 Task: Create a billboard design for a new app launch.
Action: Mouse moved to (45, 124)
Screenshot: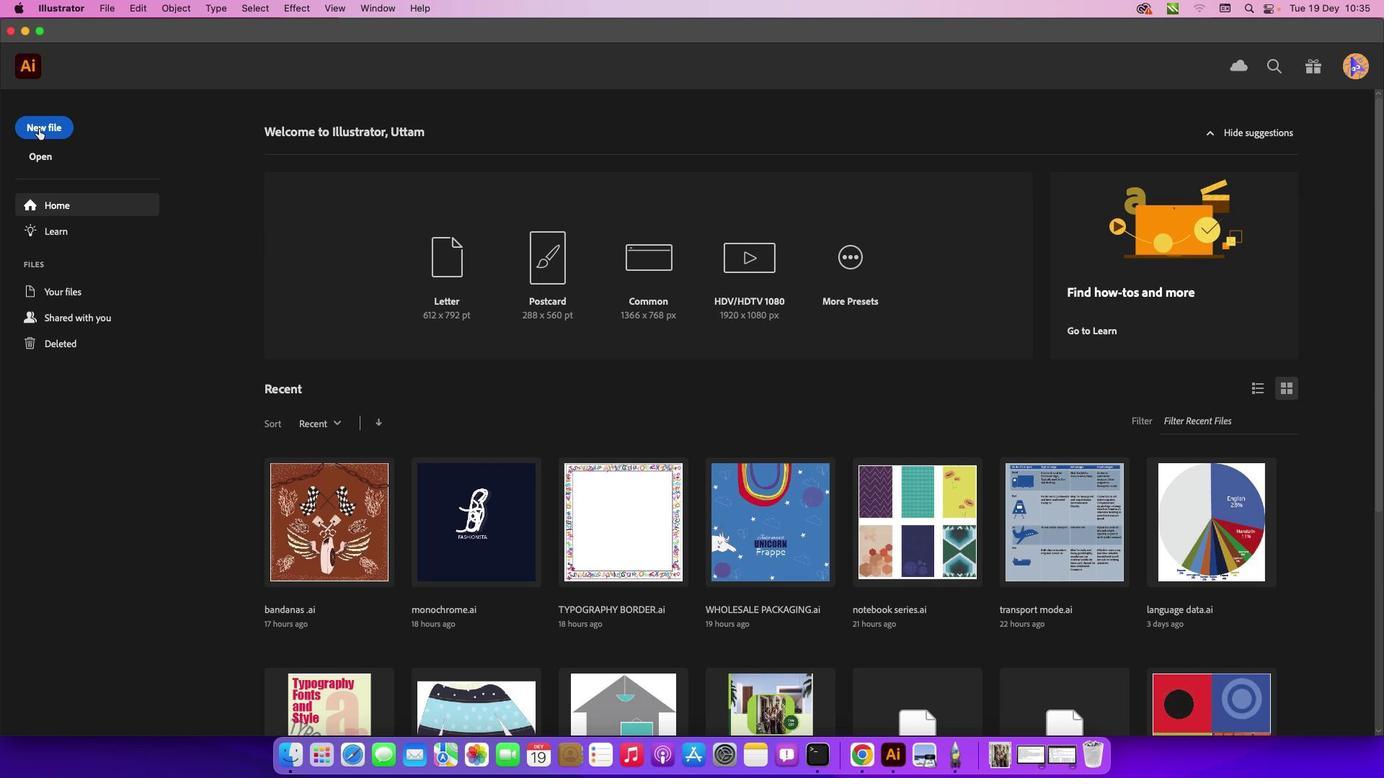 
Action: Mouse pressed left at (45, 124)
Screenshot: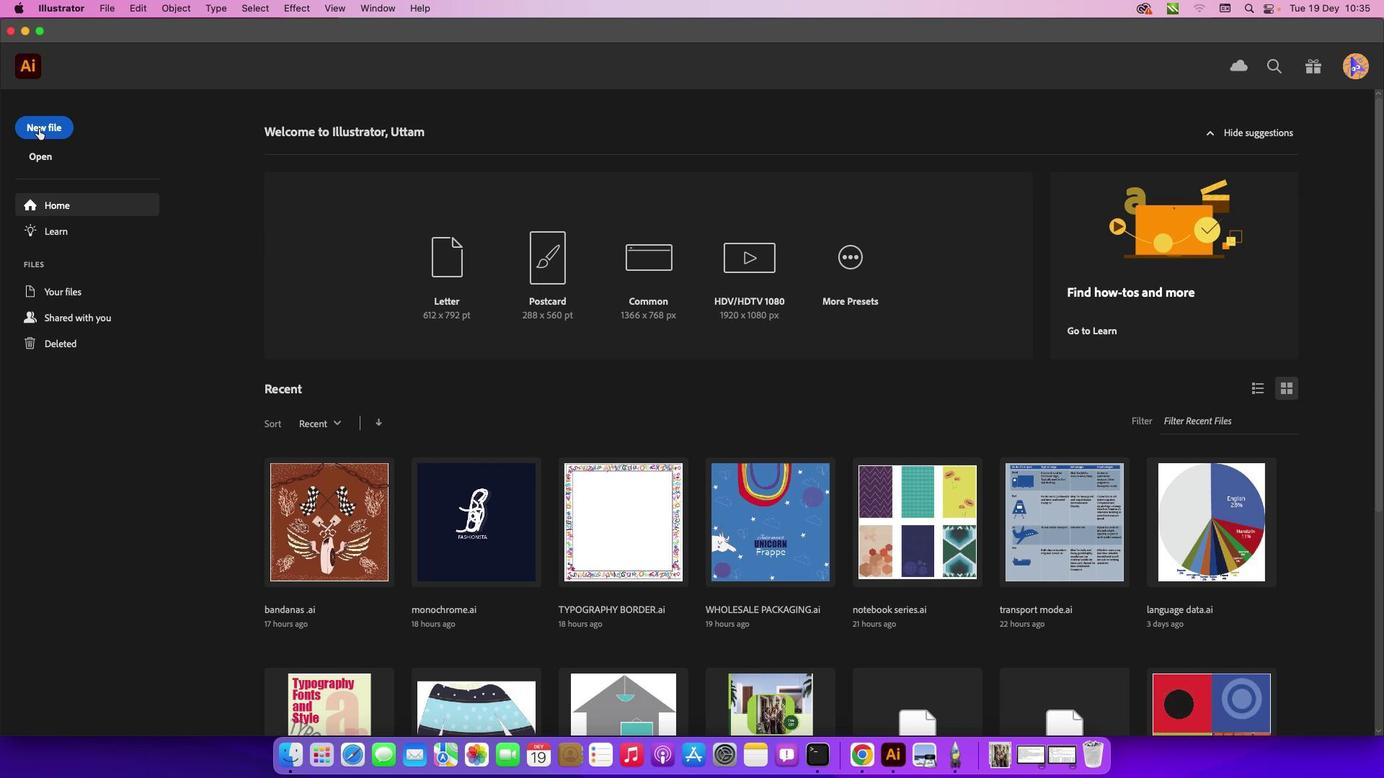 
Action: Mouse moved to (38, 129)
Screenshot: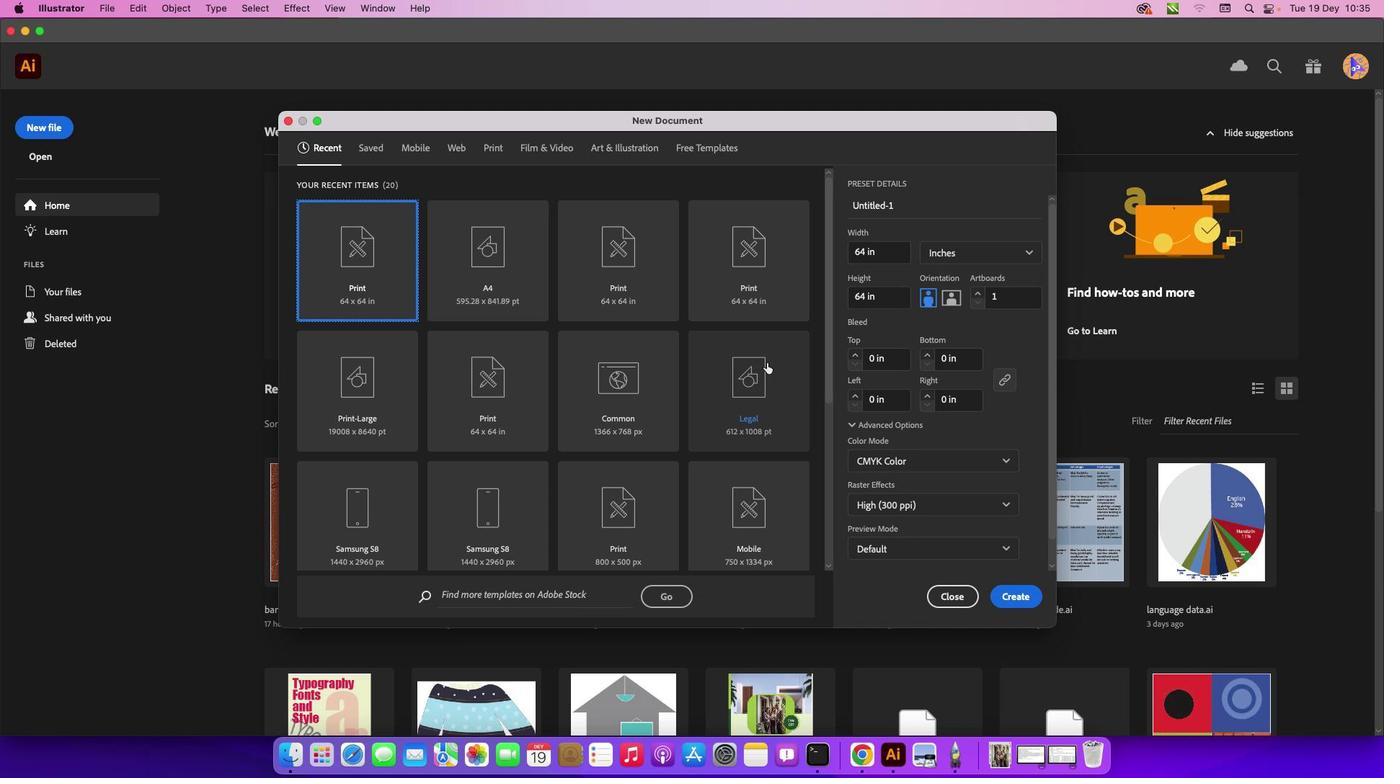 
Action: Mouse pressed left at (38, 129)
Screenshot: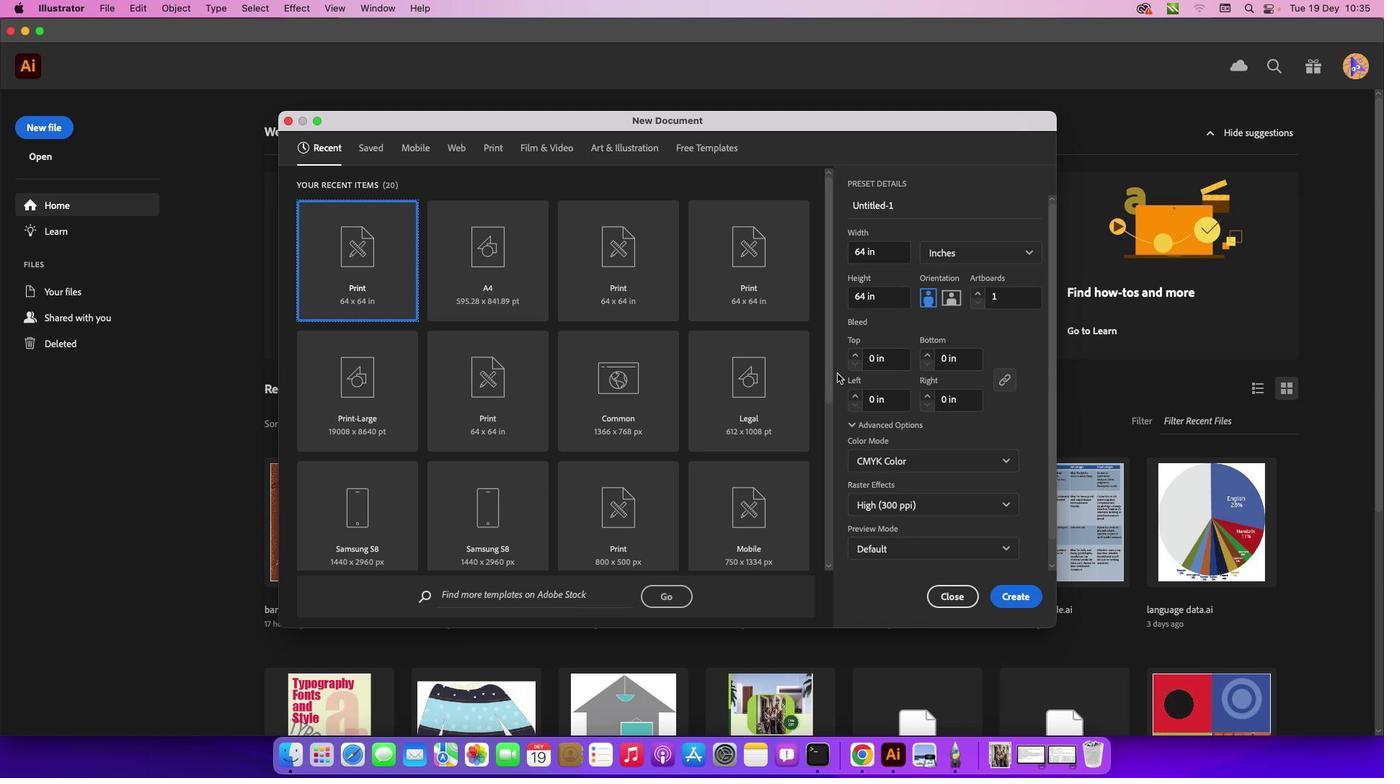 
Action: Mouse moved to (448, 152)
Screenshot: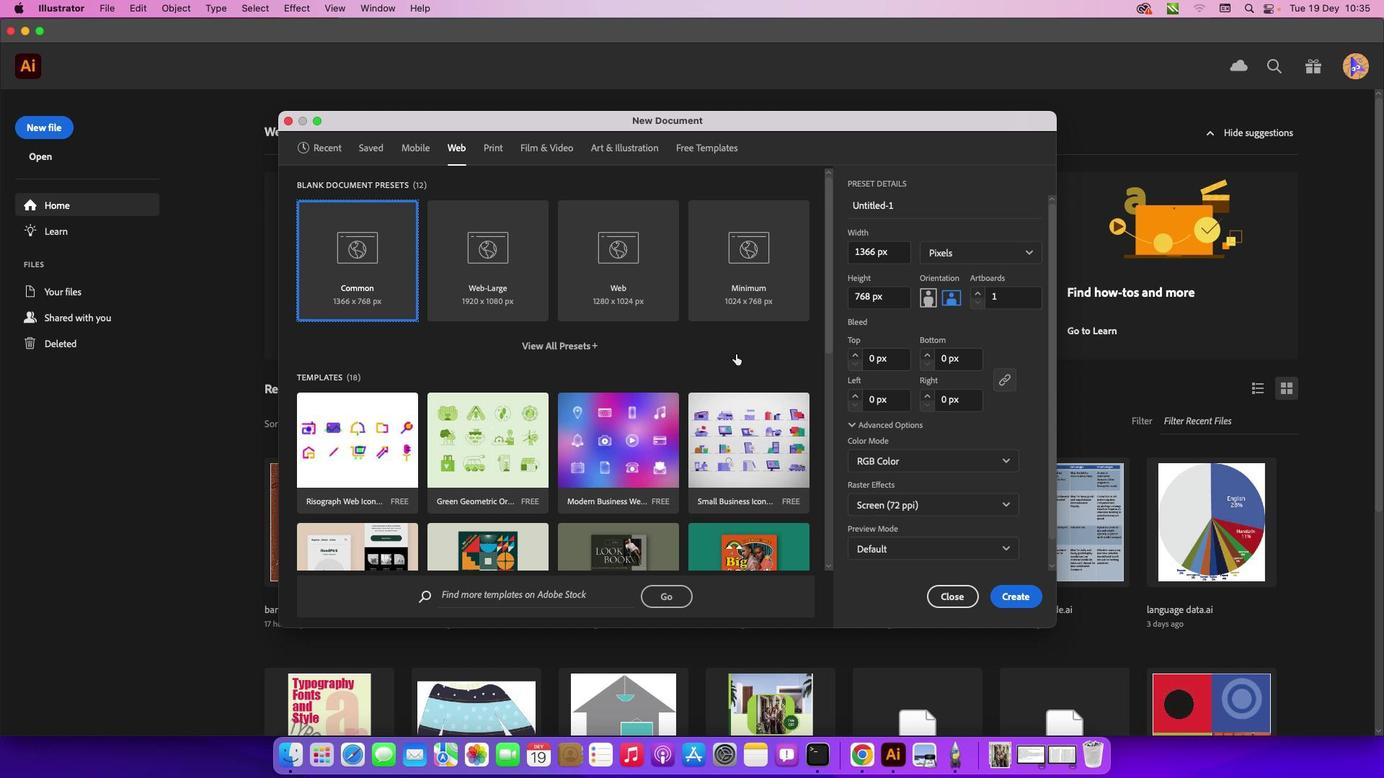
Action: Mouse pressed left at (448, 152)
Screenshot: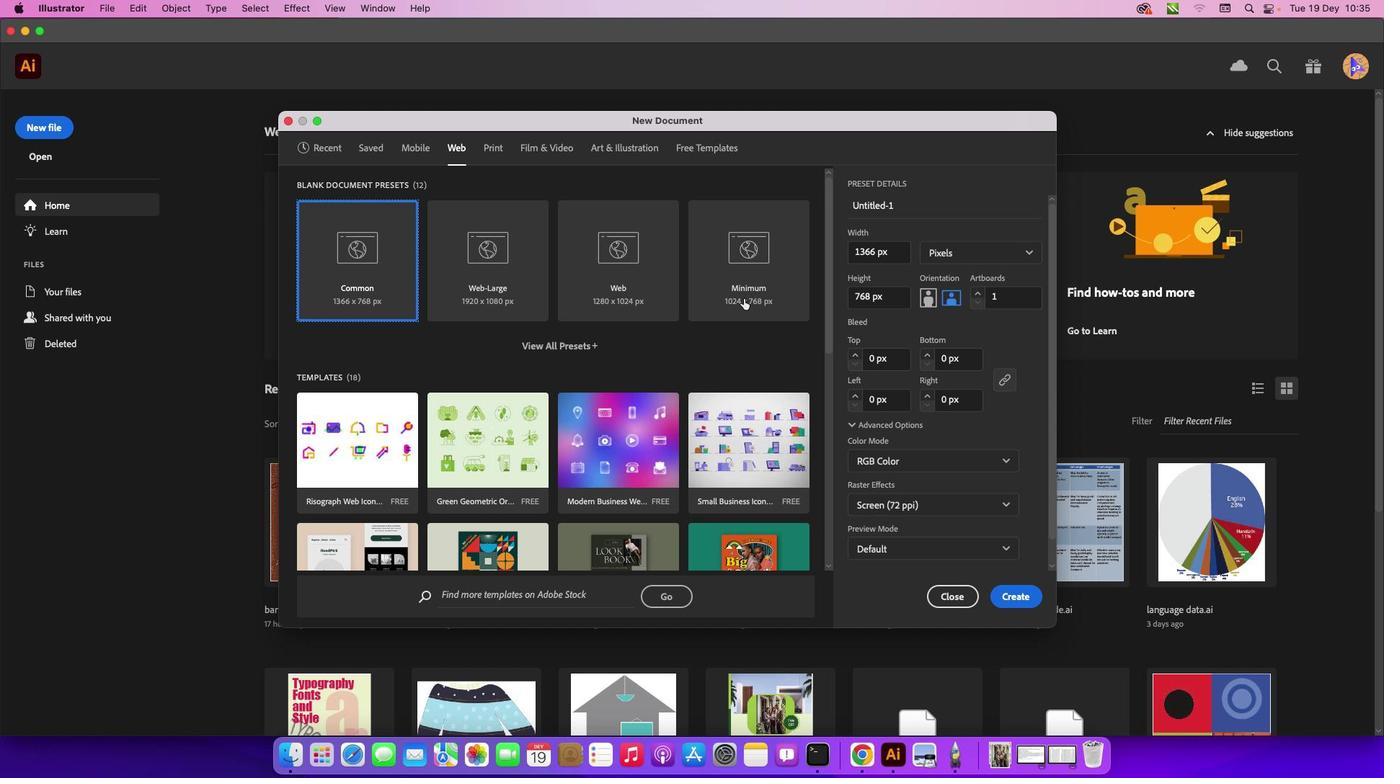 
Action: Mouse moved to (1027, 599)
Screenshot: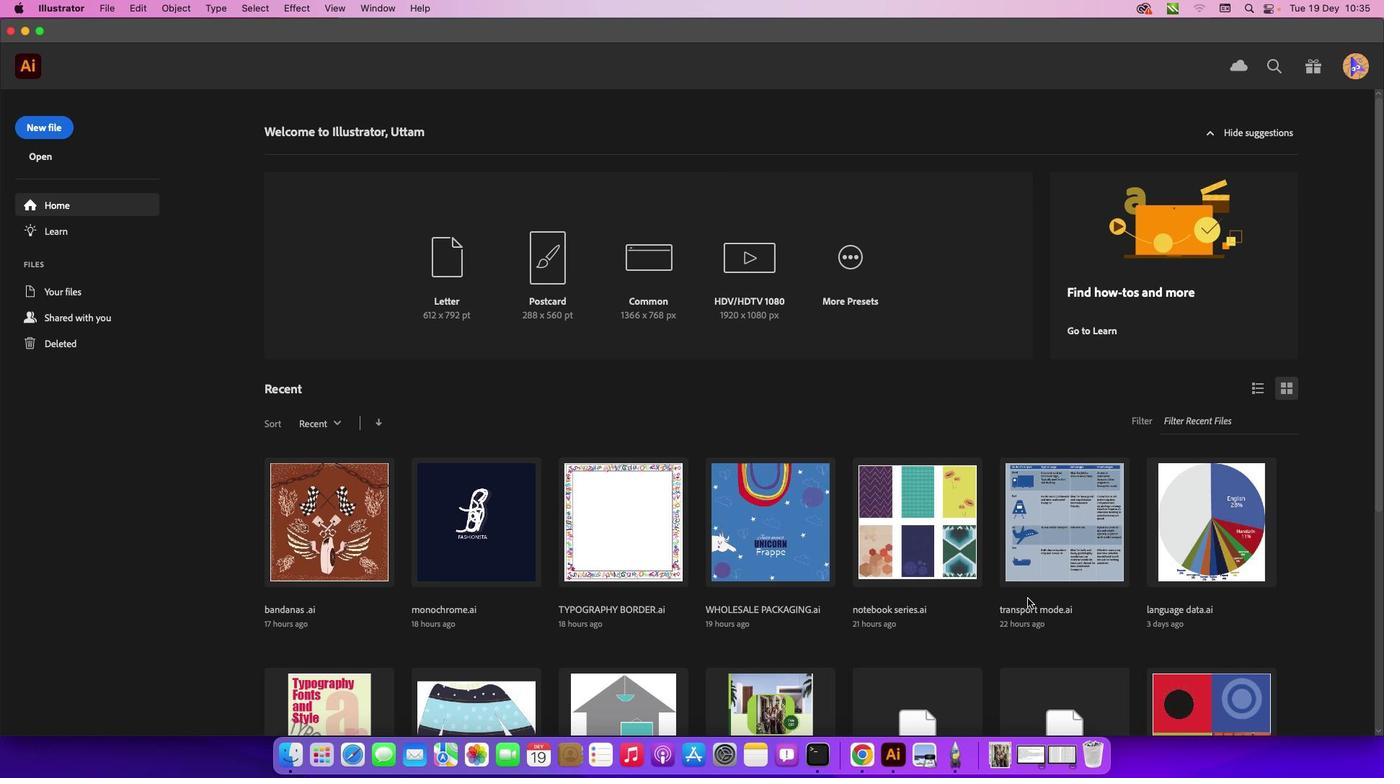 
Action: Mouse pressed left at (1027, 599)
Screenshot: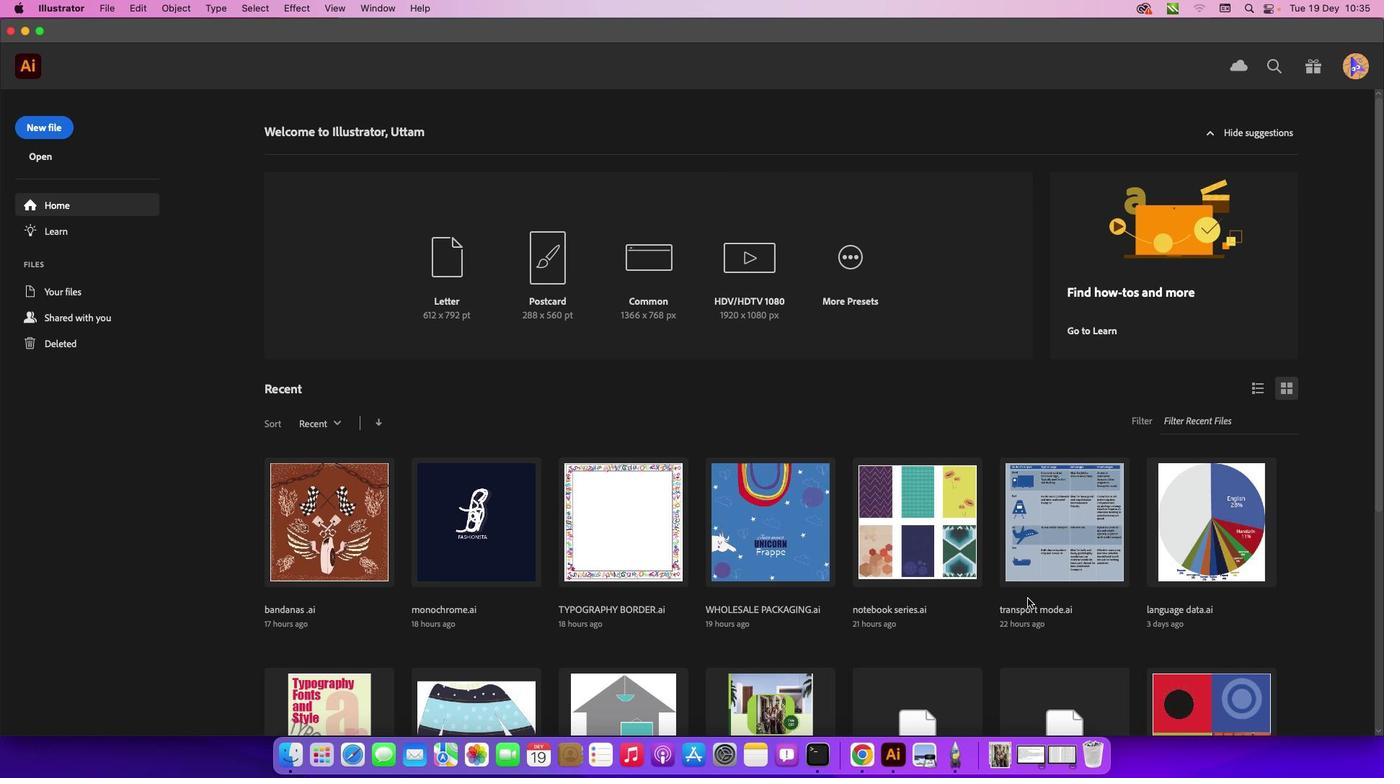 
Action: Mouse moved to (1340, 730)
Screenshot: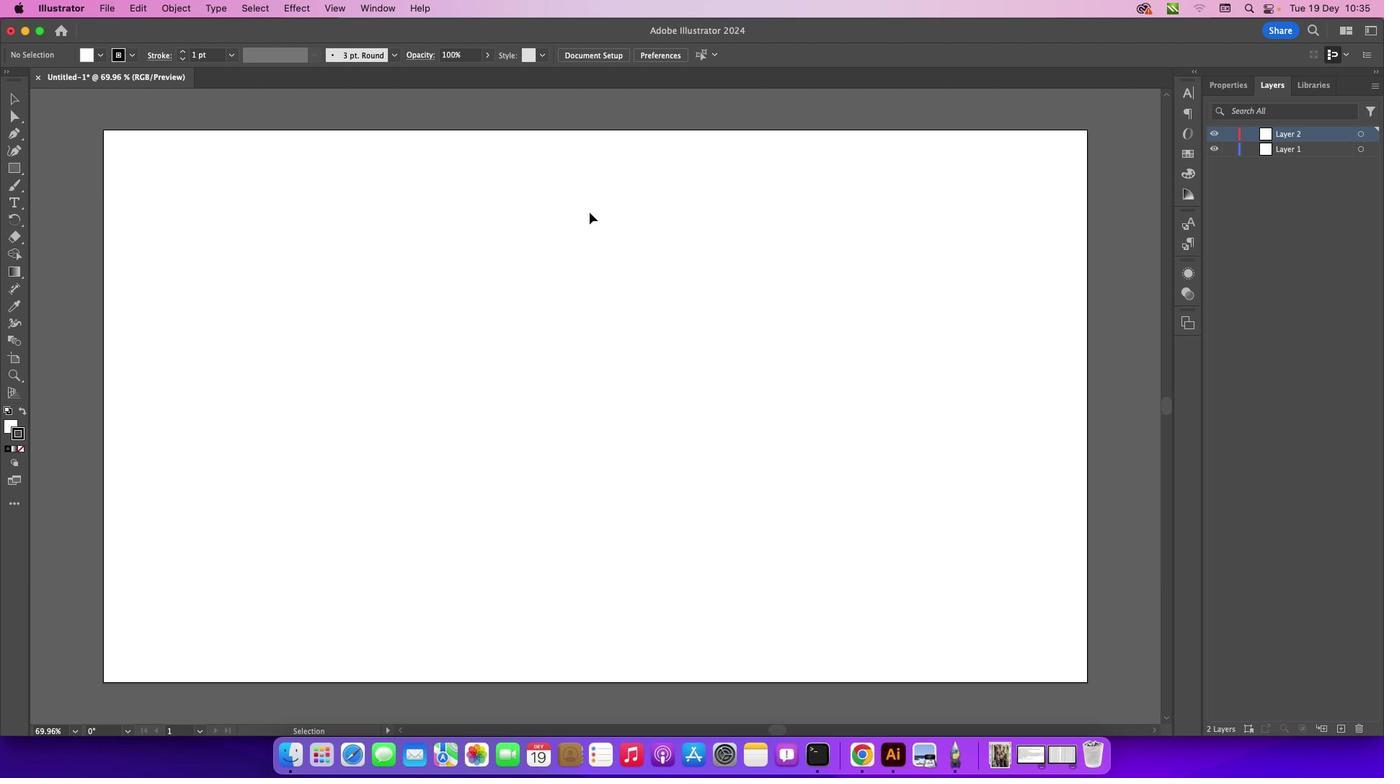 
Action: Mouse pressed left at (1340, 730)
Screenshot: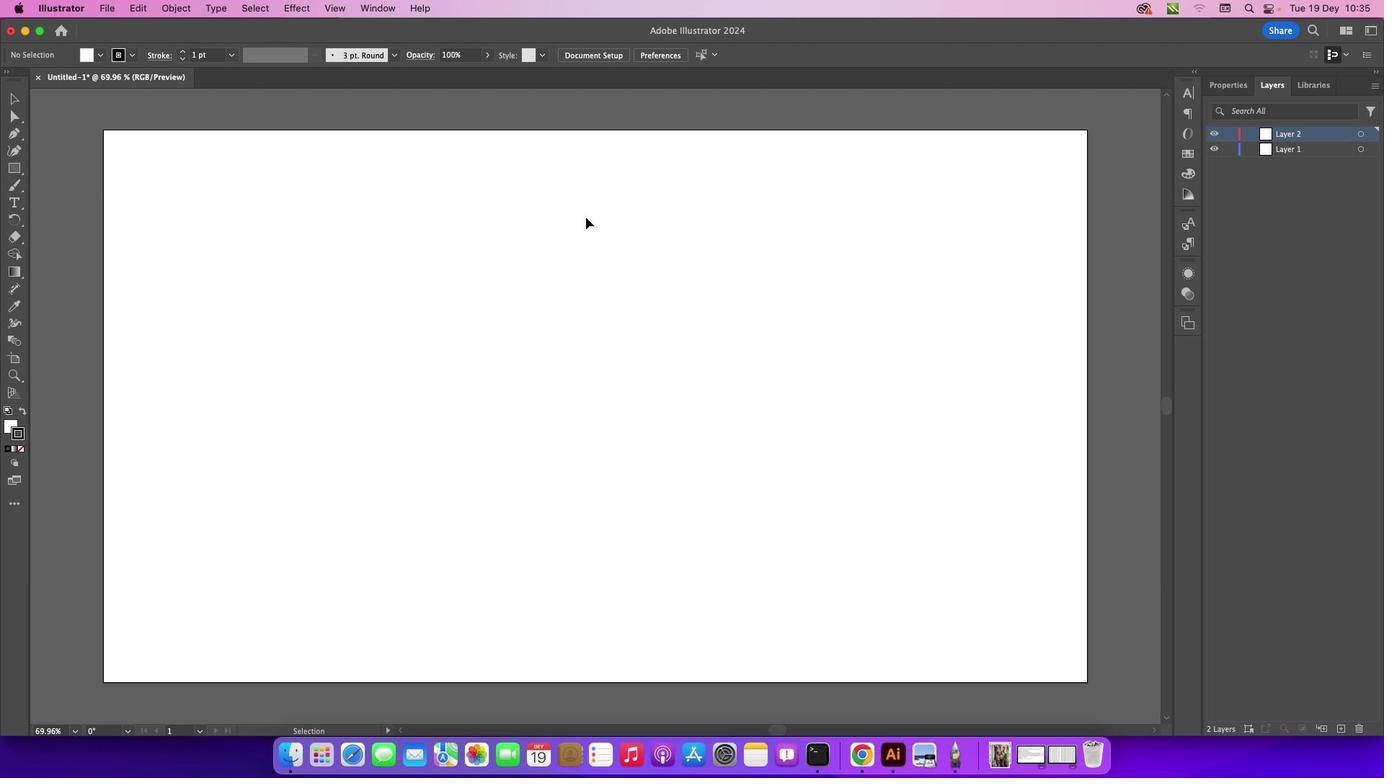 
Action: Mouse moved to (5, 129)
Screenshot: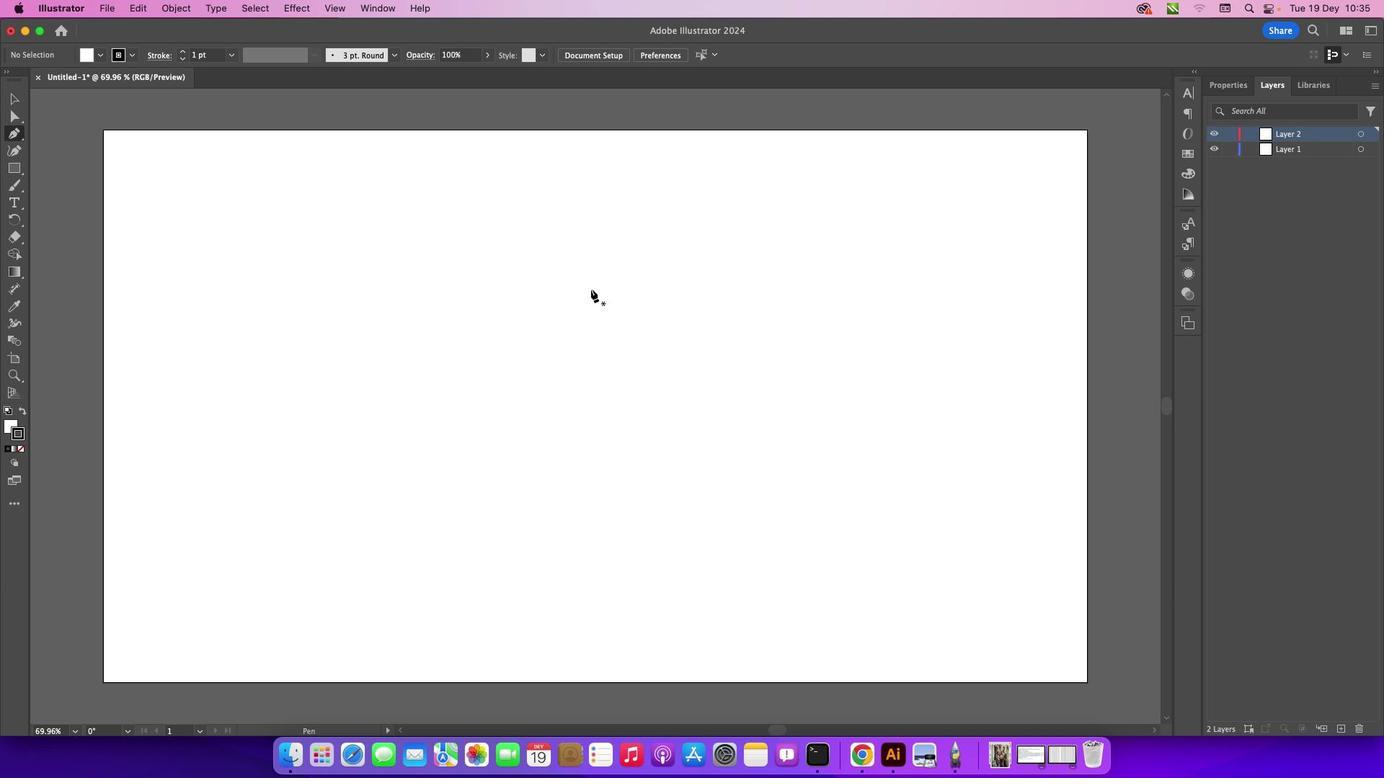 
Action: Mouse pressed left at (5, 129)
Screenshot: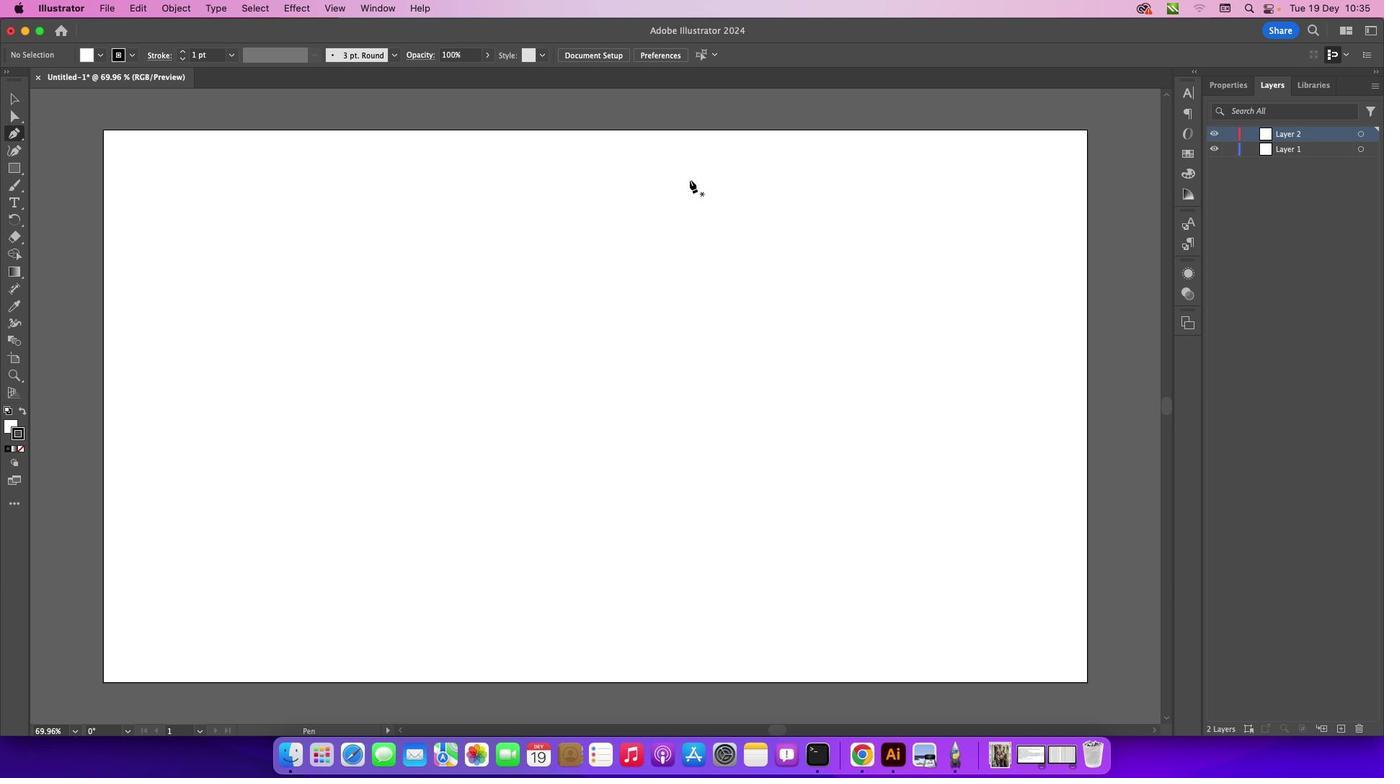 
Action: Mouse moved to (607, 131)
Screenshot: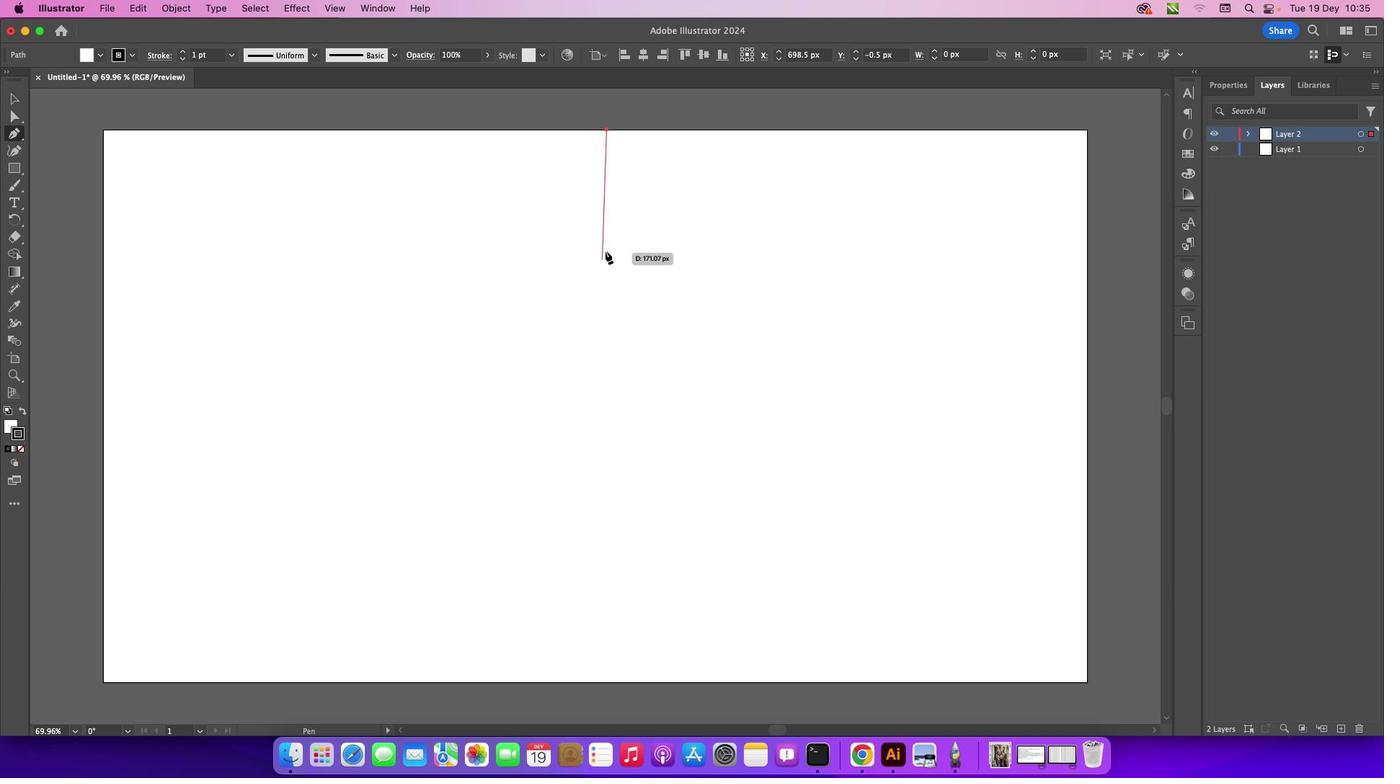
Action: Mouse pressed left at (607, 131)
Screenshot: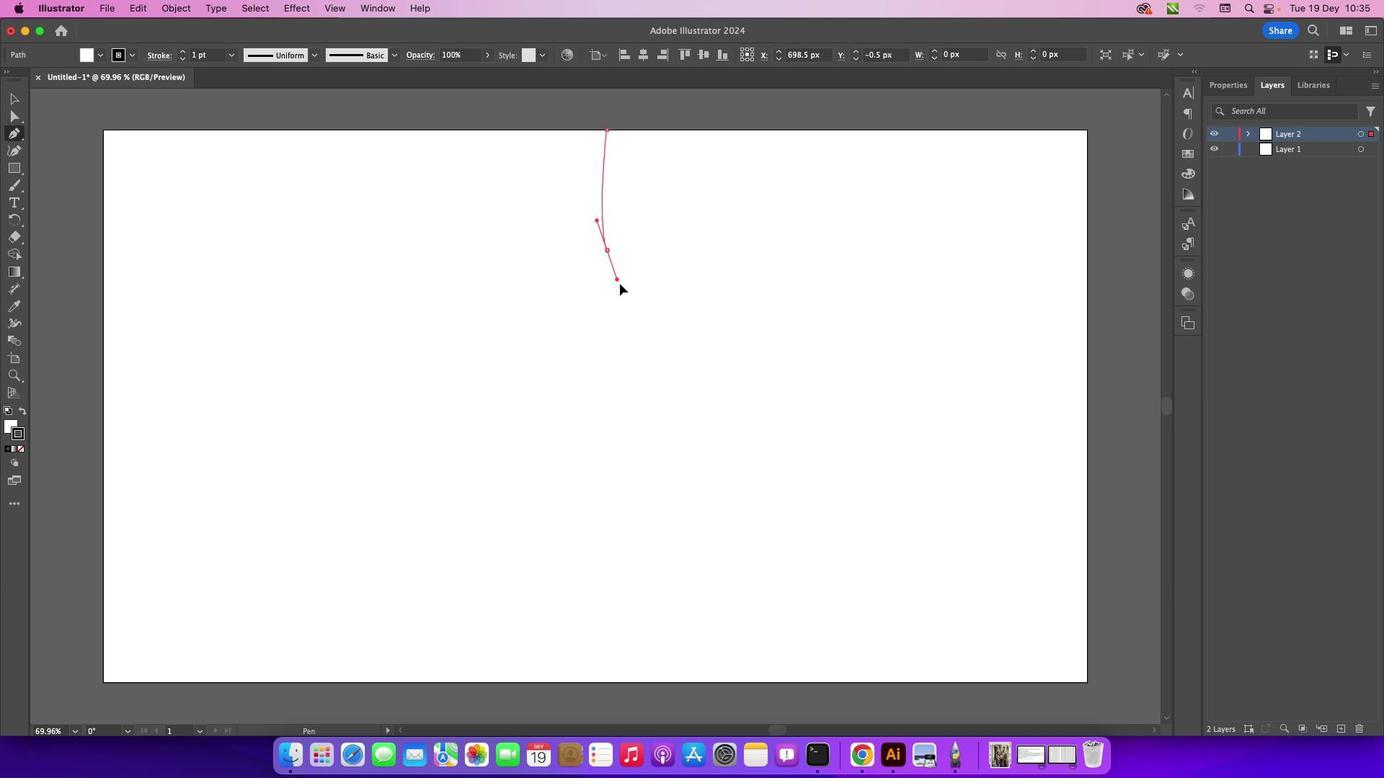 
Action: Mouse moved to (606, 250)
Screenshot: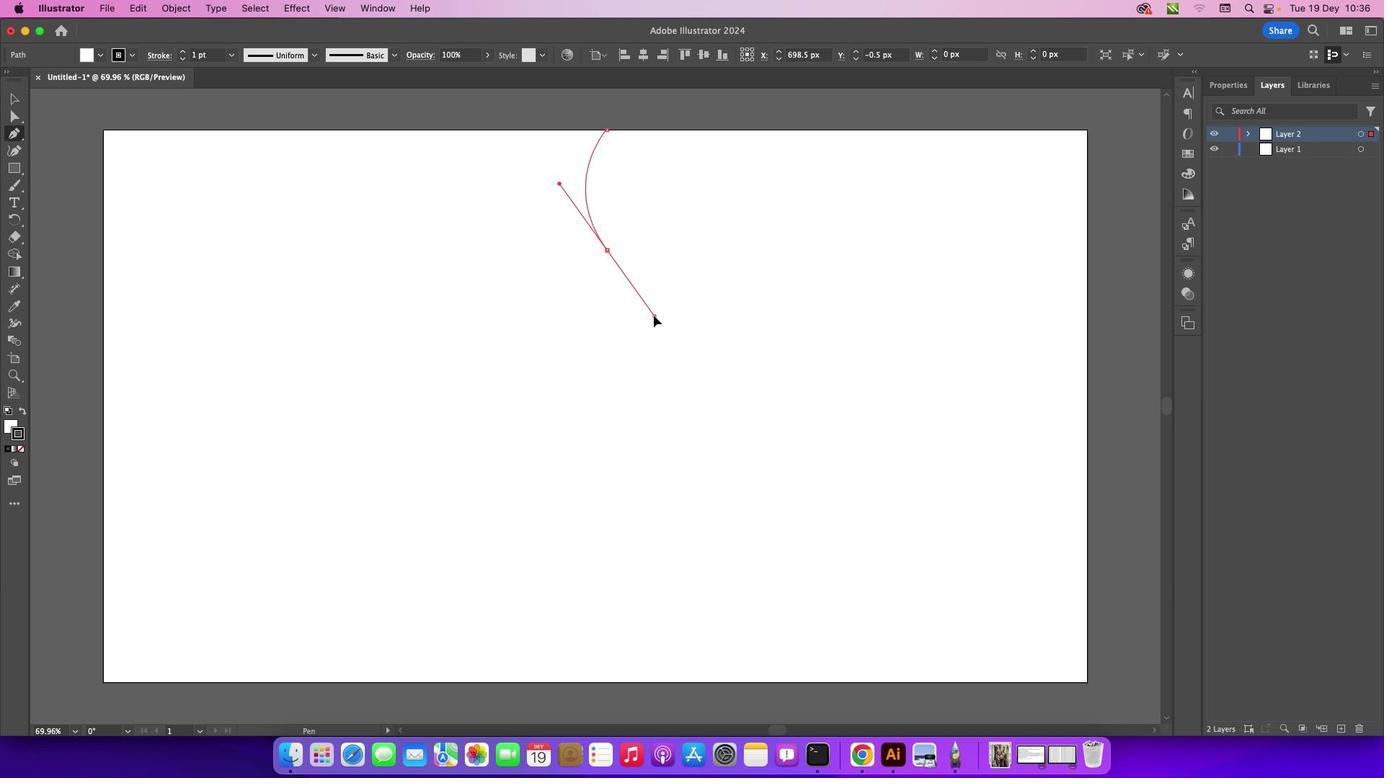 
Action: Mouse pressed left at (606, 250)
Screenshot: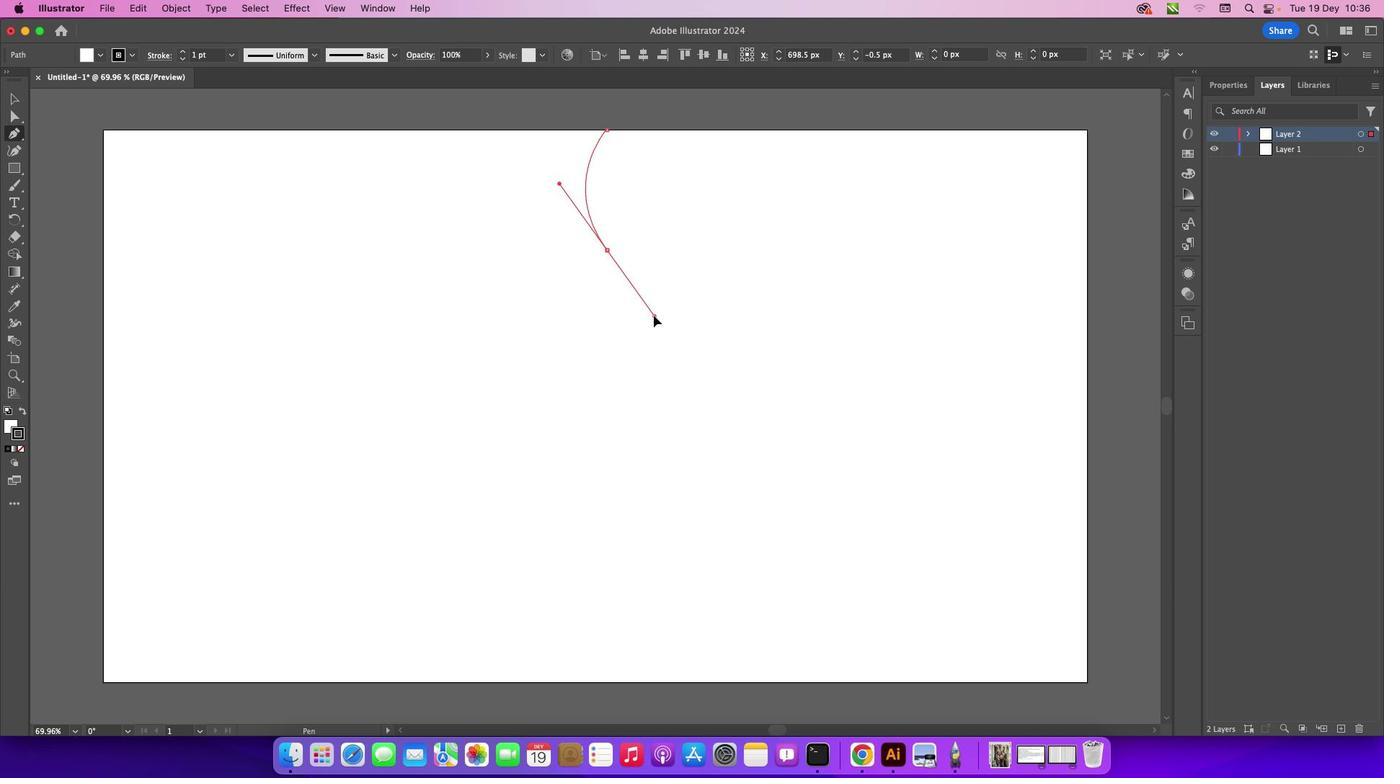 
Action: Mouse moved to (776, 387)
Screenshot: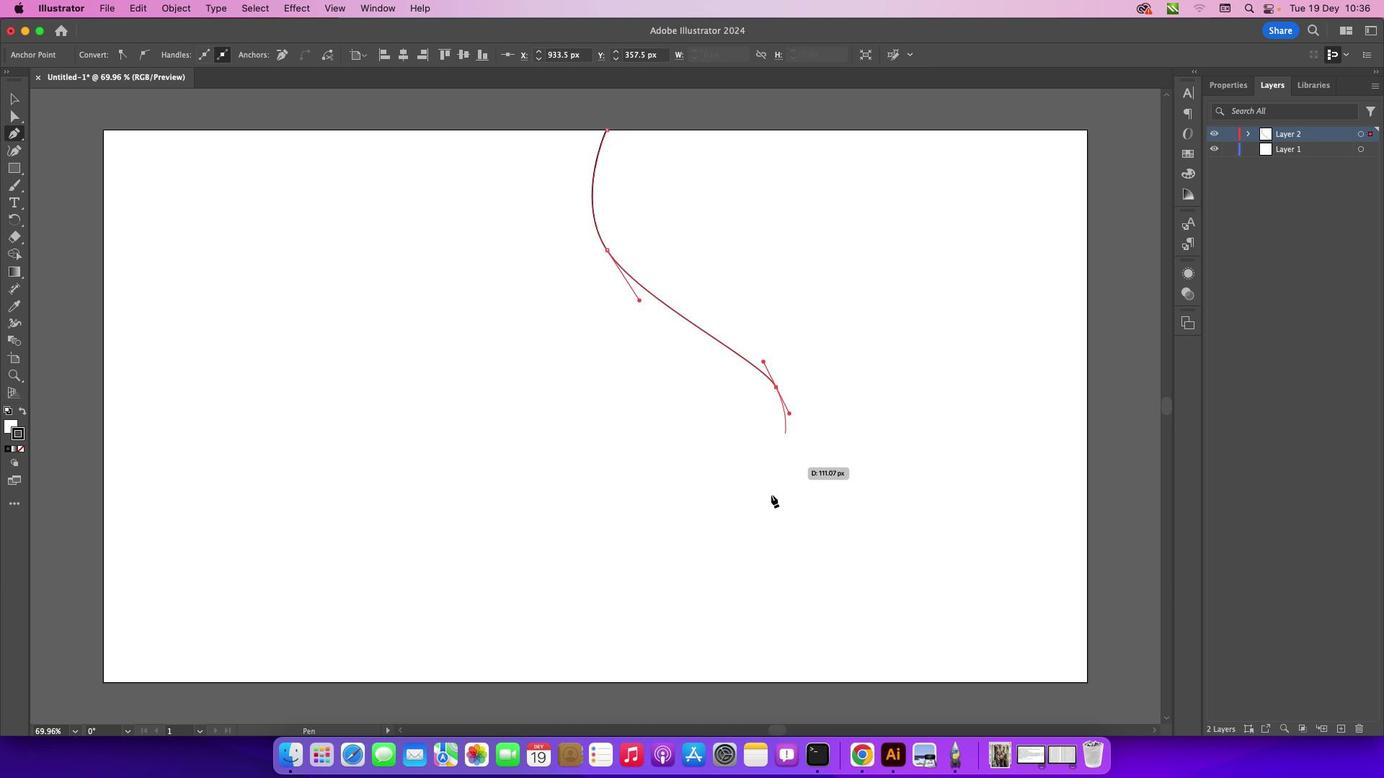 
Action: Mouse pressed left at (776, 387)
Screenshot: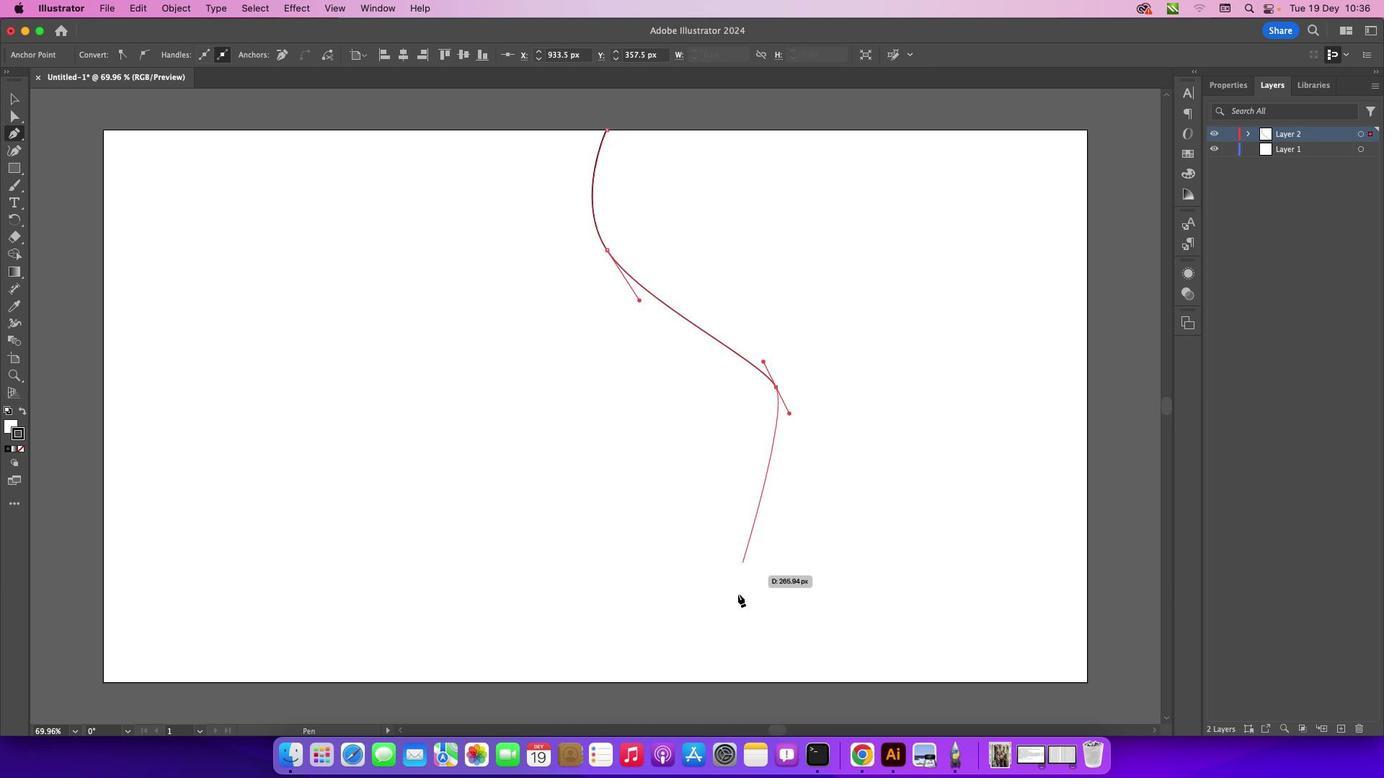 
Action: Mouse moved to (800, 682)
Screenshot: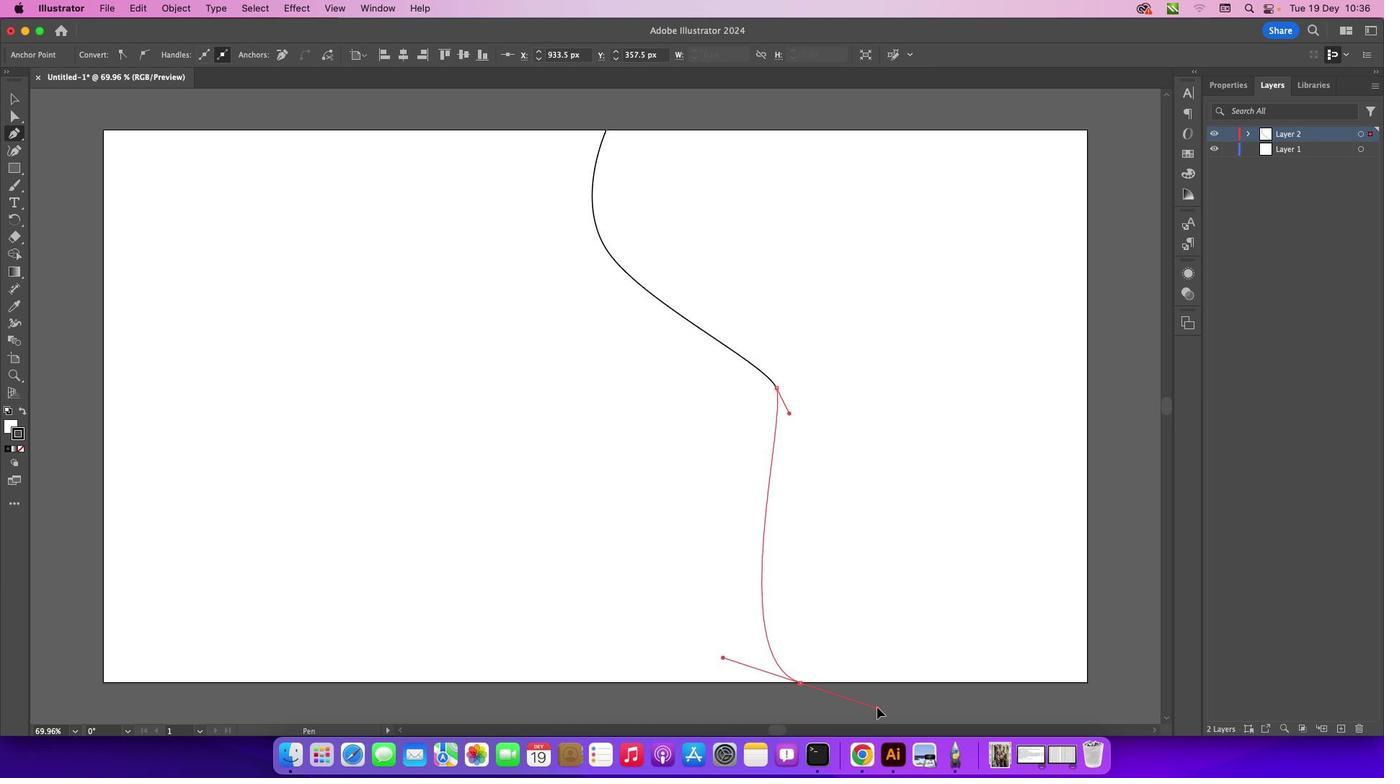 
Action: Mouse pressed left at (800, 682)
Screenshot: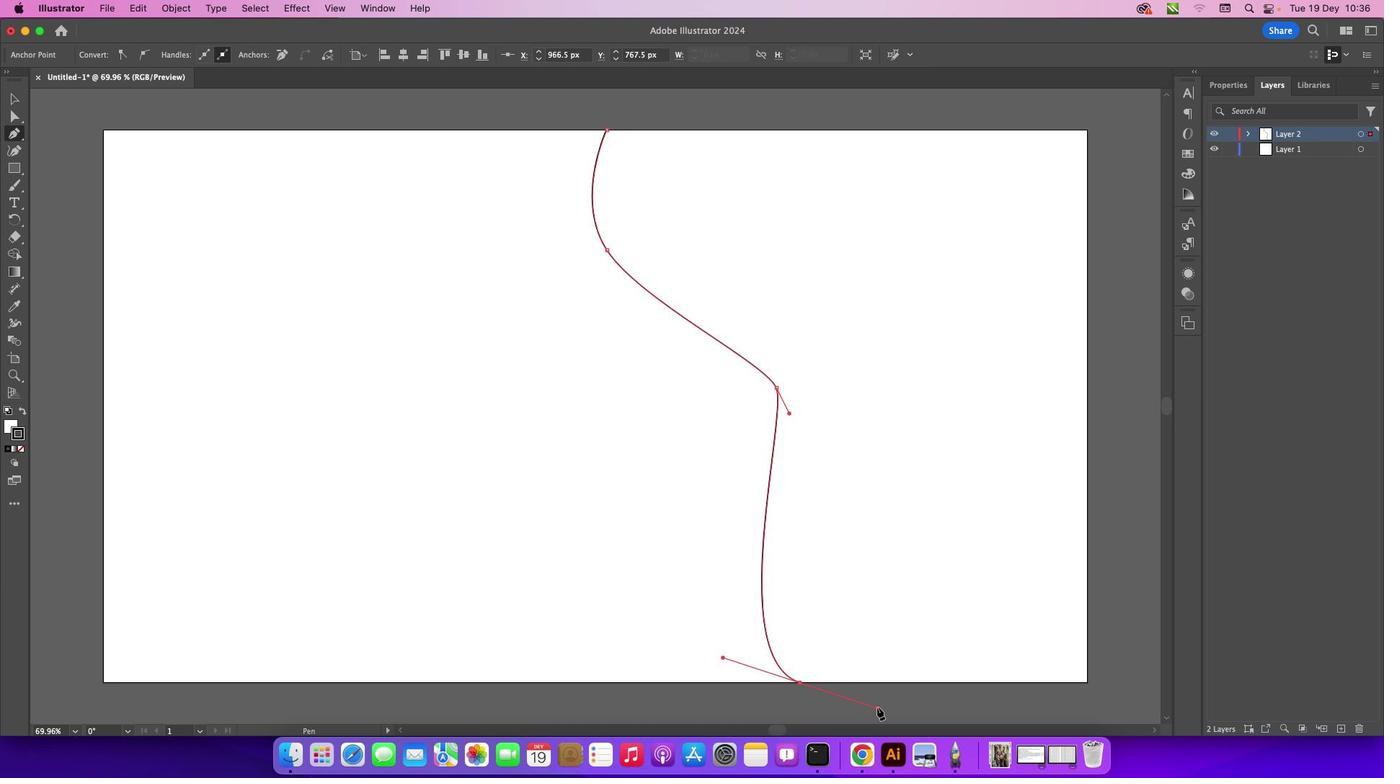 
Action: Mouse moved to (799, 682)
Screenshot: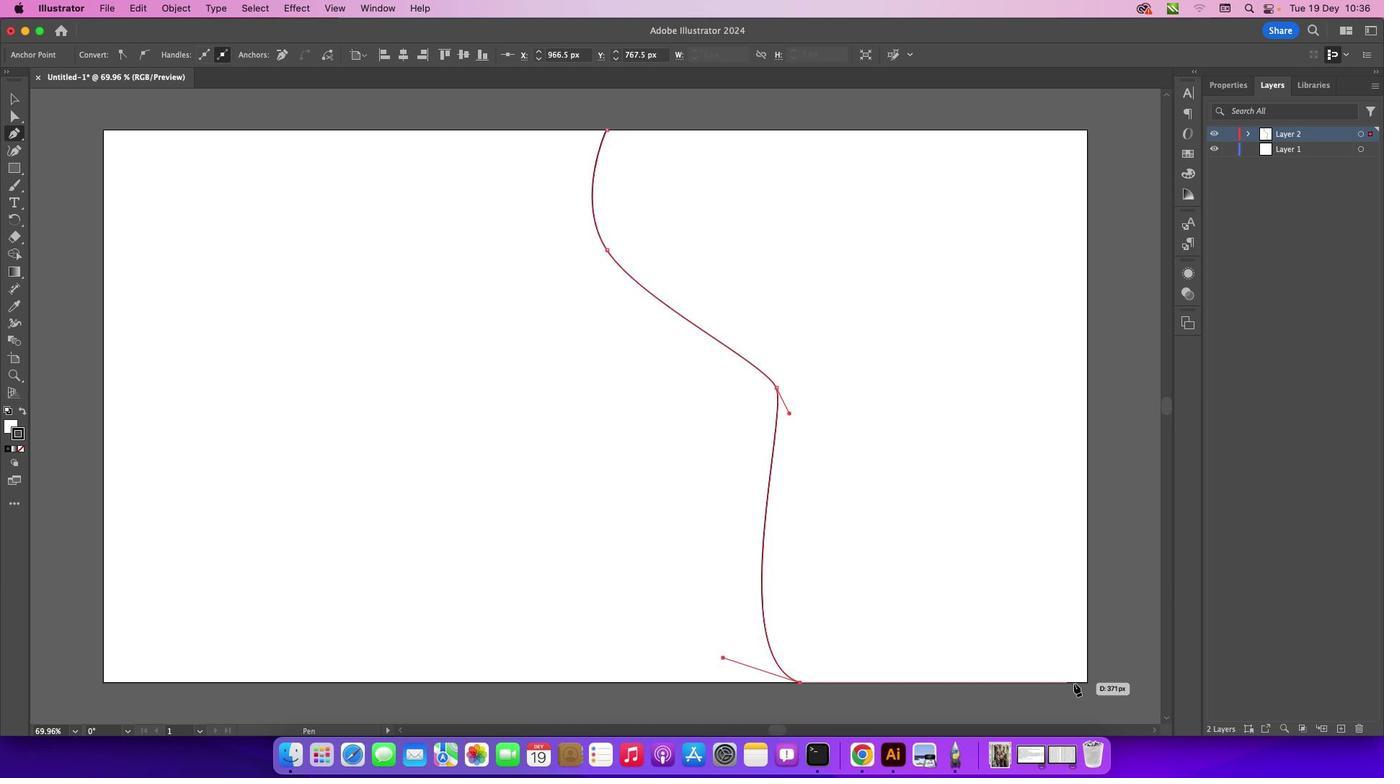 
Action: Mouse pressed left at (799, 682)
Screenshot: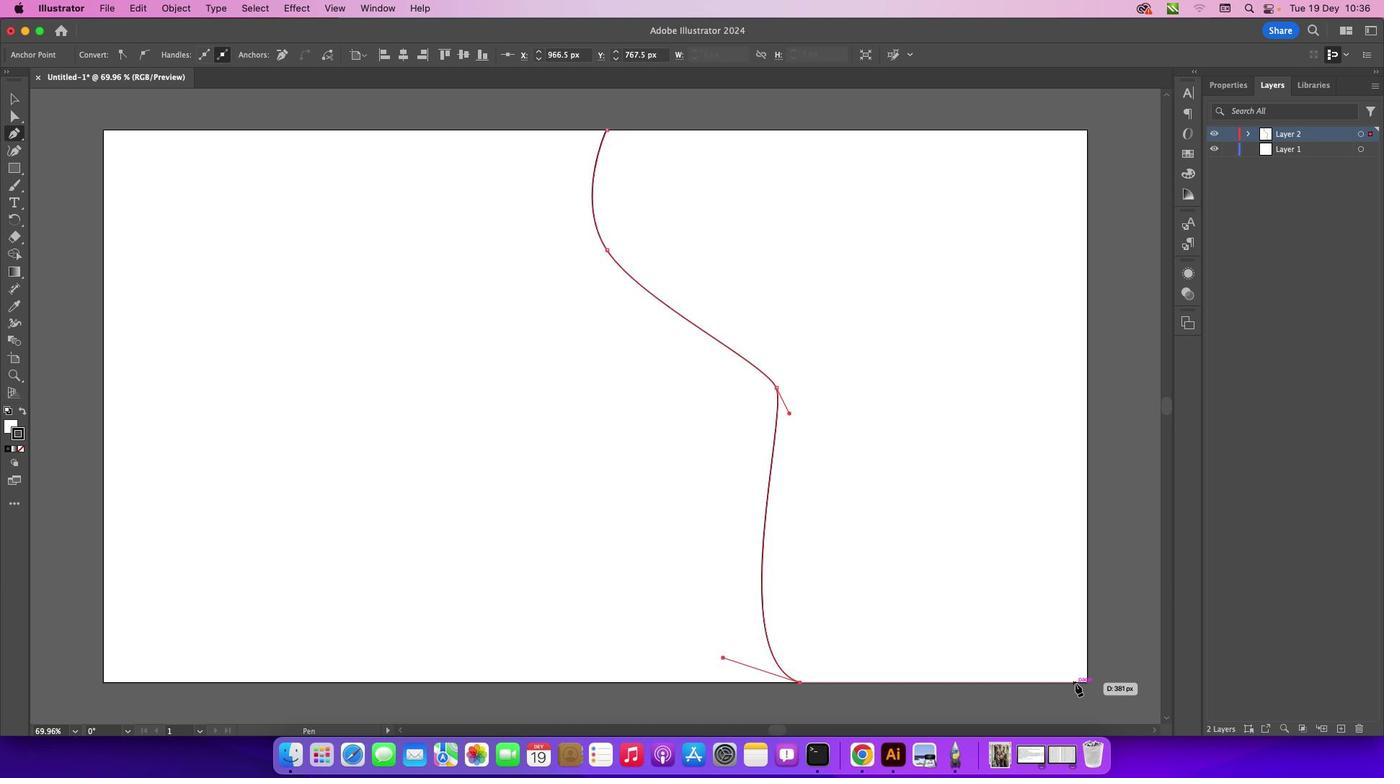 
Action: Mouse moved to (1087, 684)
Screenshot: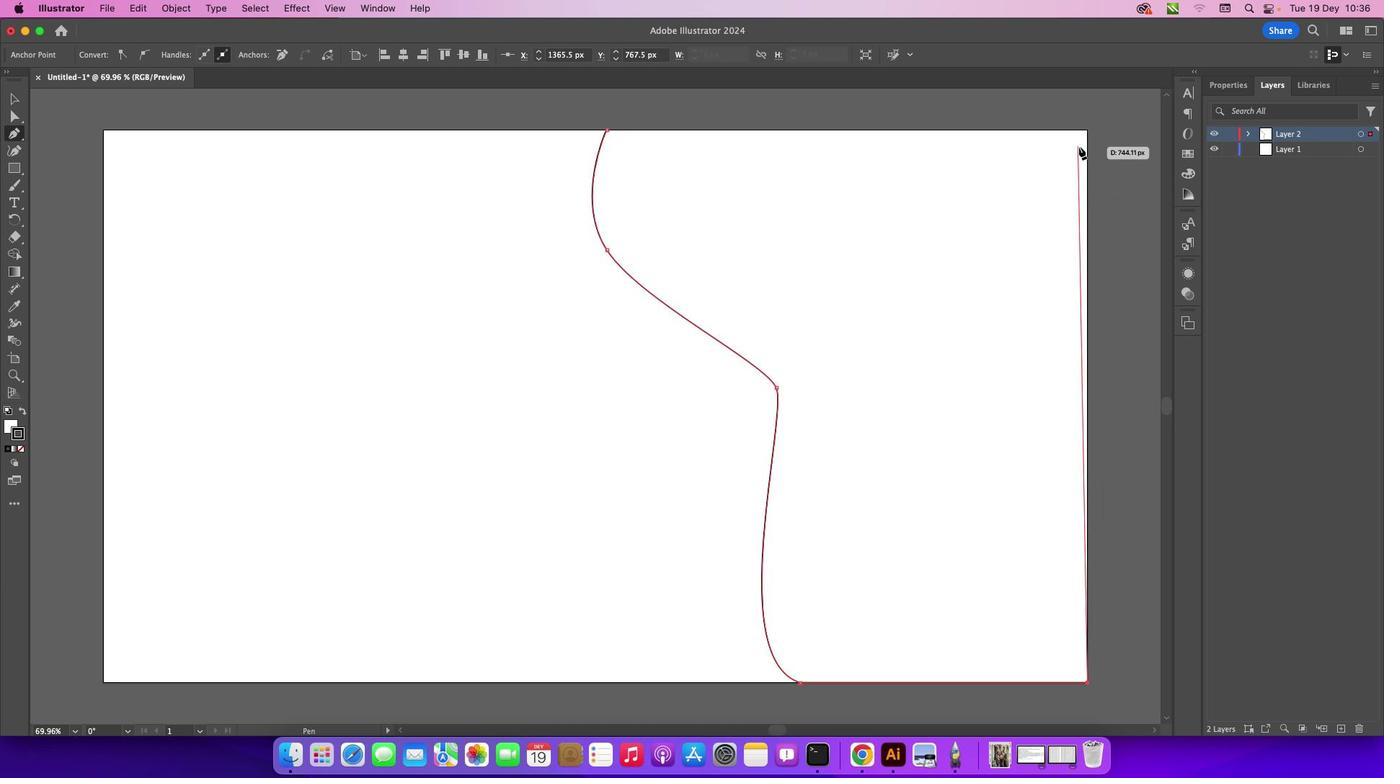 
Action: Mouse pressed left at (1087, 684)
Screenshot: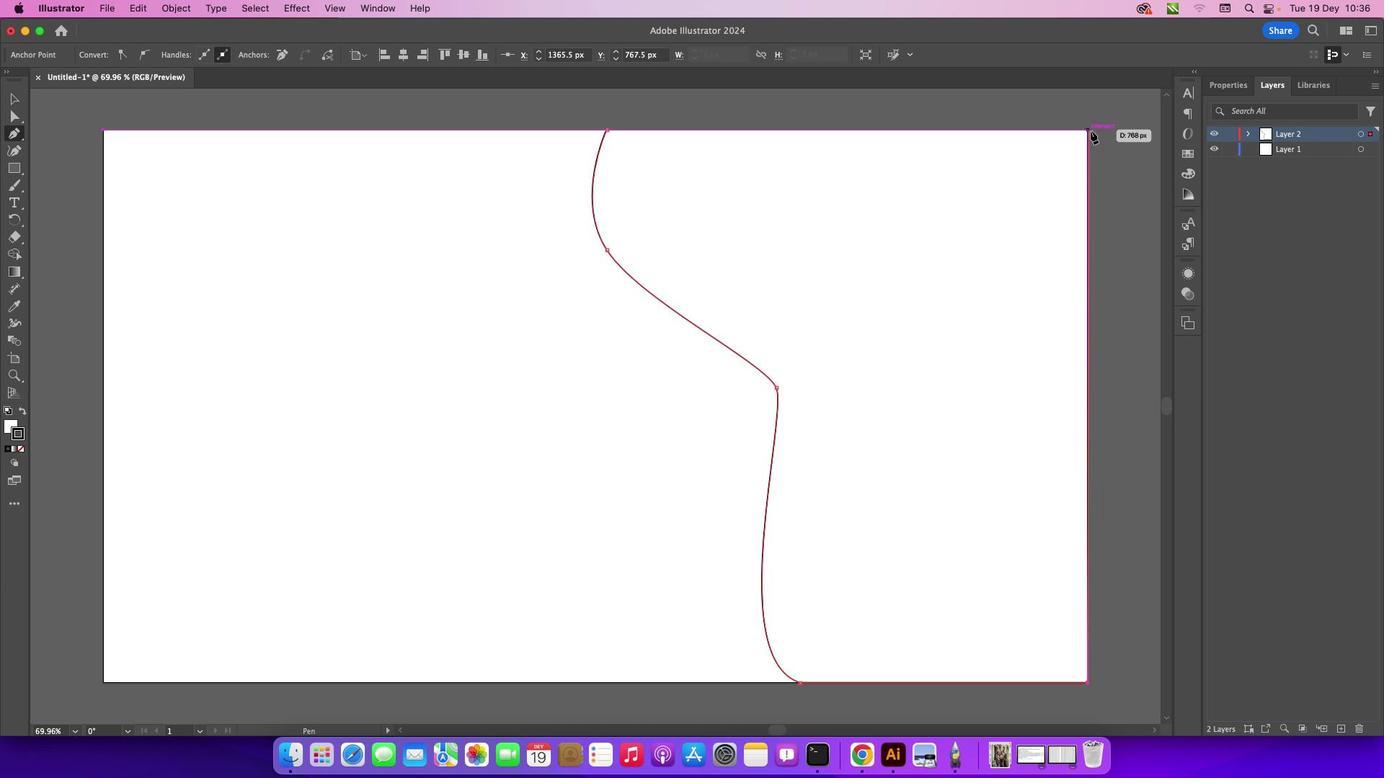 
Action: Mouse moved to (1087, 130)
Screenshot: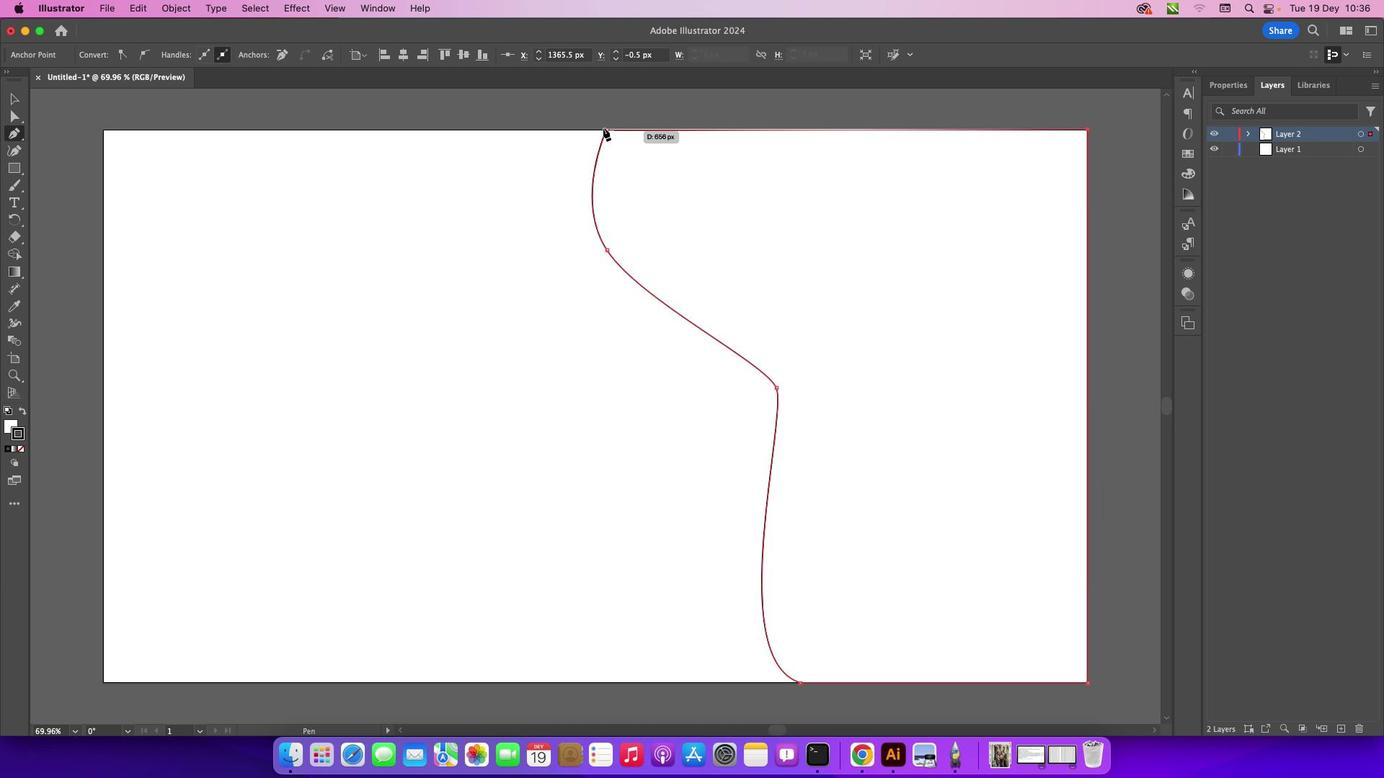 
Action: Mouse pressed left at (1087, 130)
Screenshot: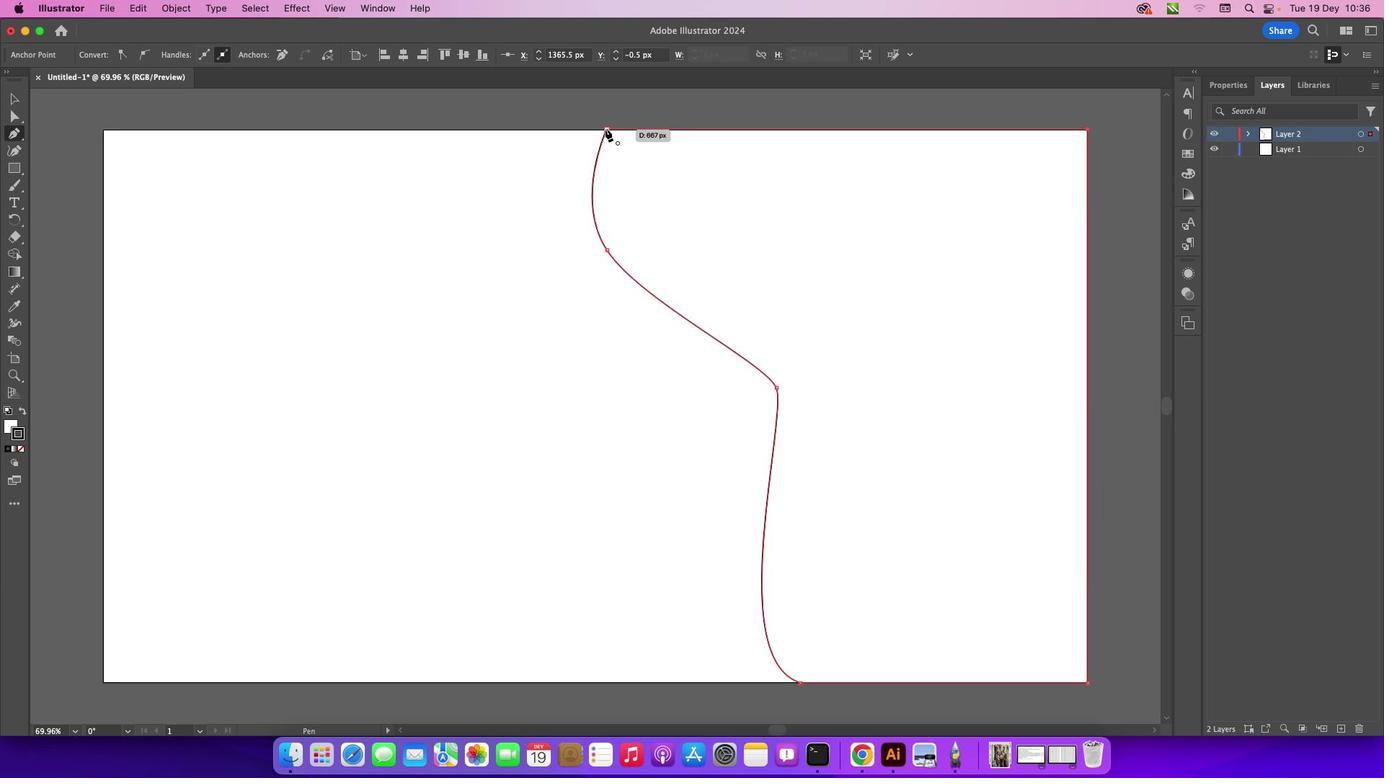 
Action: Mouse moved to (605, 129)
Screenshot: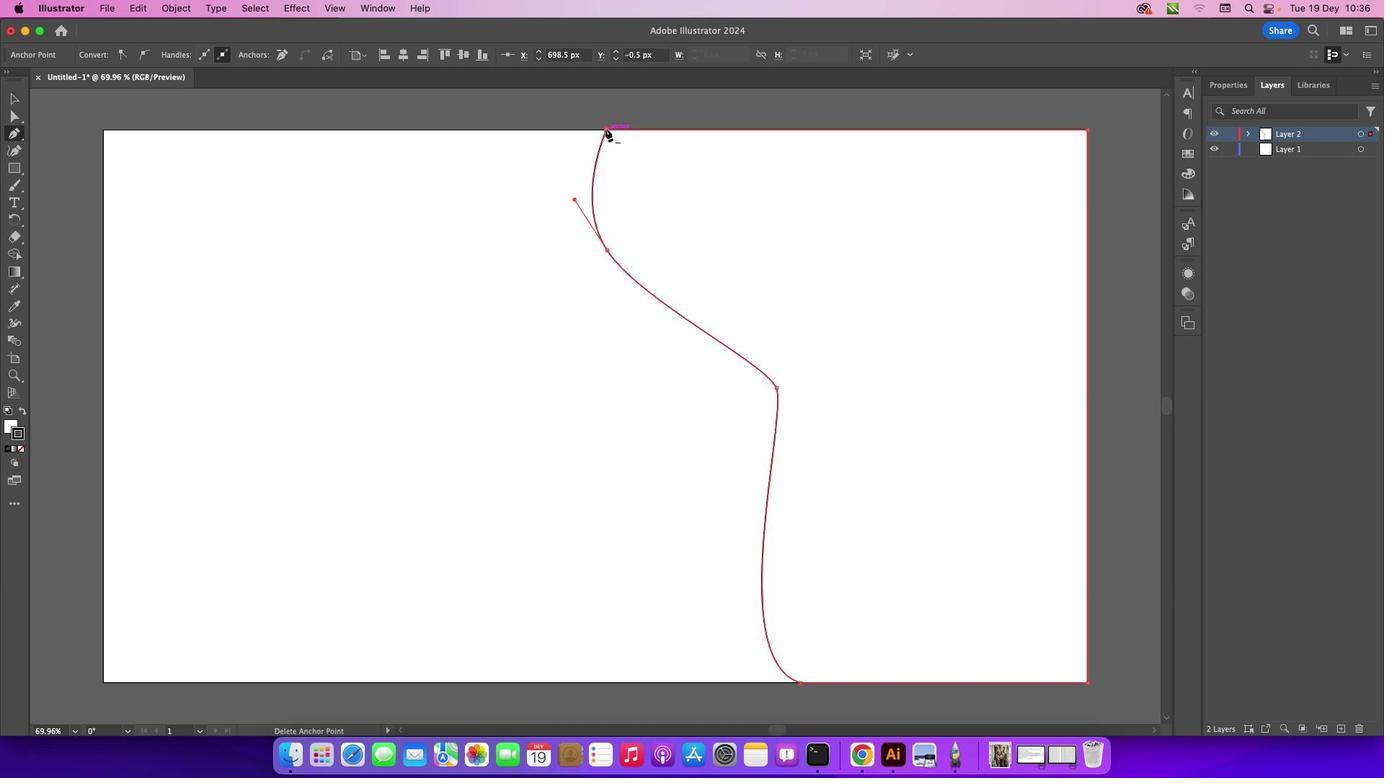 
Action: Mouse pressed left at (605, 129)
Screenshot: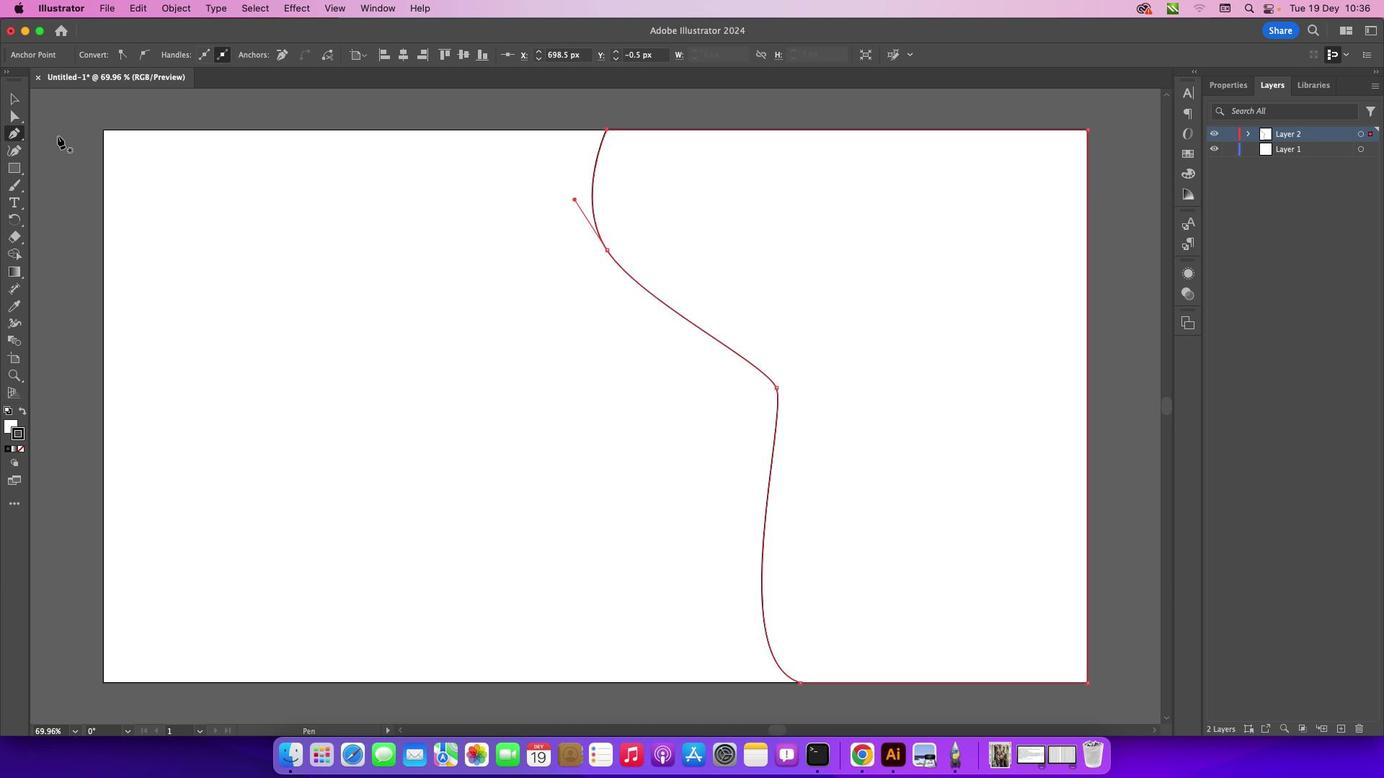 
Action: Mouse moved to (21, 100)
Screenshot: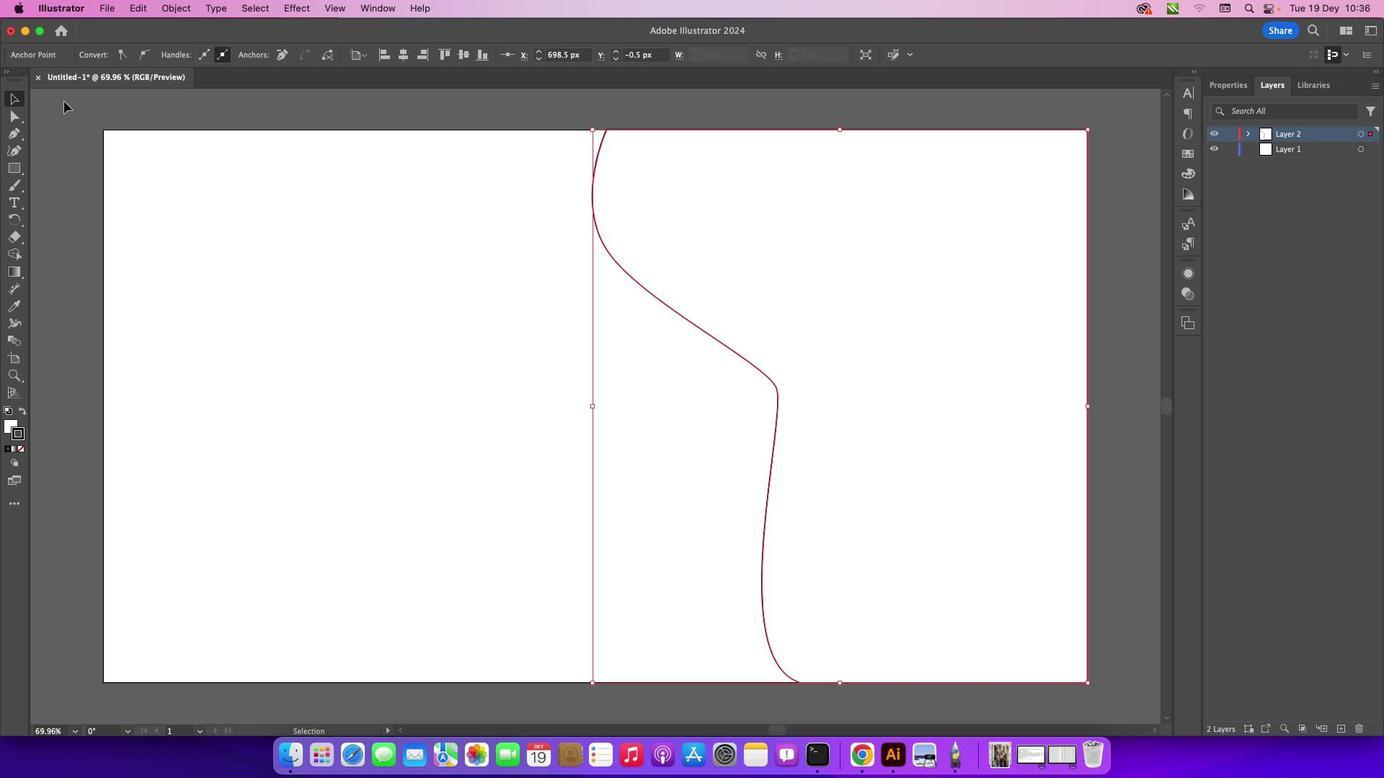 
Action: Mouse pressed left at (21, 100)
Screenshot: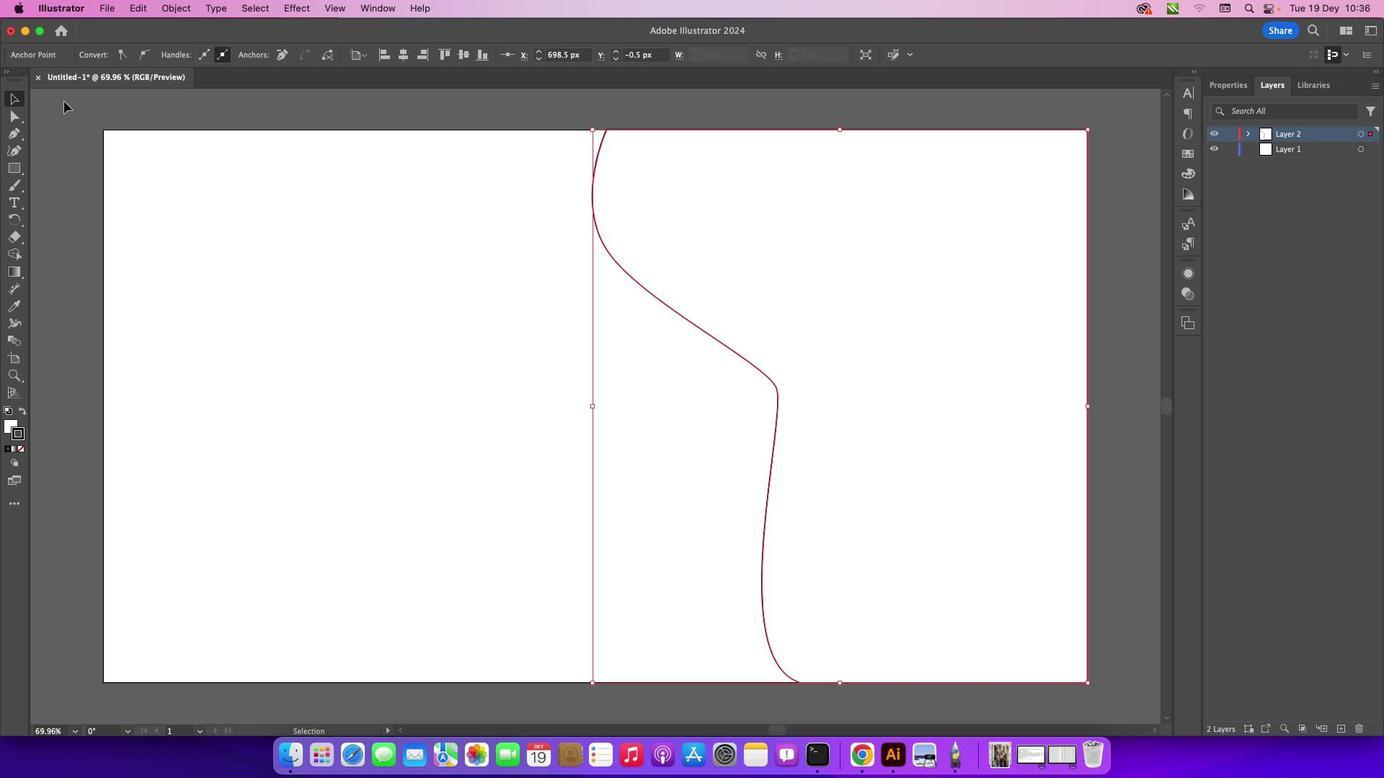 
Action: Mouse moved to (69, 123)
Screenshot: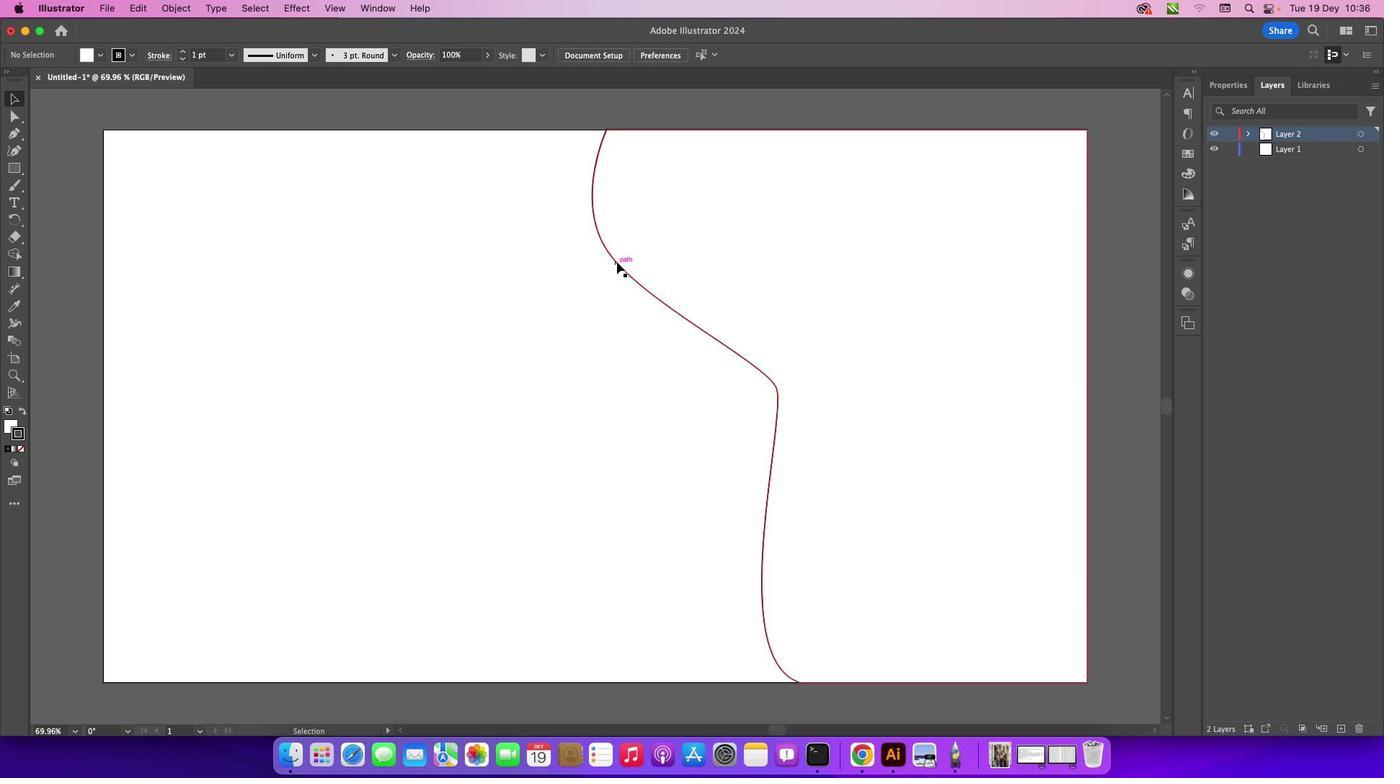 
Action: Mouse pressed left at (69, 123)
Screenshot: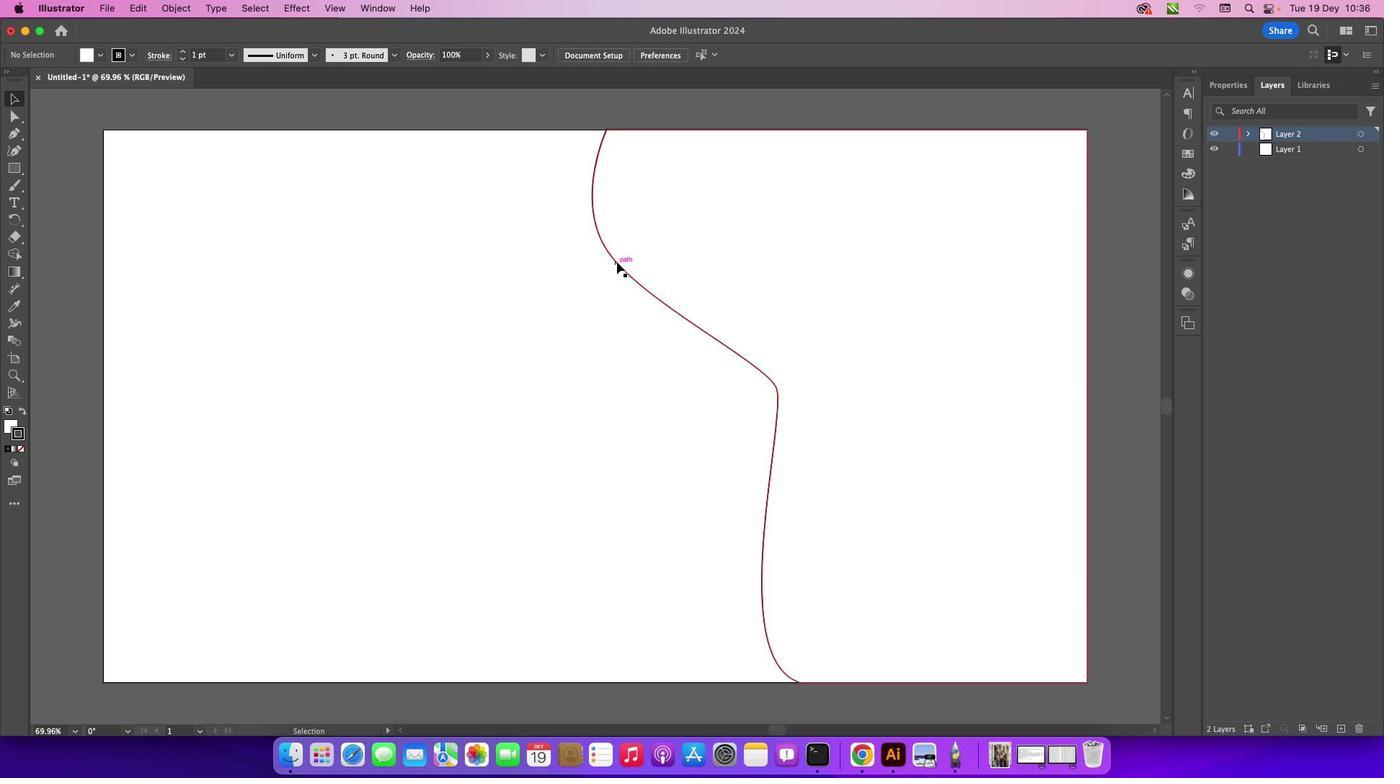 
Action: Mouse moved to (617, 262)
Screenshot: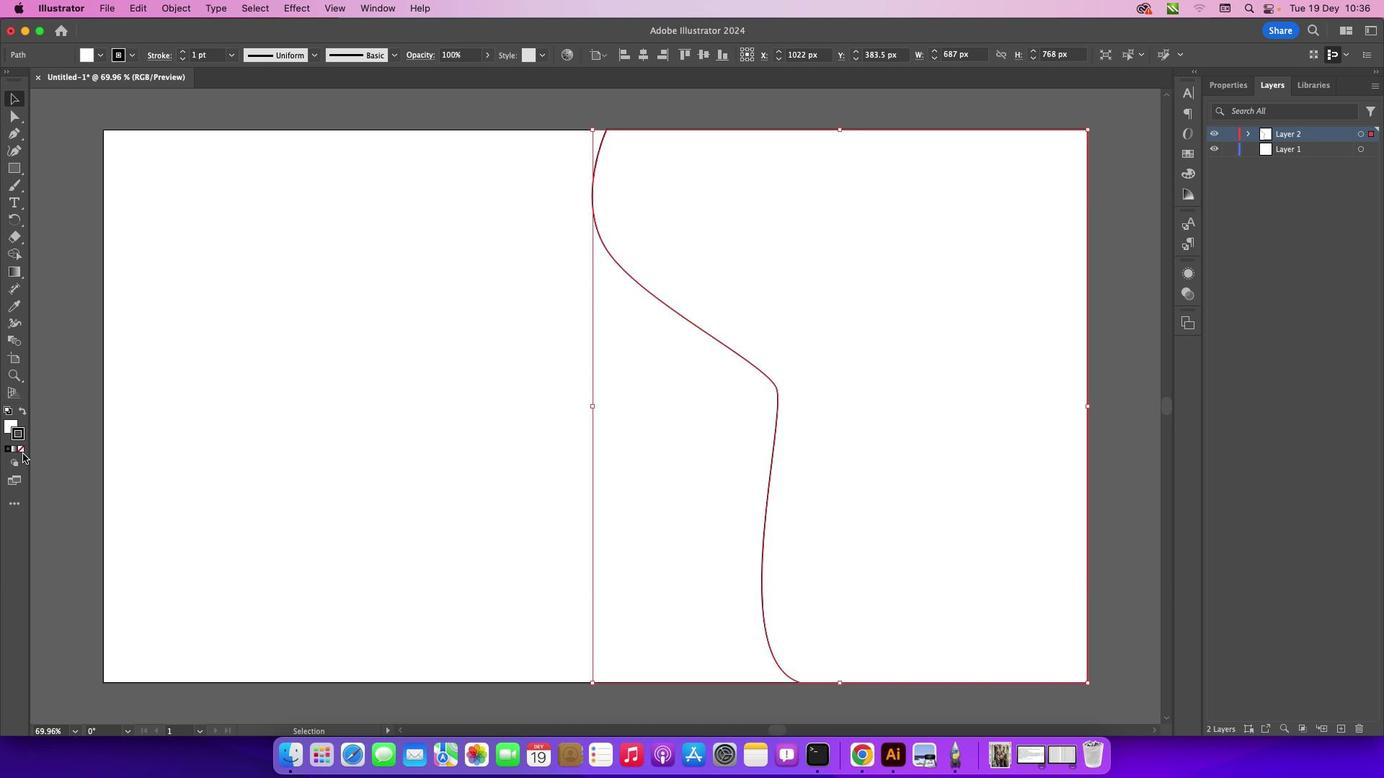
Action: Mouse pressed left at (617, 262)
Screenshot: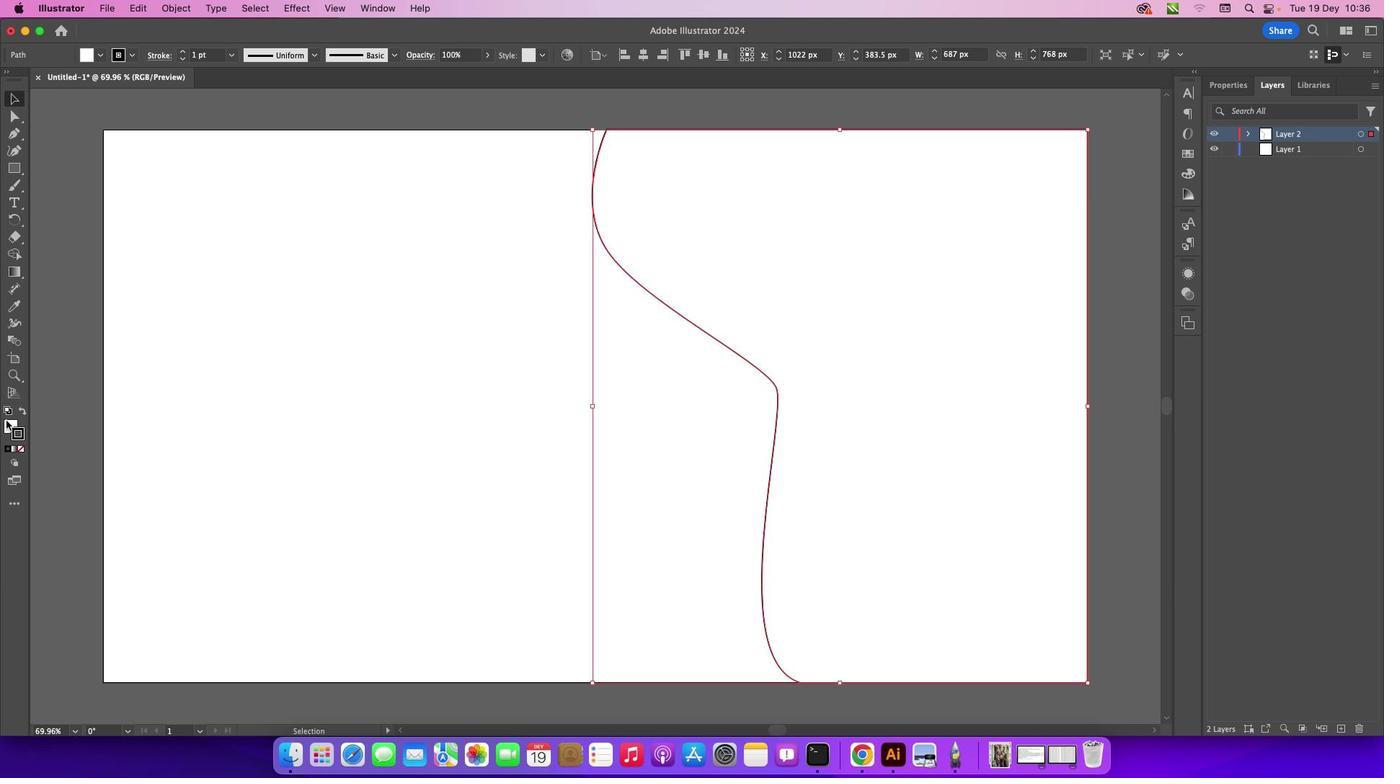 
Action: Mouse moved to (6, 421)
Screenshot: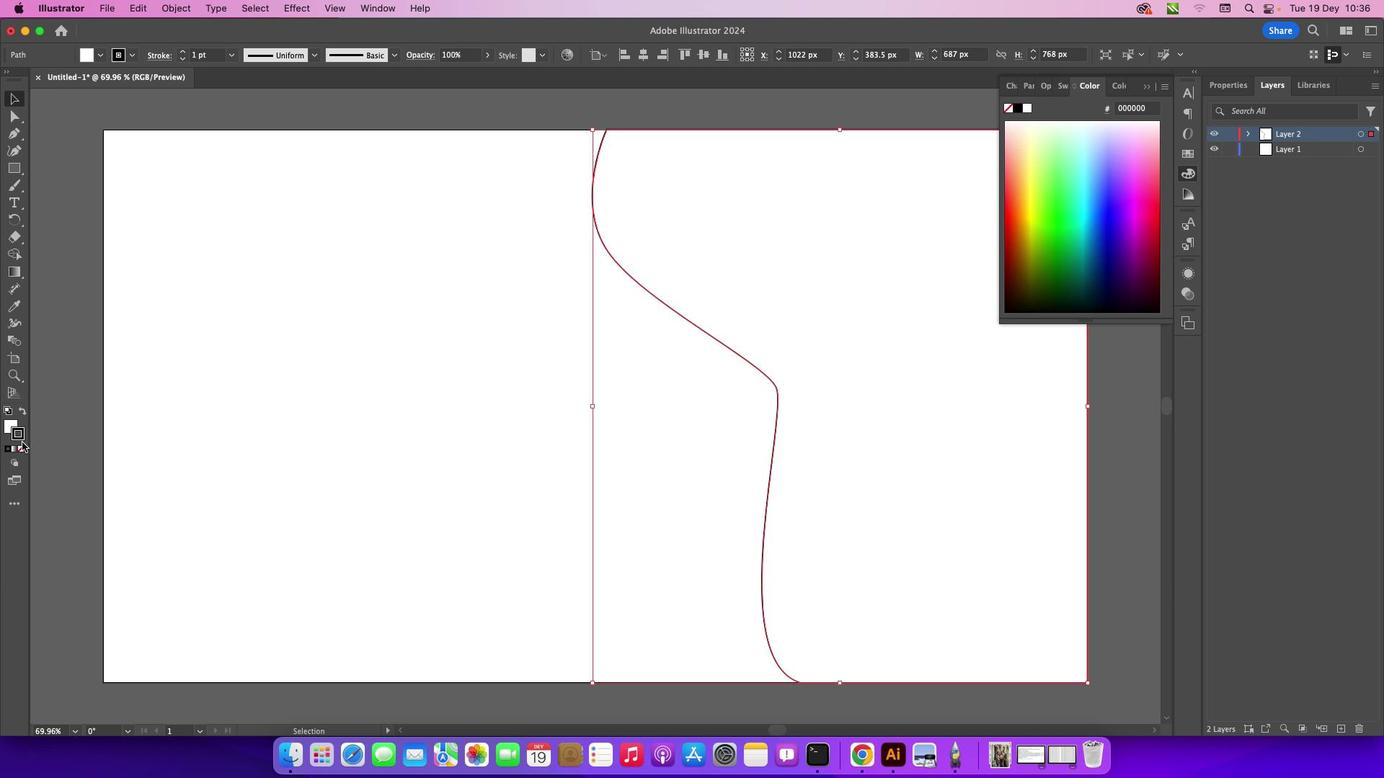 
Action: Mouse pressed left at (6, 421)
Screenshot: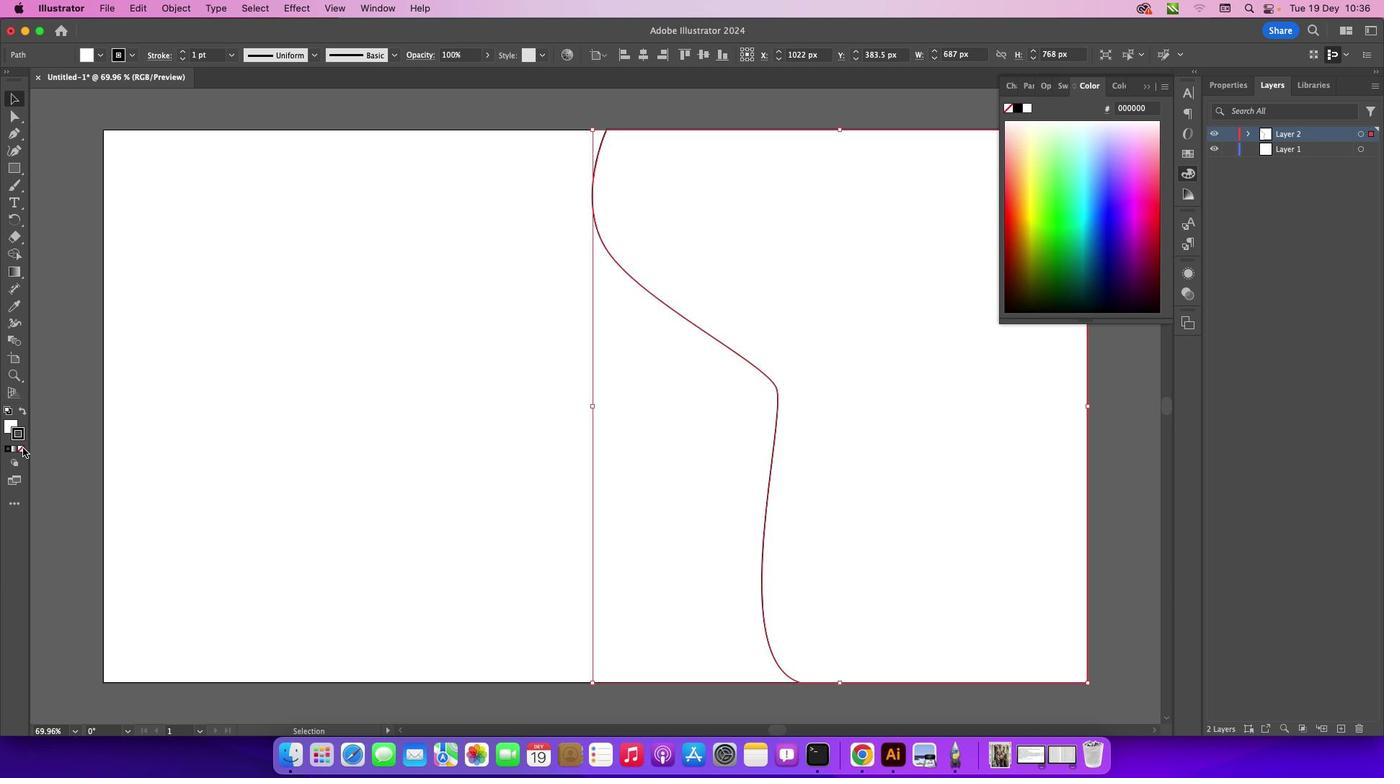 
Action: Mouse moved to (22, 435)
Screenshot: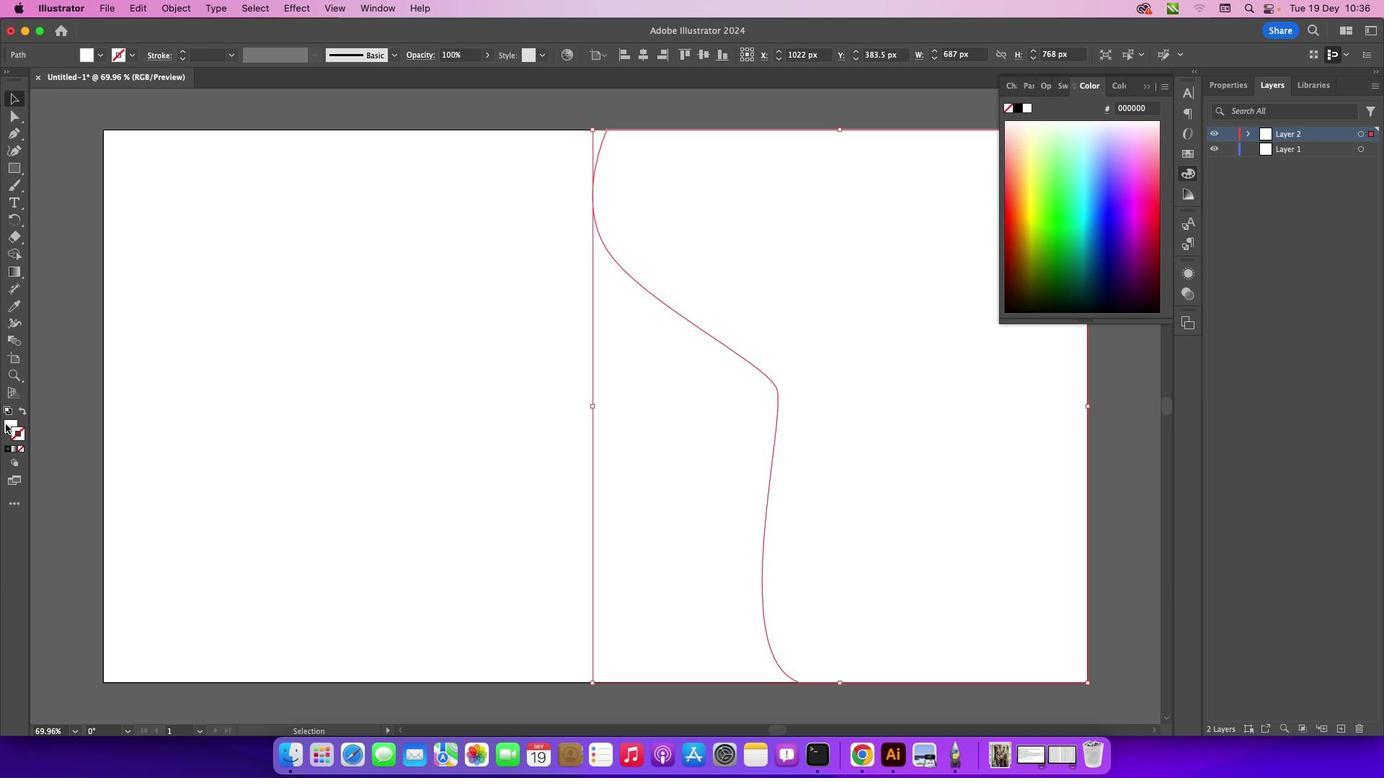 
Action: Mouse pressed left at (22, 435)
Screenshot: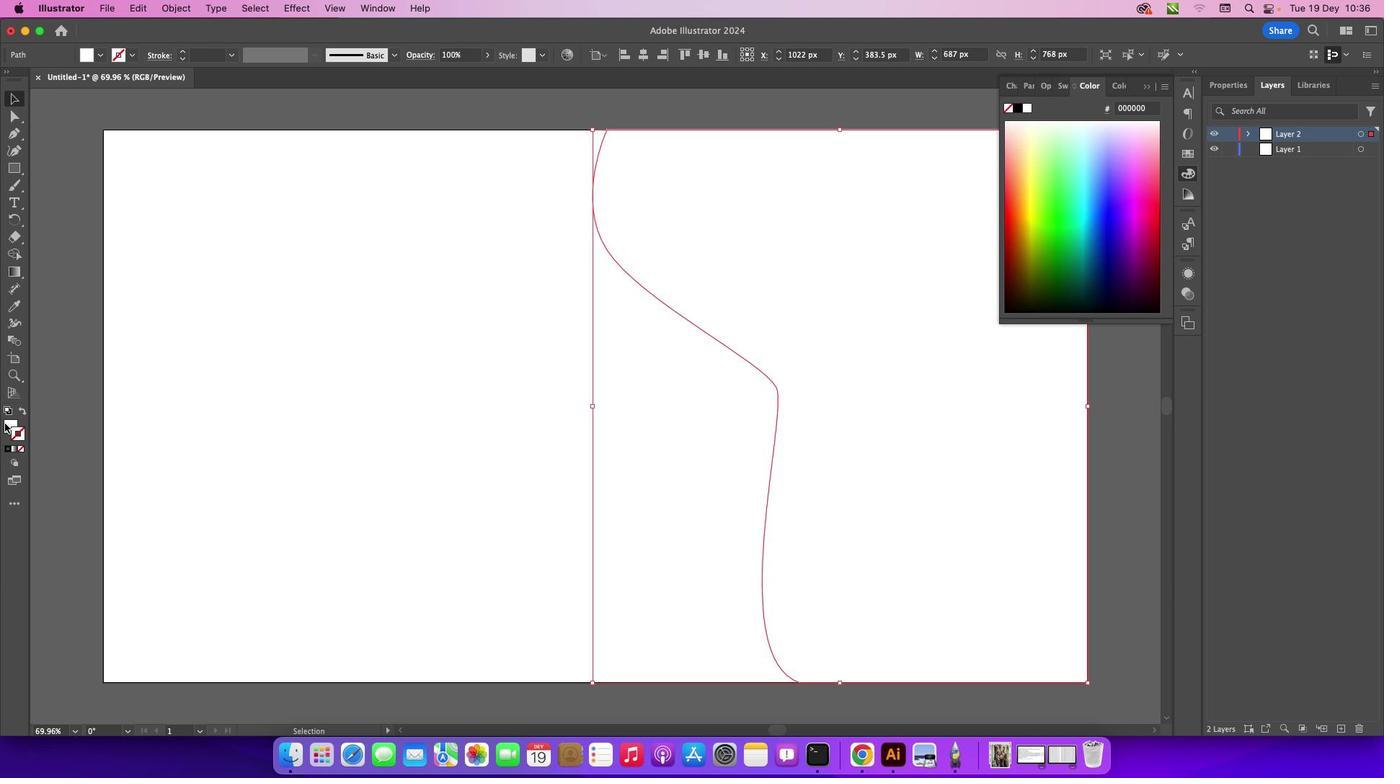 
Action: Mouse moved to (22, 447)
Screenshot: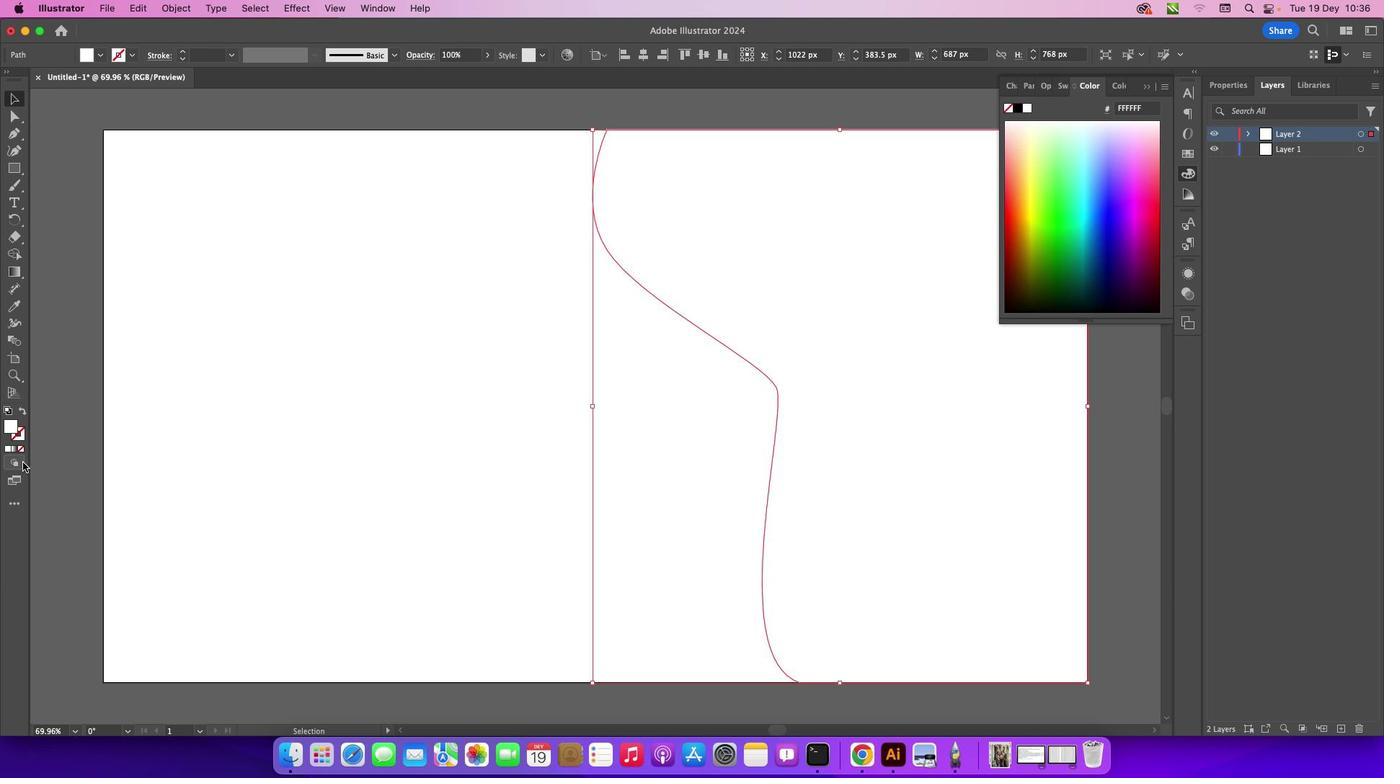 
Action: Mouse pressed left at (22, 447)
Screenshot: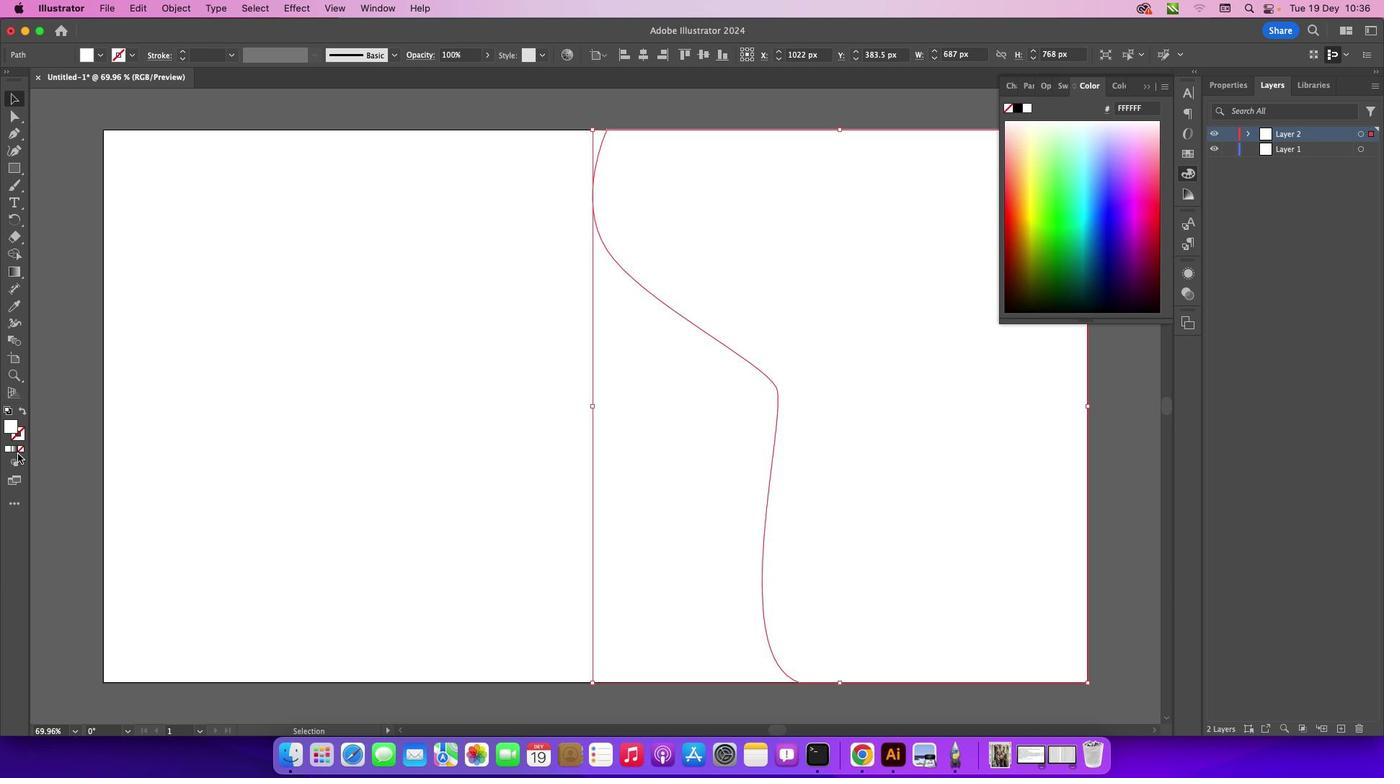 
Action: Mouse moved to (5, 423)
Screenshot: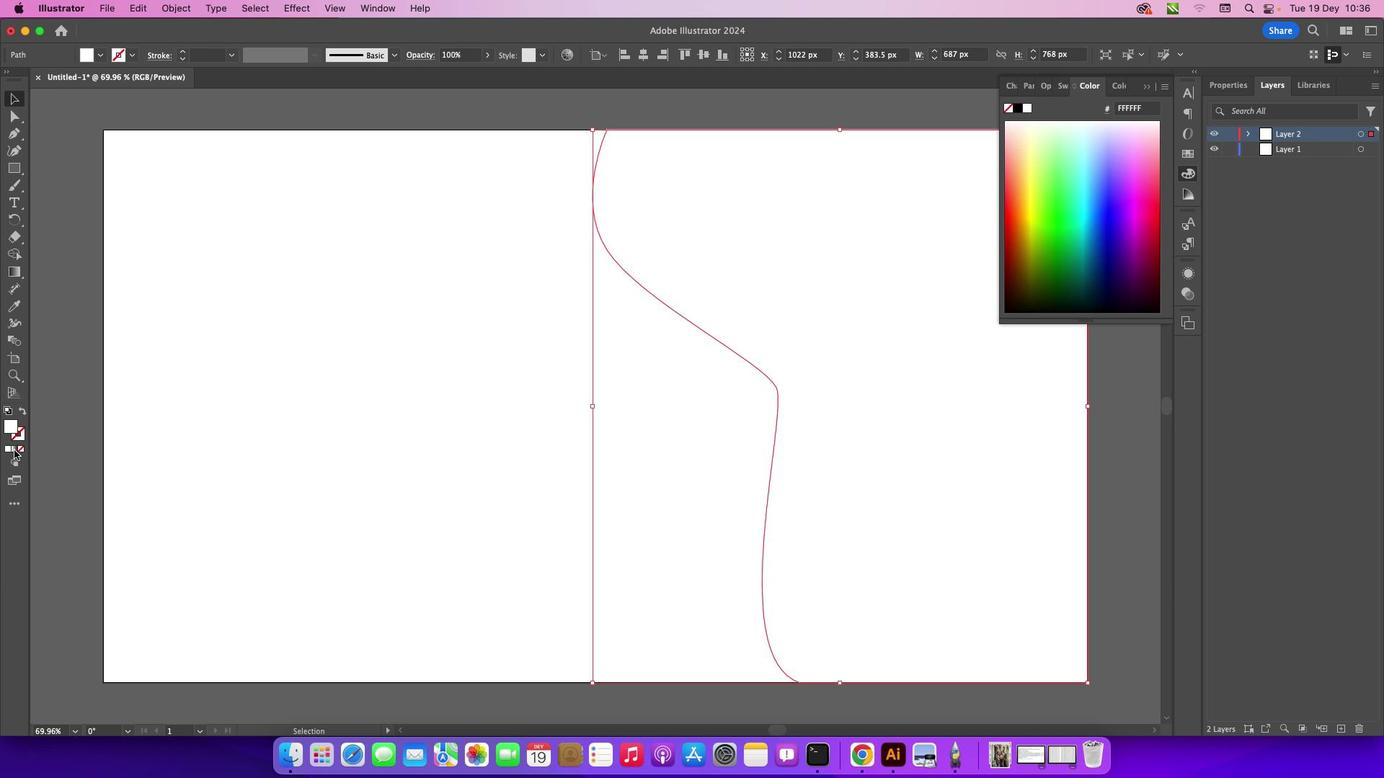 
Action: Mouse pressed left at (5, 423)
Screenshot: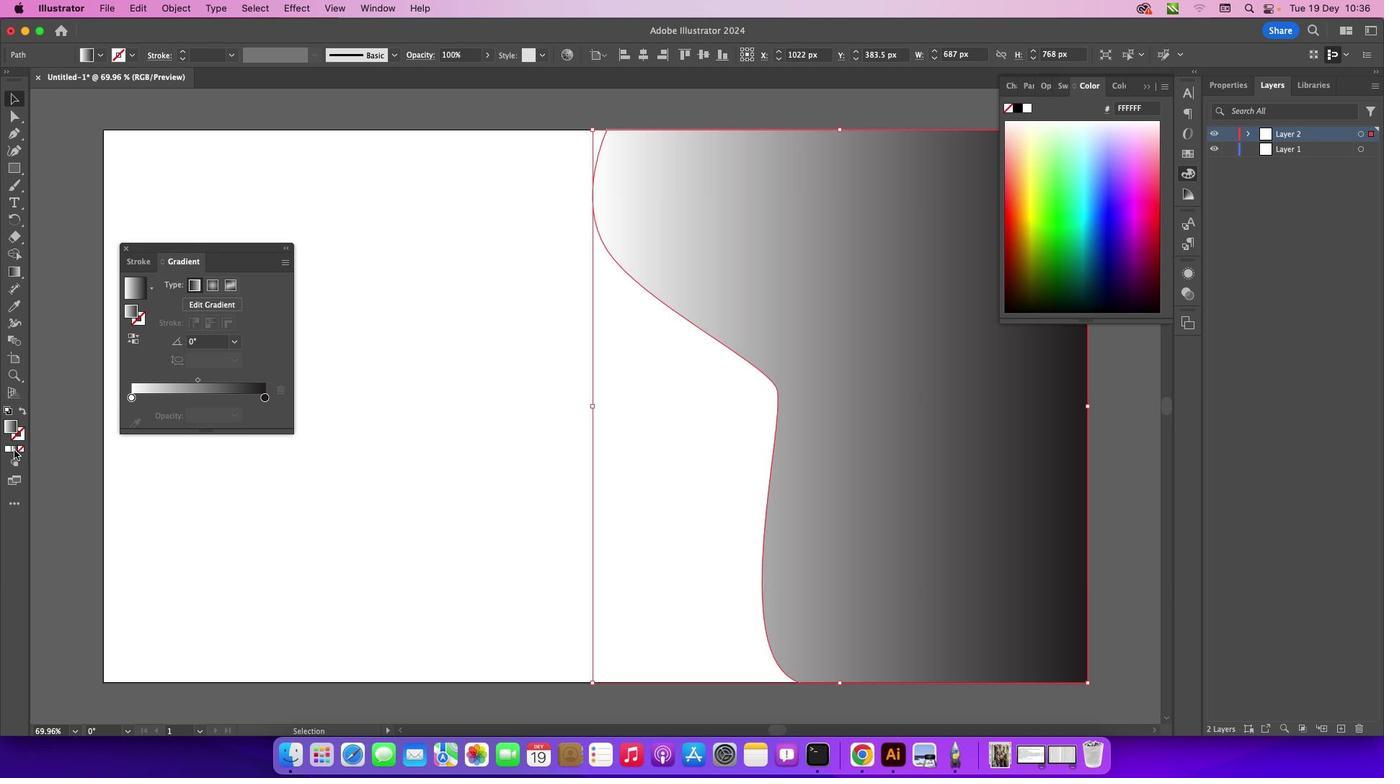 
Action: Mouse moved to (14, 450)
Screenshot: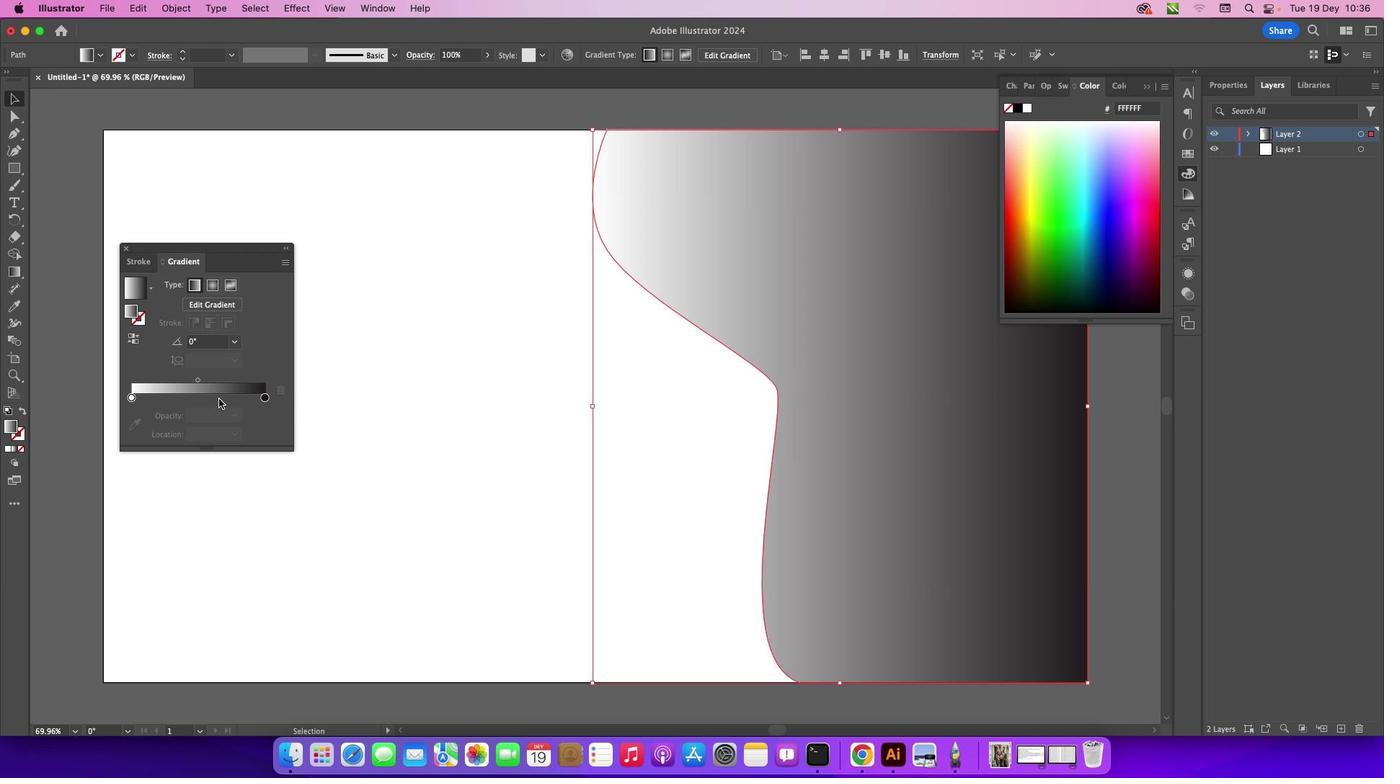 
Action: Mouse pressed left at (14, 450)
Screenshot: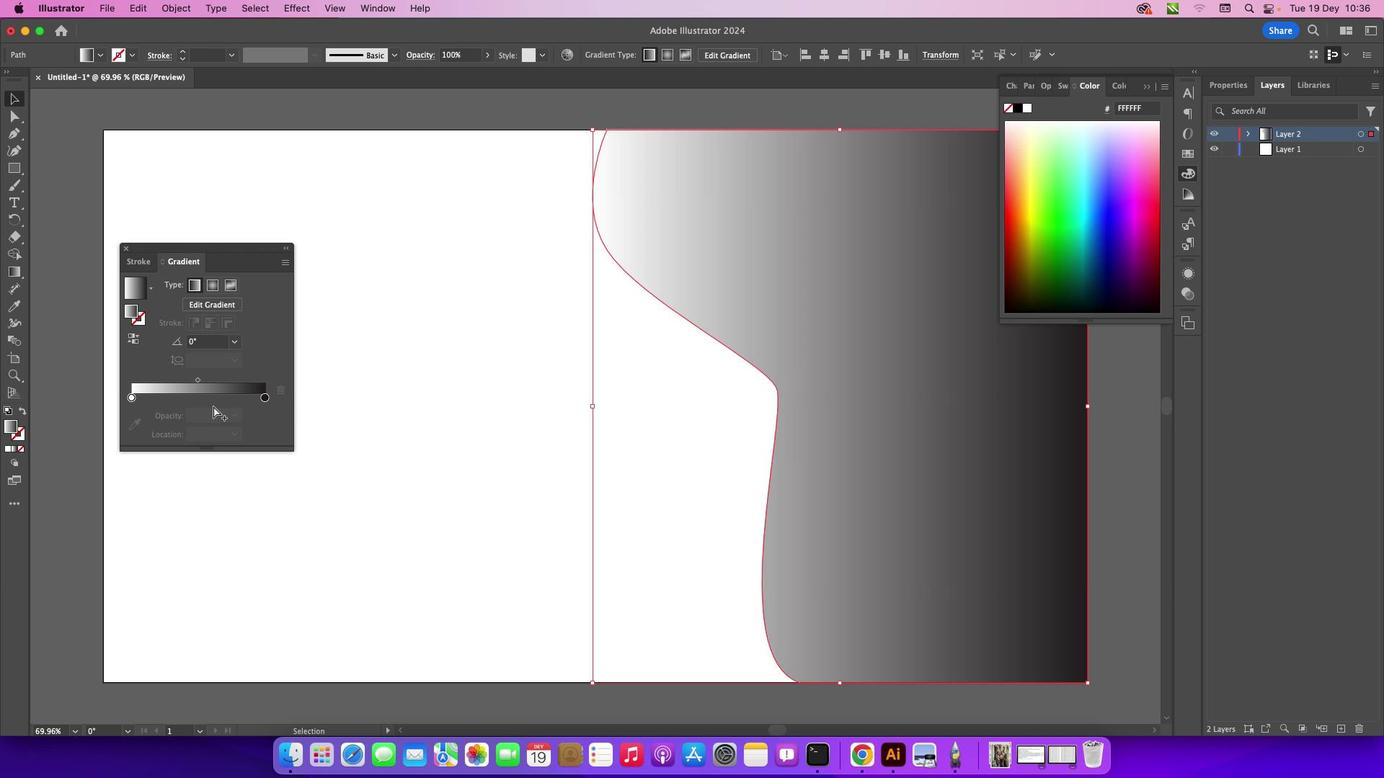 
Action: Mouse moved to (134, 400)
Screenshot: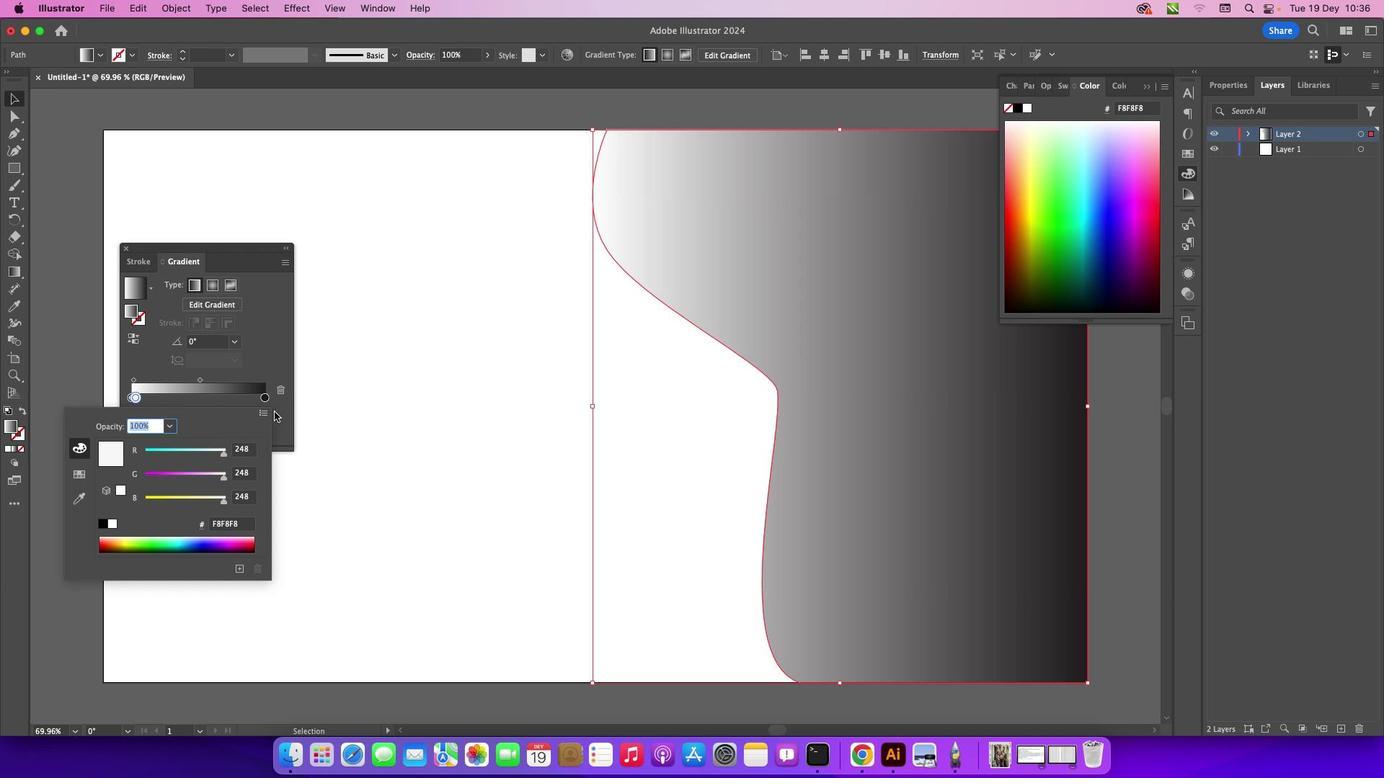 
Action: Mouse pressed left at (134, 400)
Screenshot: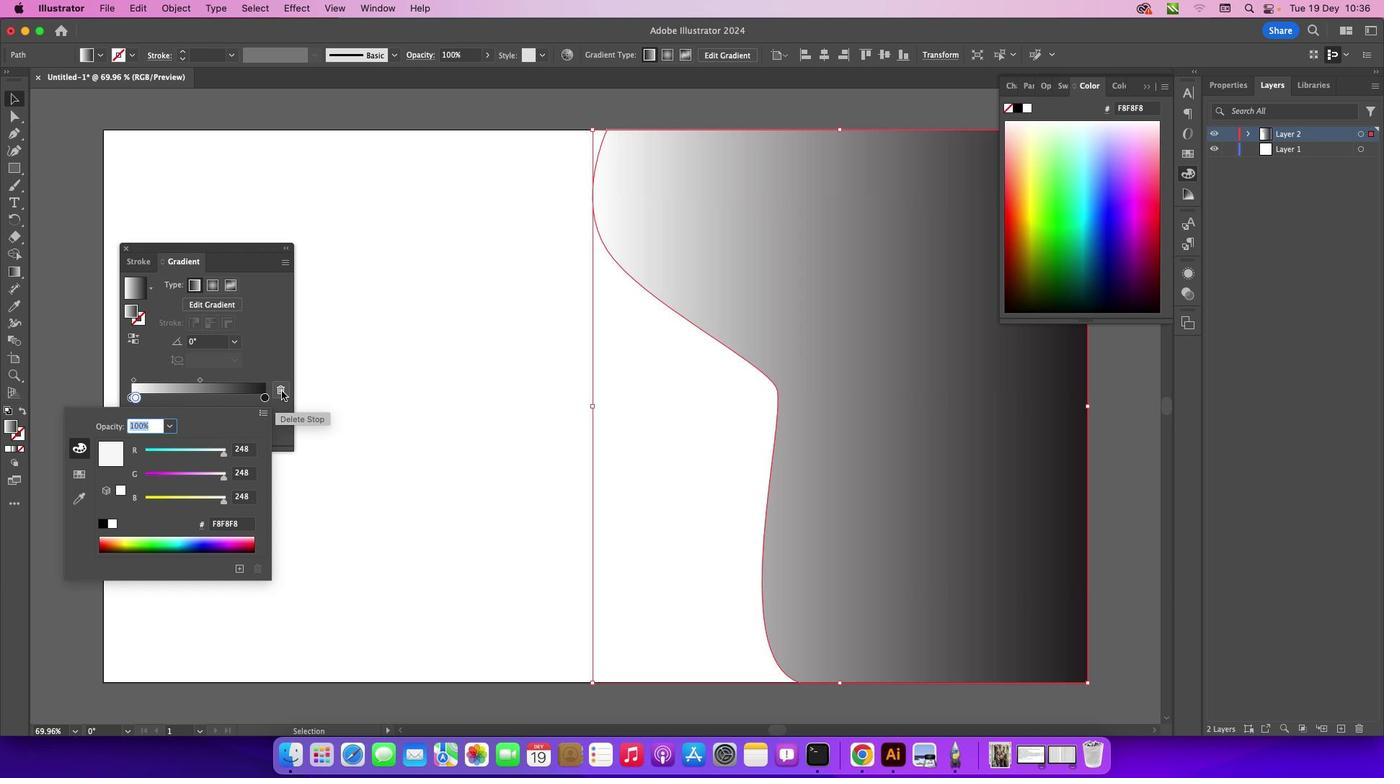 
Action: Mouse pressed left at (134, 400)
Screenshot: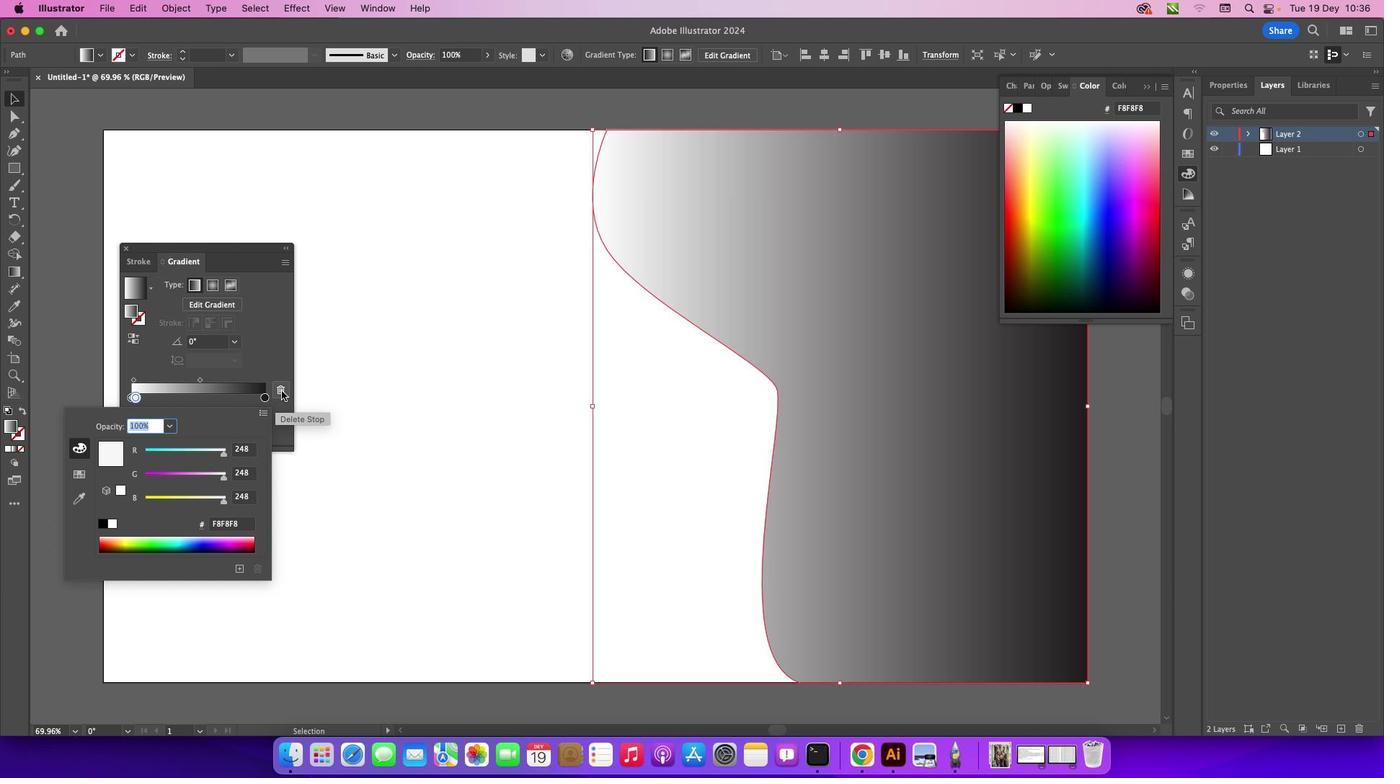 
Action: Mouse moved to (260, 355)
Screenshot: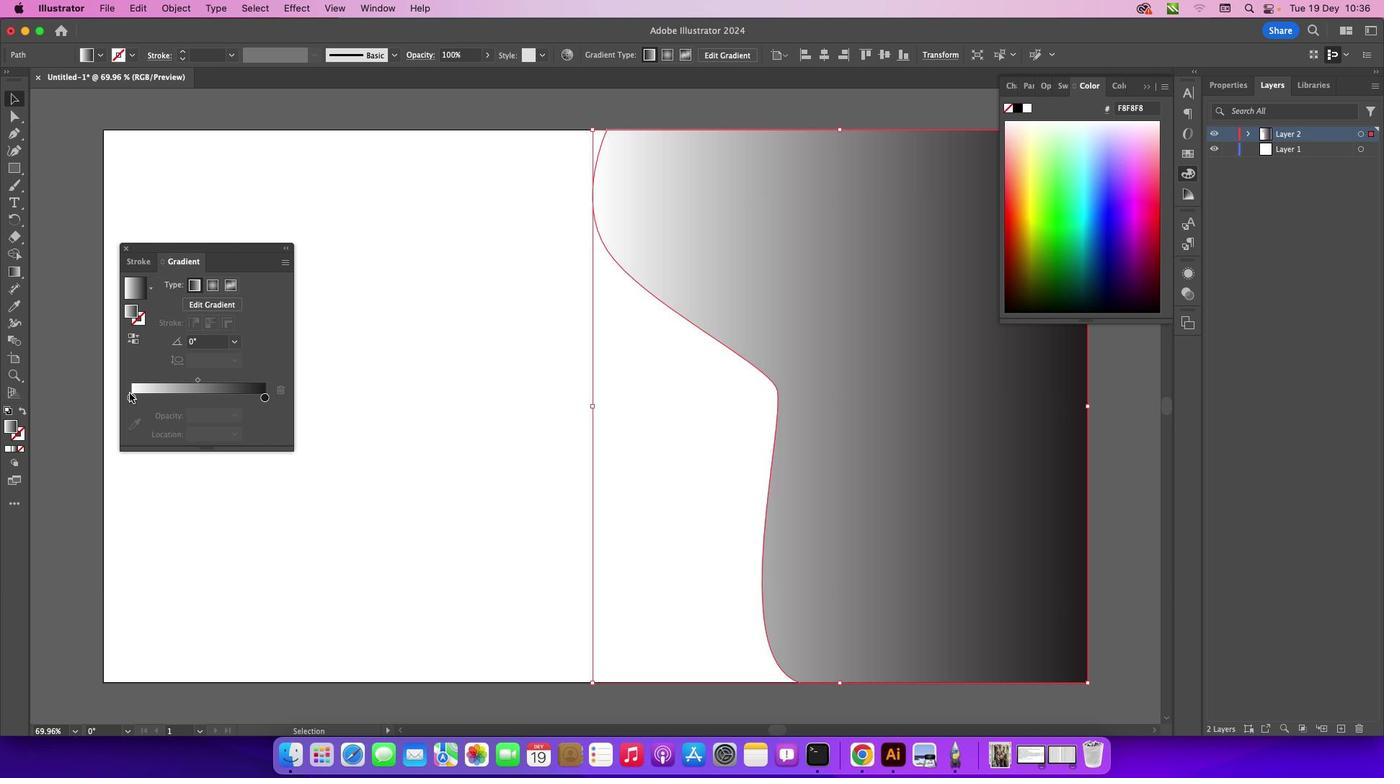
Action: Mouse pressed left at (260, 355)
Screenshot: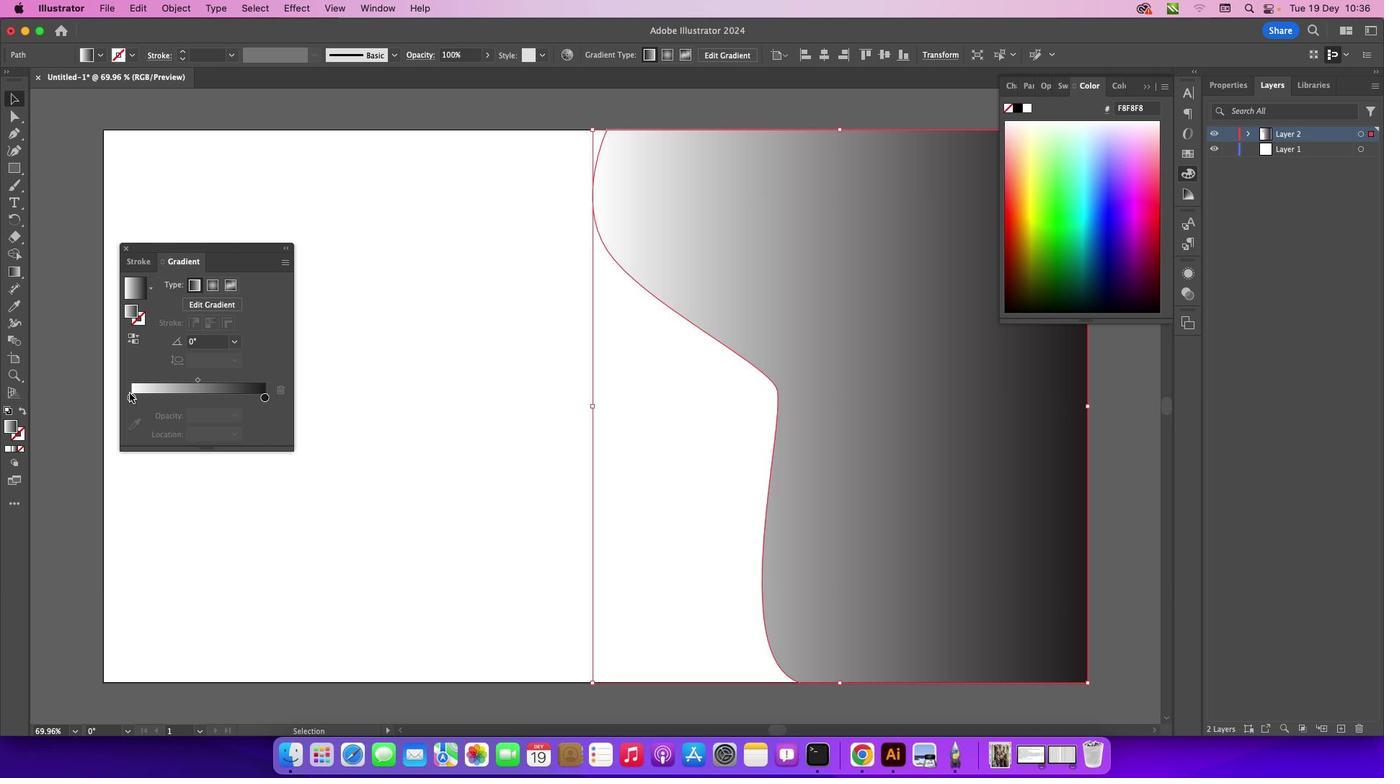 
Action: Mouse moved to (279, 389)
Screenshot: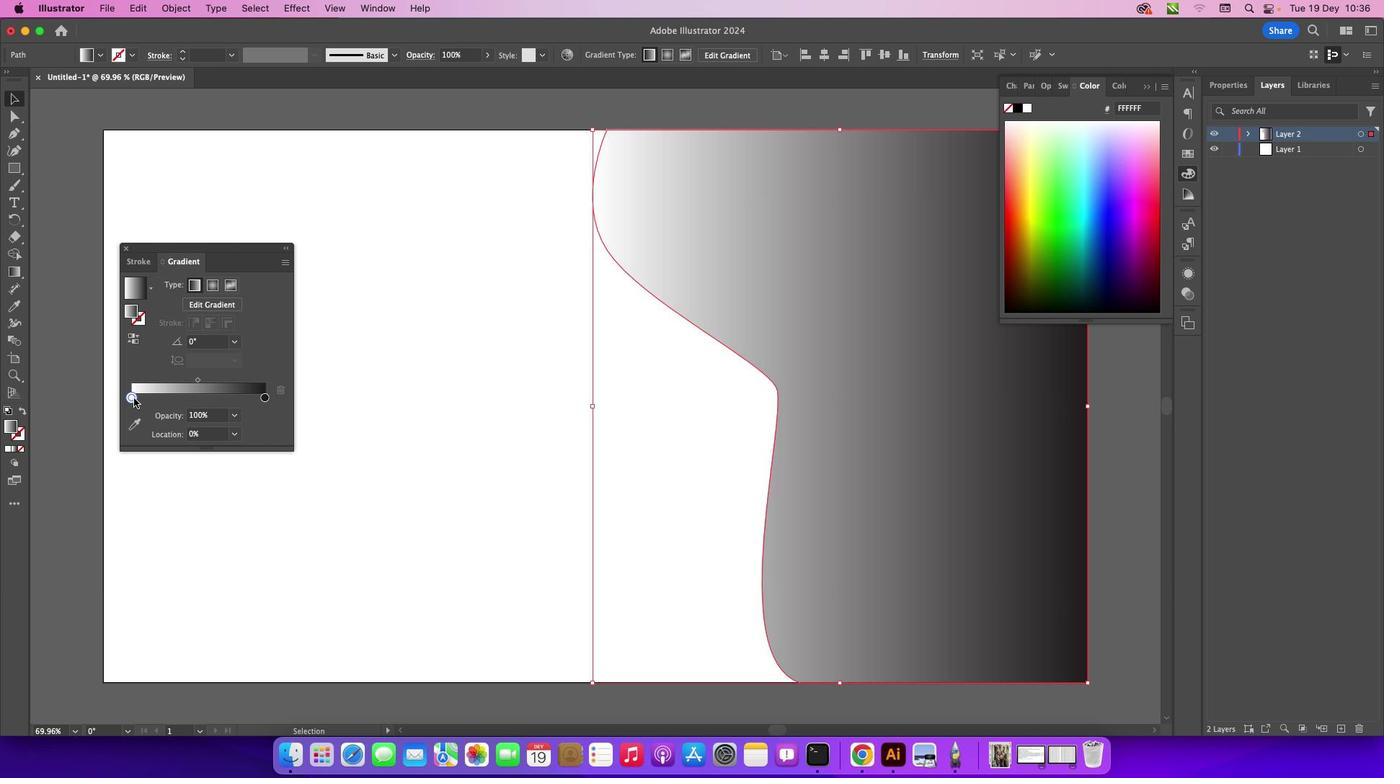 
Action: Mouse pressed left at (279, 389)
Screenshot: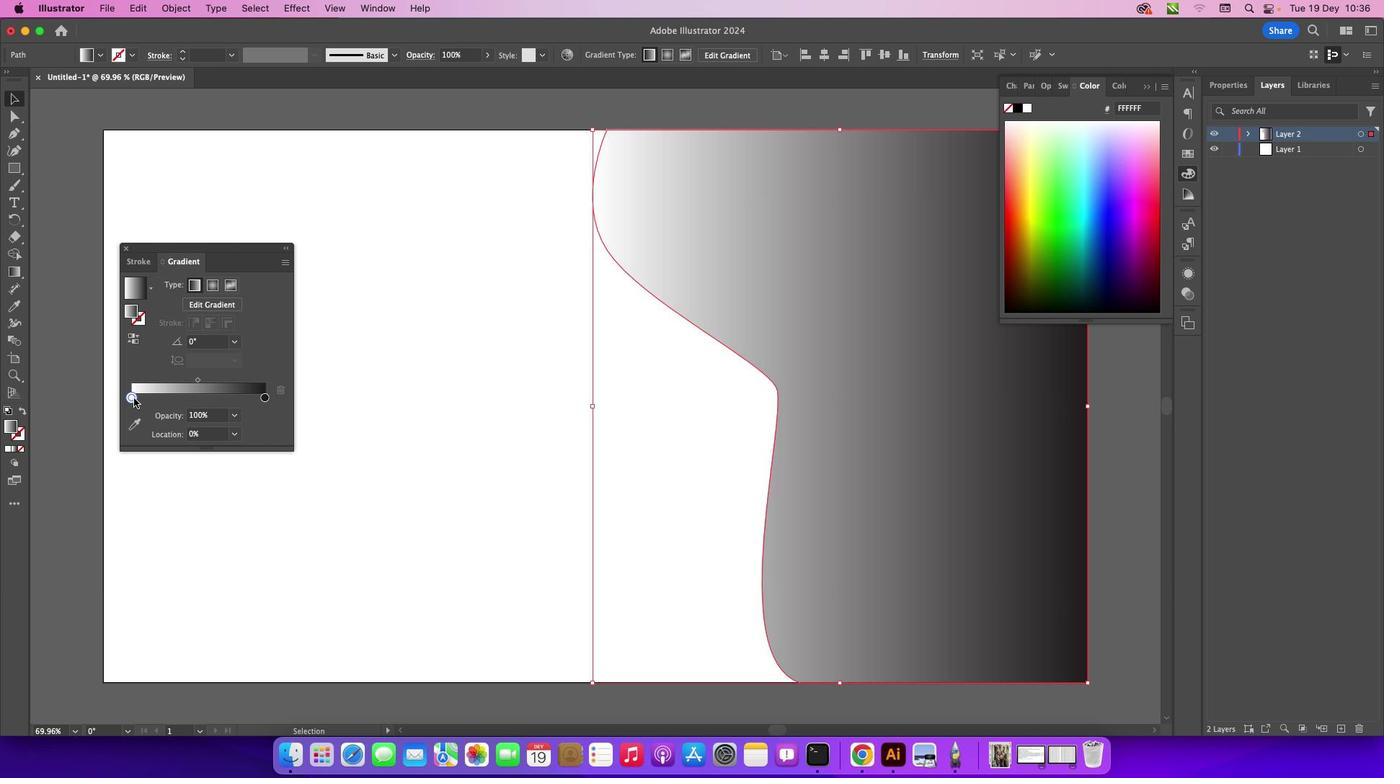 
Action: Mouse moved to (133, 398)
Screenshot: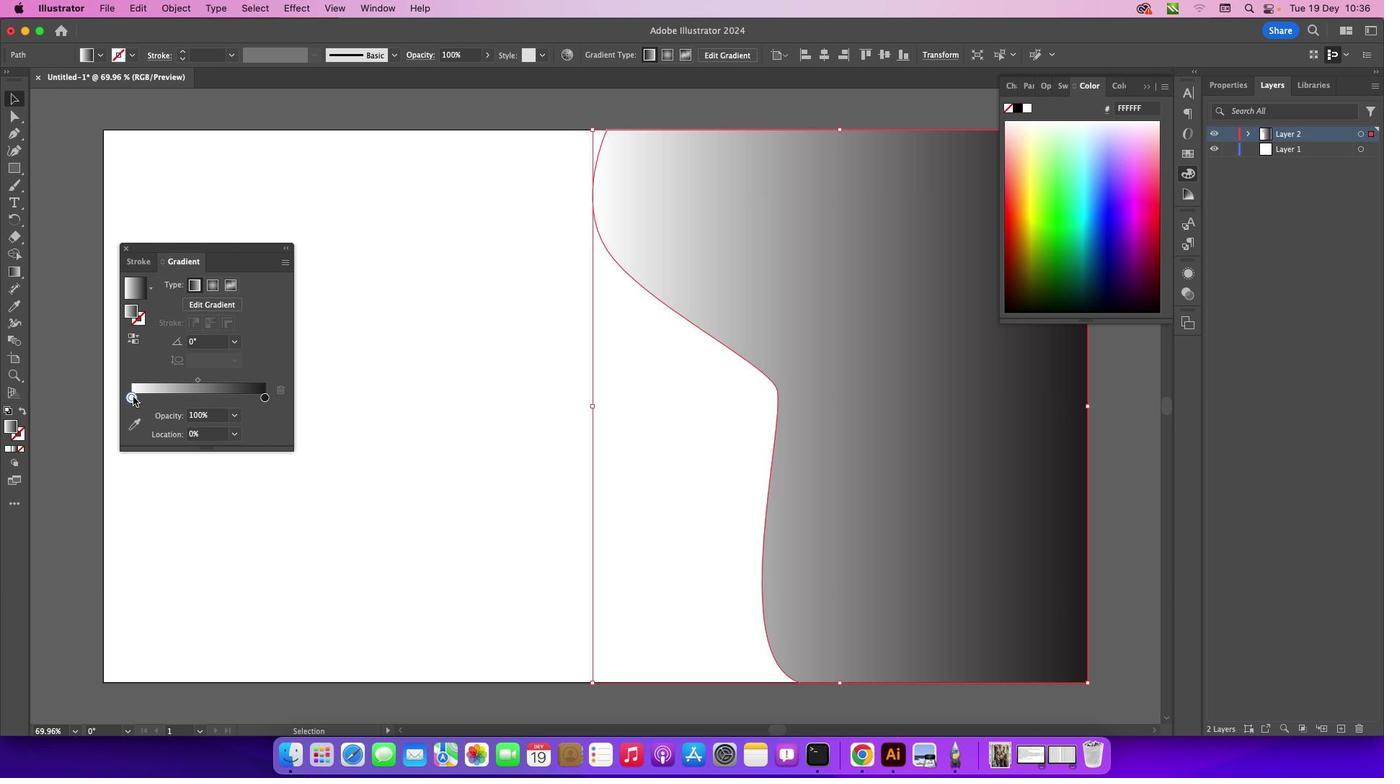
Action: Mouse pressed left at (133, 398)
Screenshot: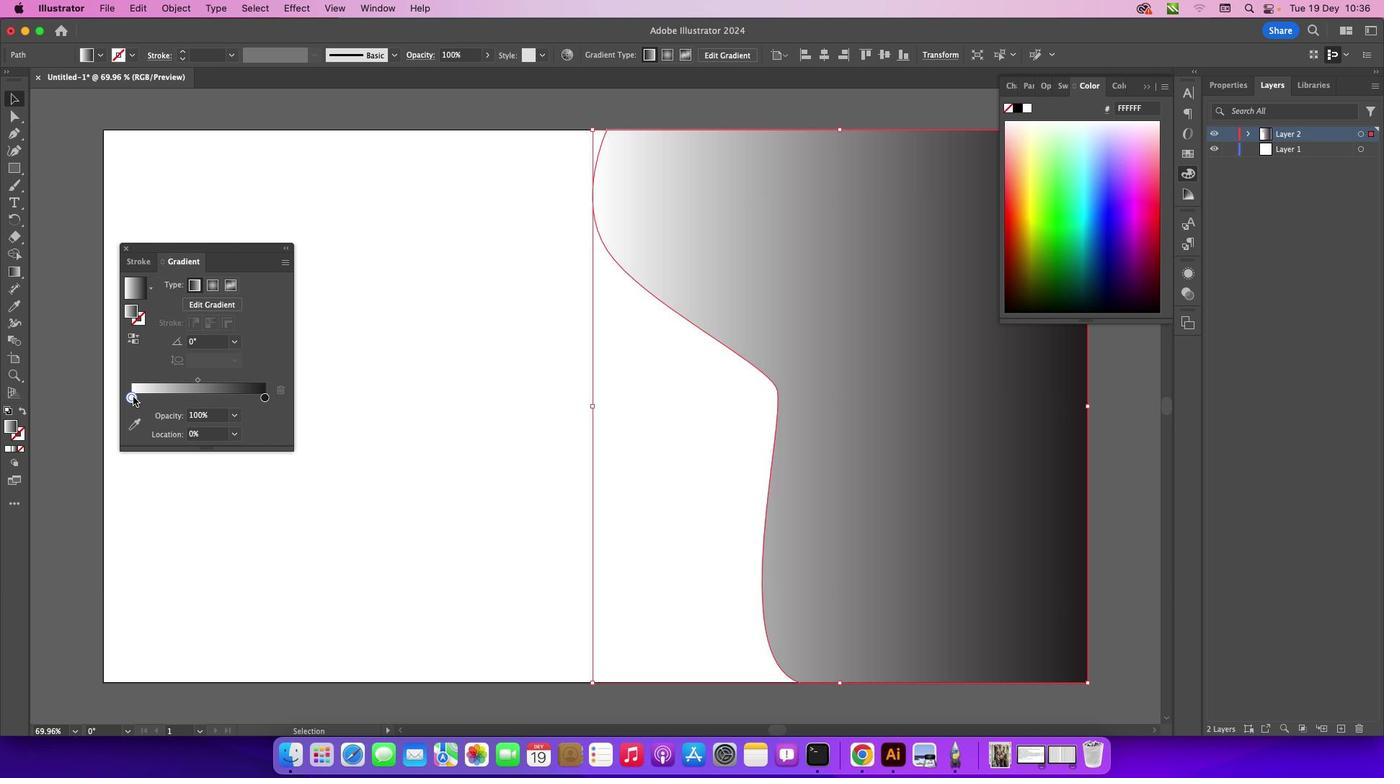 
Action: Mouse moved to (132, 396)
Screenshot: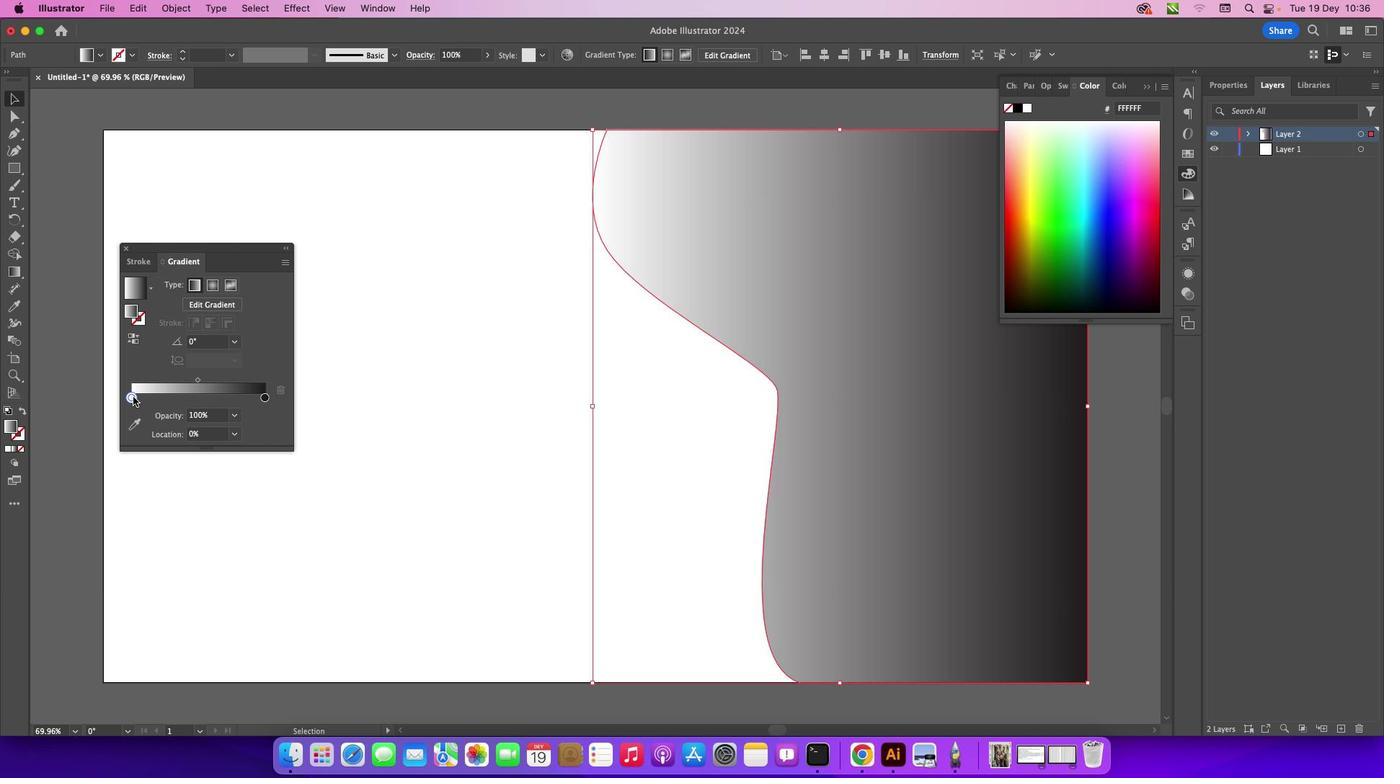 
Action: Mouse pressed left at (132, 396)
Screenshot: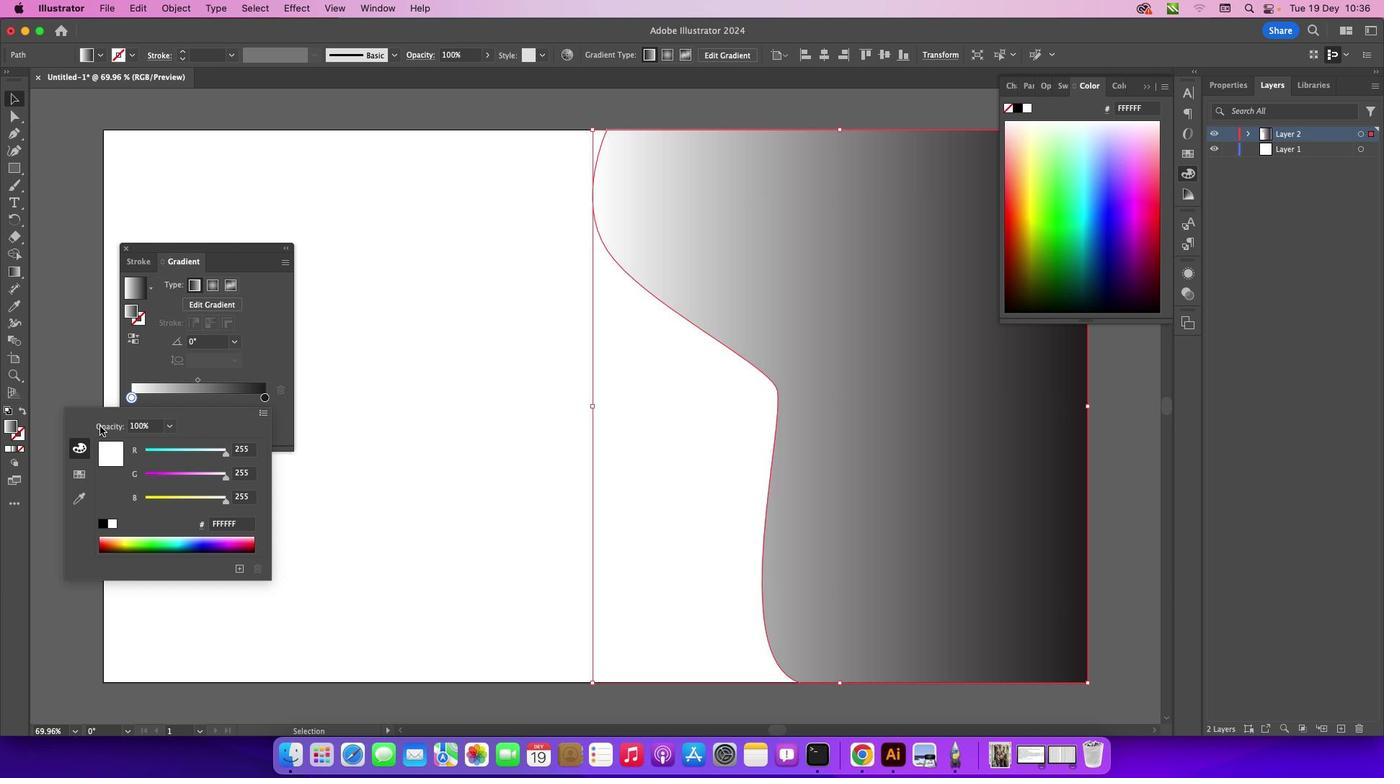 
Action: Mouse pressed left at (132, 396)
Screenshot: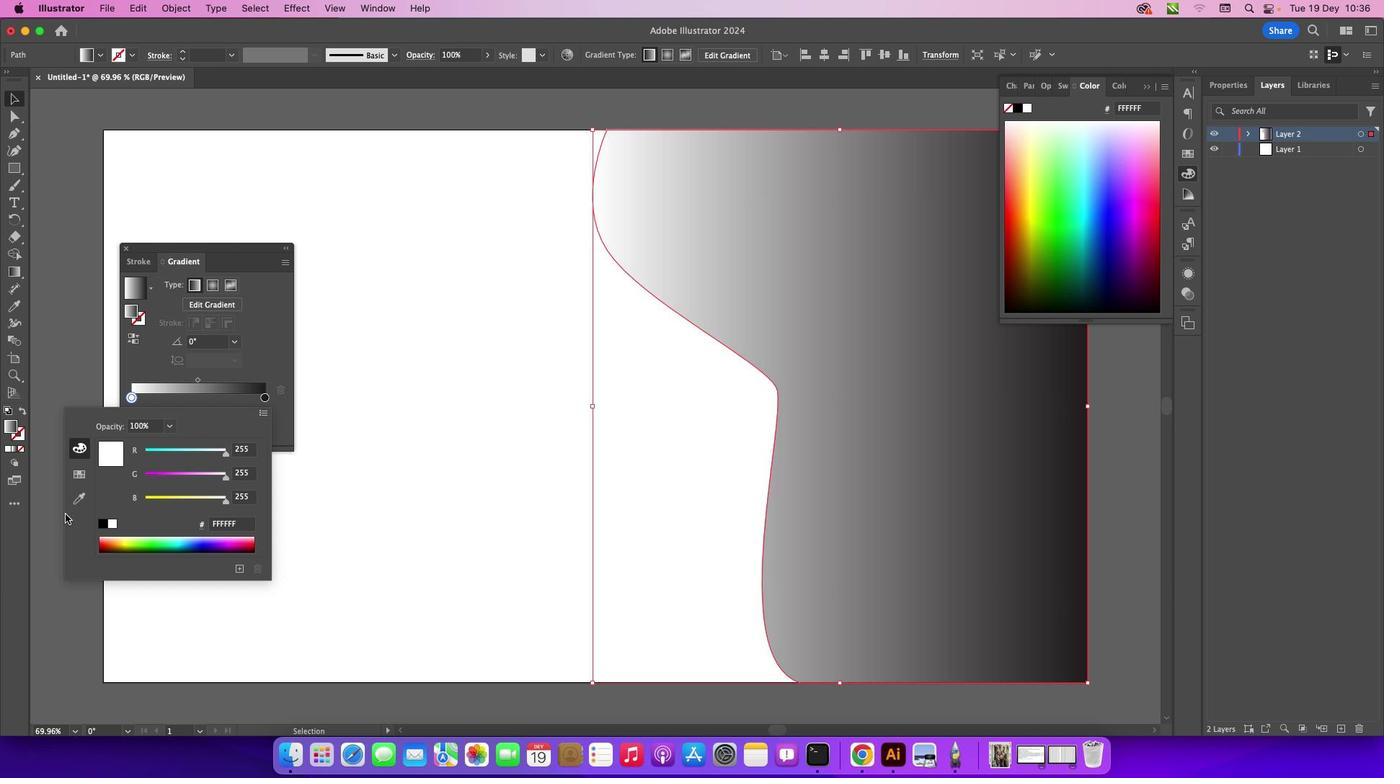 
Action: Mouse pressed left at (132, 396)
Screenshot: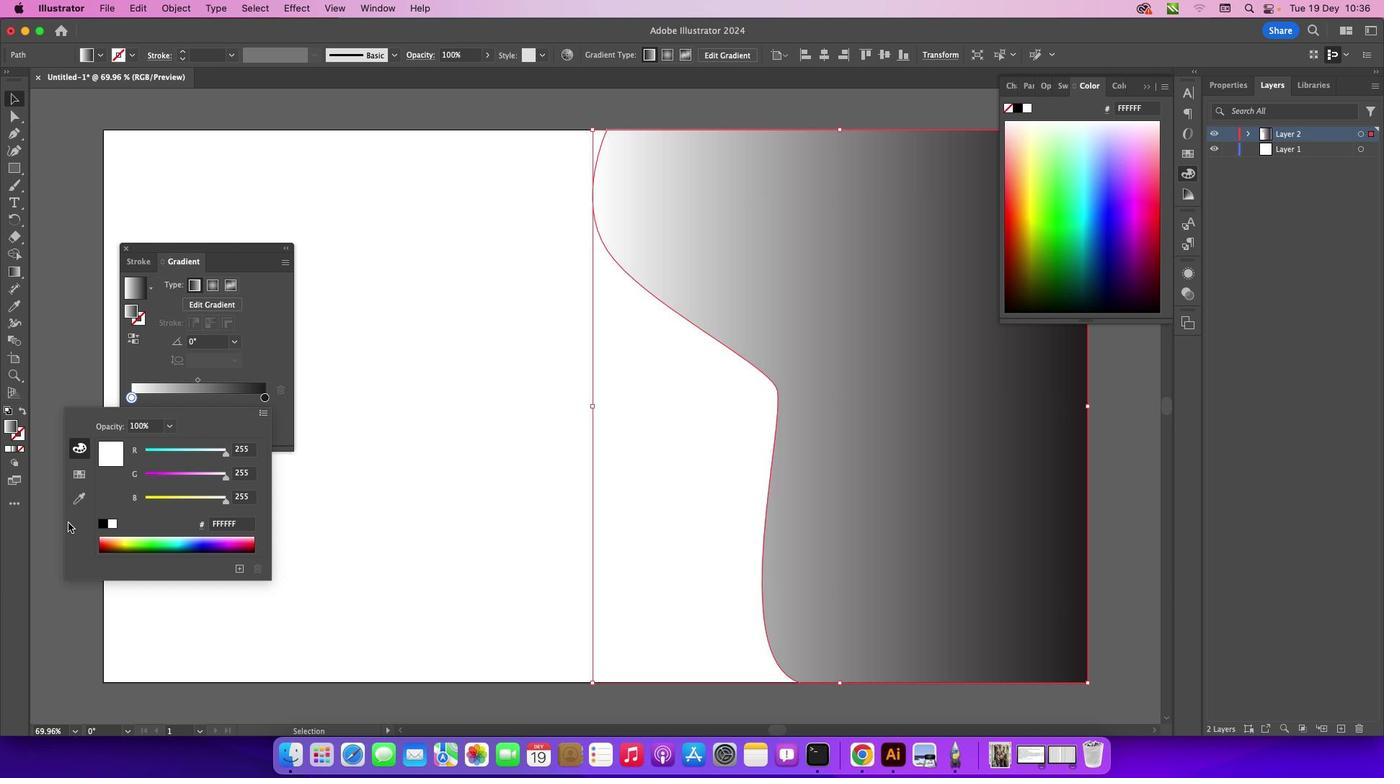 
Action: Mouse moved to (81, 477)
Screenshot: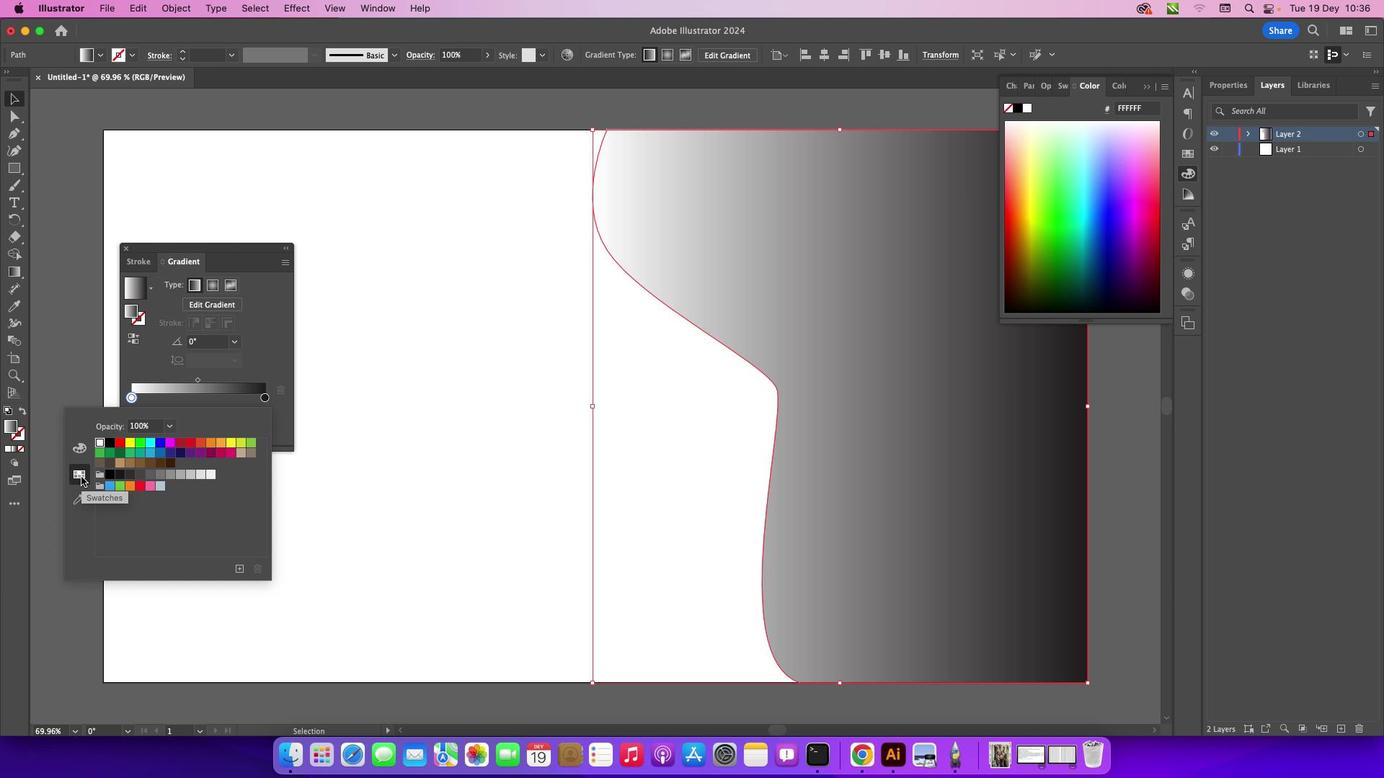 
Action: Mouse pressed left at (81, 477)
Screenshot: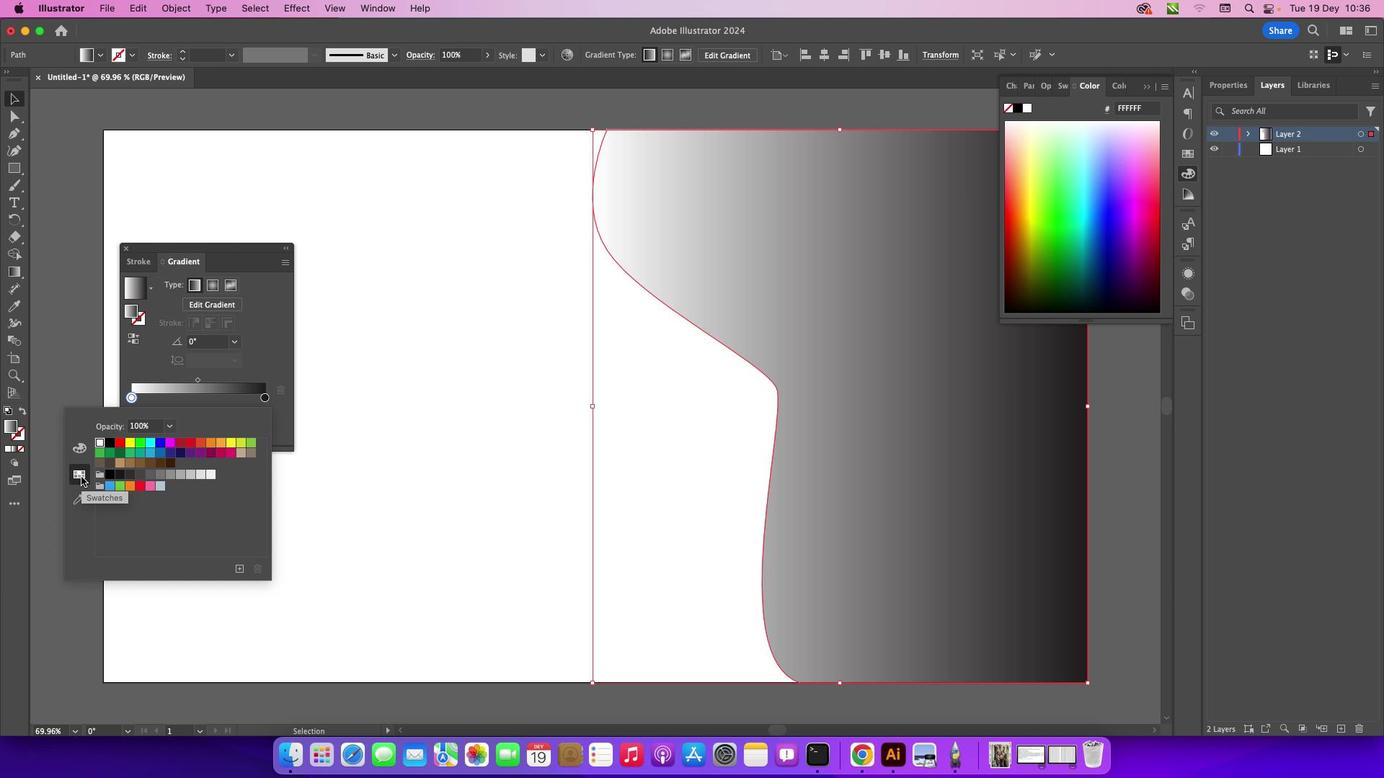 
Action: Mouse moved to (152, 452)
Screenshot: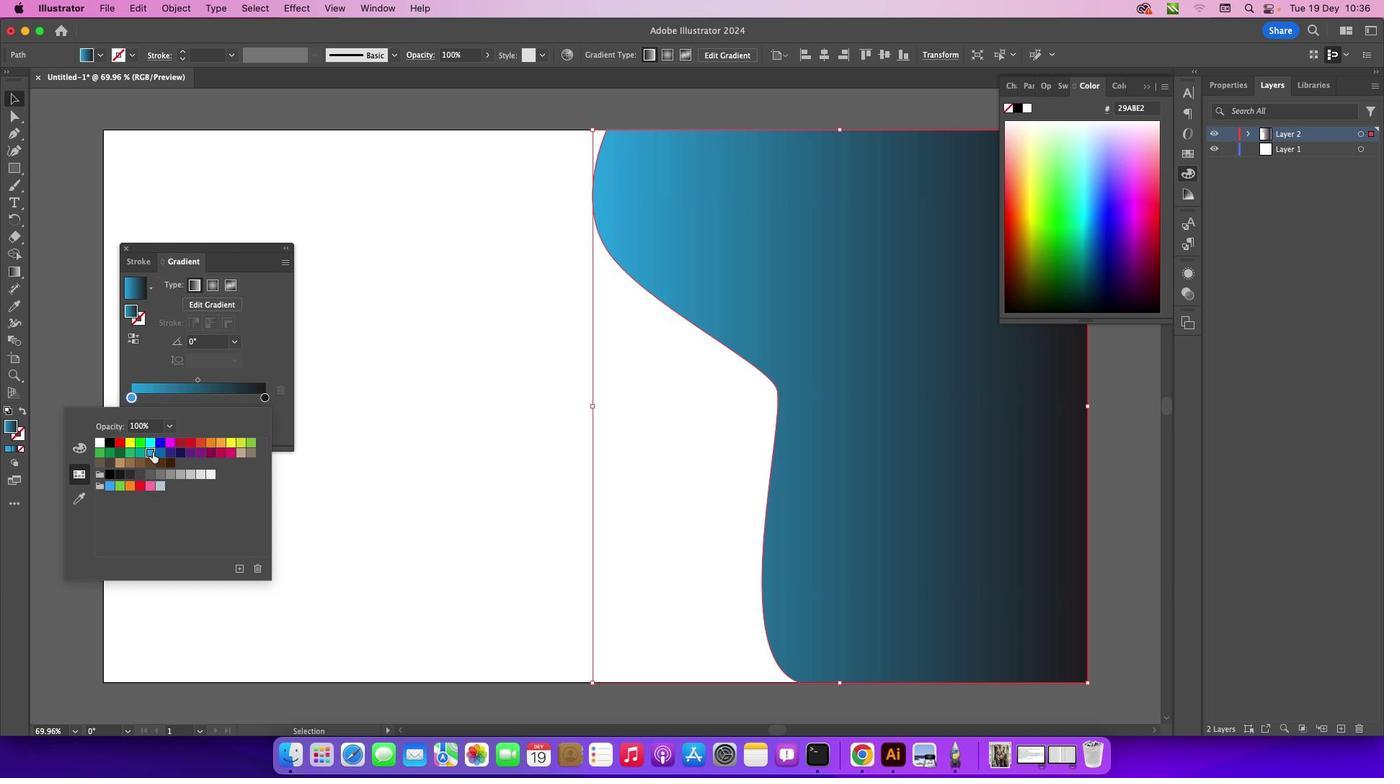 
Action: Mouse pressed left at (152, 452)
Screenshot: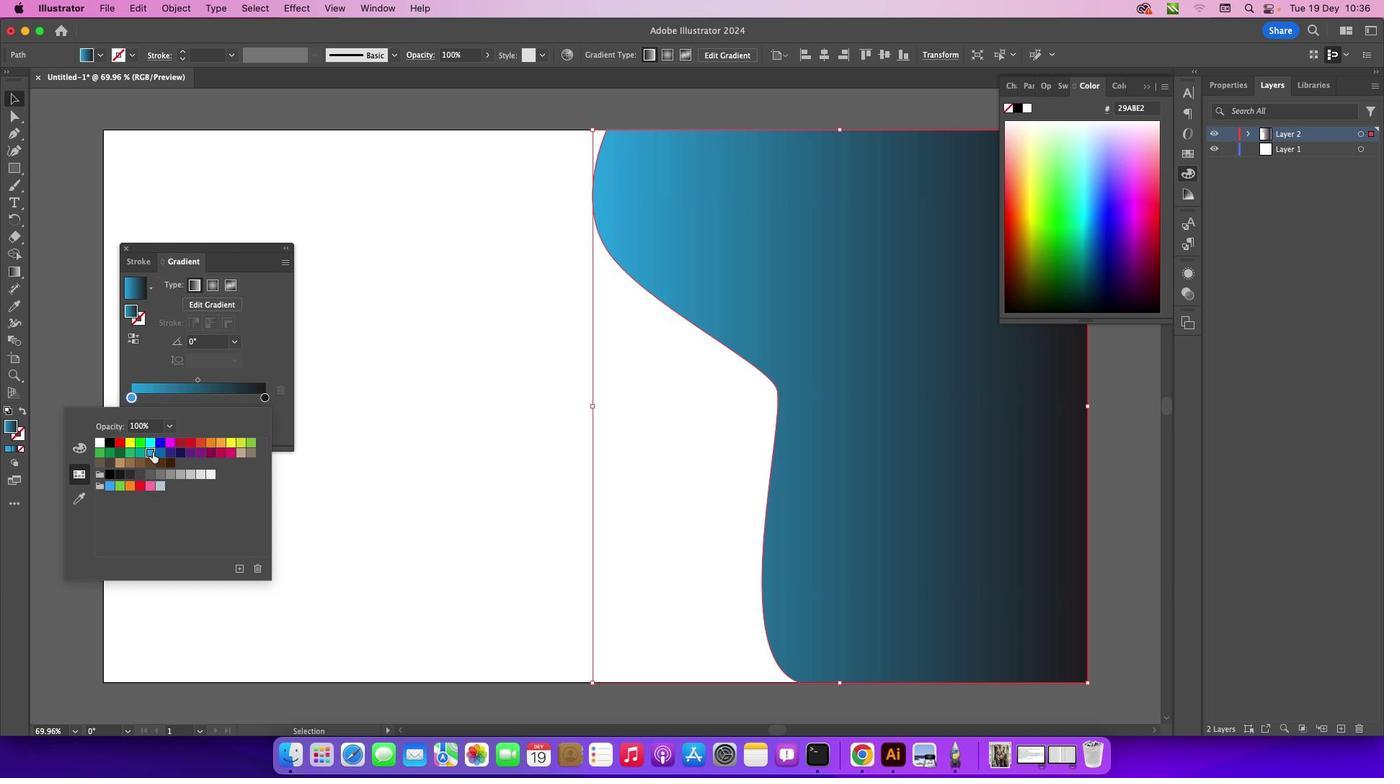 
Action: Mouse moved to (82, 455)
Screenshot: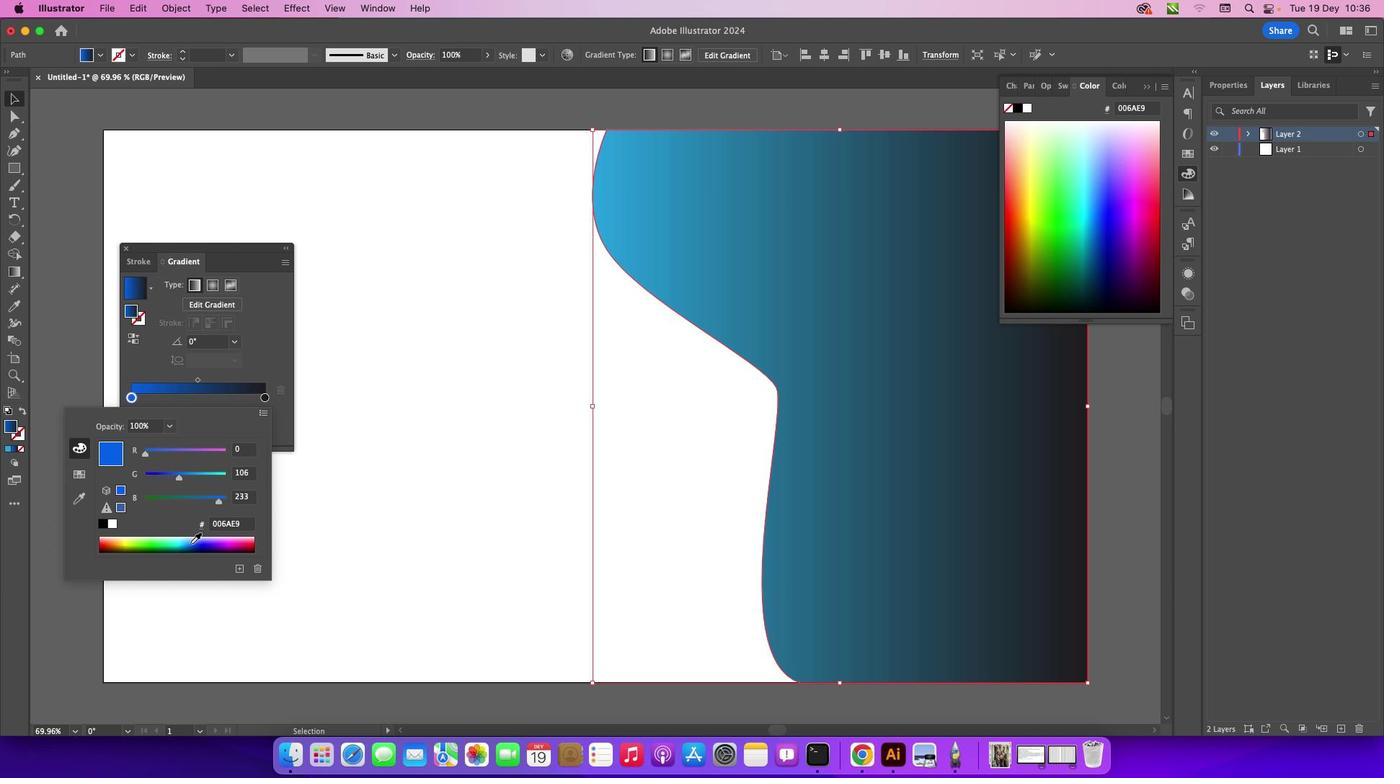 
Action: Mouse pressed left at (82, 455)
Screenshot: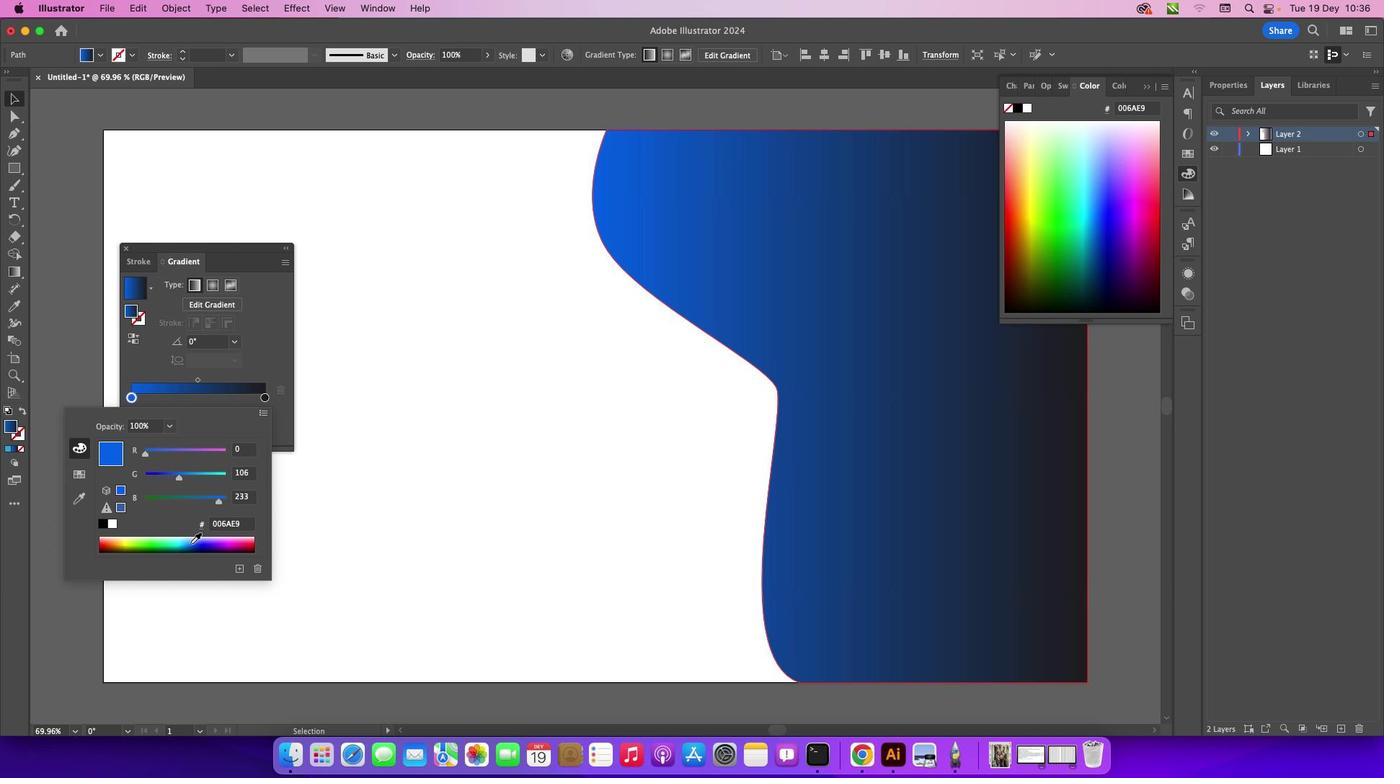 
Action: Mouse moved to (189, 544)
Screenshot: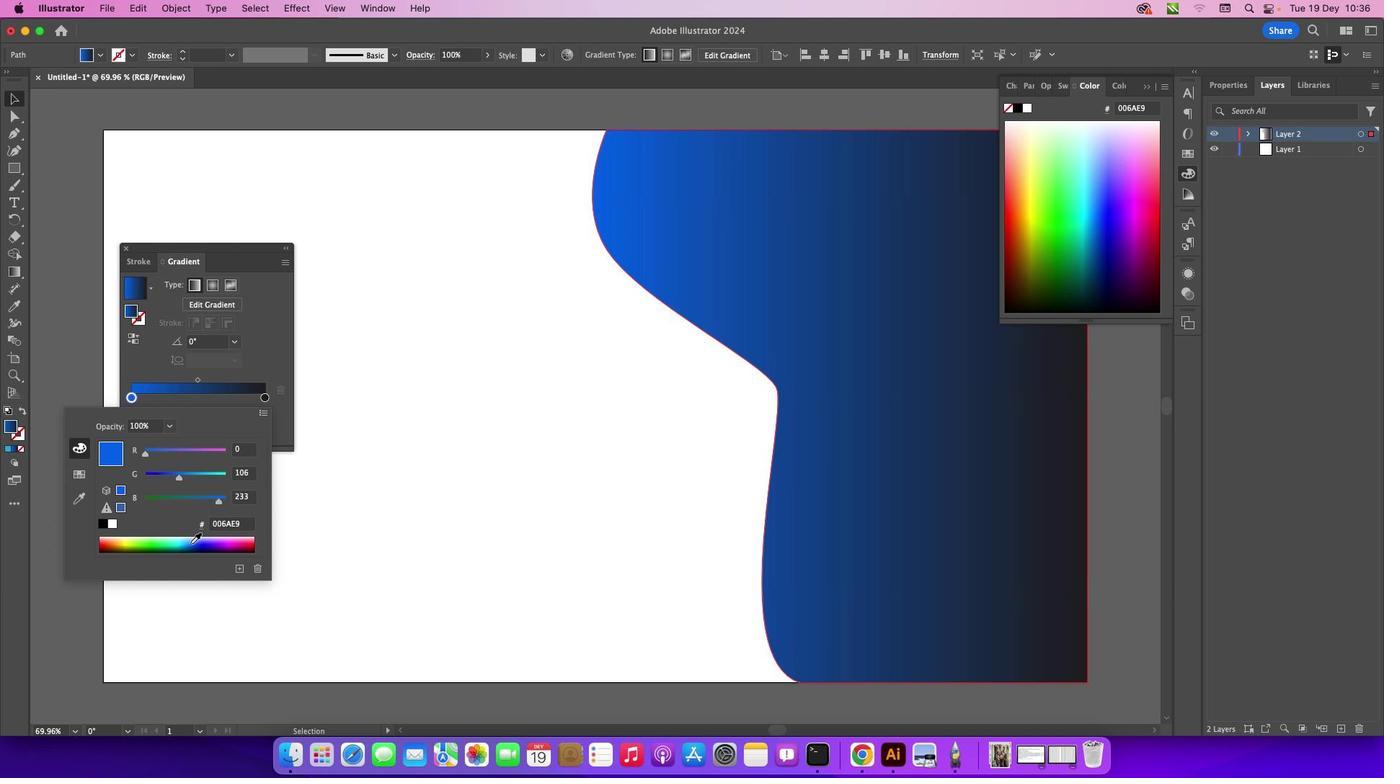
Action: Mouse pressed left at (189, 544)
Screenshot: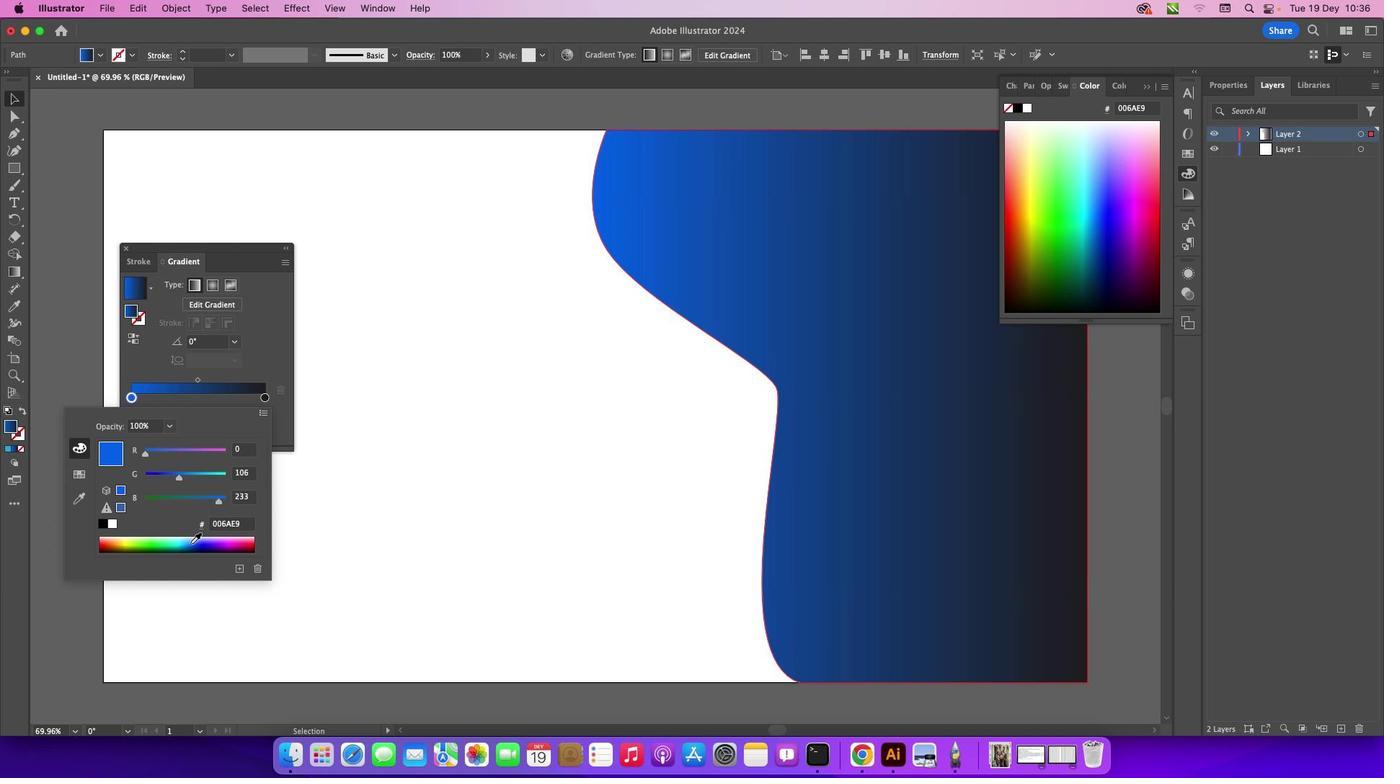 
Action: Mouse moved to (207, 543)
Screenshot: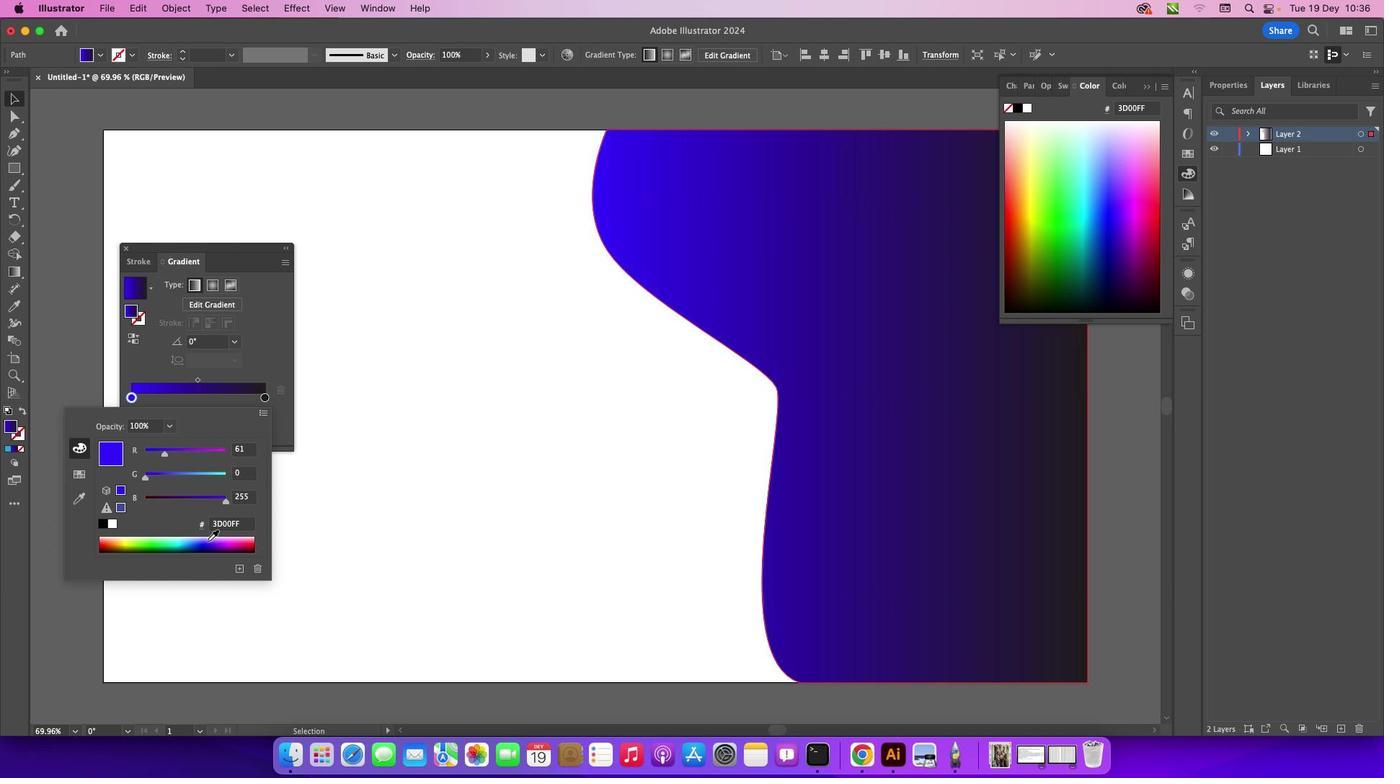 
Action: Mouse pressed left at (207, 543)
Screenshot: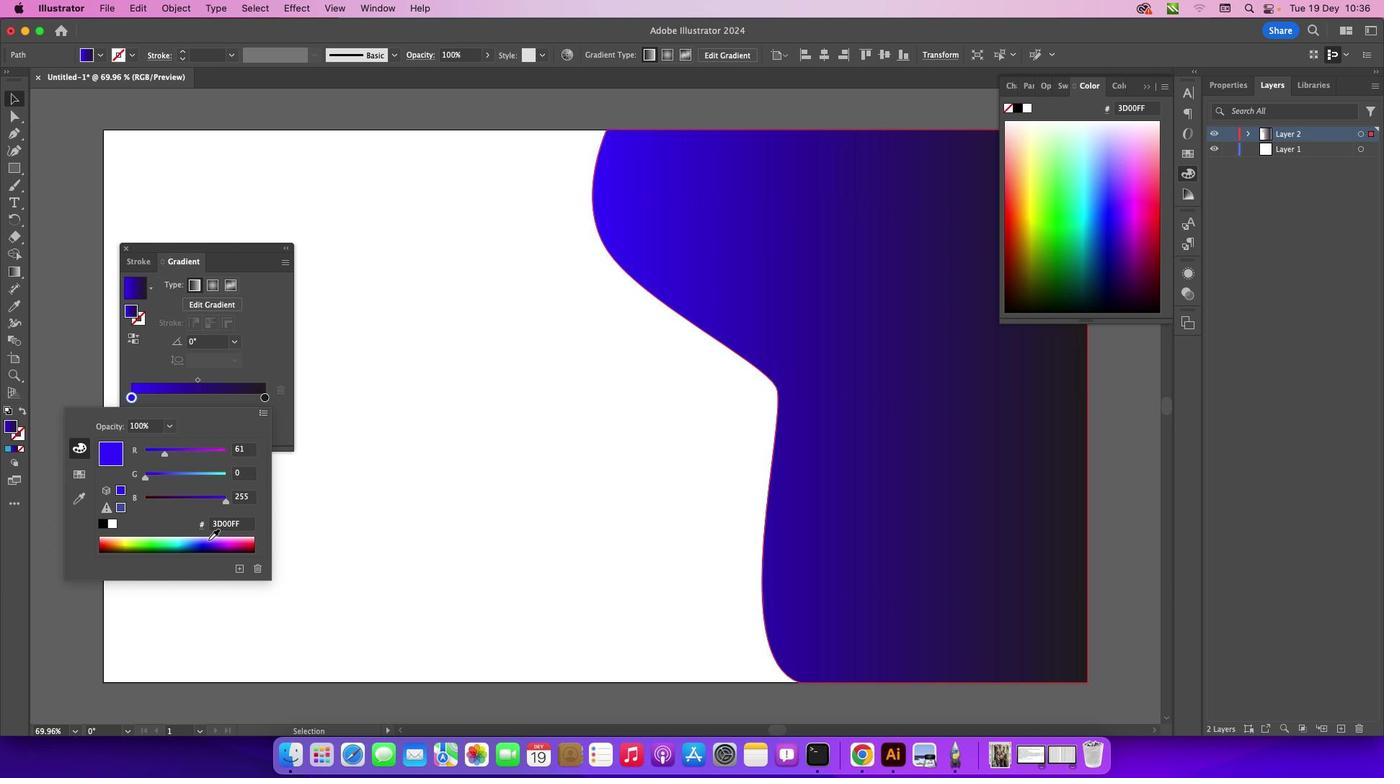 
Action: Mouse moved to (208, 540)
Screenshot: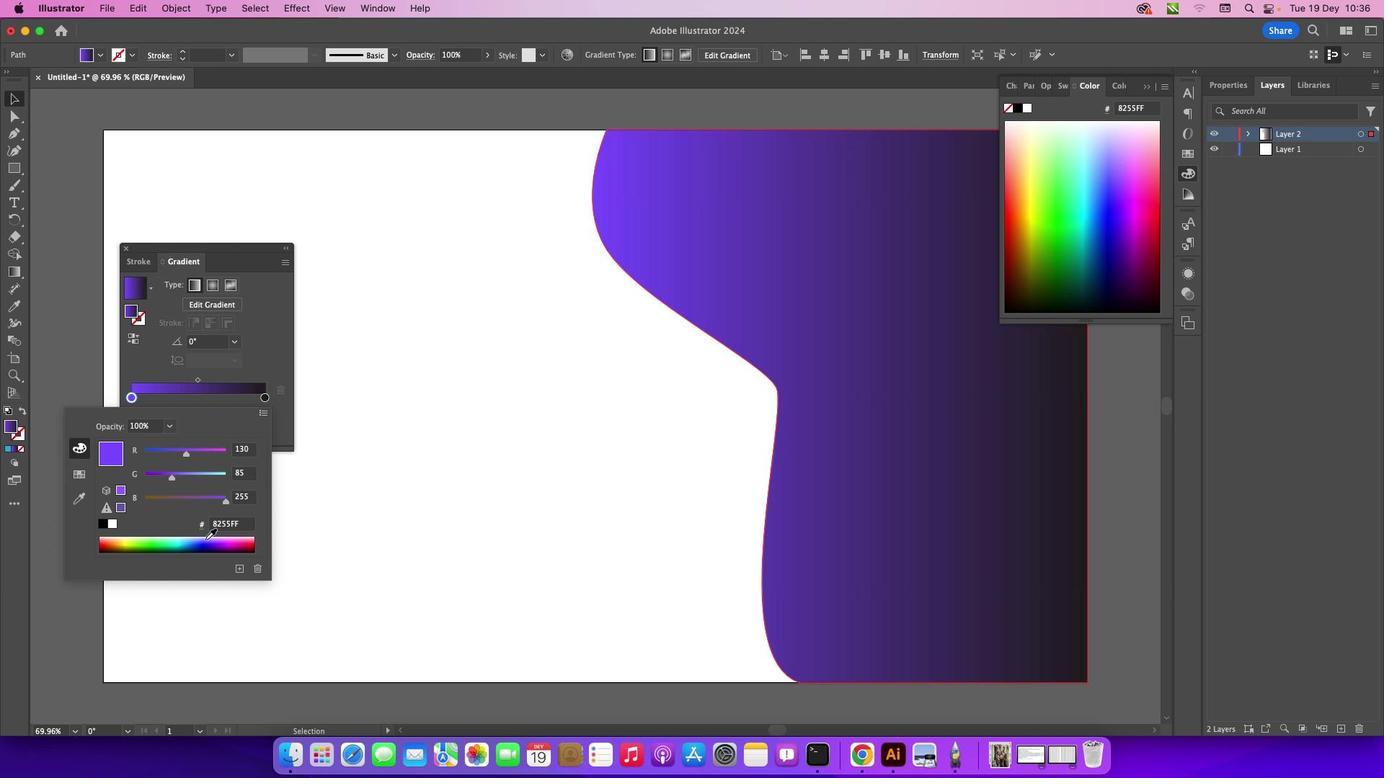 
Action: Mouse pressed left at (208, 540)
Screenshot: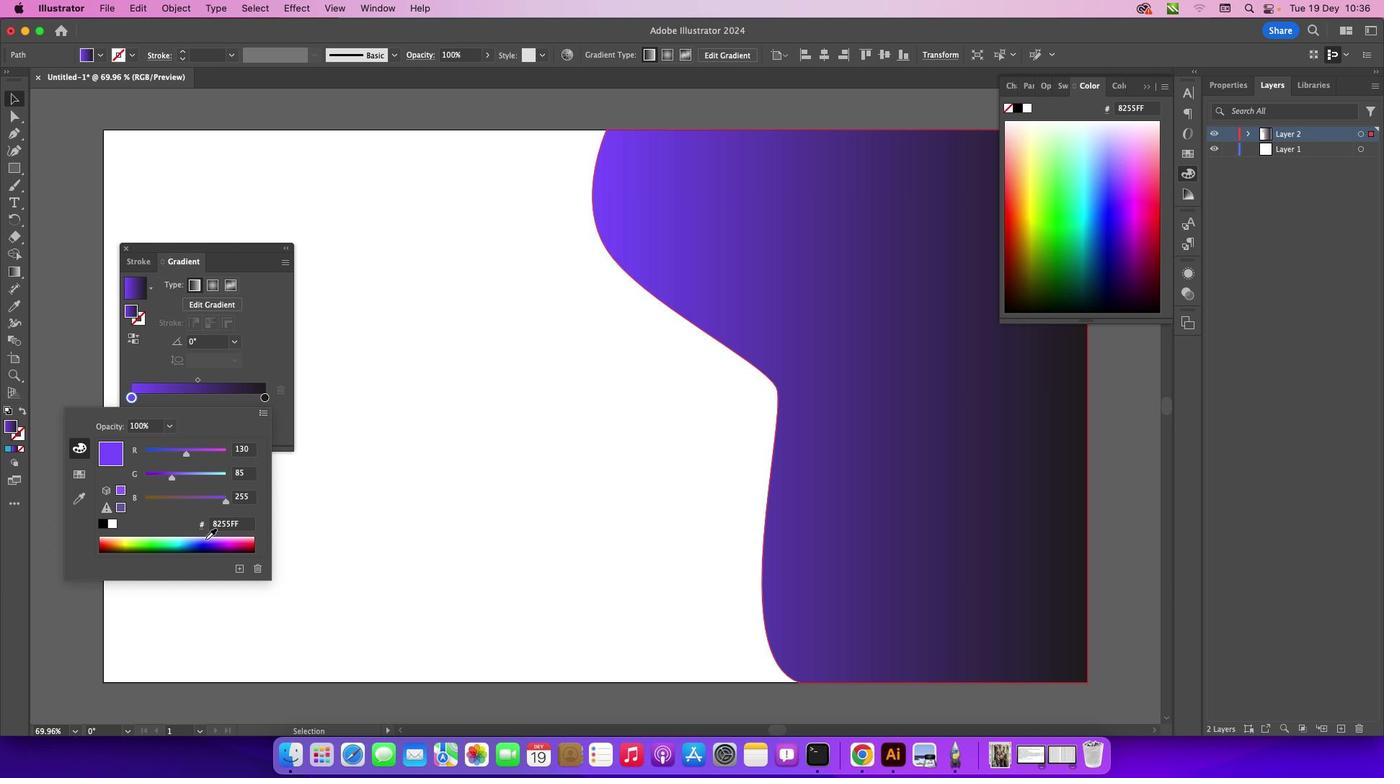 
Action: Mouse moved to (206, 539)
Screenshot: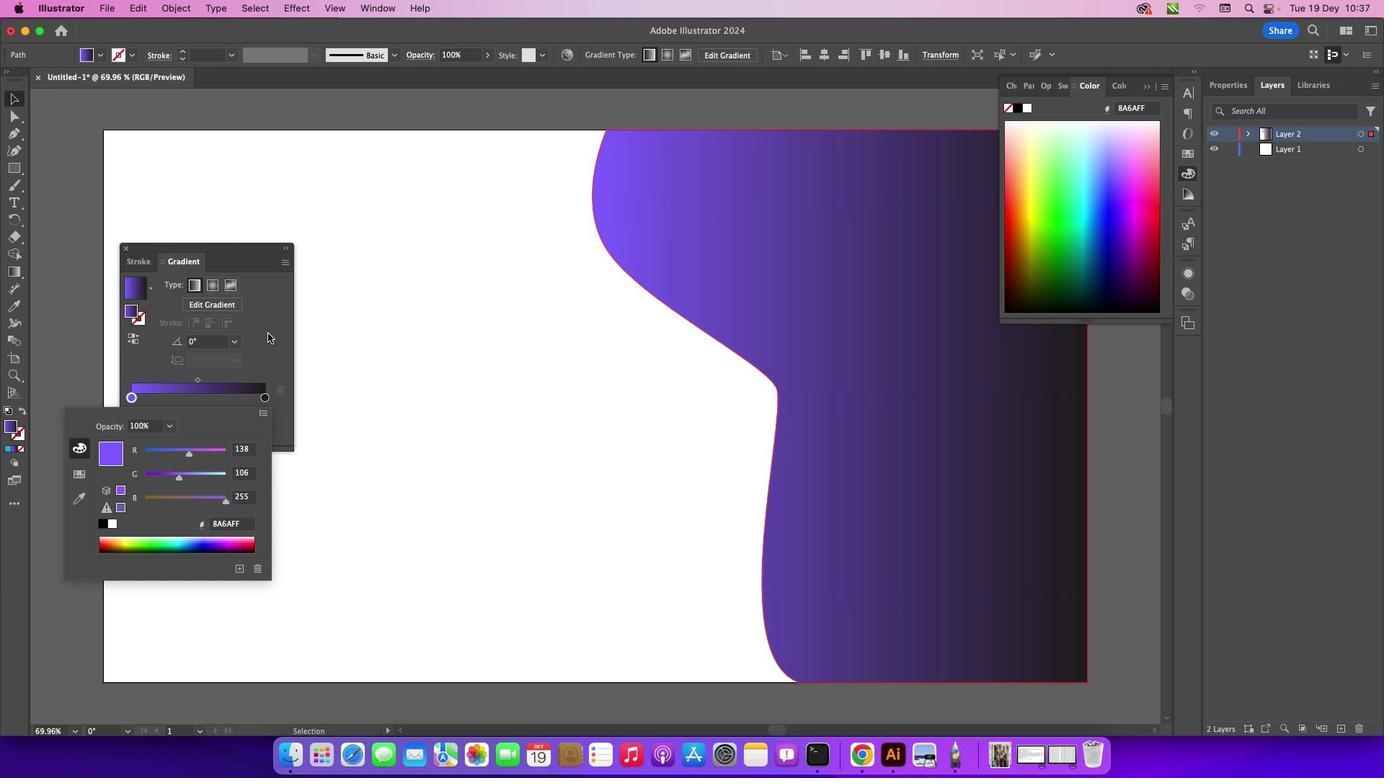 
Action: Mouse pressed left at (206, 539)
Screenshot: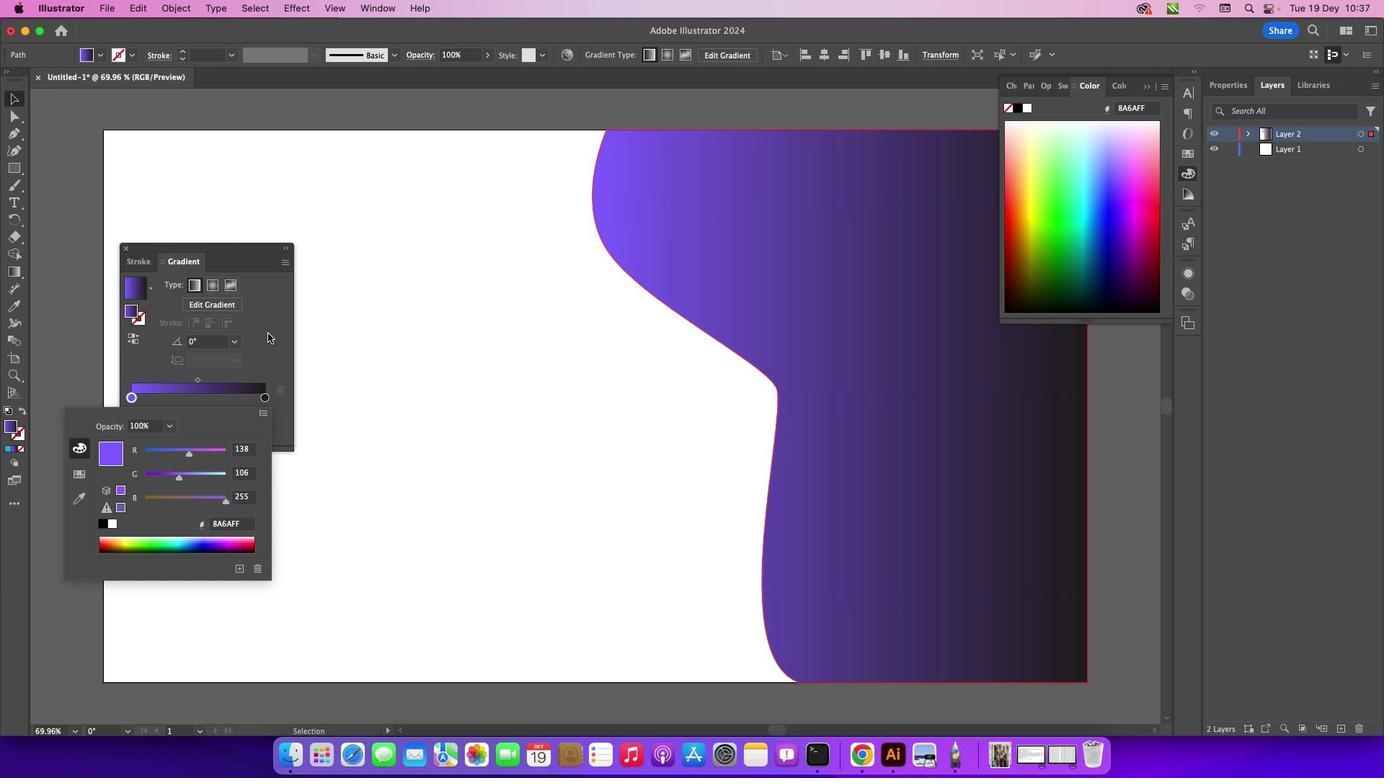 
Action: Mouse moved to (268, 333)
Screenshot: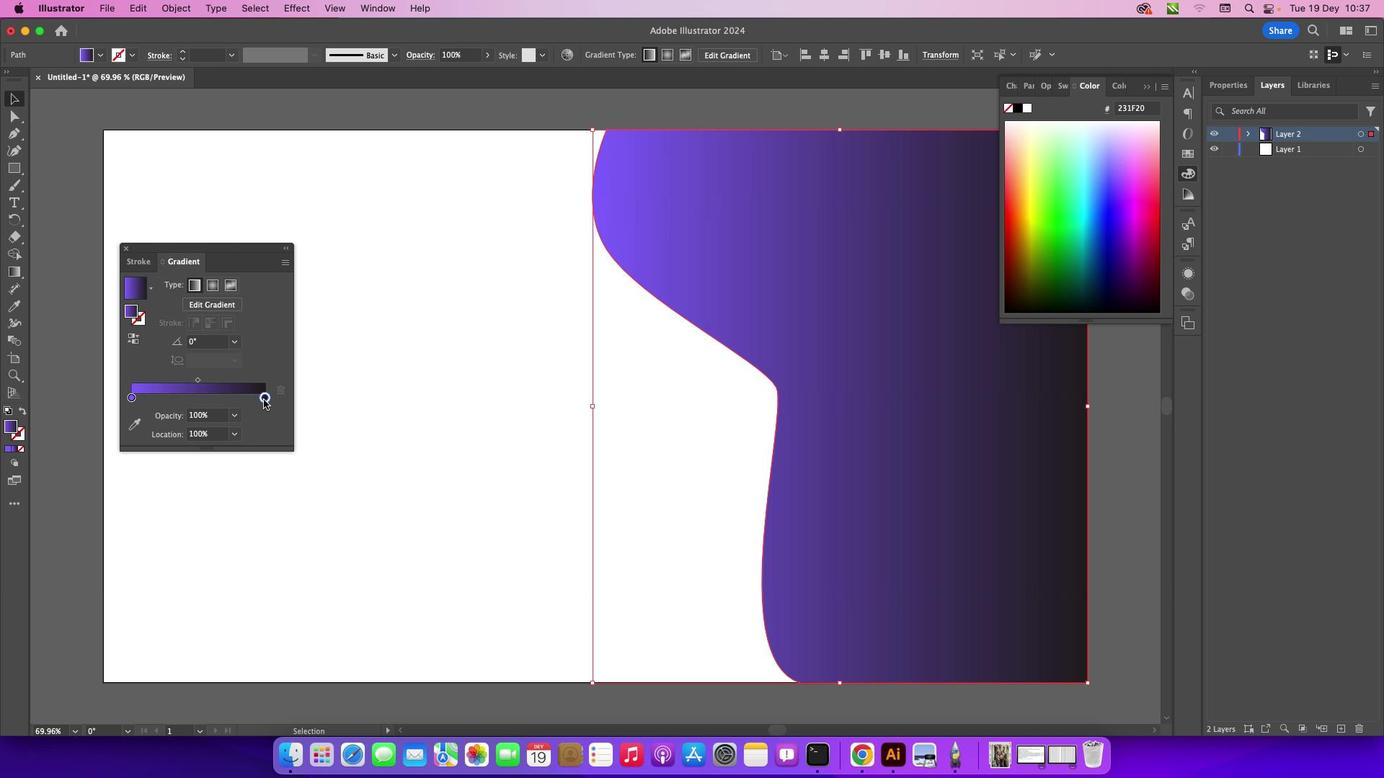 
Action: Mouse pressed left at (268, 333)
Screenshot: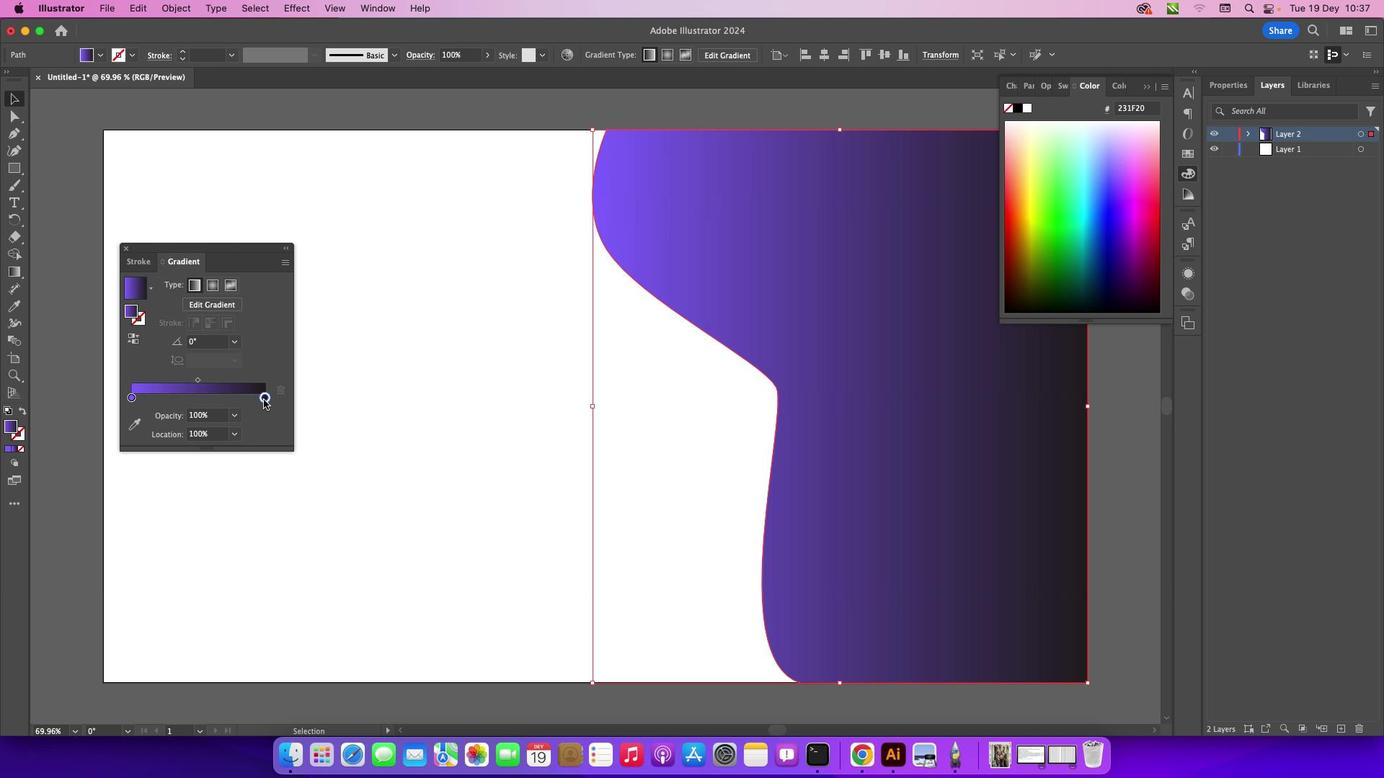 
Action: Mouse moved to (263, 400)
Screenshot: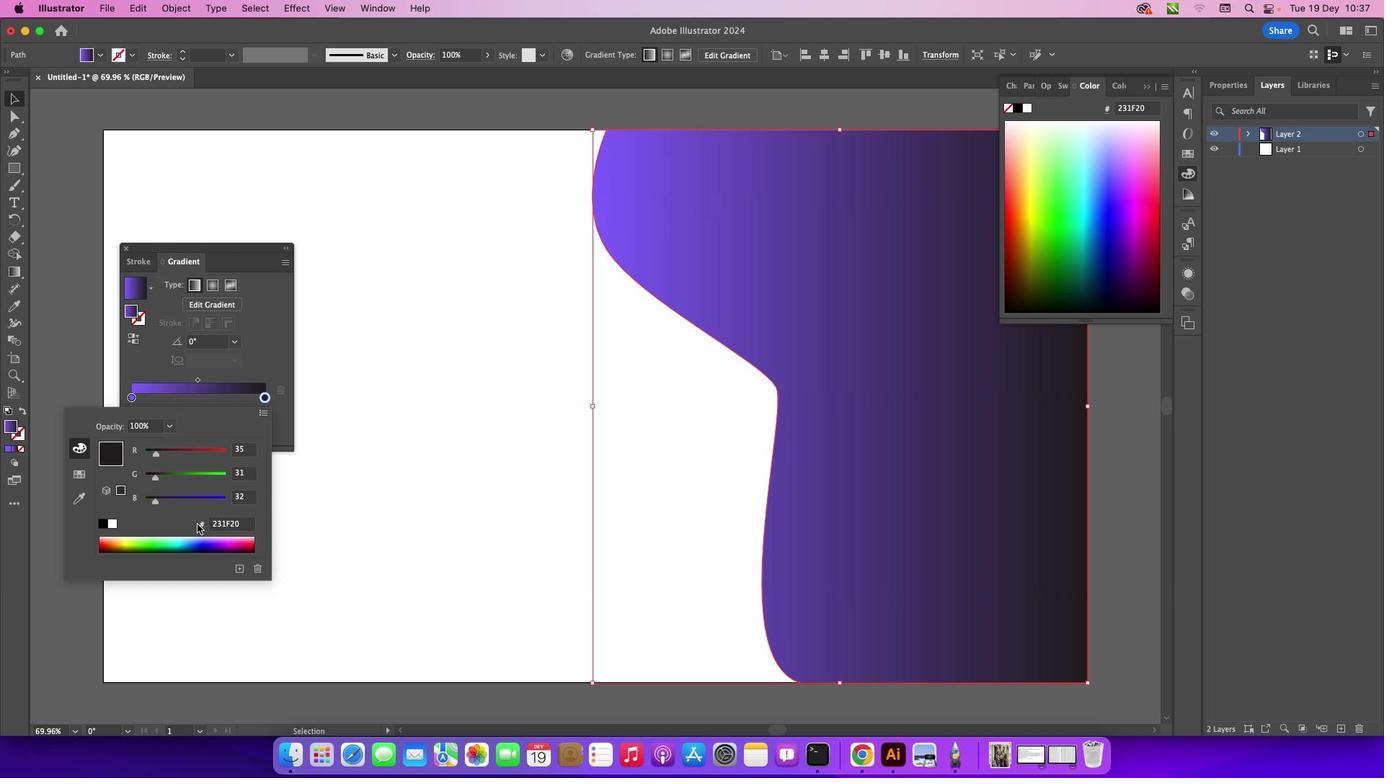 
Action: Mouse pressed left at (263, 400)
Screenshot: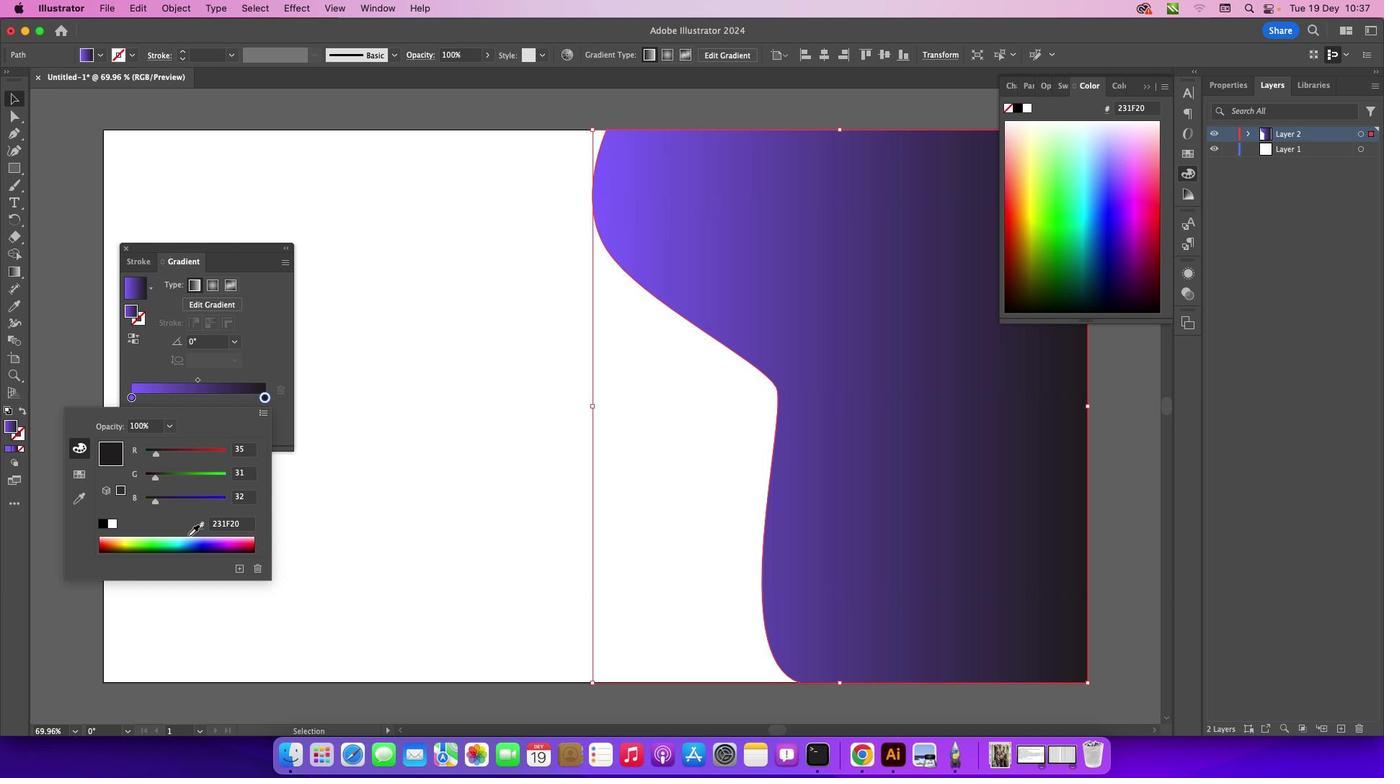 
Action: Mouse pressed left at (263, 400)
Screenshot: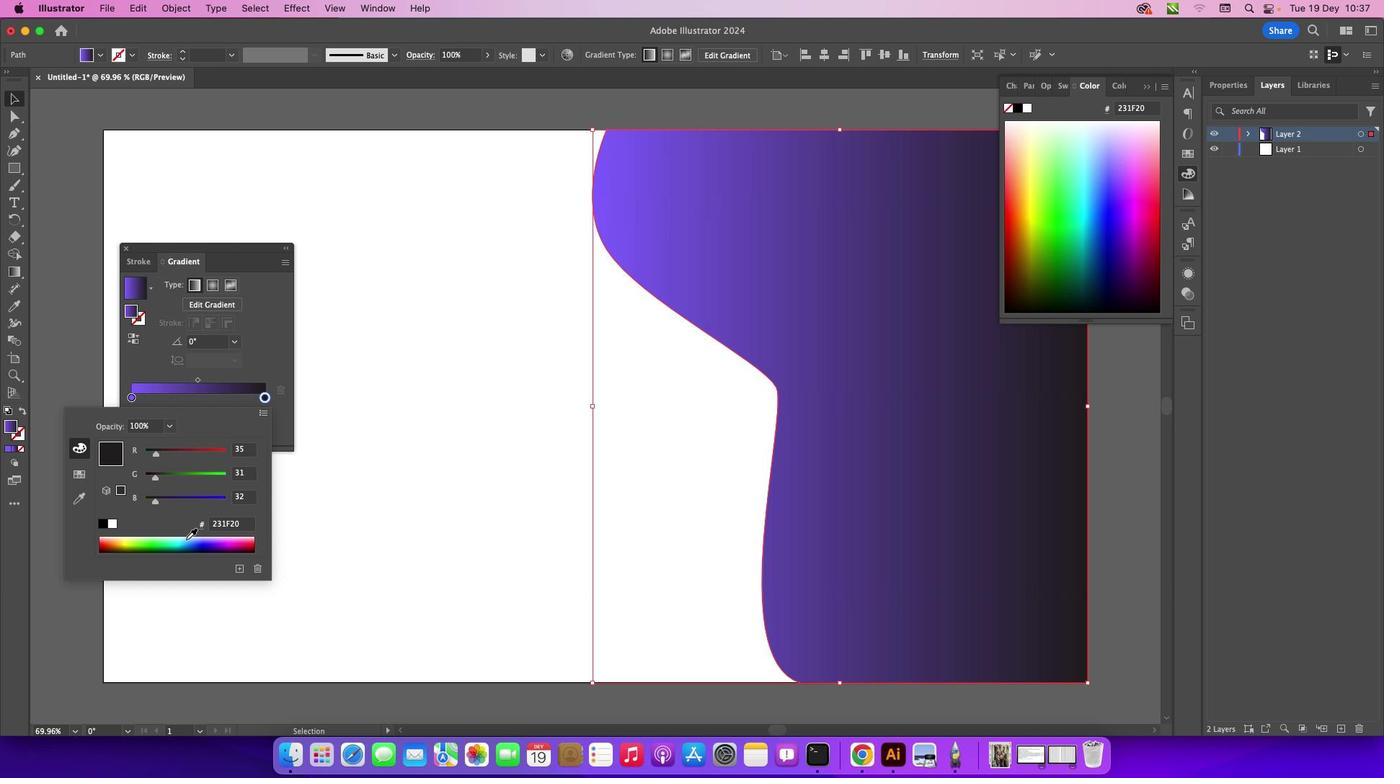 
Action: Mouse moved to (183, 539)
Screenshot: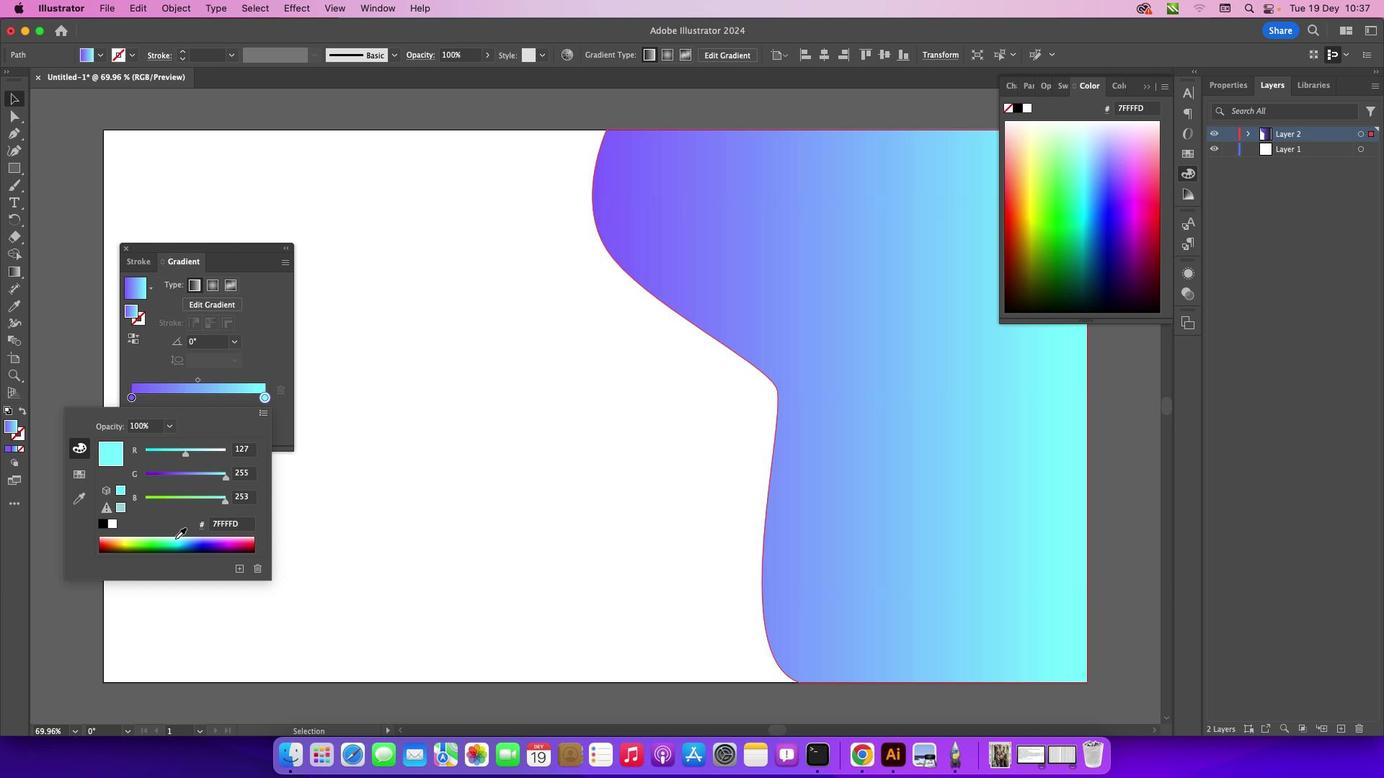 
Action: Mouse pressed left at (183, 539)
Screenshot: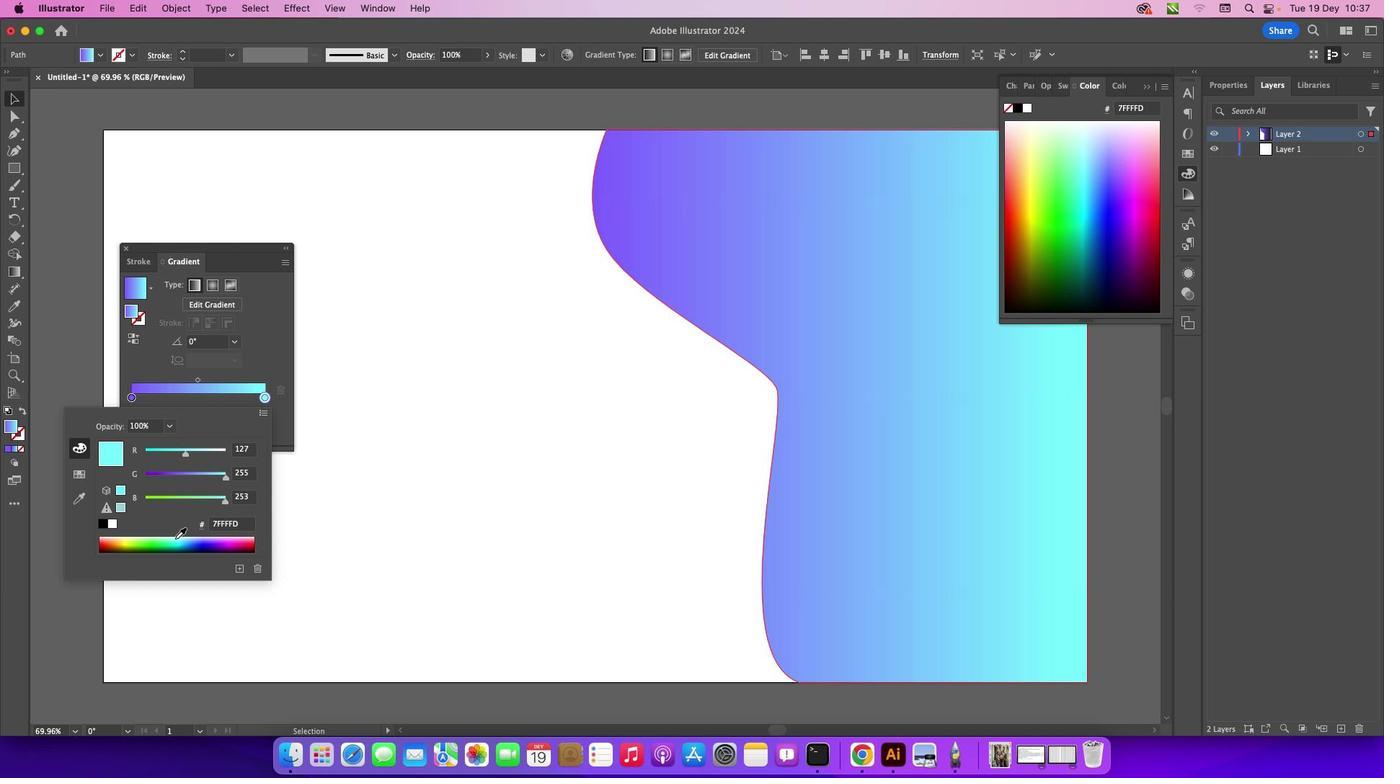 
Action: Mouse moved to (175, 539)
Screenshot: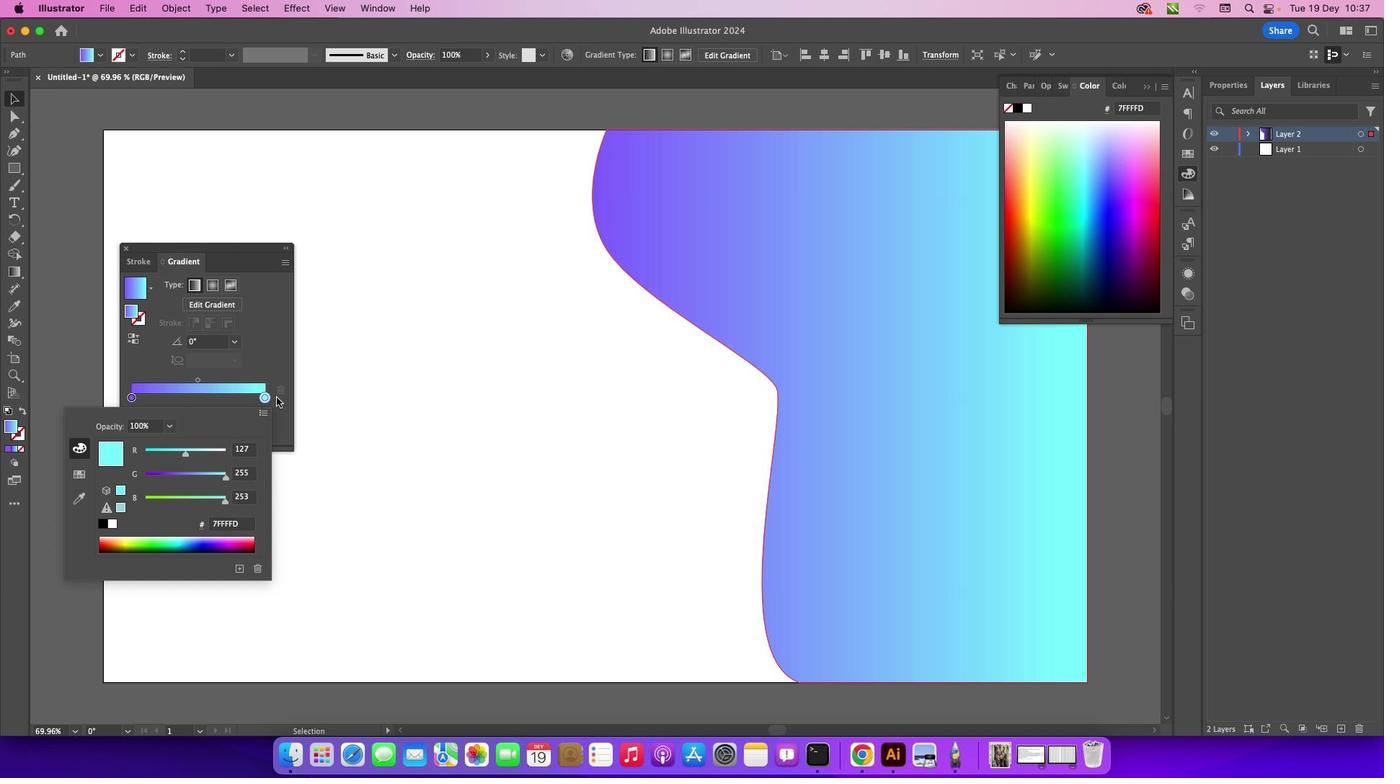 
Action: Mouse pressed left at (175, 539)
Screenshot: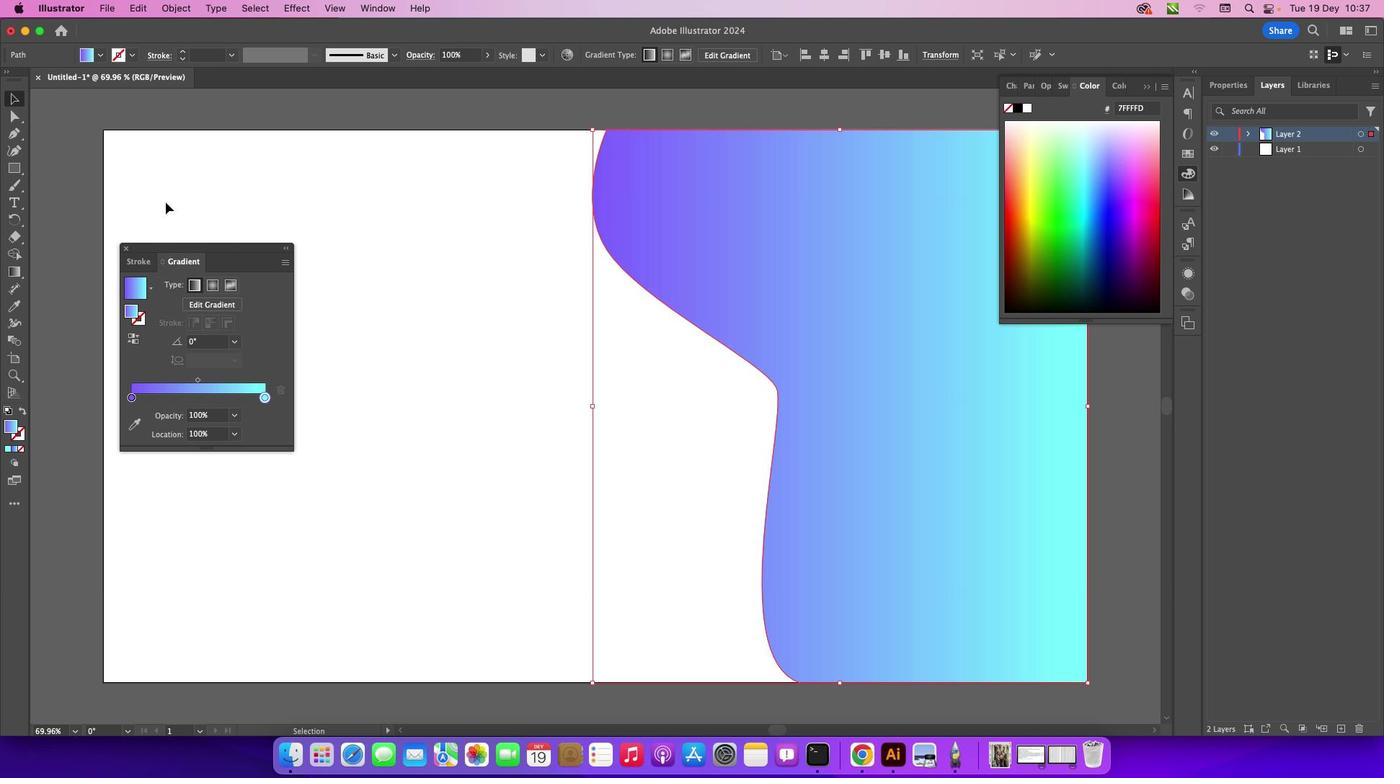 
Action: Mouse moved to (277, 373)
Screenshot: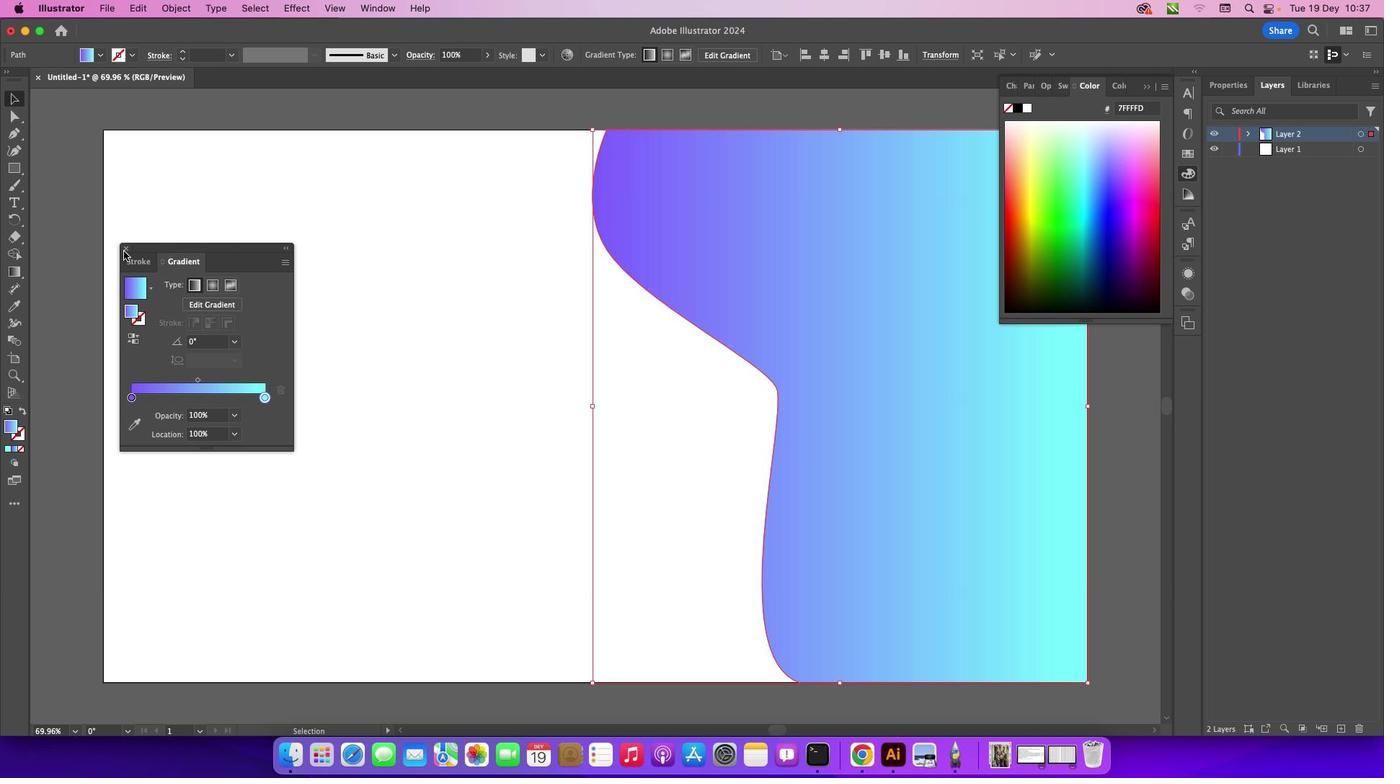
Action: Mouse pressed left at (277, 373)
Screenshot: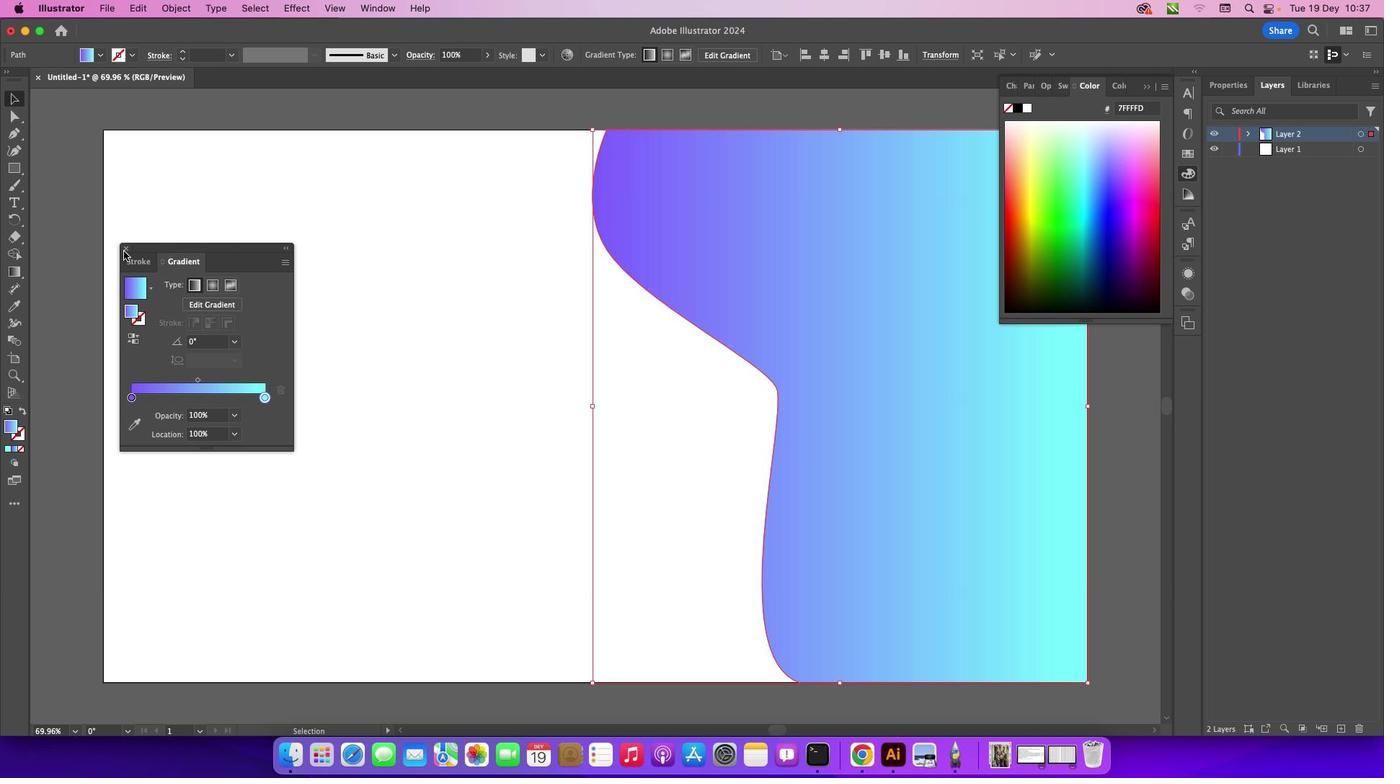 
Action: Mouse moved to (124, 251)
Screenshot: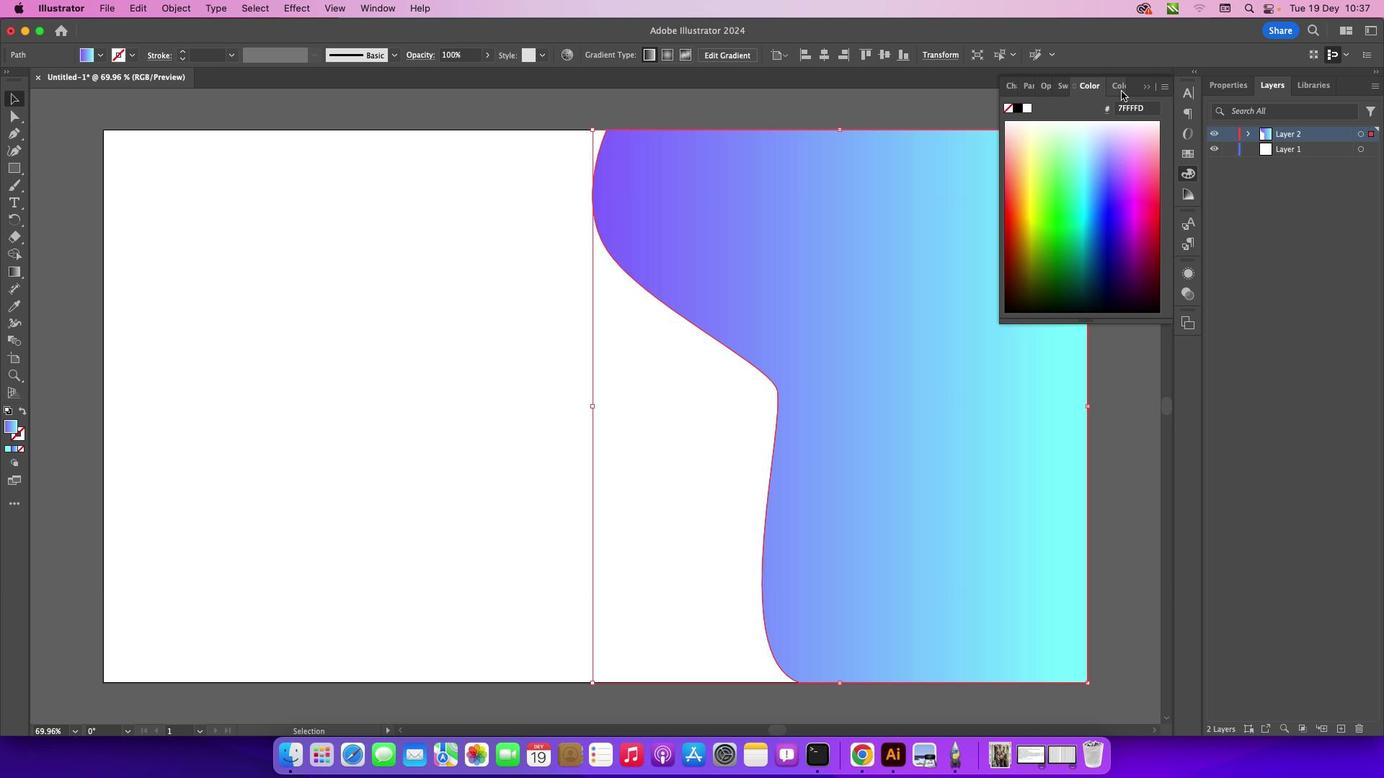 
Action: Mouse pressed left at (124, 251)
Screenshot: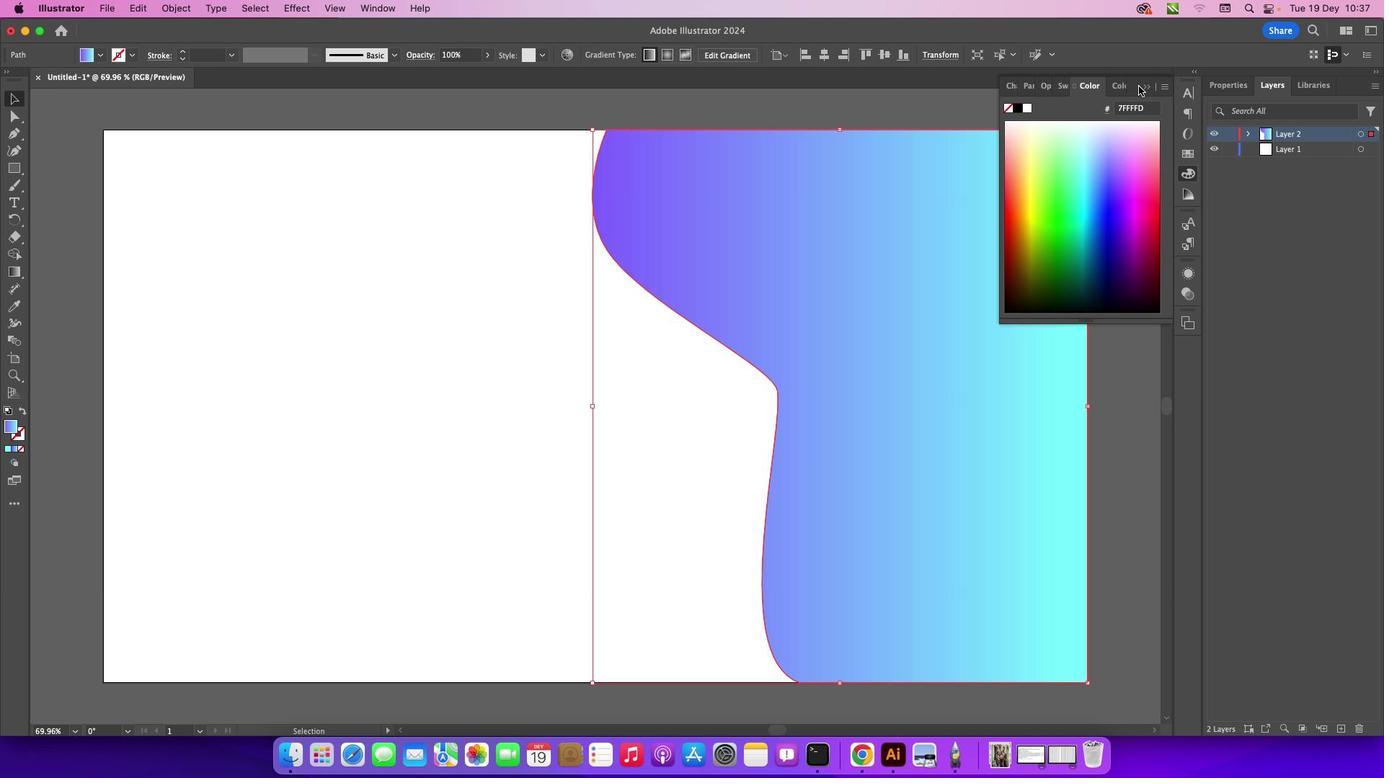 
Action: Mouse moved to (1143, 85)
Screenshot: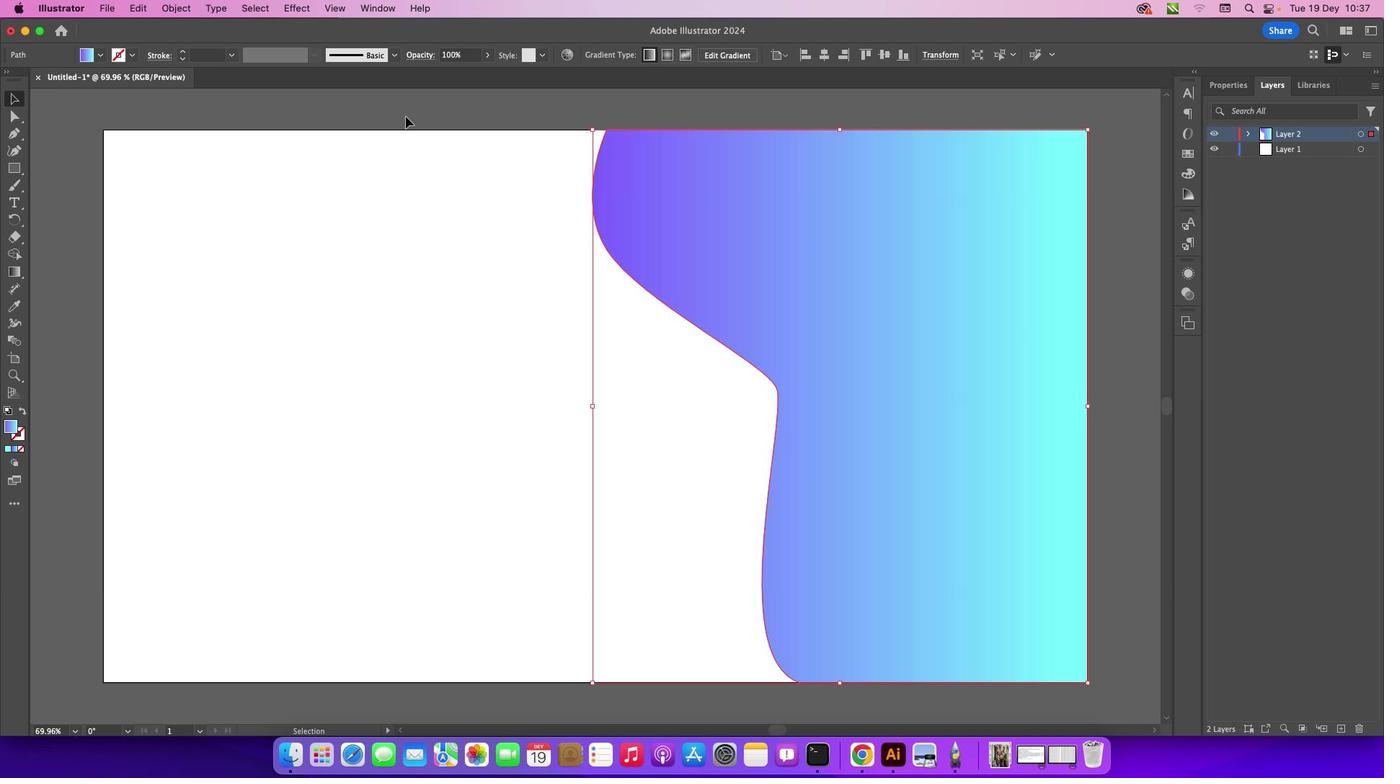 
Action: Mouse pressed left at (1143, 85)
Screenshot: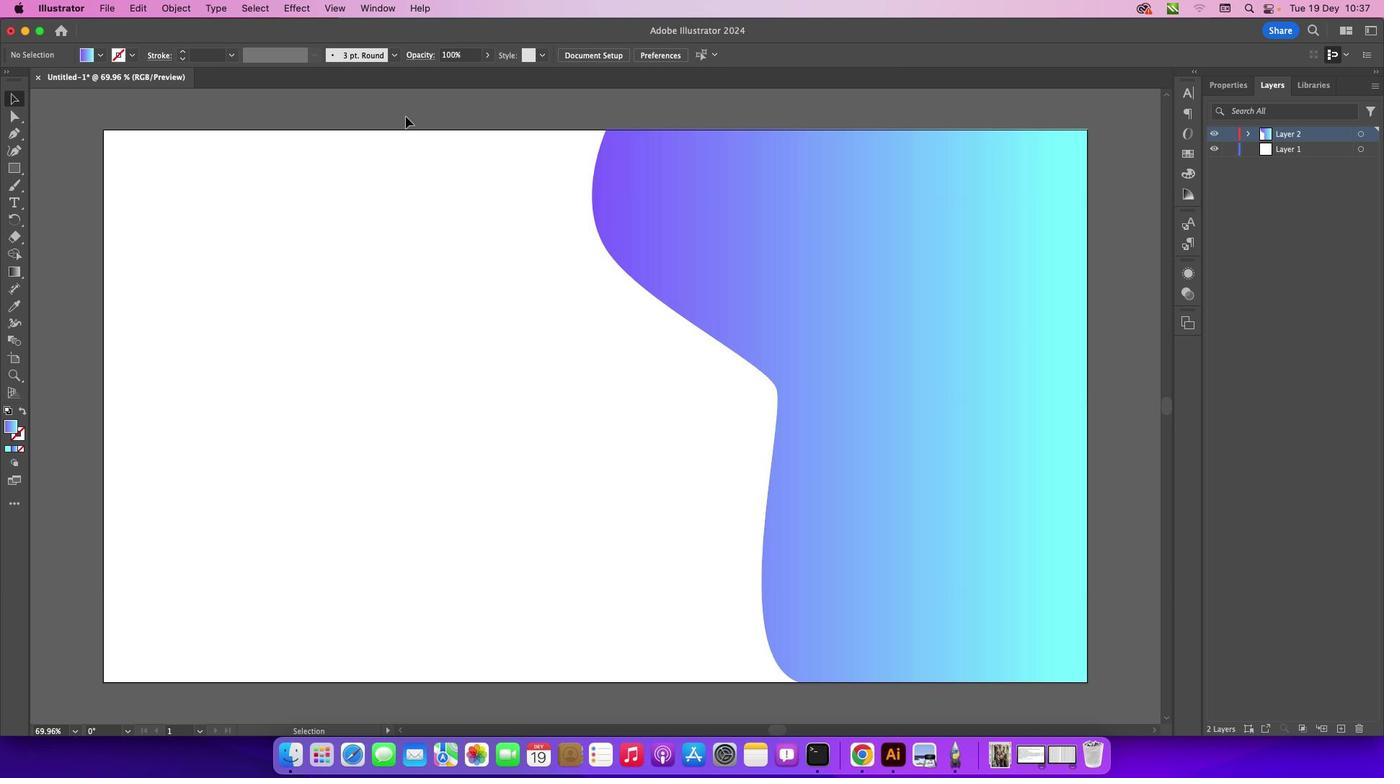 
Action: Mouse moved to (405, 116)
Screenshot: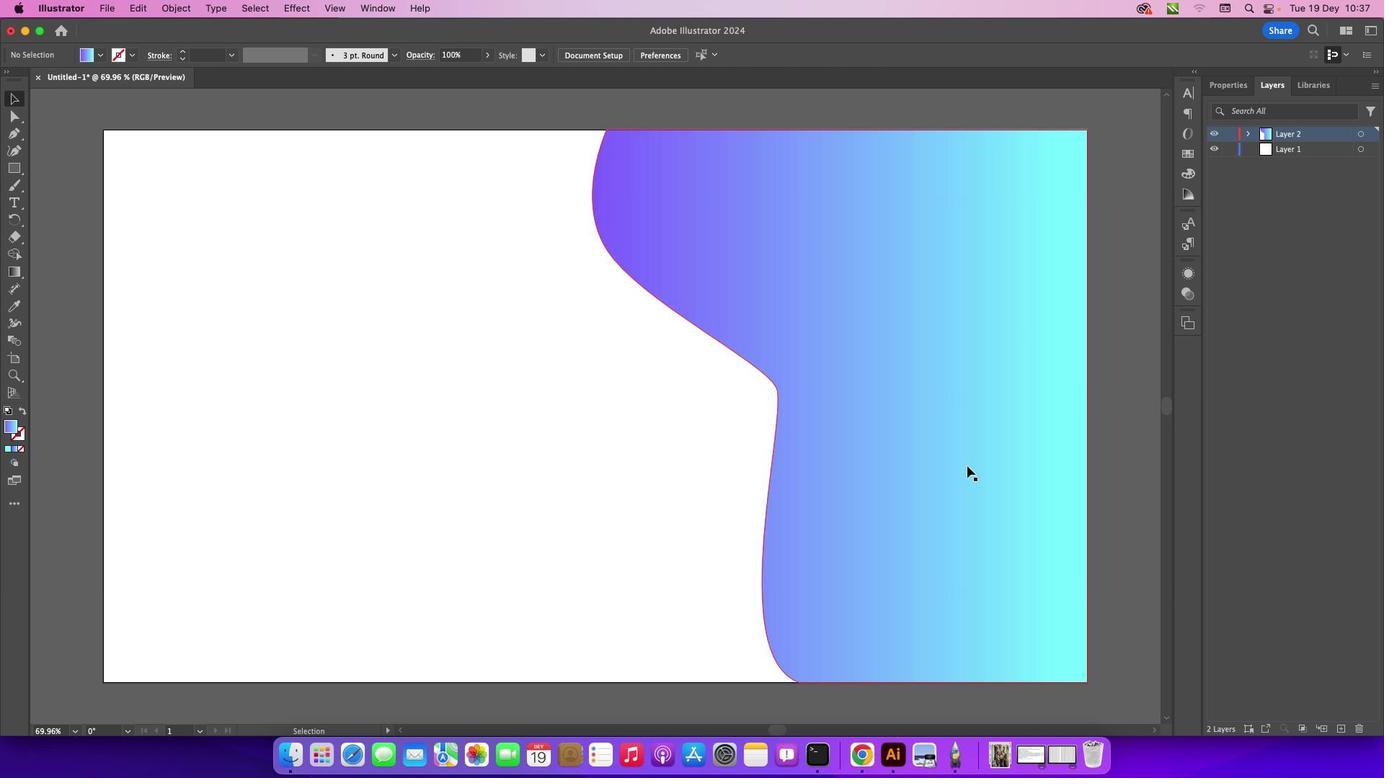 
Action: Mouse pressed left at (405, 116)
Screenshot: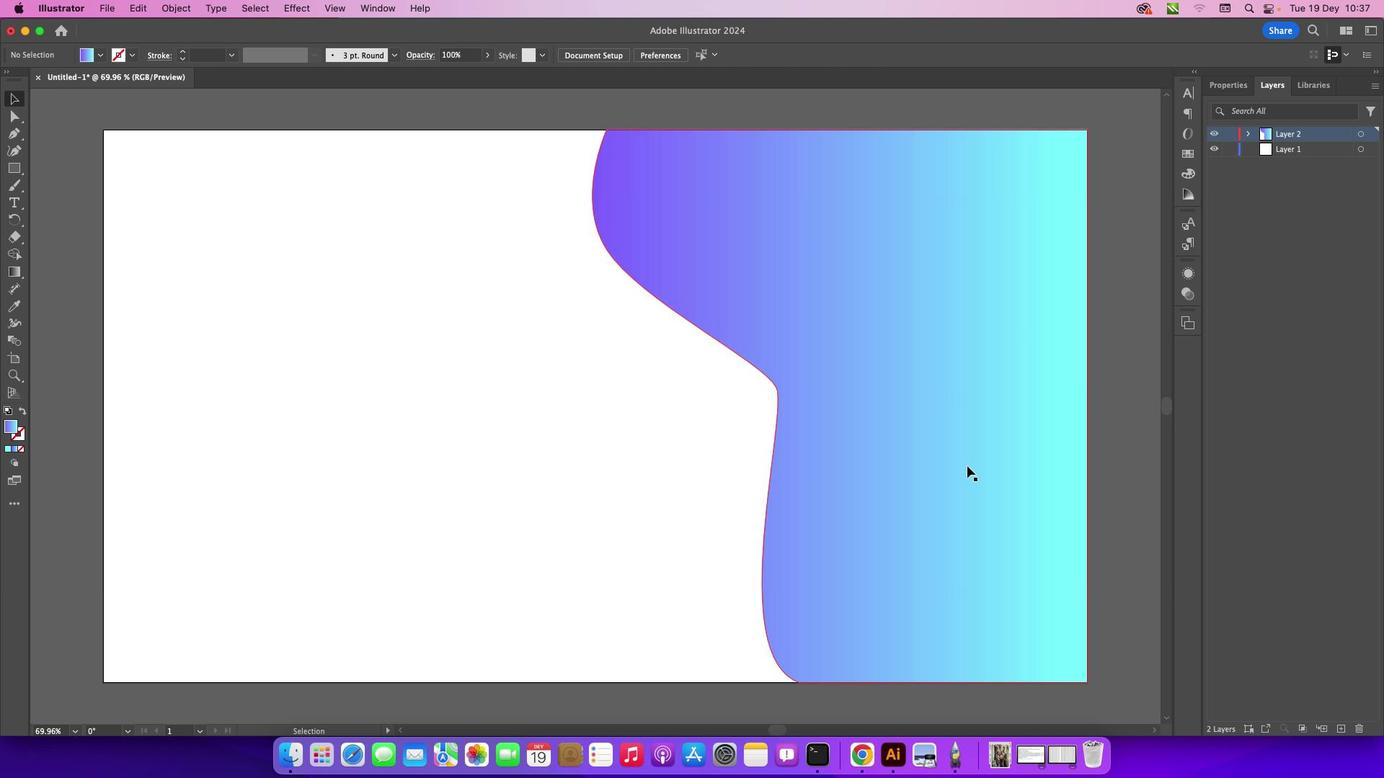 
Action: Mouse moved to (20, 165)
Screenshot: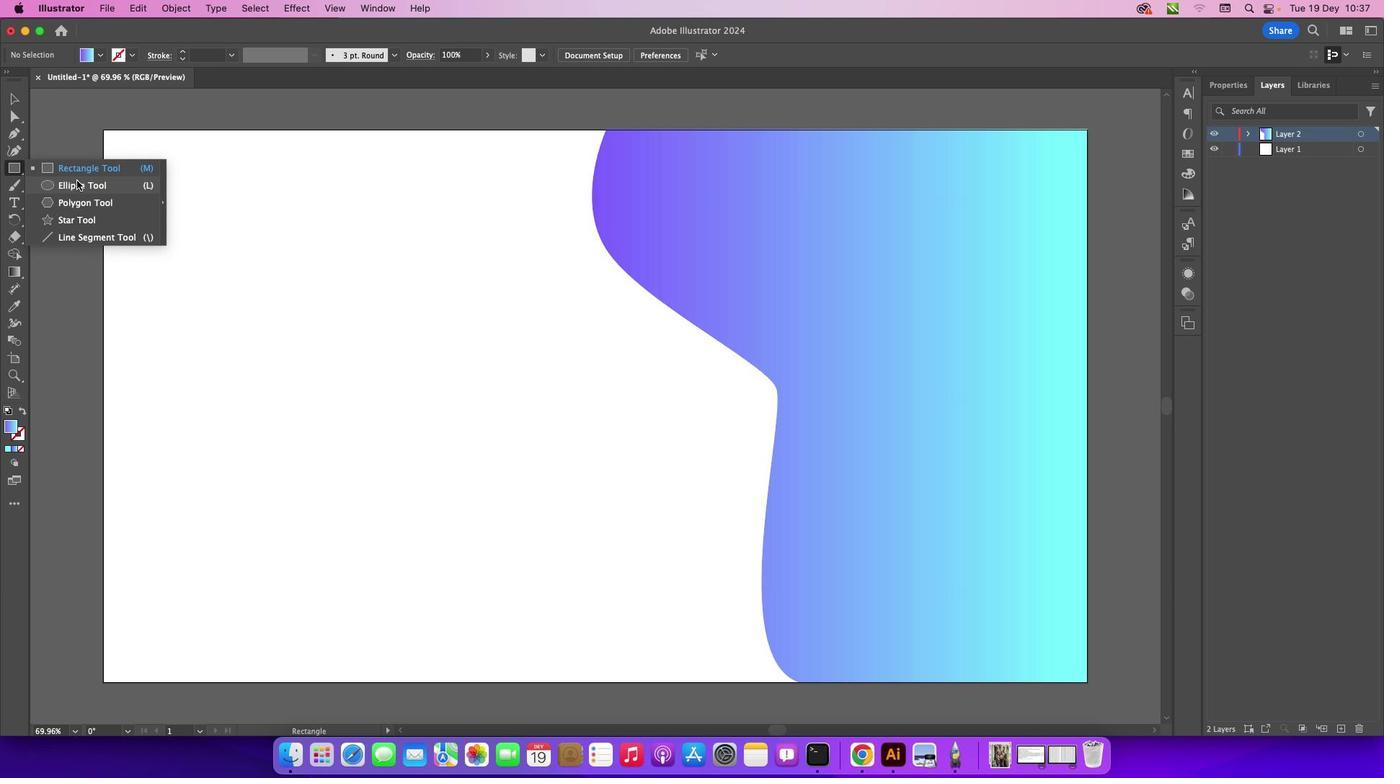 
Action: Mouse pressed left at (20, 165)
Screenshot: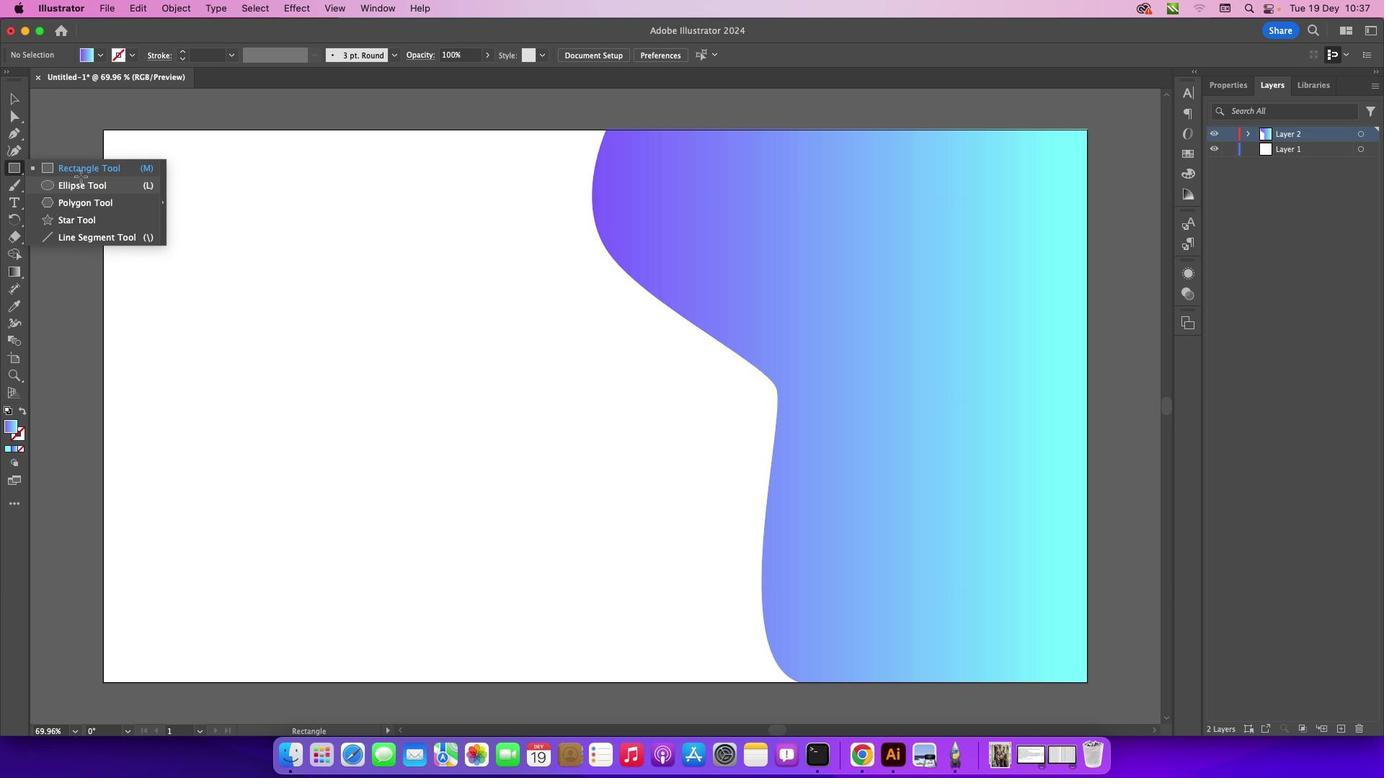 
Action: Mouse moved to (80, 176)
Screenshot: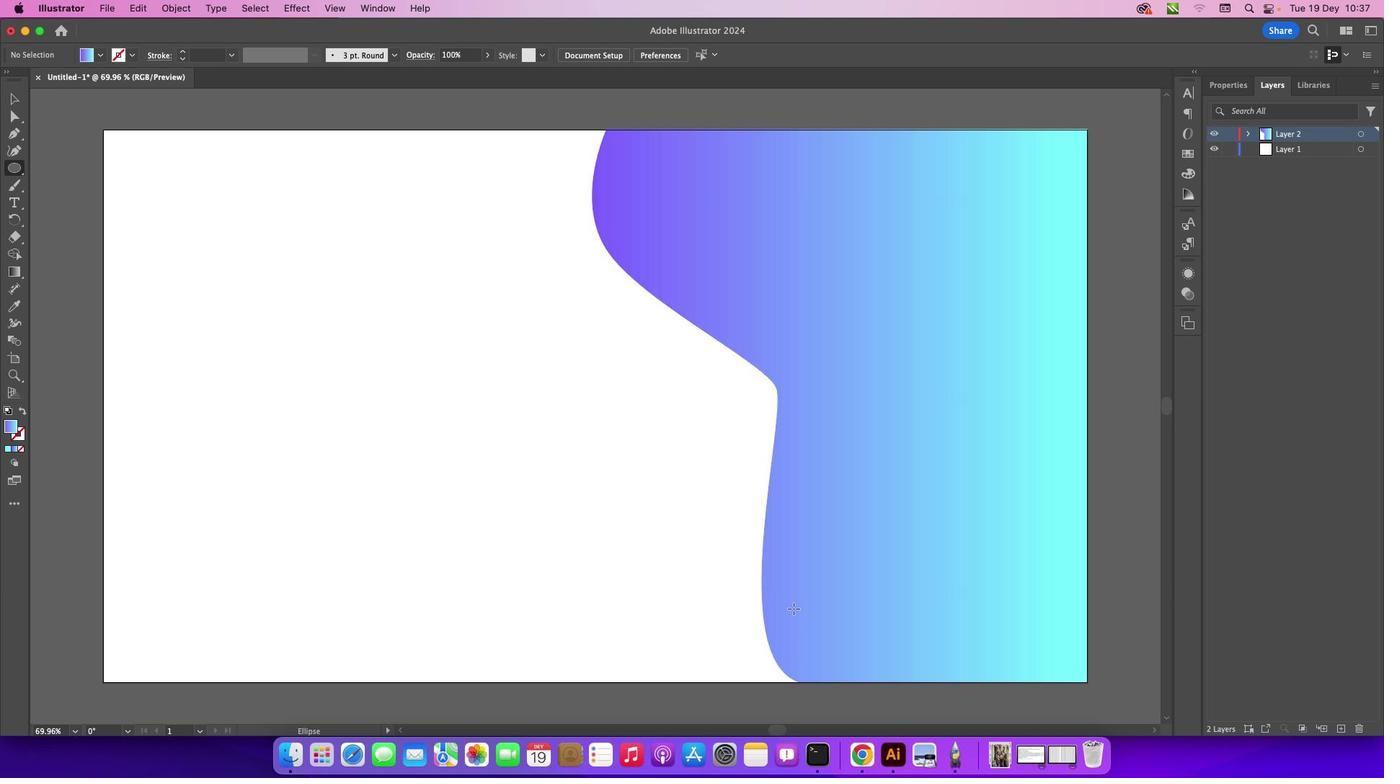 
Action: Mouse pressed left at (80, 176)
Screenshot: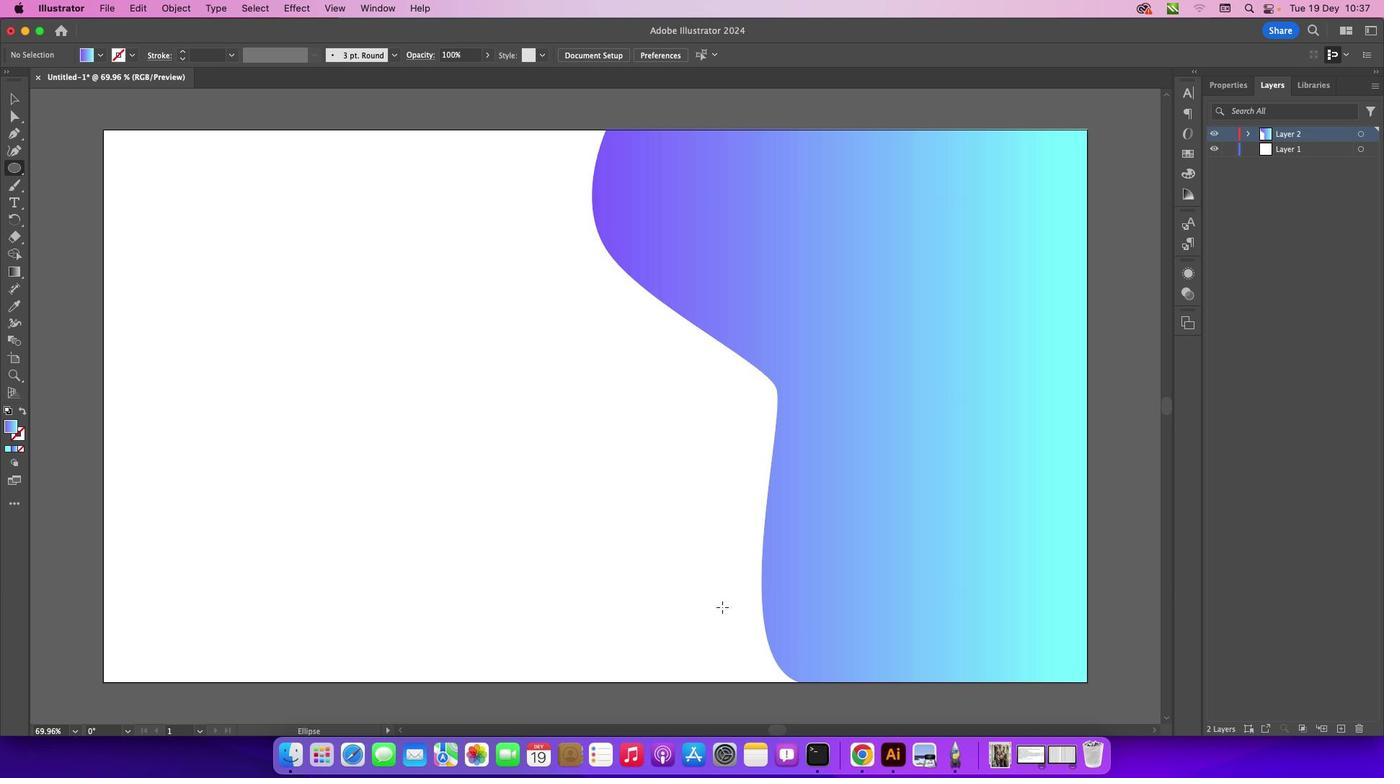 
Action: Mouse moved to (720, 609)
Screenshot: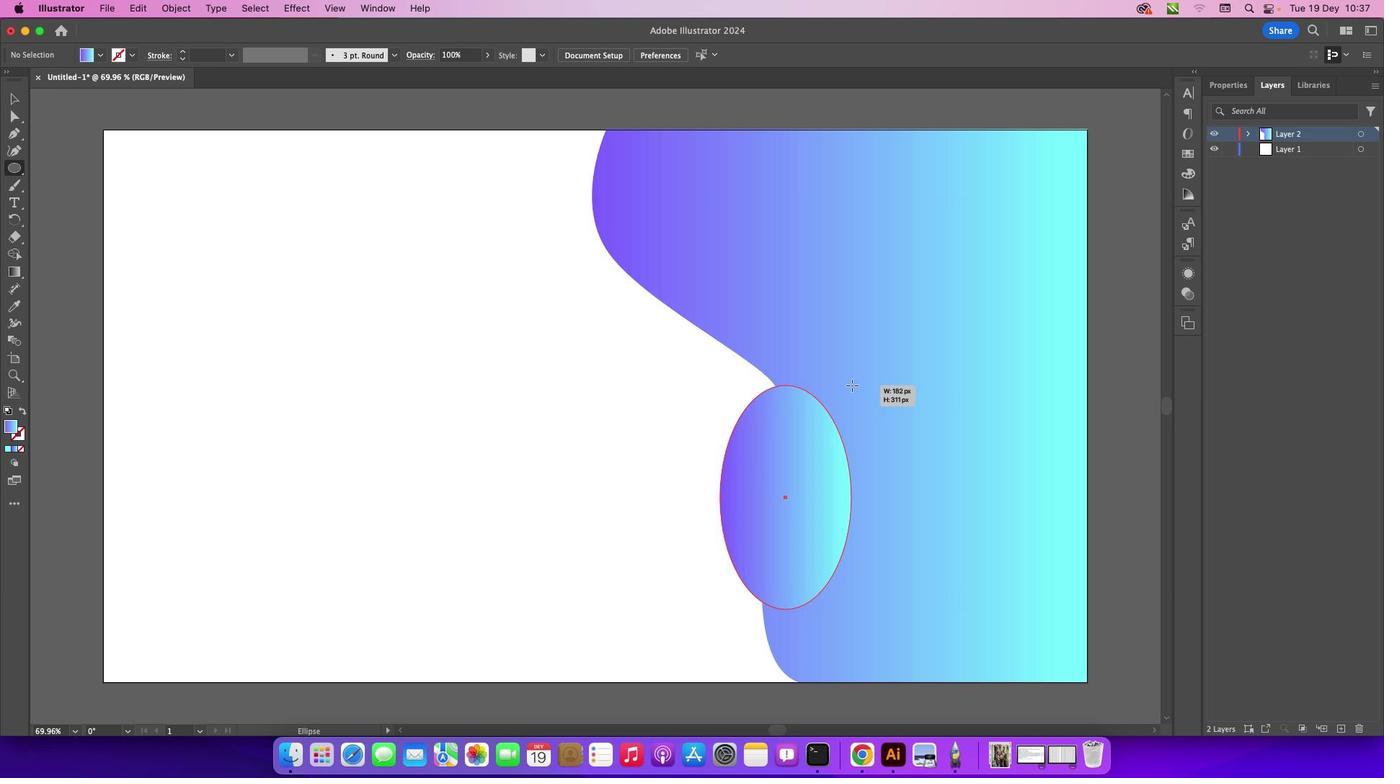 
Action: Mouse pressed left at (720, 609)
Screenshot: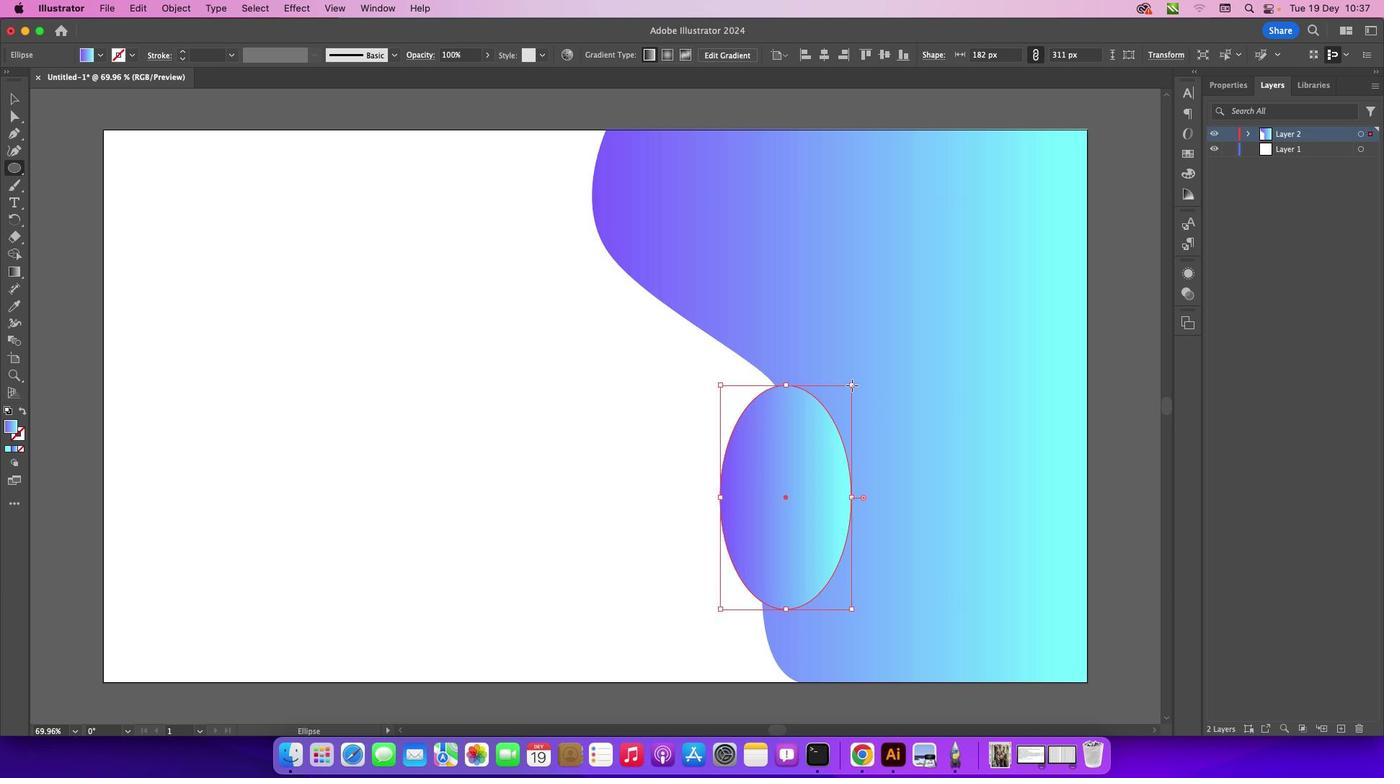 
Action: Mouse moved to (851, 385)
Screenshot: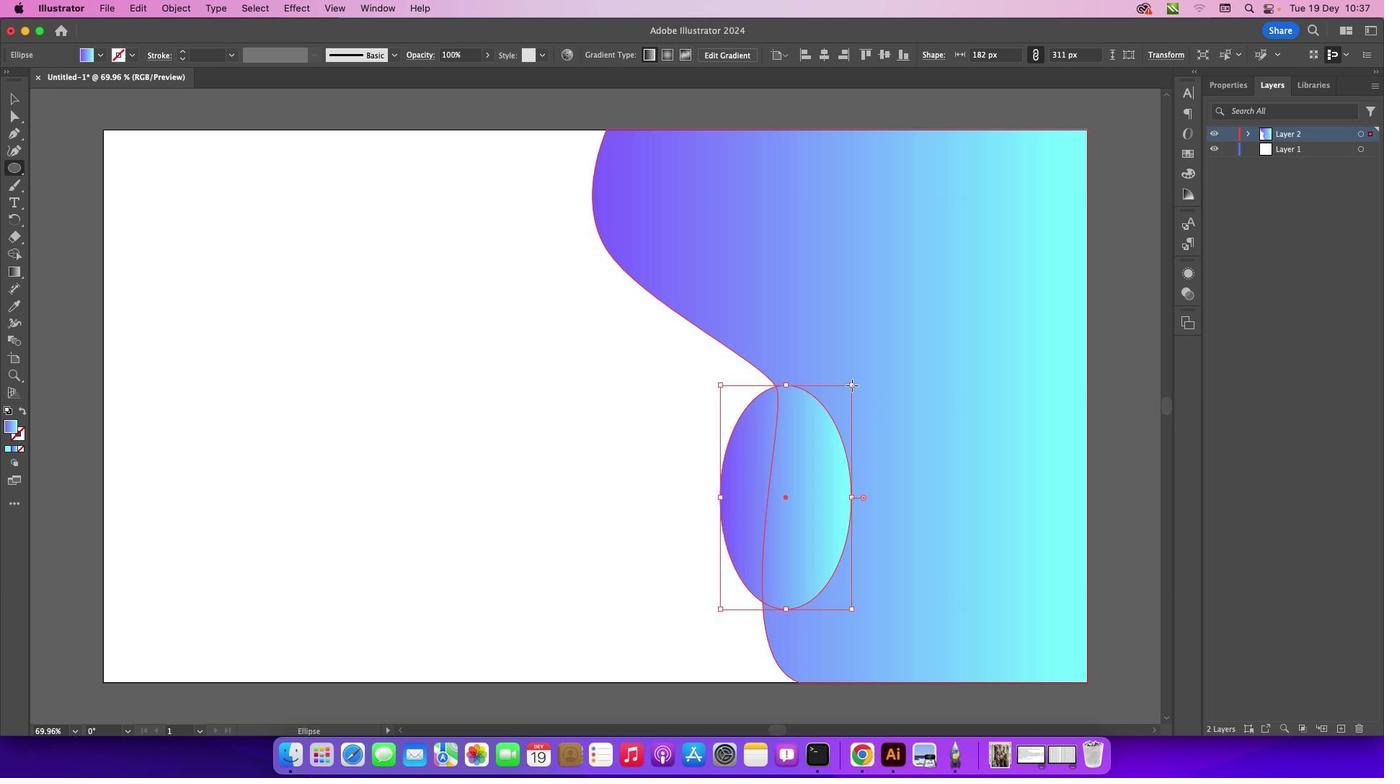 
Action: Key pressed Key.cmd'z'
Screenshot: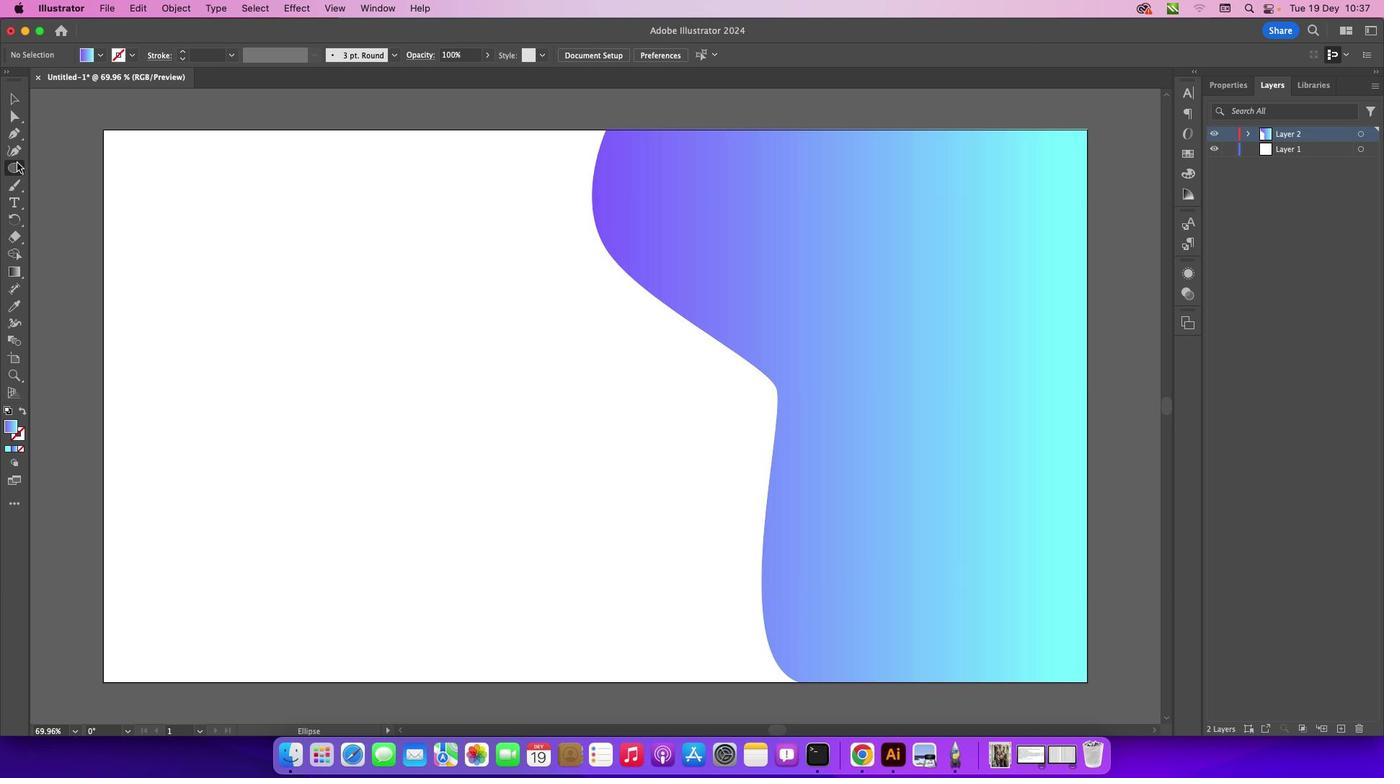 
Action: Mouse moved to (18, 175)
Screenshot: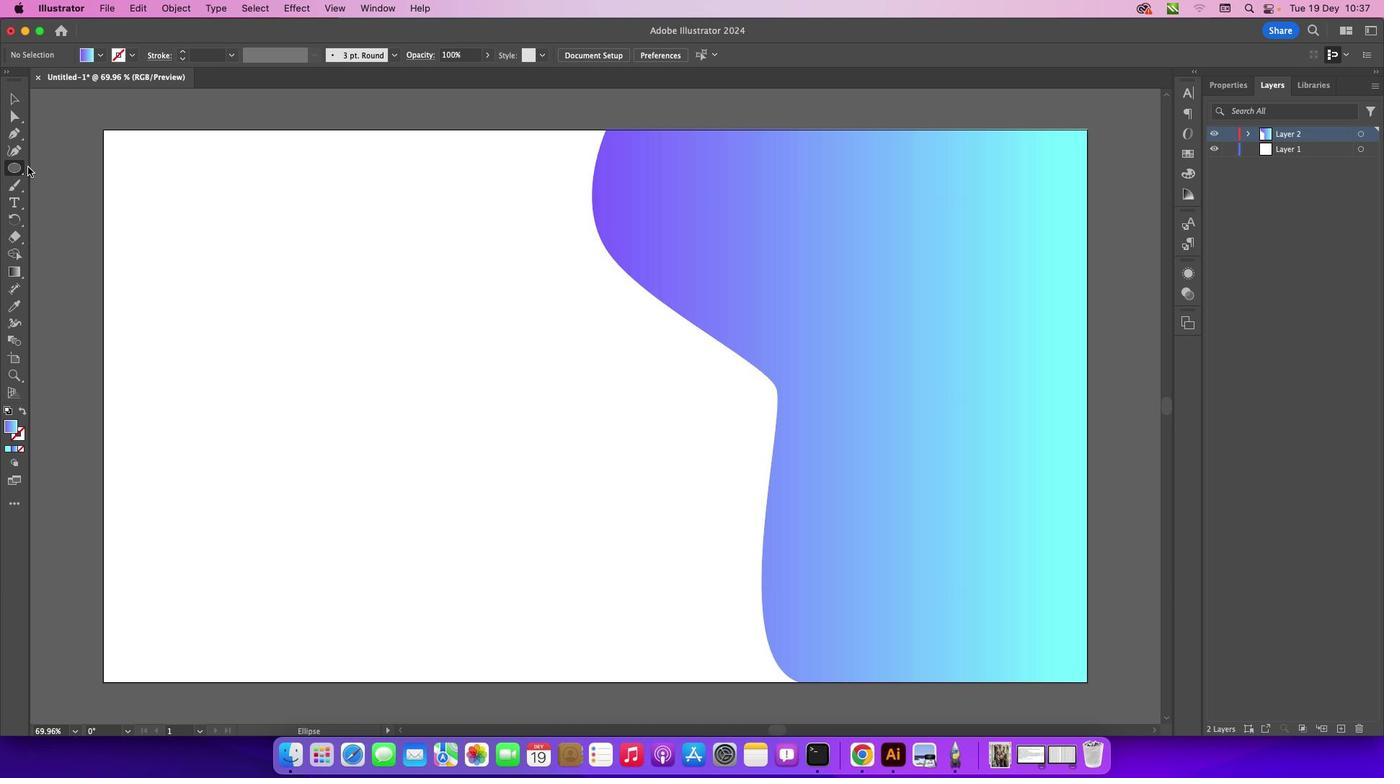 
Action: Mouse pressed left at (18, 175)
Screenshot: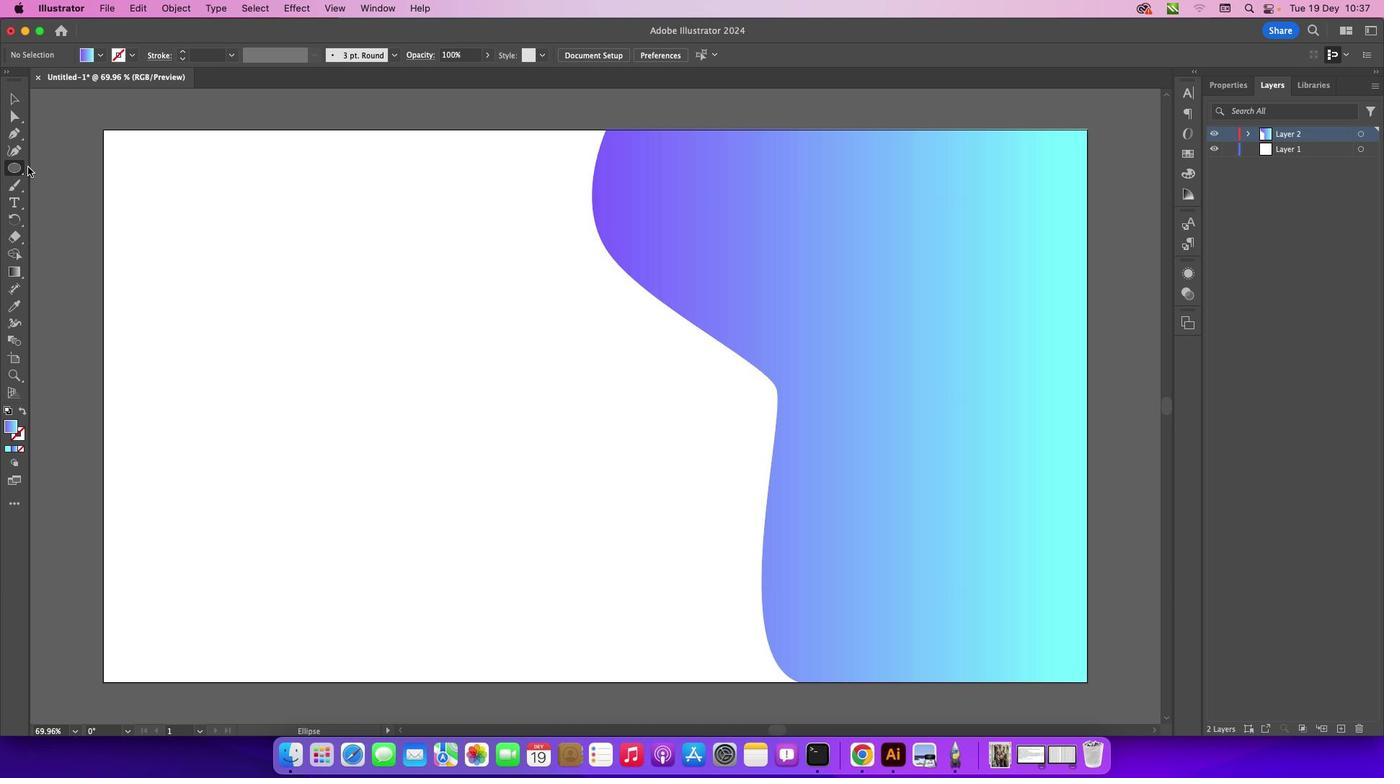 
Action: Mouse moved to (11, 164)
Screenshot: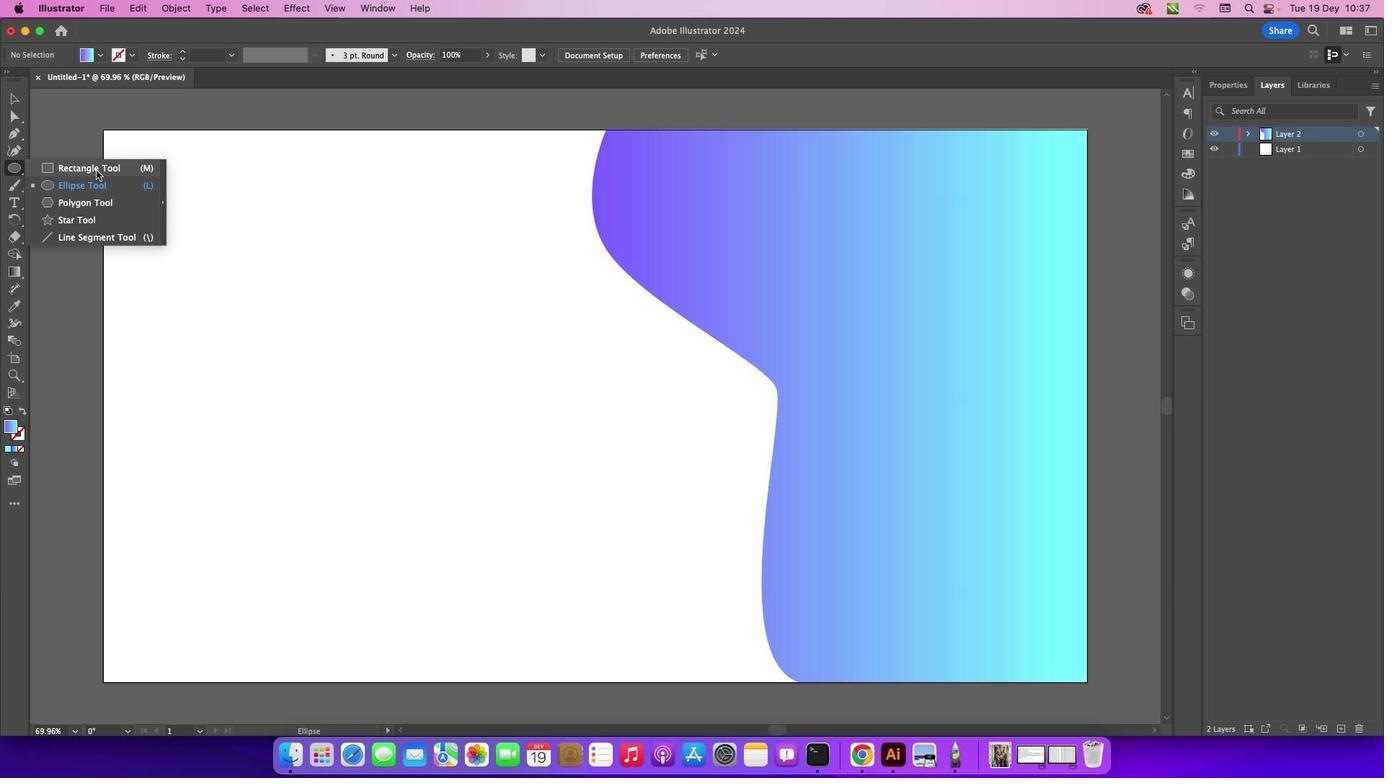 
Action: Mouse pressed left at (11, 164)
Screenshot: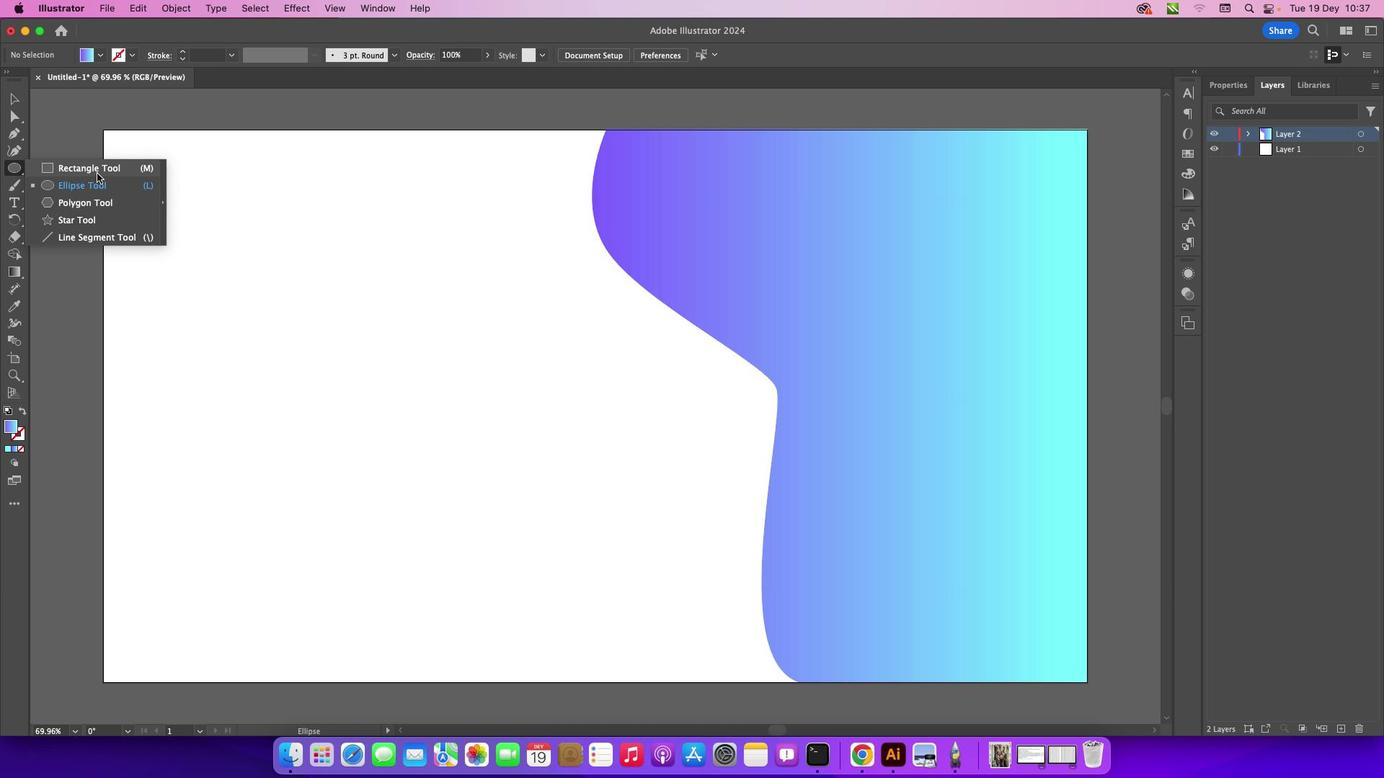 
Action: Mouse moved to (96, 173)
Screenshot: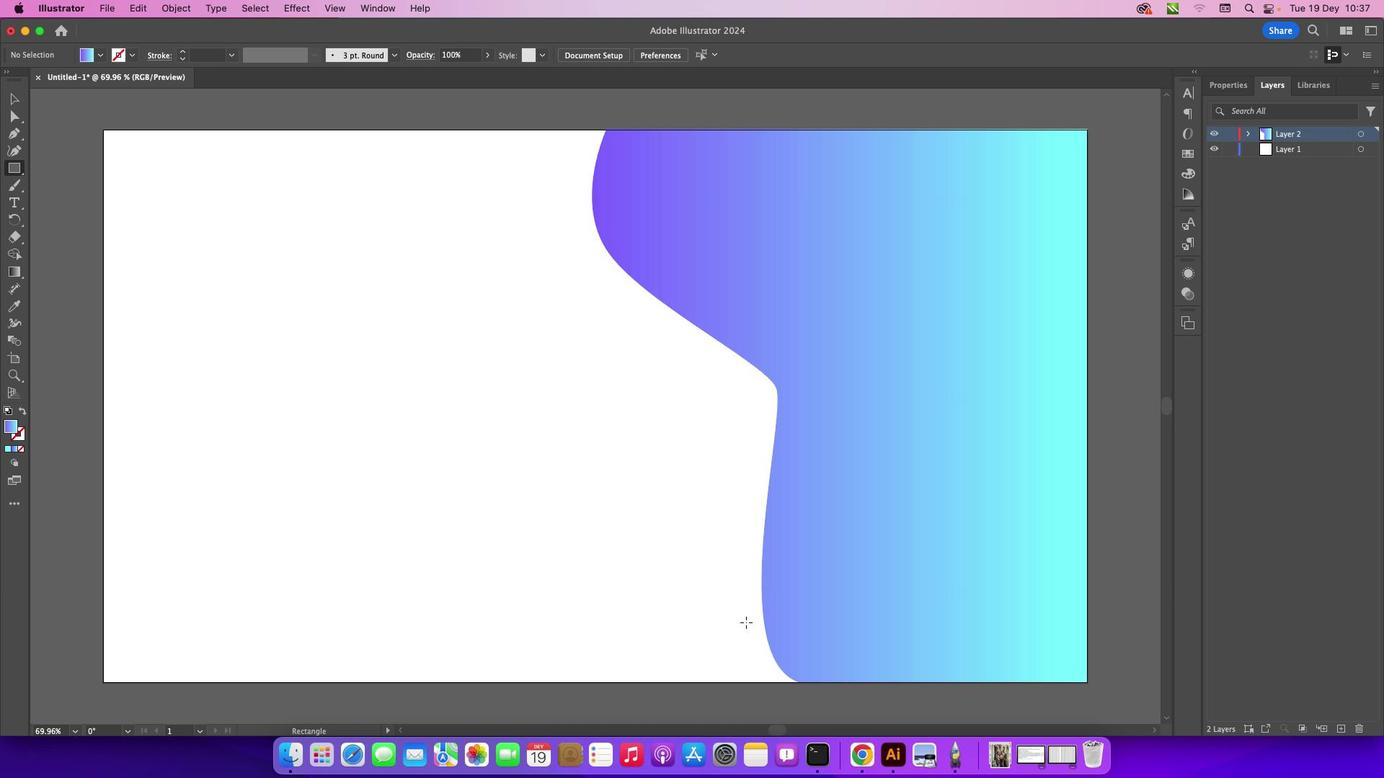 
Action: Mouse pressed left at (96, 173)
Screenshot: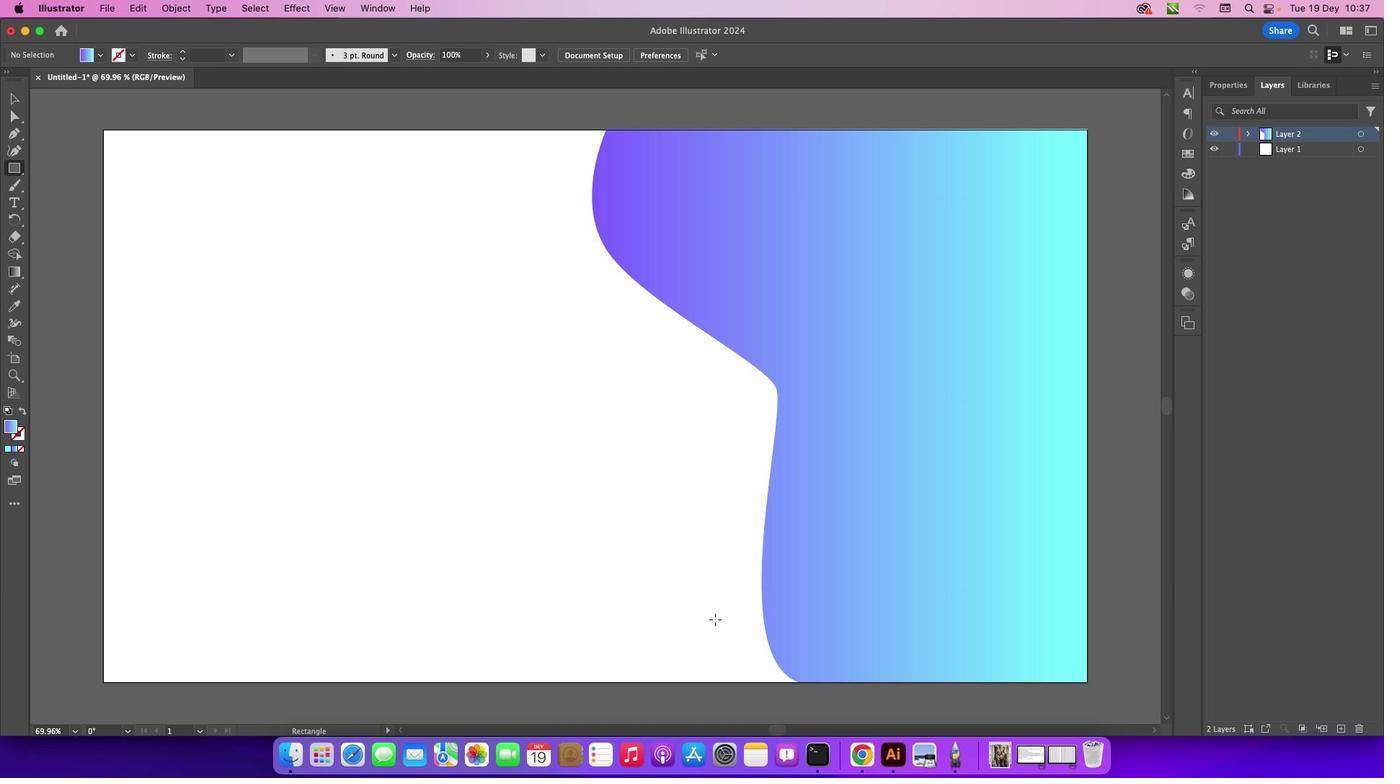 
Action: Mouse moved to (725, 619)
Screenshot: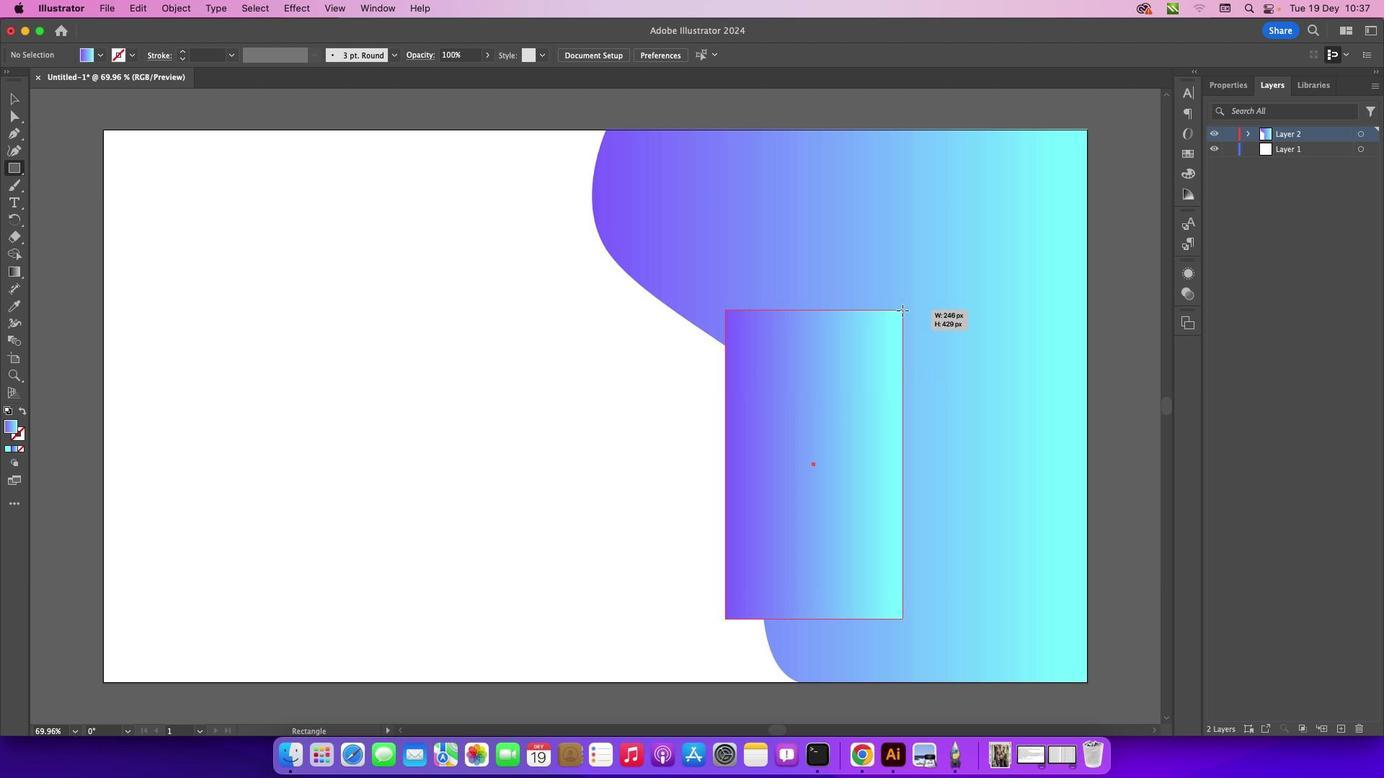 
Action: Mouse pressed left at (725, 619)
Screenshot: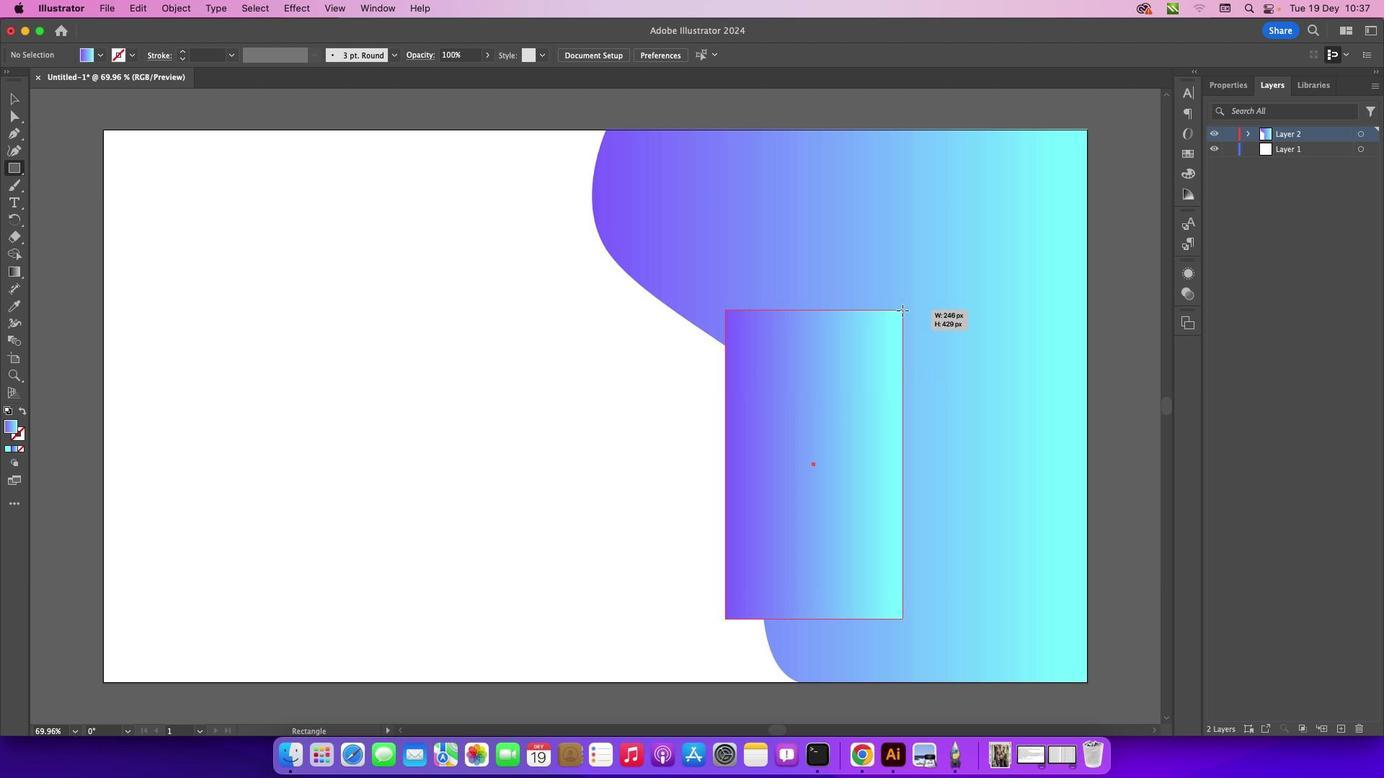 
Action: Mouse moved to (12, 96)
Screenshot: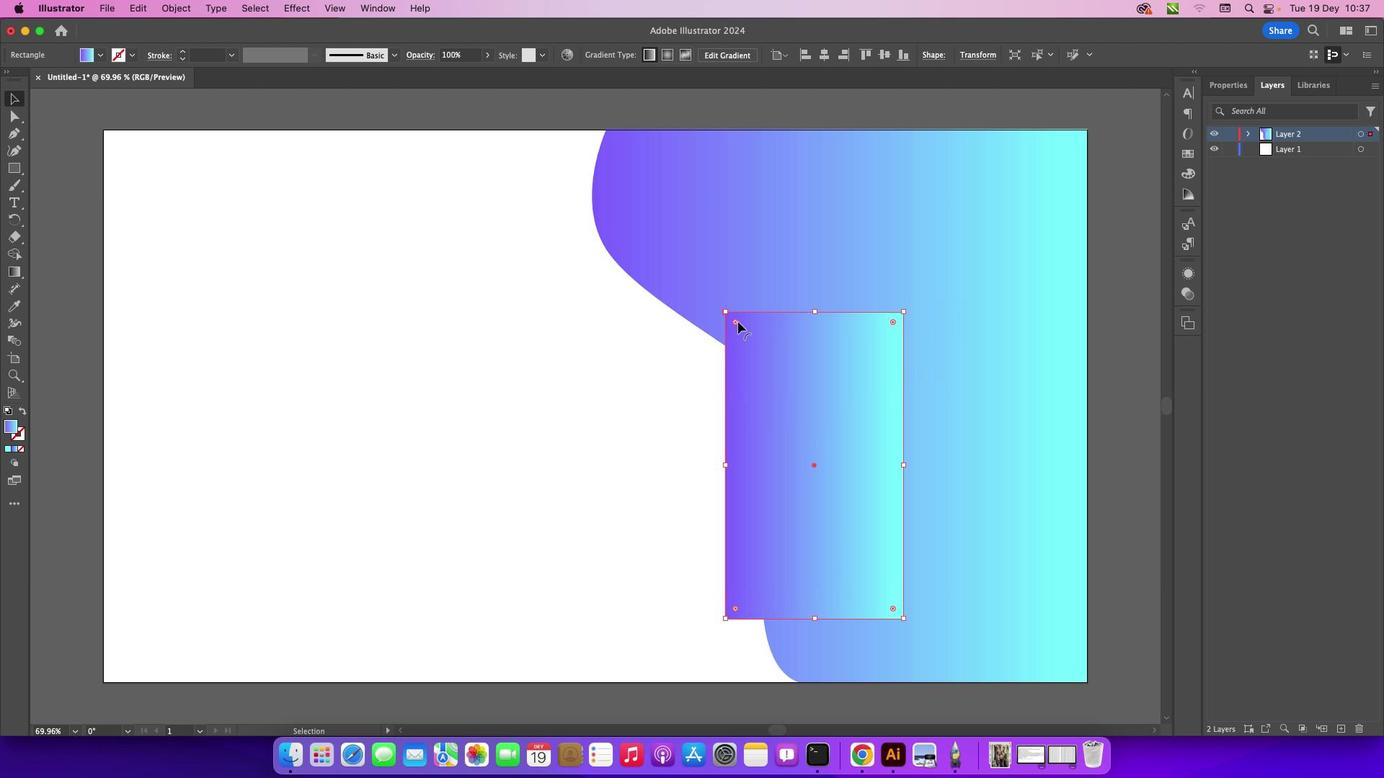 
Action: Mouse pressed left at (12, 96)
Screenshot: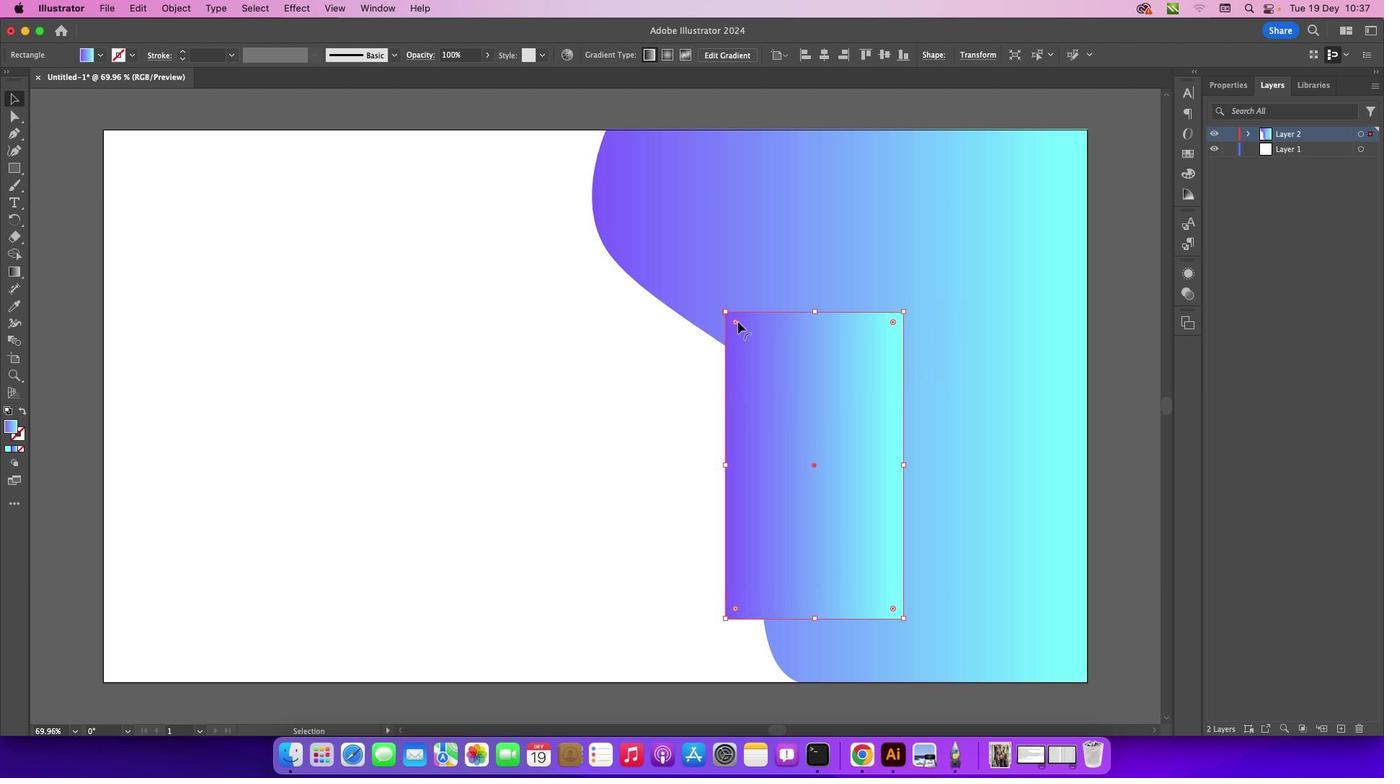 
Action: Mouse moved to (735, 322)
Screenshot: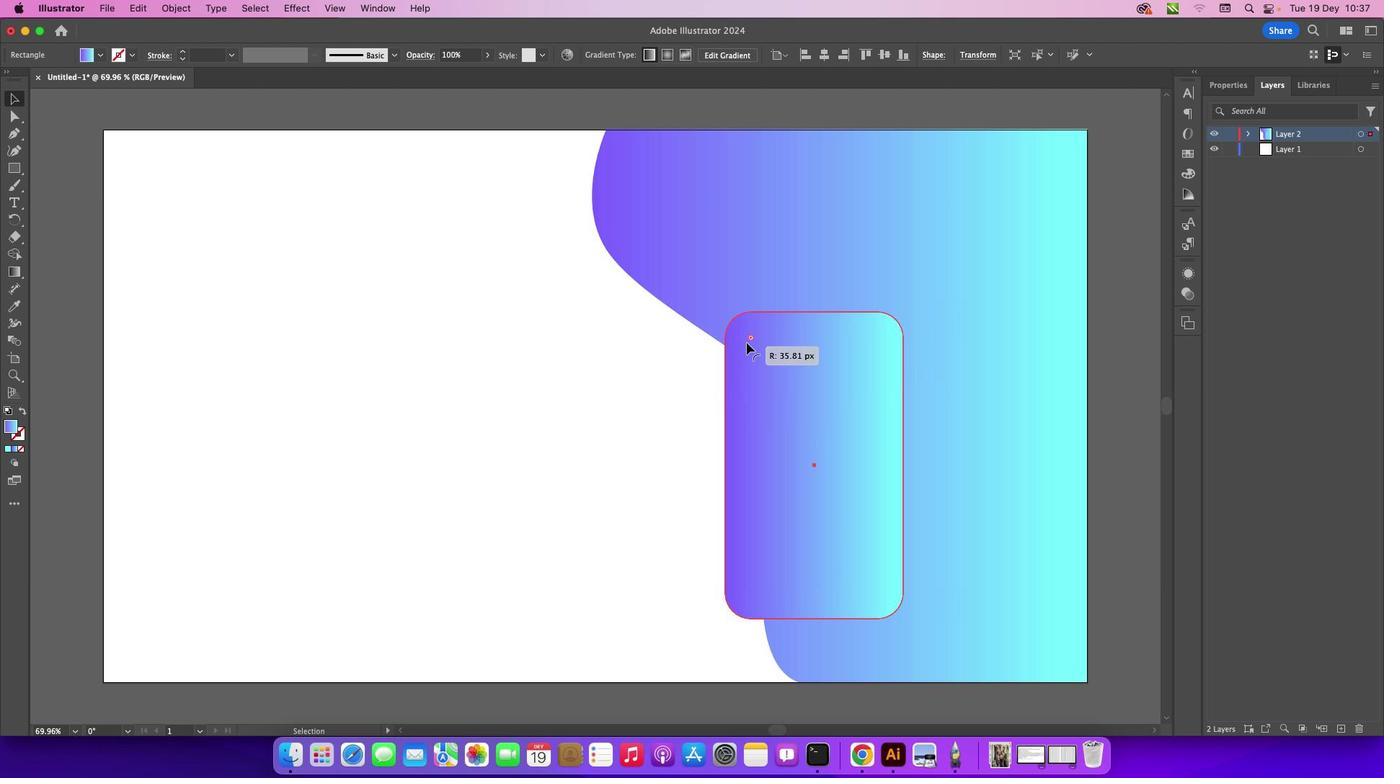 
Action: Mouse pressed left at (735, 322)
Screenshot: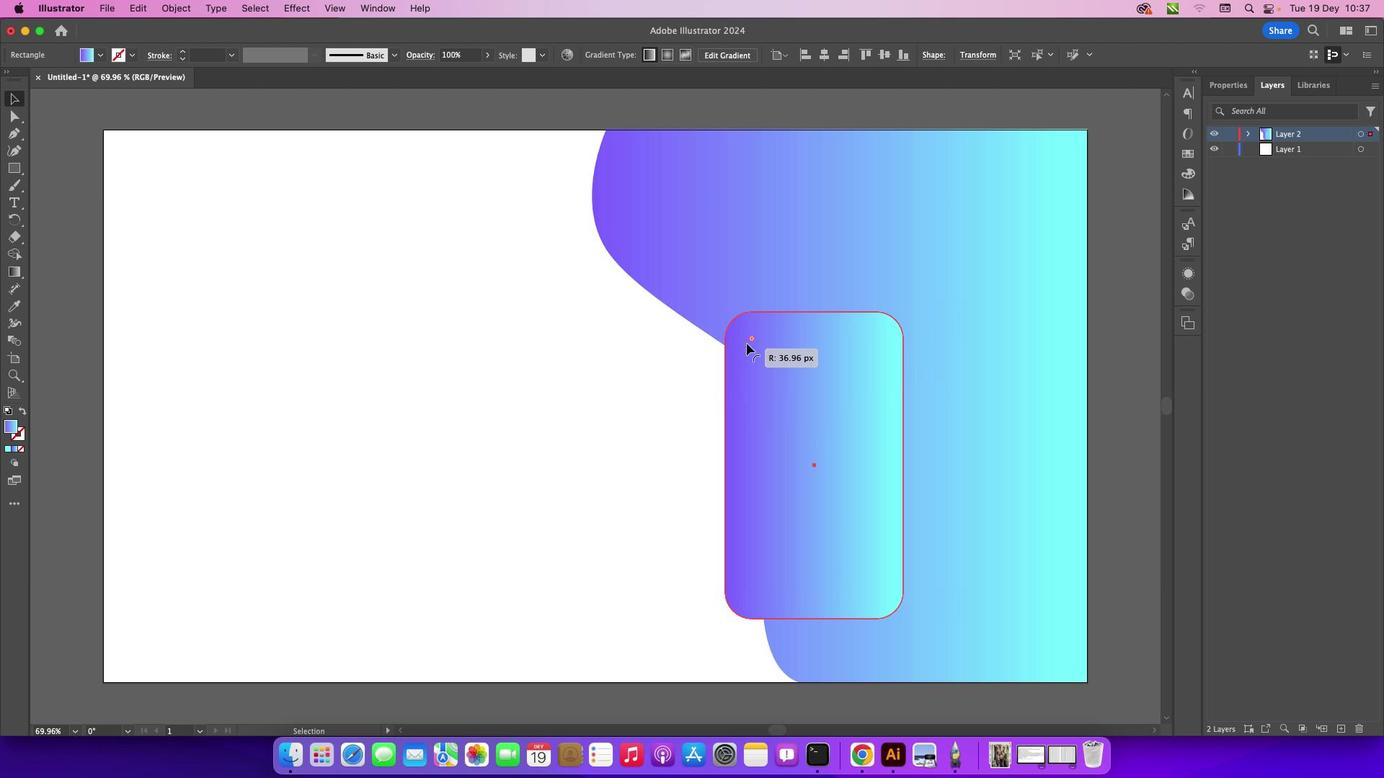 
Action: Mouse moved to (155, 118)
Screenshot: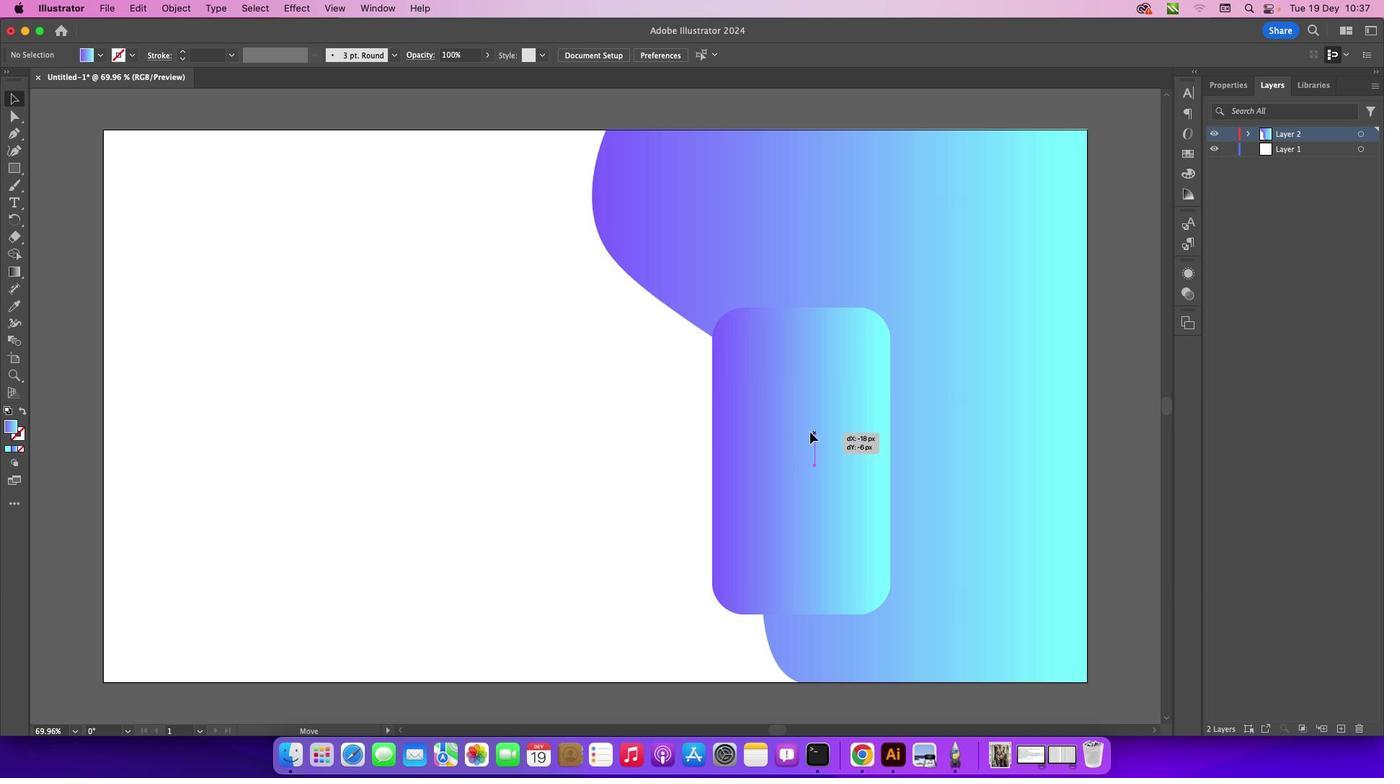 
Action: Mouse pressed left at (155, 118)
Screenshot: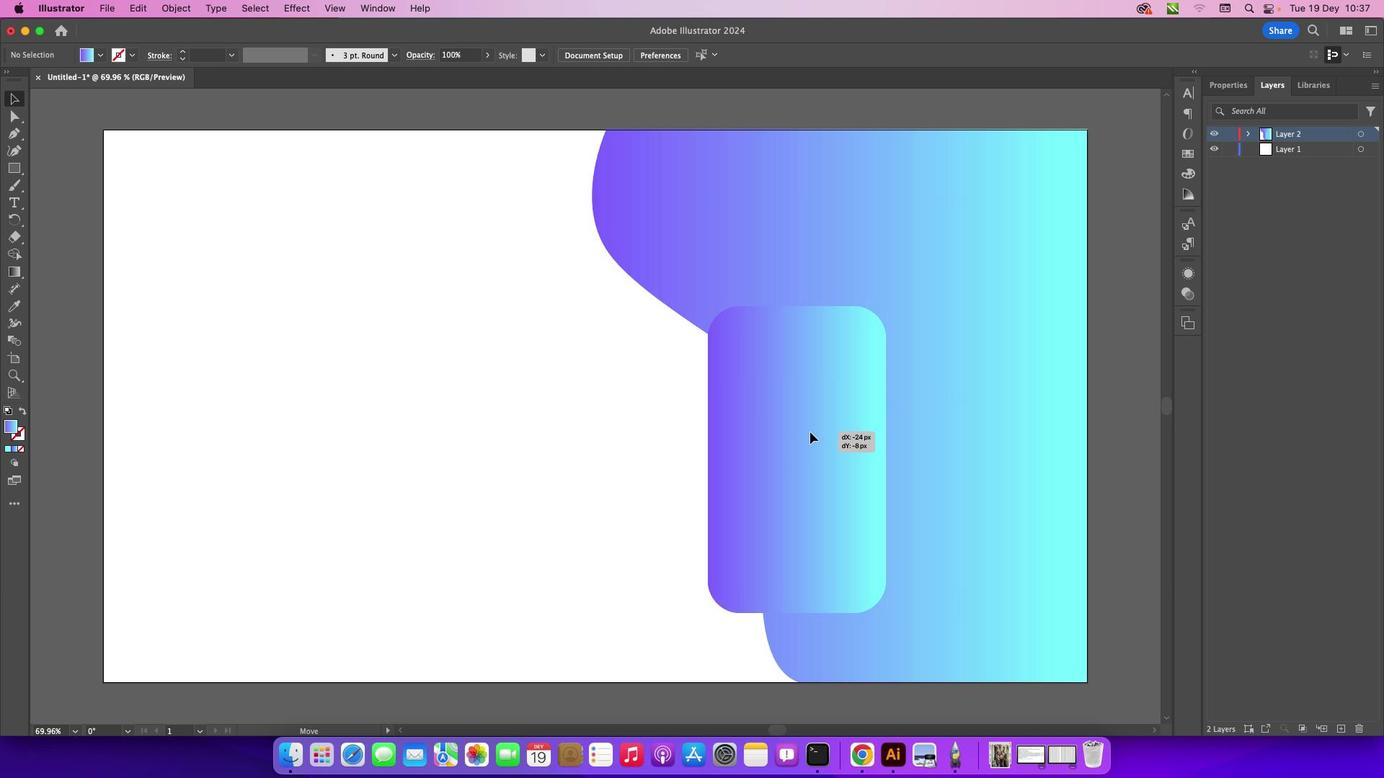 
Action: Mouse moved to (826, 437)
Screenshot: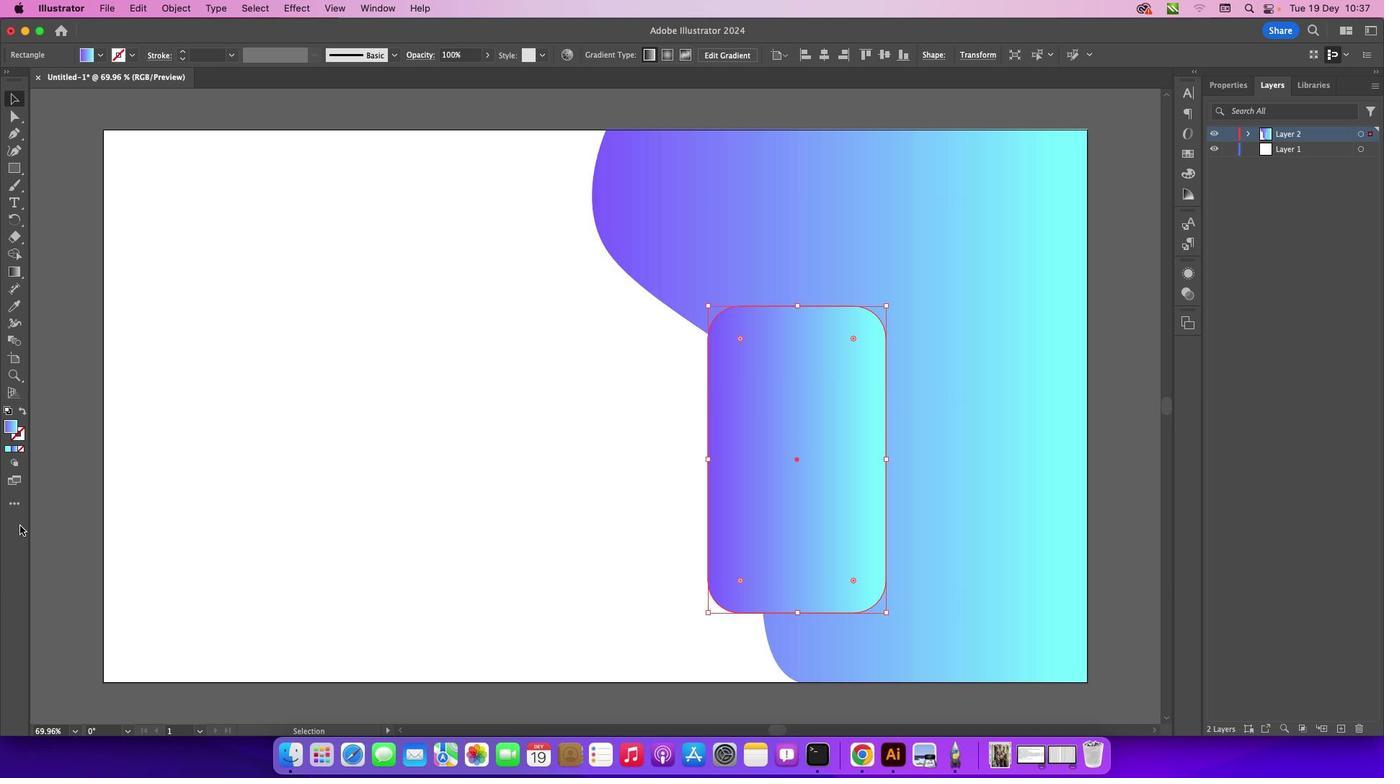 
Action: Mouse pressed left at (826, 437)
Screenshot: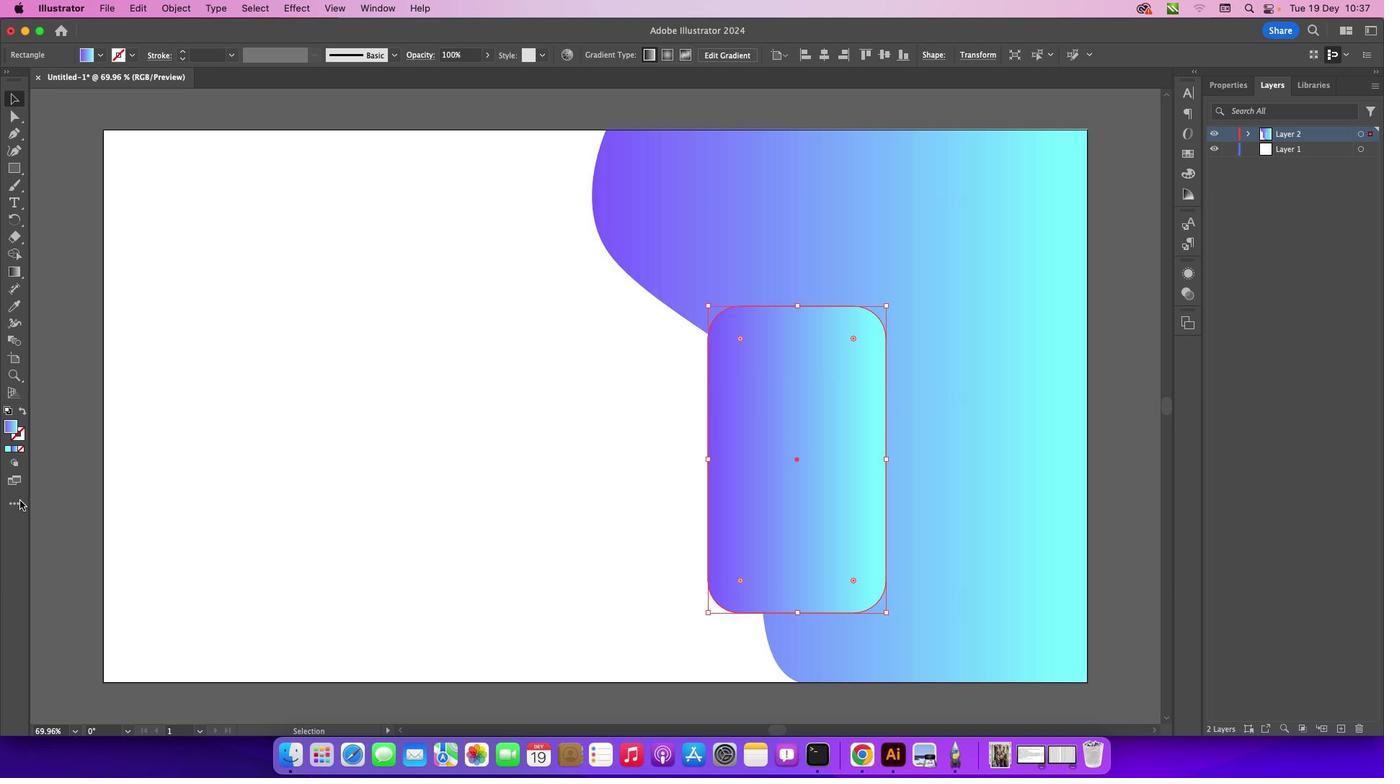 
Action: Mouse moved to (8, 449)
Screenshot: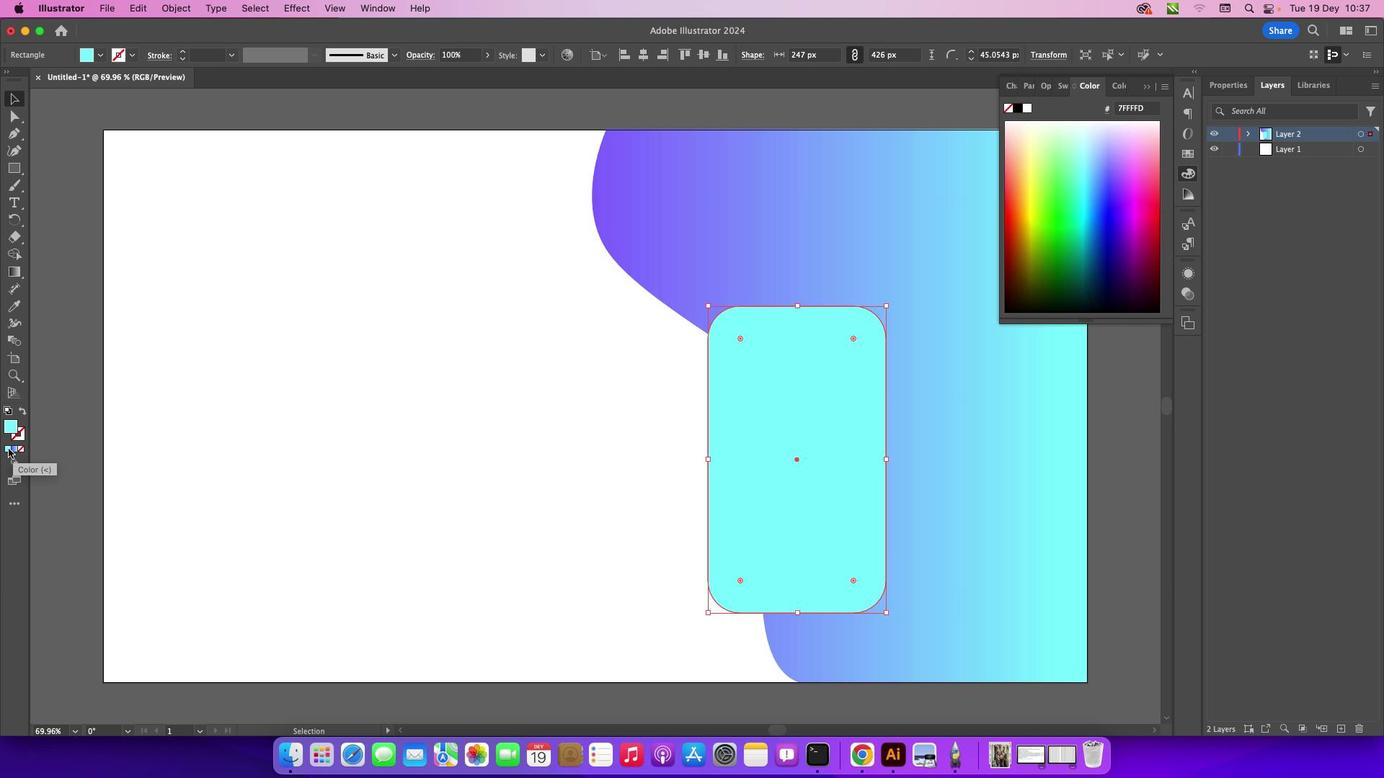 
Action: Mouse pressed left at (8, 449)
Screenshot: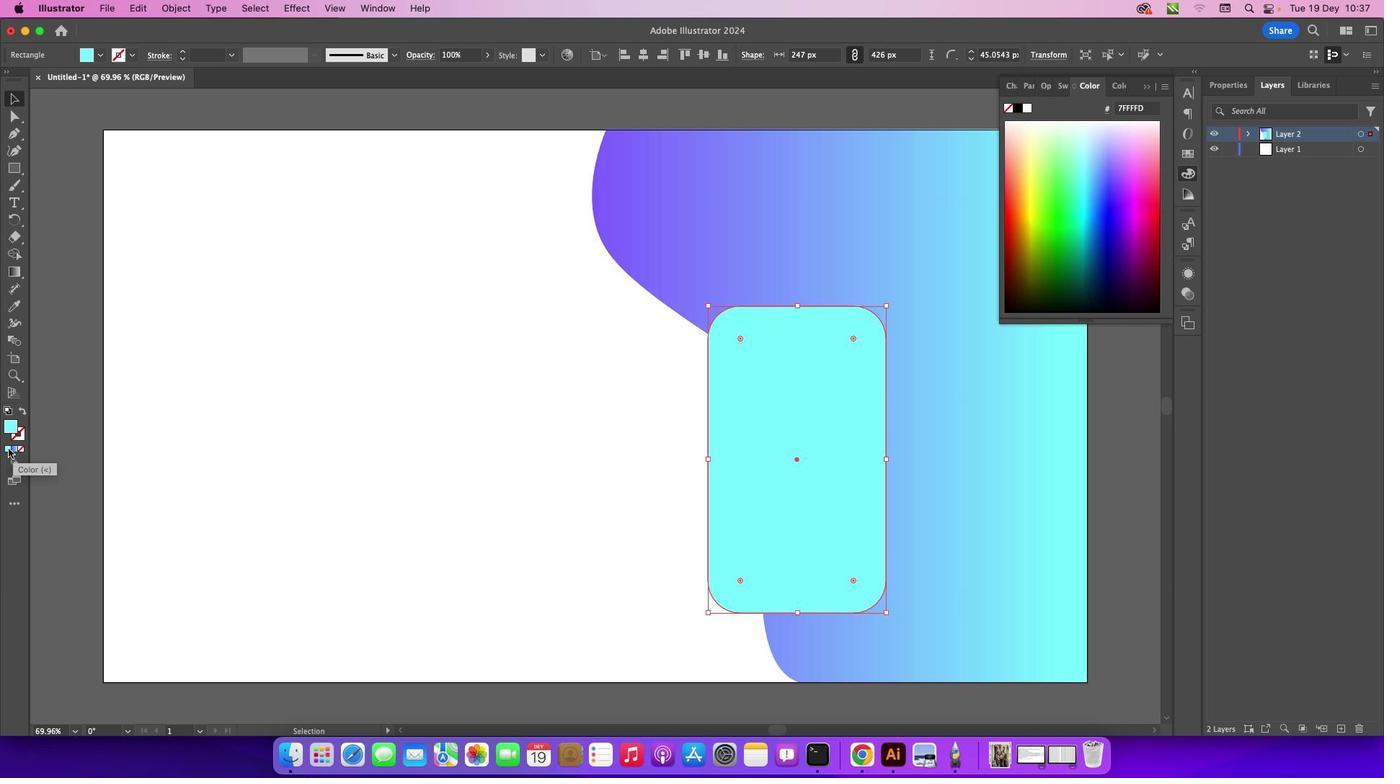 
Action: Mouse moved to (11, 422)
Screenshot: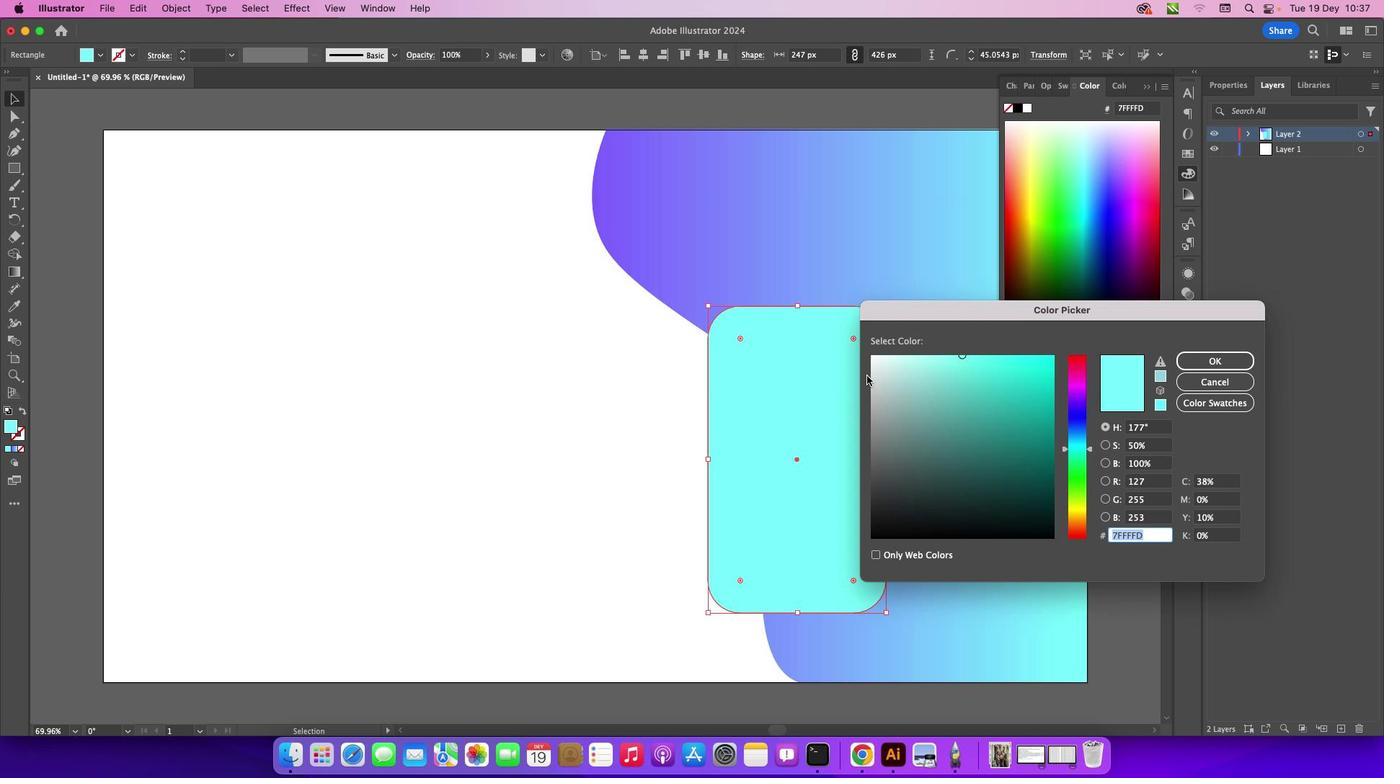 
Action: Mouse pressed left at (11, 422)
Screenshot: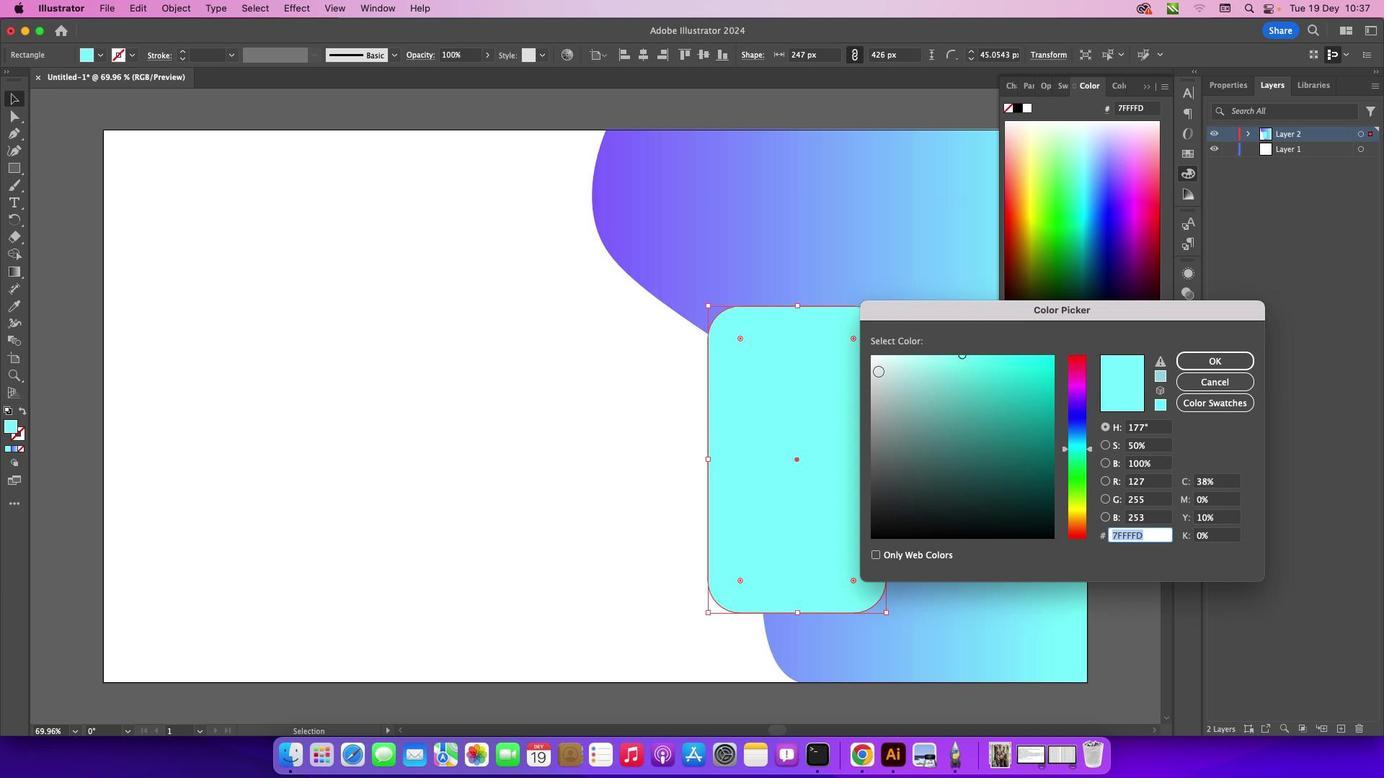 
Action: Mouse pressed left at (11, 422)
Screenshot: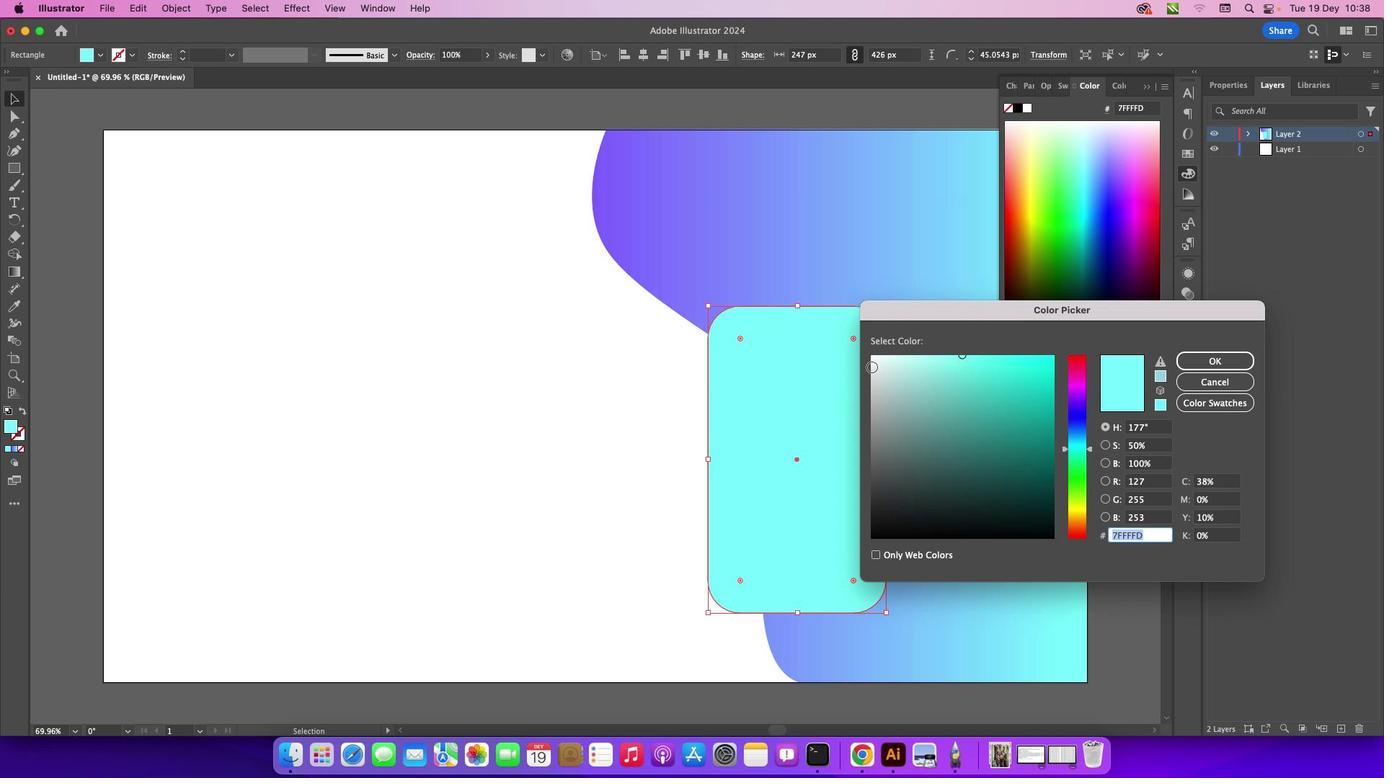 
Action: Mouse moved to (873, 358)
Screenshot: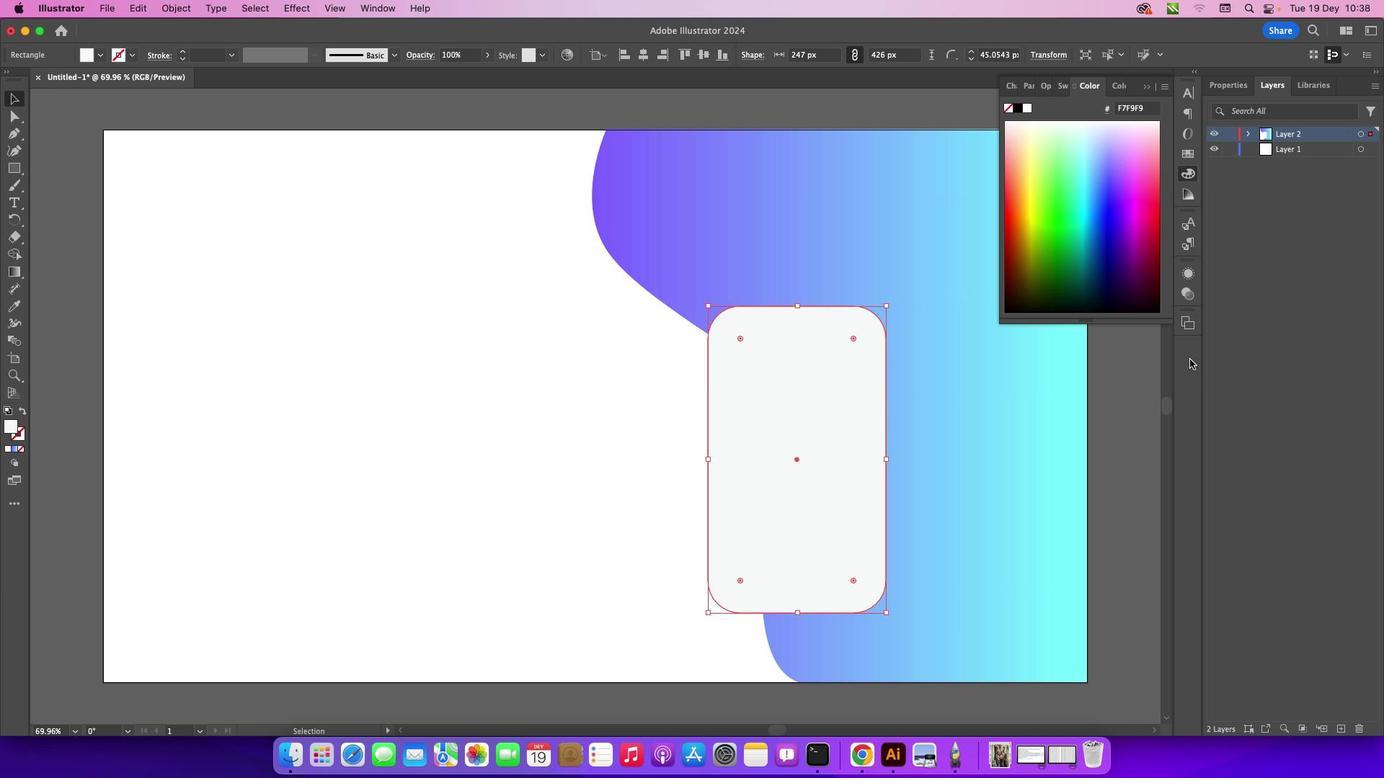 
Action: Mouse pressed left at (873, 358)
Screenshot: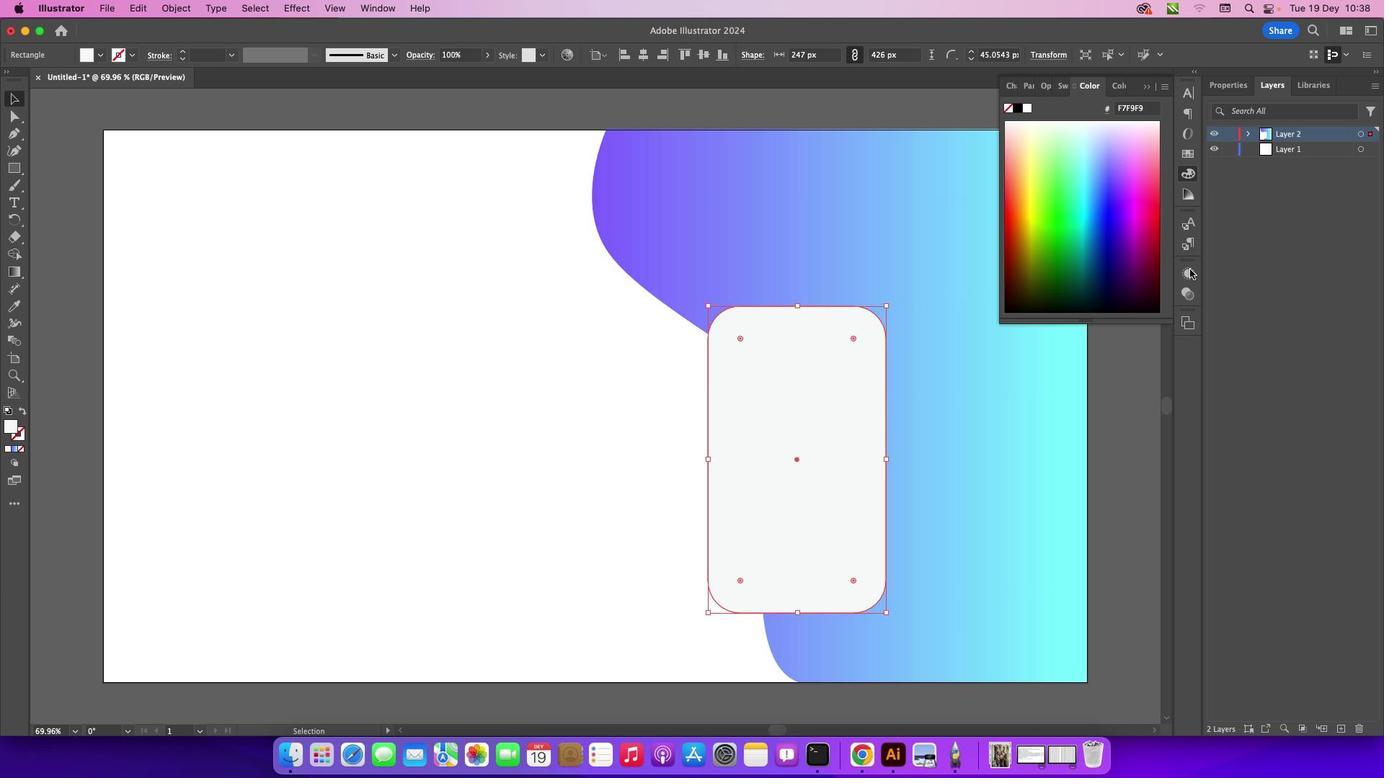 
Action: Mouse moved to (1189, 359)
Screenshot: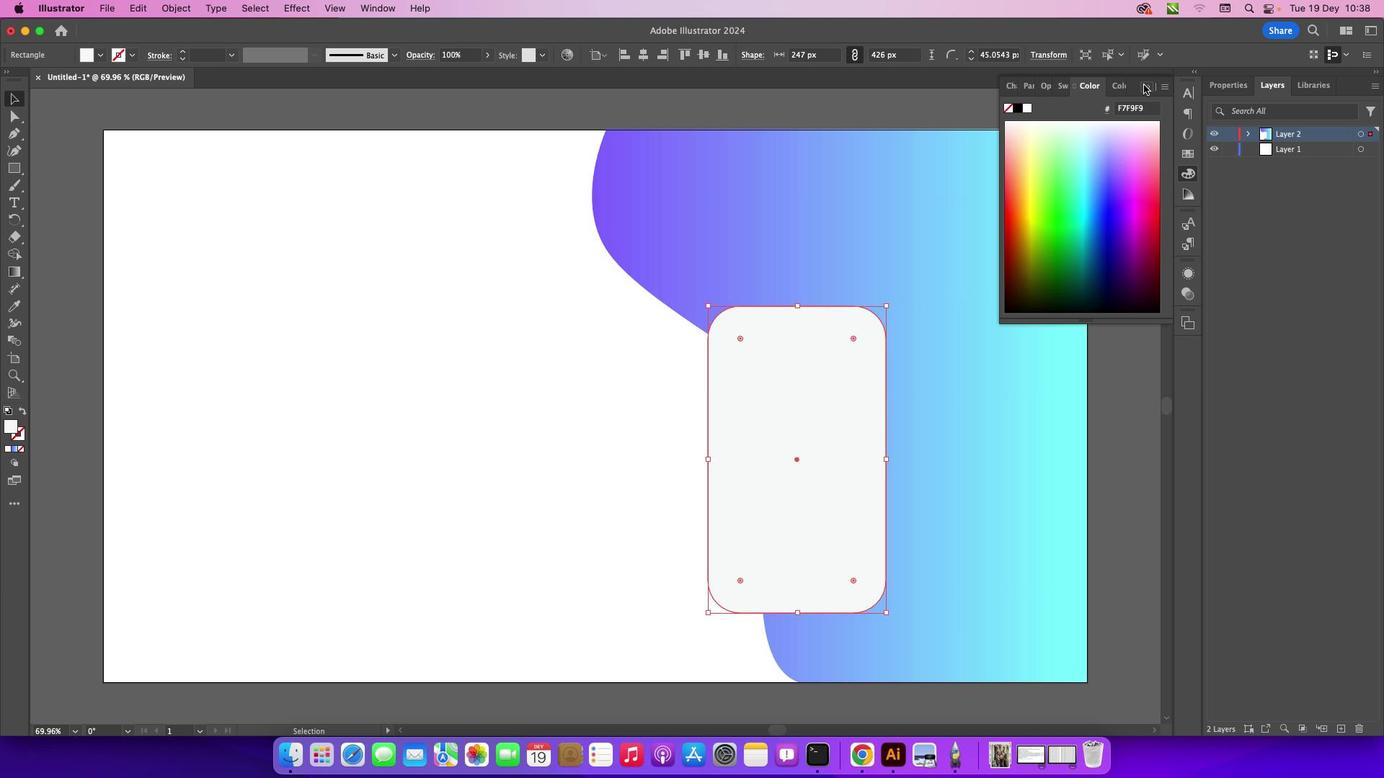 
Action: Mouse pressed left at (1189, 359)
Screenshot: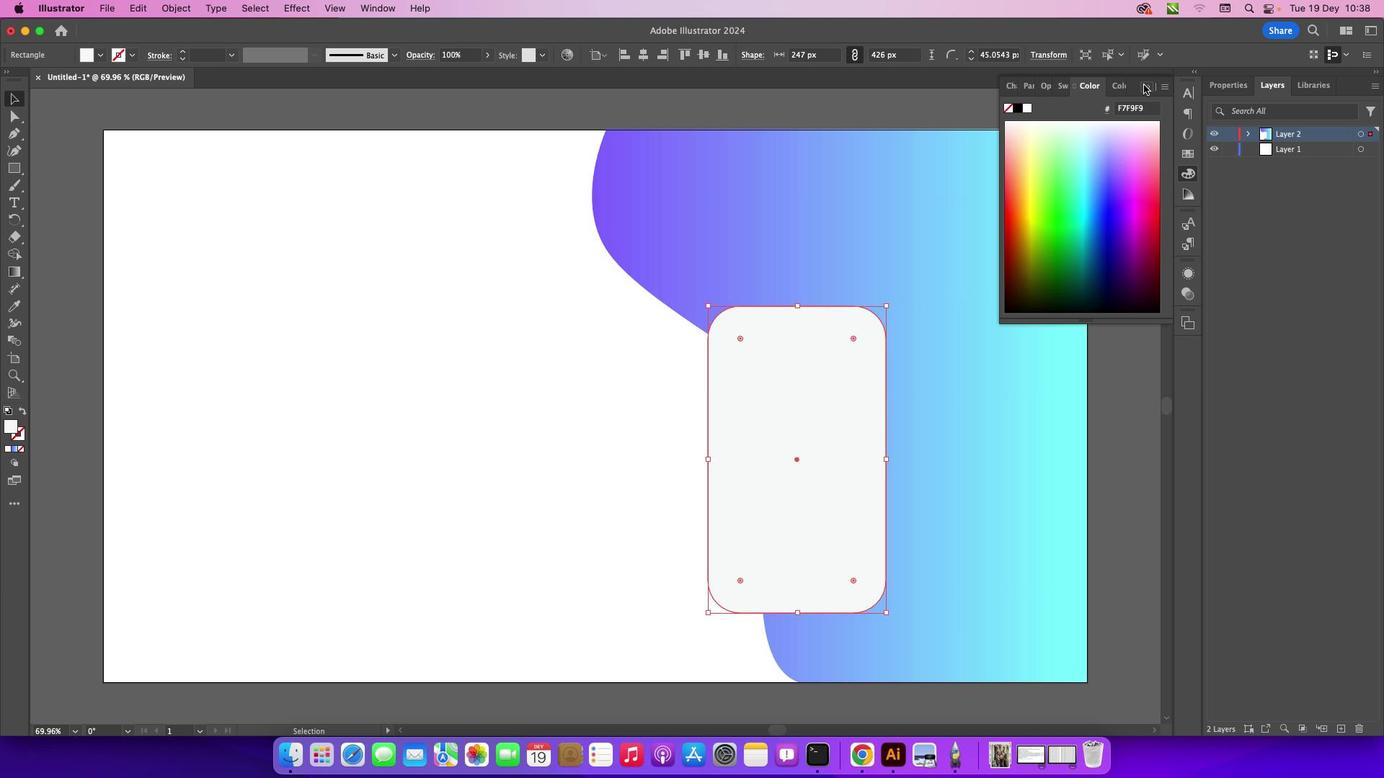 
Action: Mouse moved to (1144, 85)
Screenshot: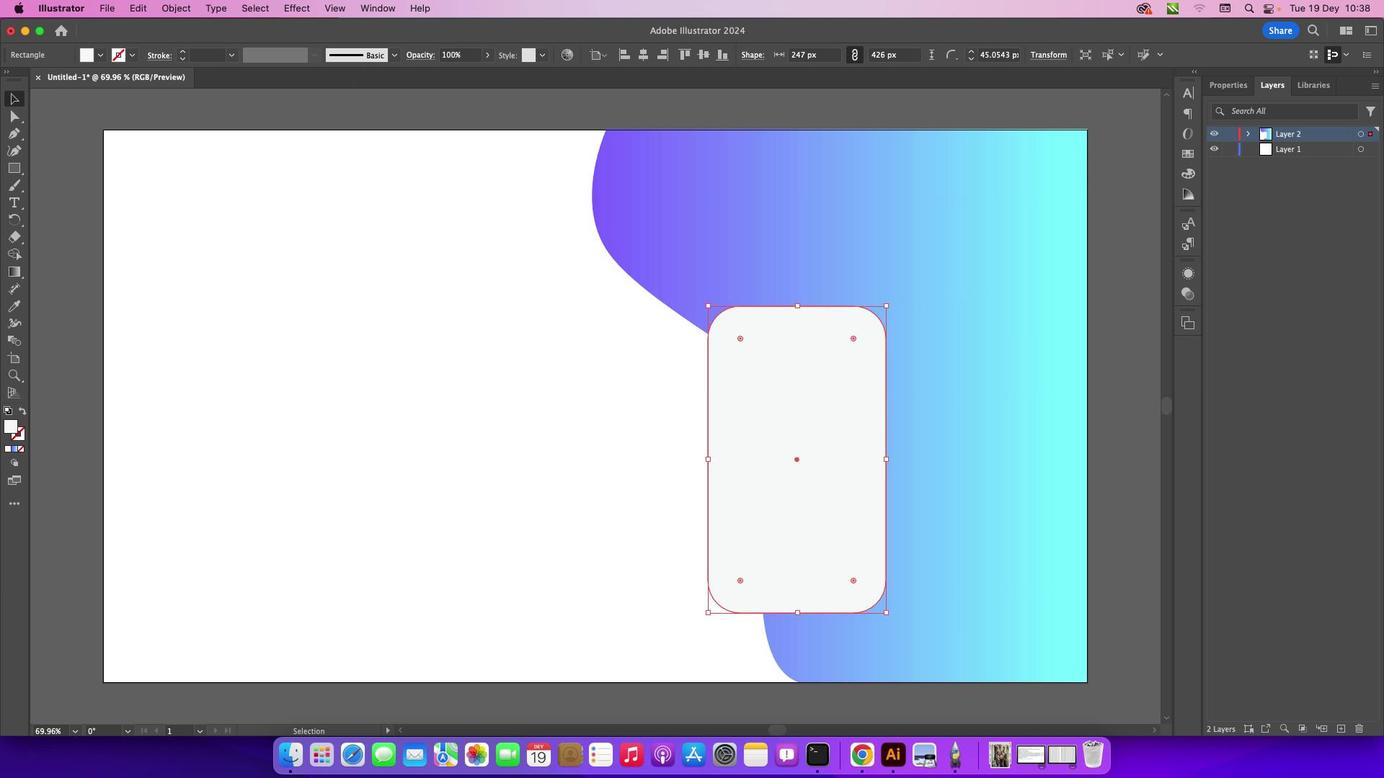 
Action: Mouse pressed left at (1144, 85)
Screenshot: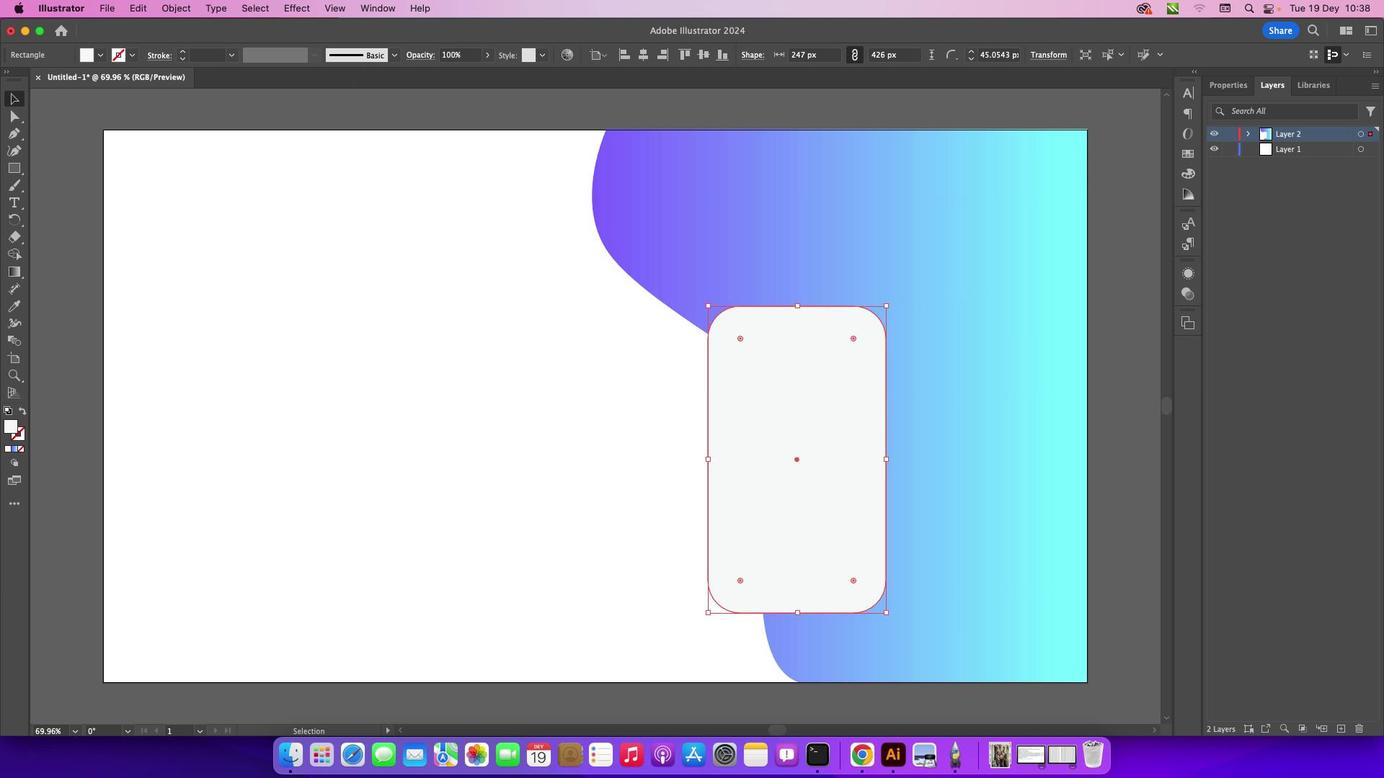 
Action: Mouse moved to (7, 423)
Screenshot: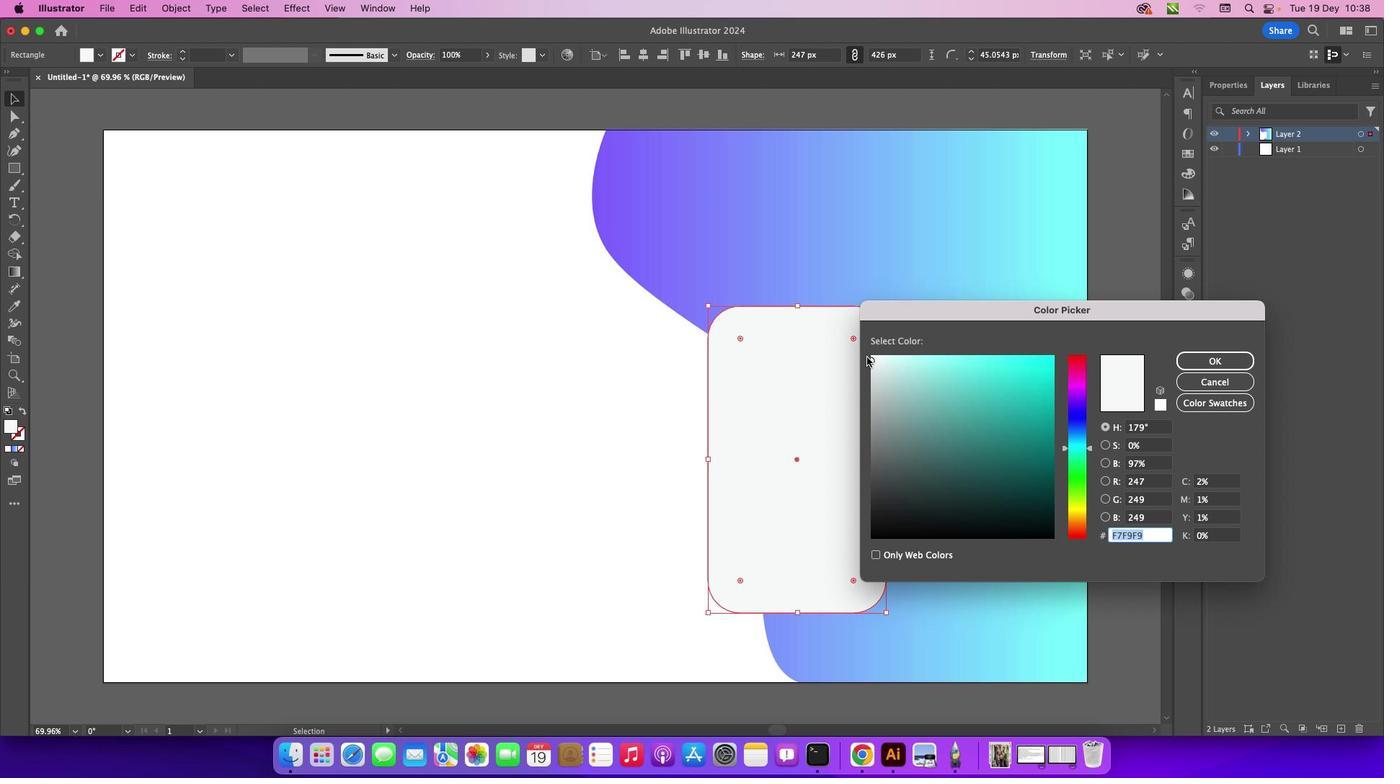 
Action: Mouse pressed left at (7, 423)
Screenshot: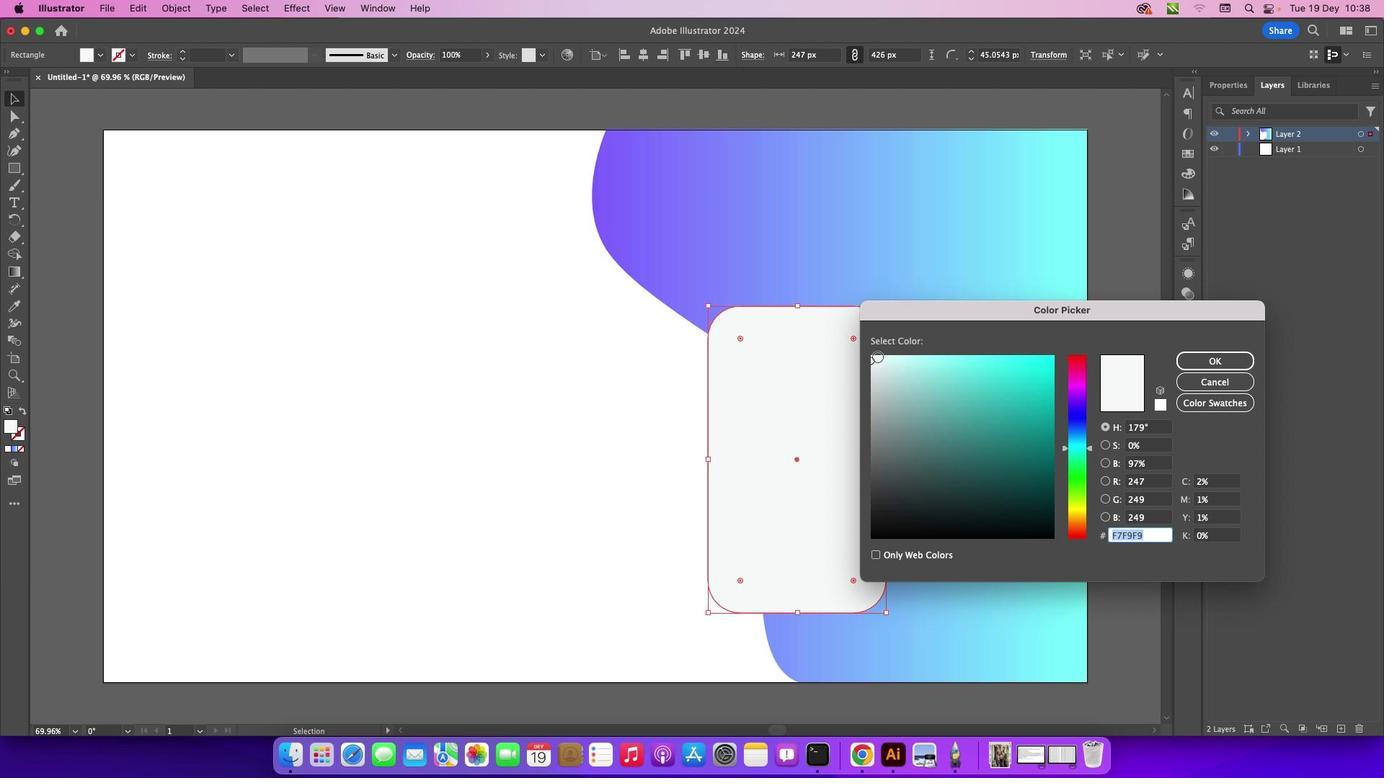 
Action: Mouse pressed left at (7, 423)
Screenshot: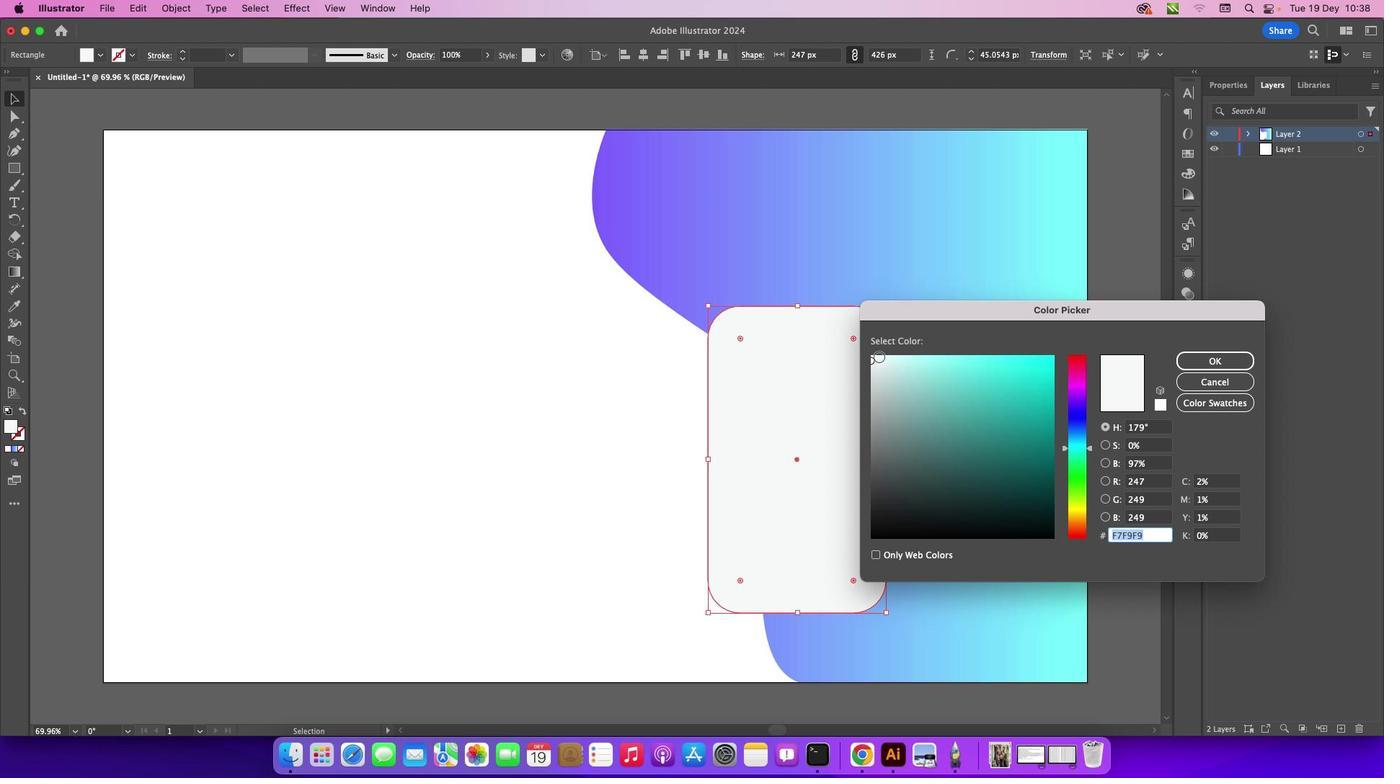 
Action: Mouse moved to (874, 356)
Screenshot: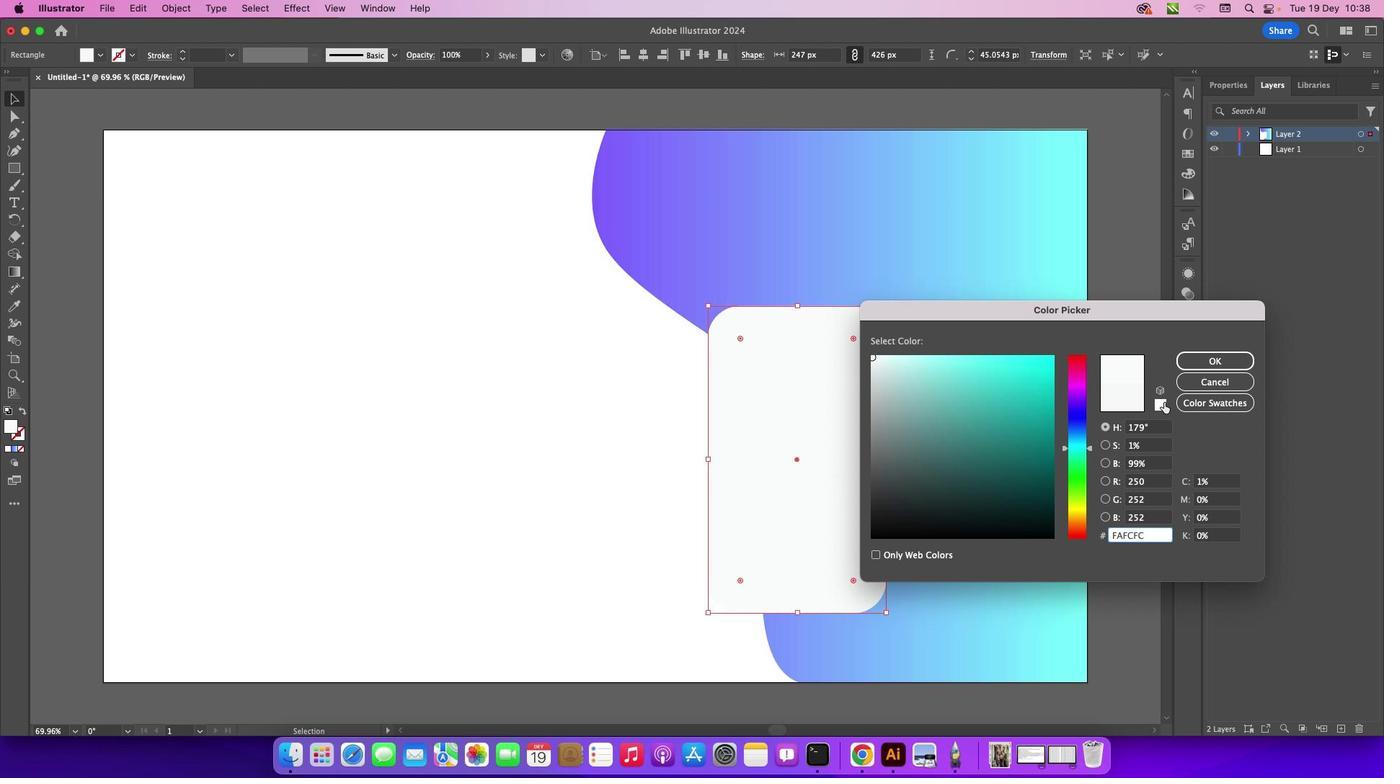 
Action: Mouse pressed left at (874, 356)
Screenshot: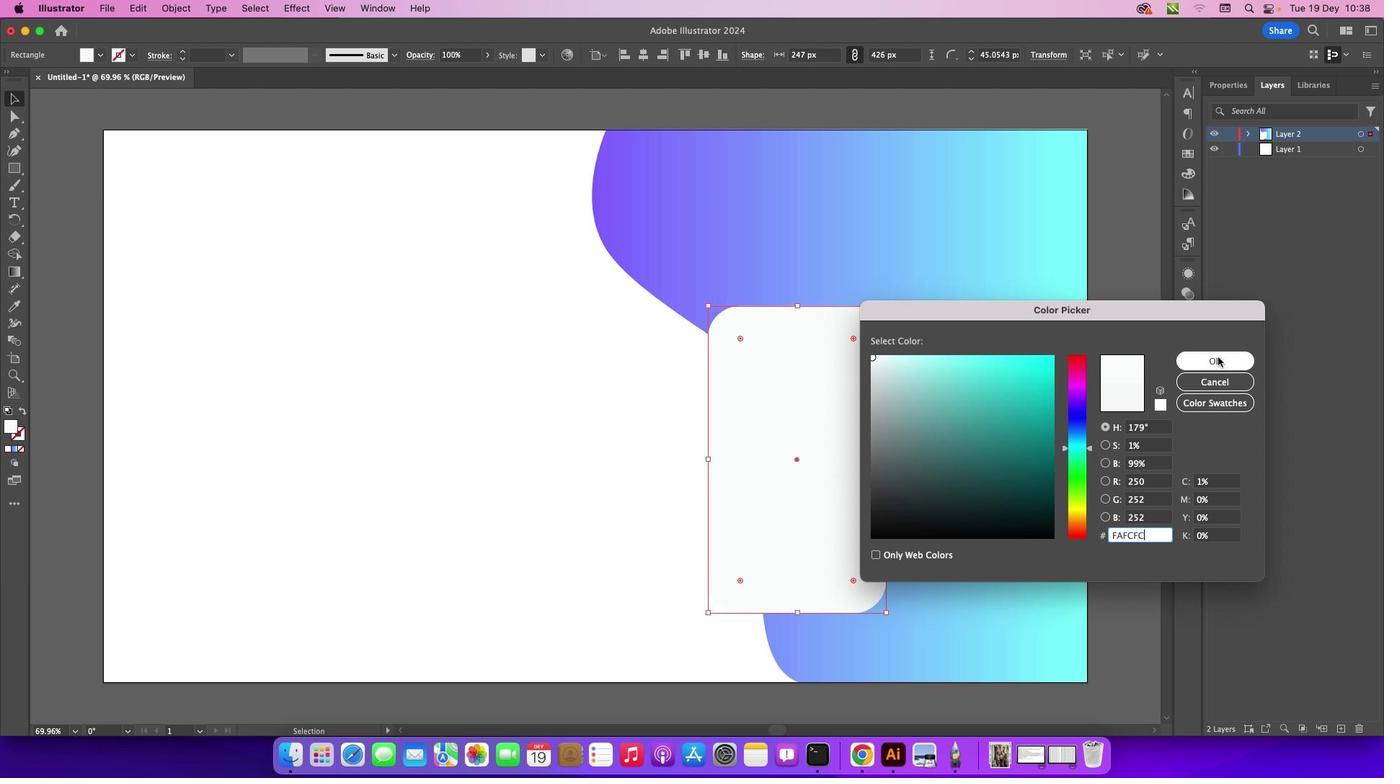 
Action: Mouse moved to (1218, 357)
Screenshot: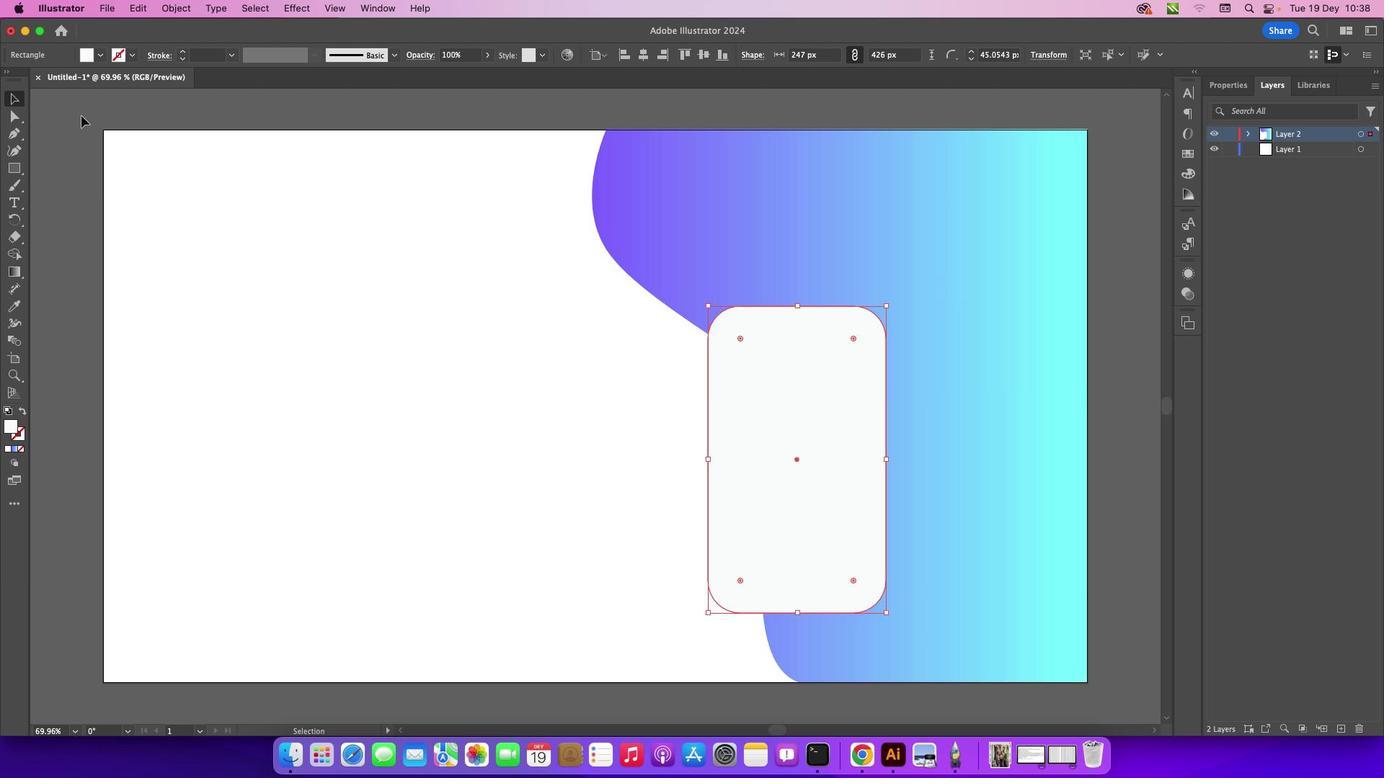 
Action: Mouse pressed left at (1218, 357)
Screenshot: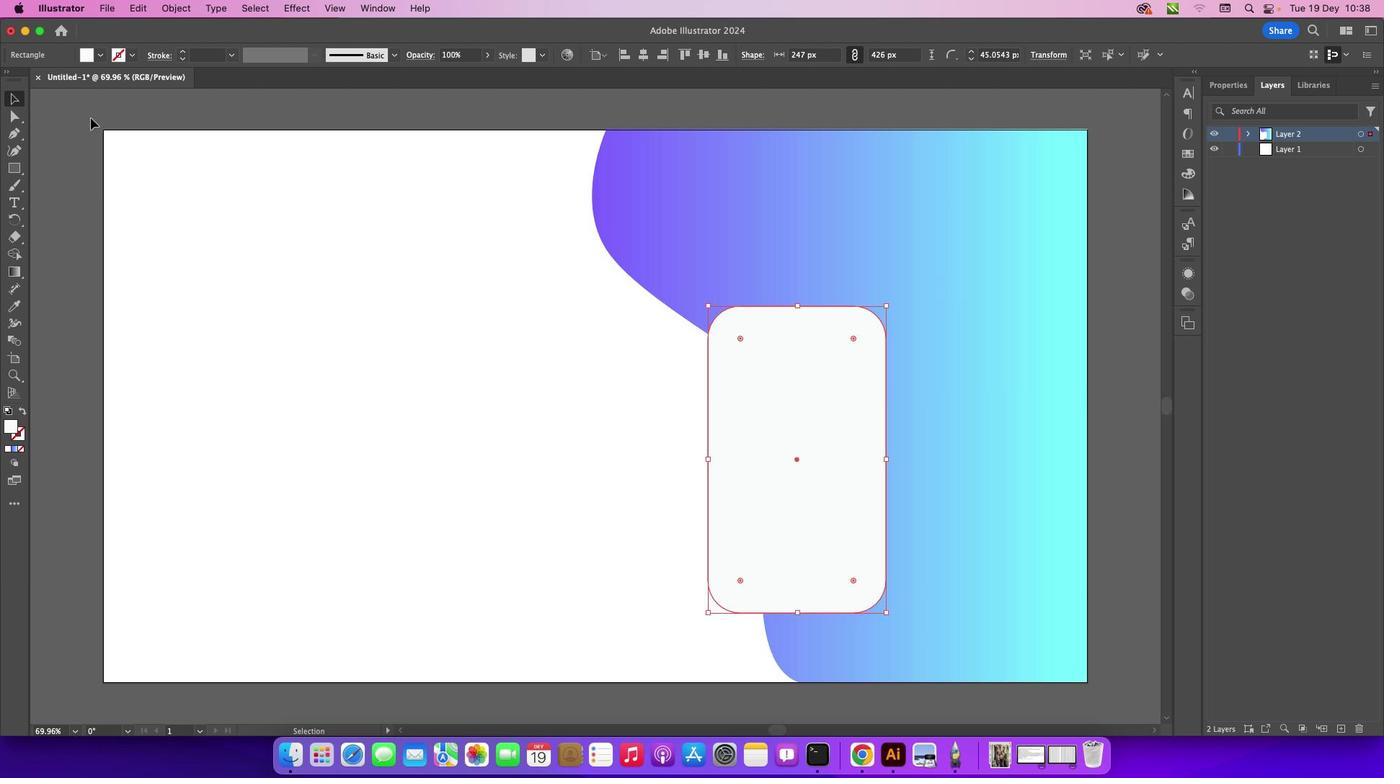 
Action: Mouse moved to (90, 117)
Screenshot: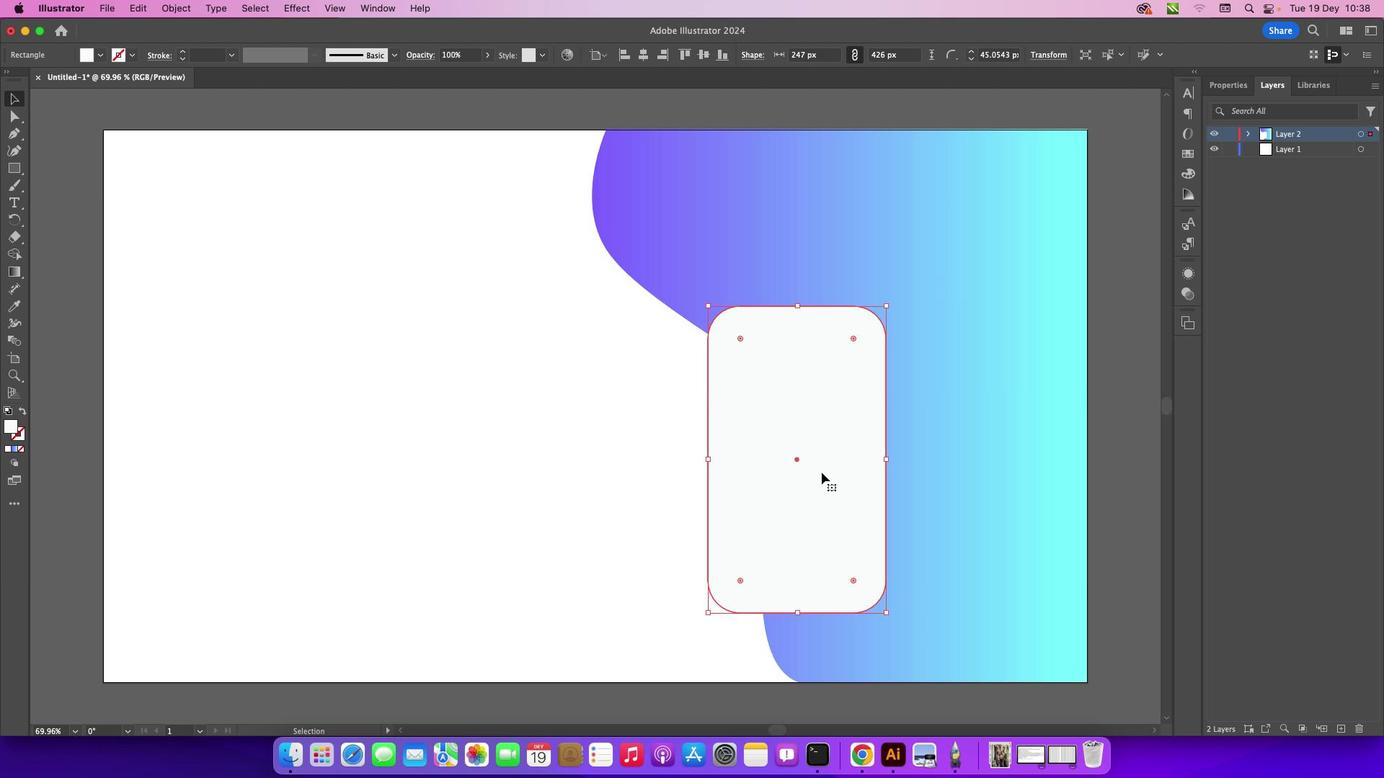 
Action: Mouse pressed left at (90, 117)
Screenshot: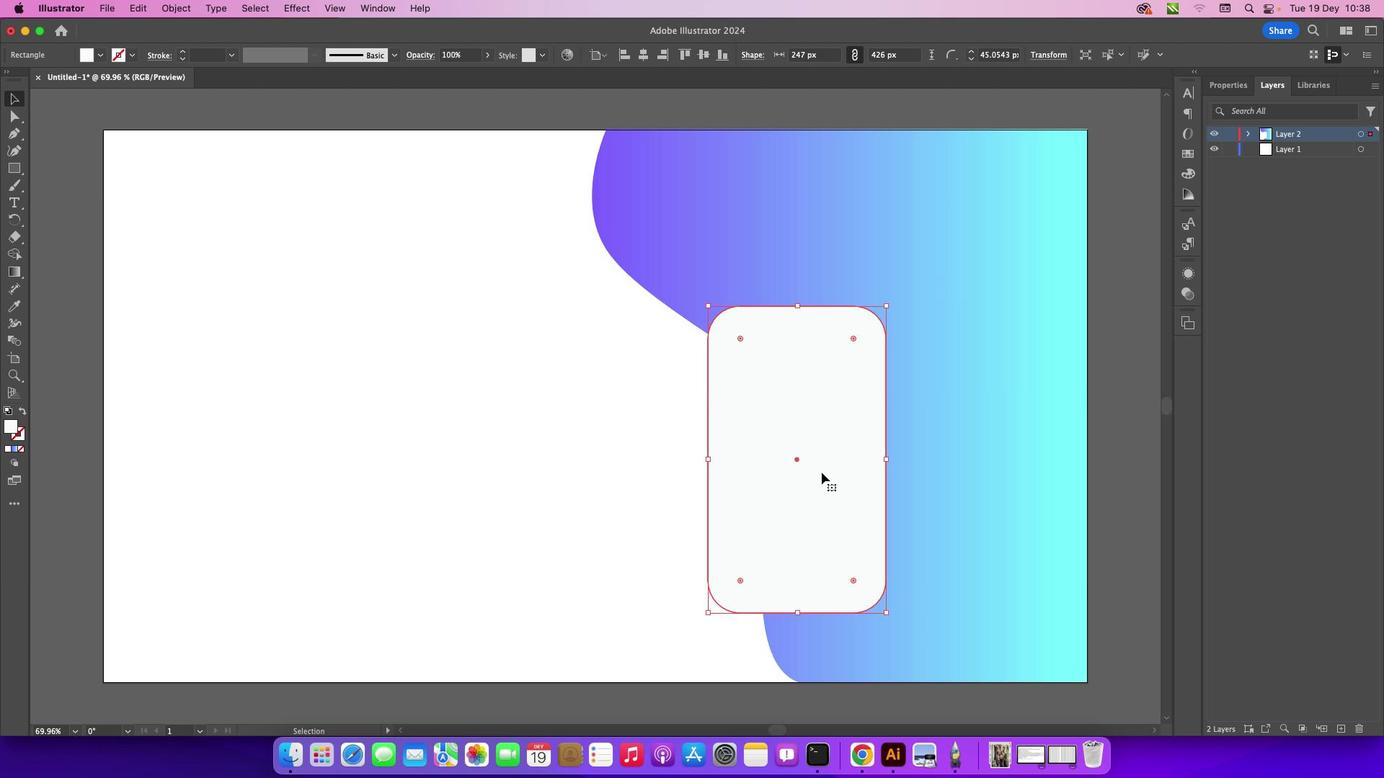 
Action: Mouse moved to (821, 472)
Screenshot: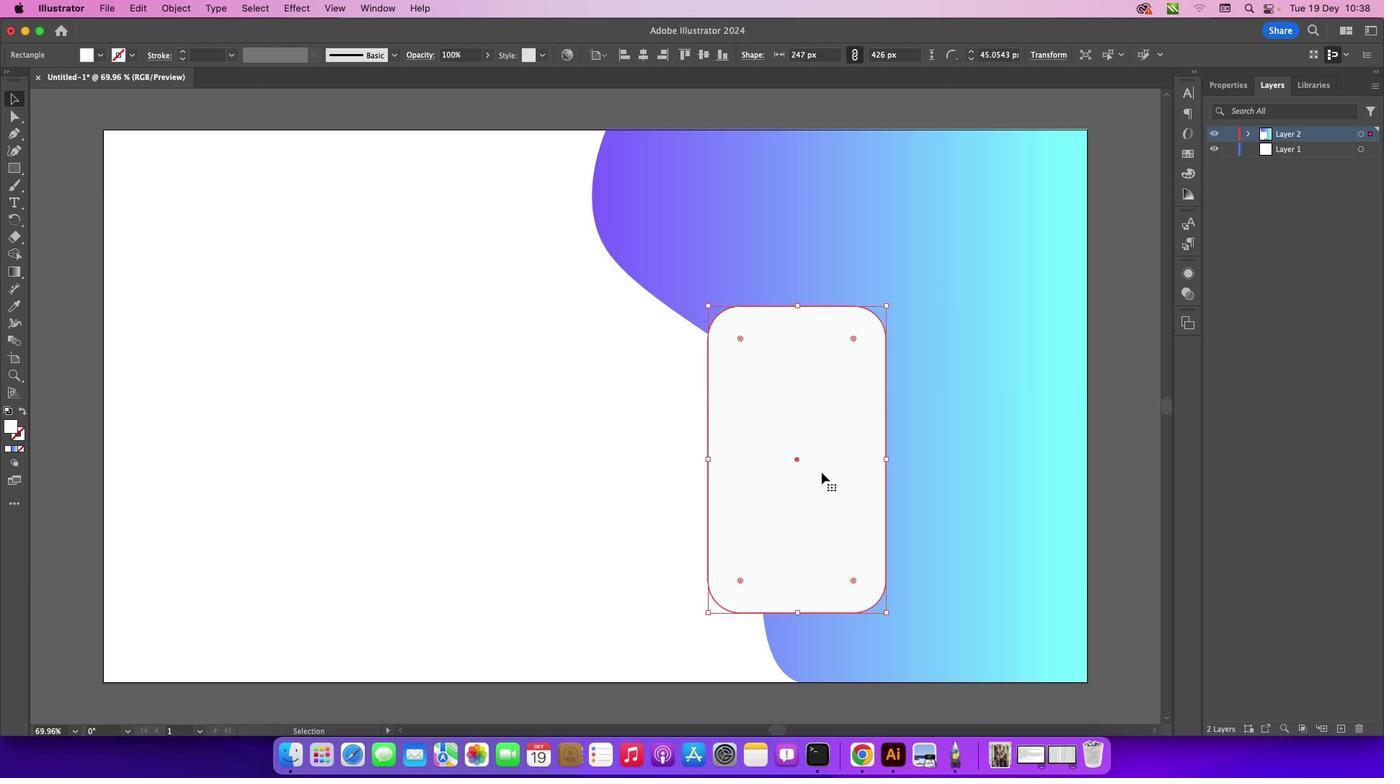 
Action: Mouse pressed left at (821, 472)
Screenshot: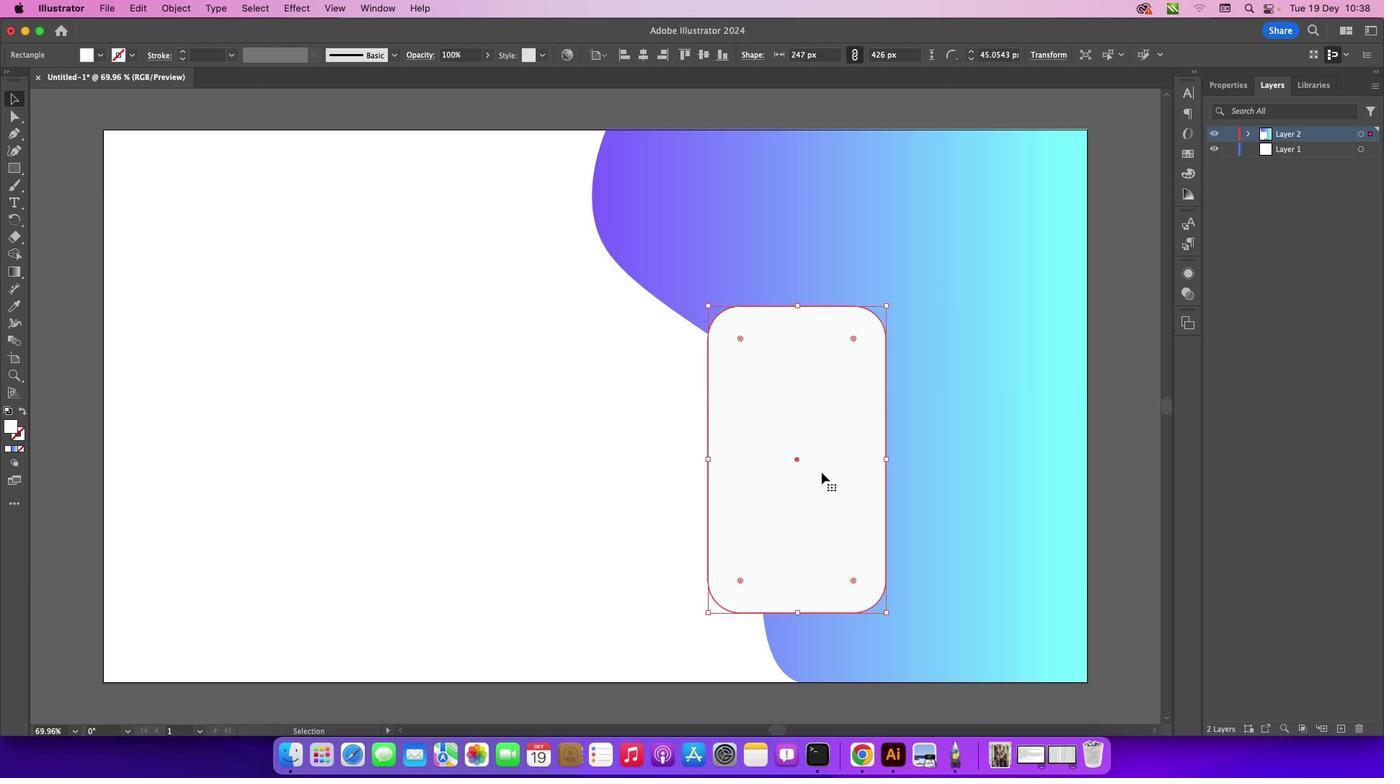 
Action: Key pressed Key.cmd
Screenshot: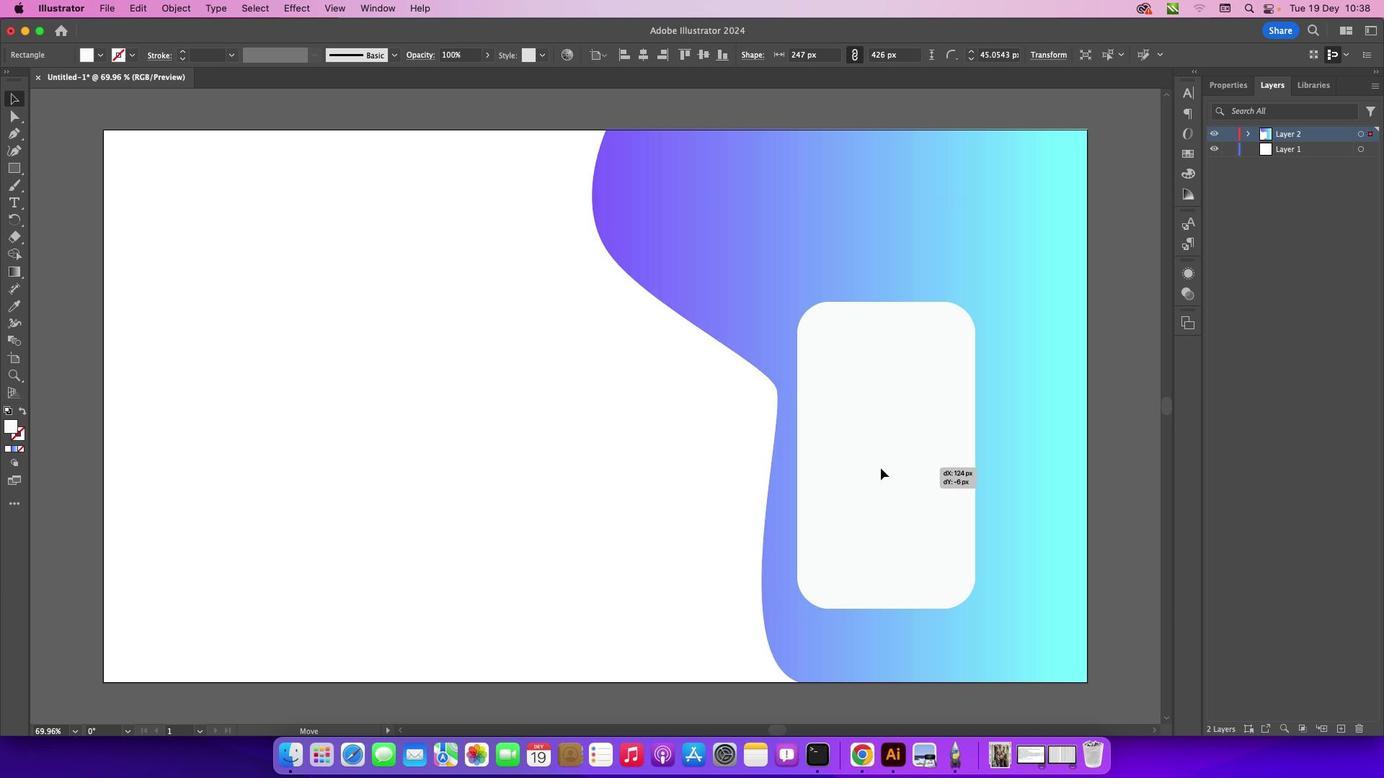
Action: Mouse pressed left at (821, 472)
Screenshot: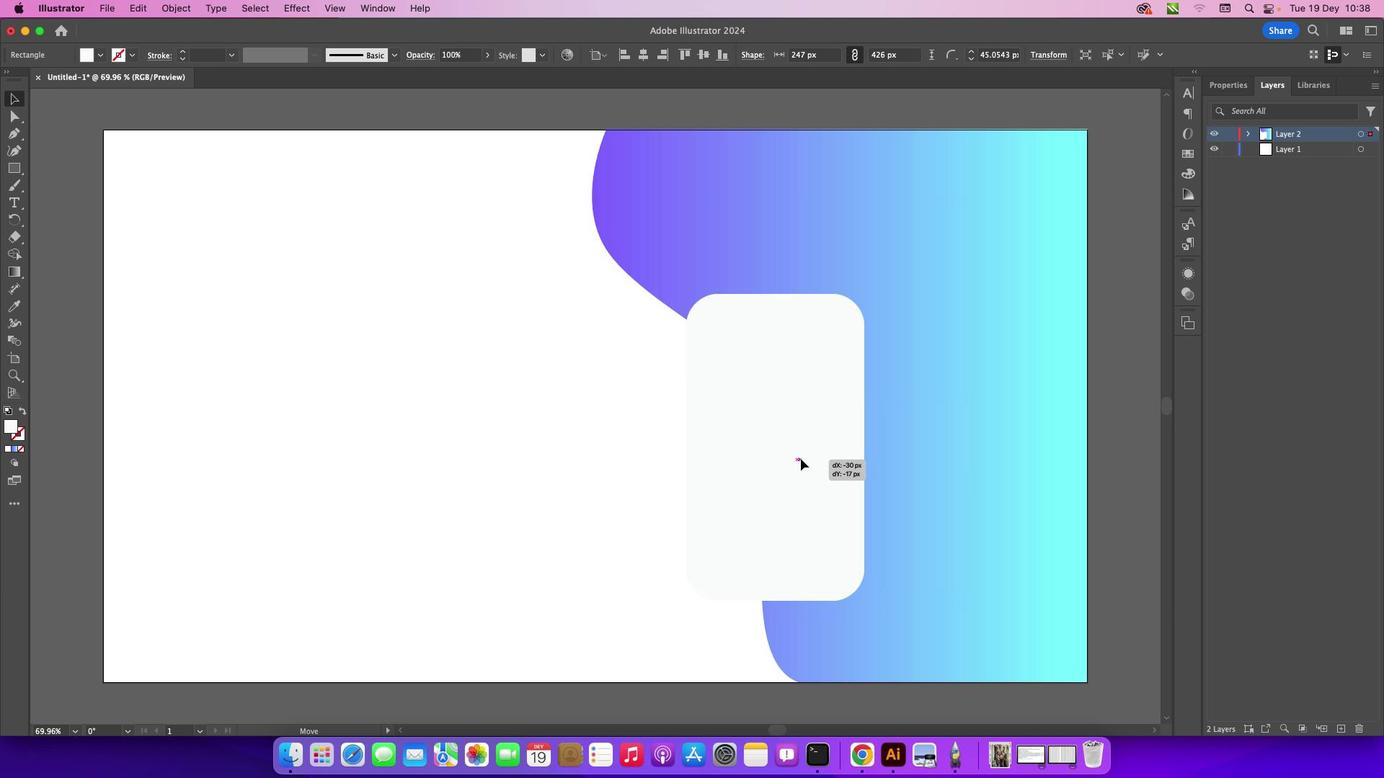 
Action: Mouse moved to (800, 458)
Screenshot: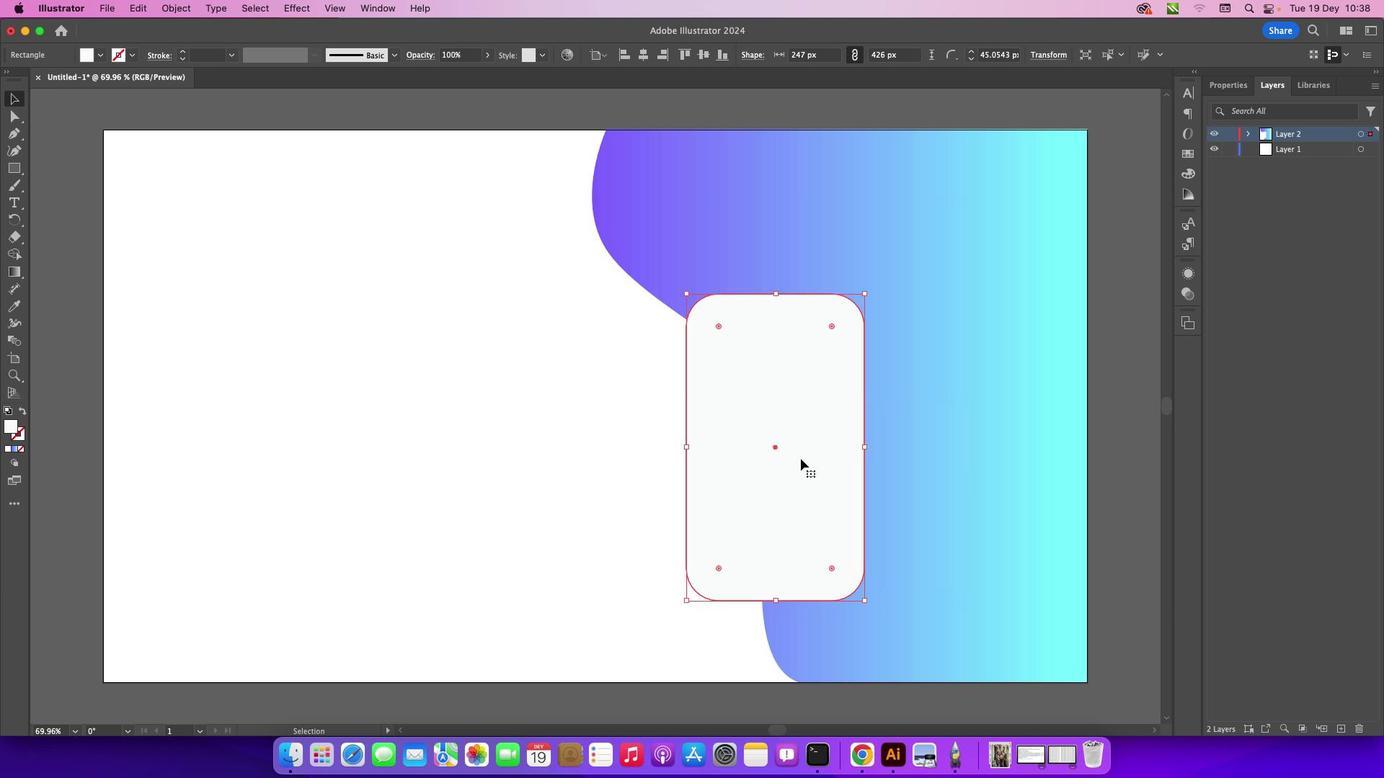 
Action: Key pressed Key.alt
Screenshot: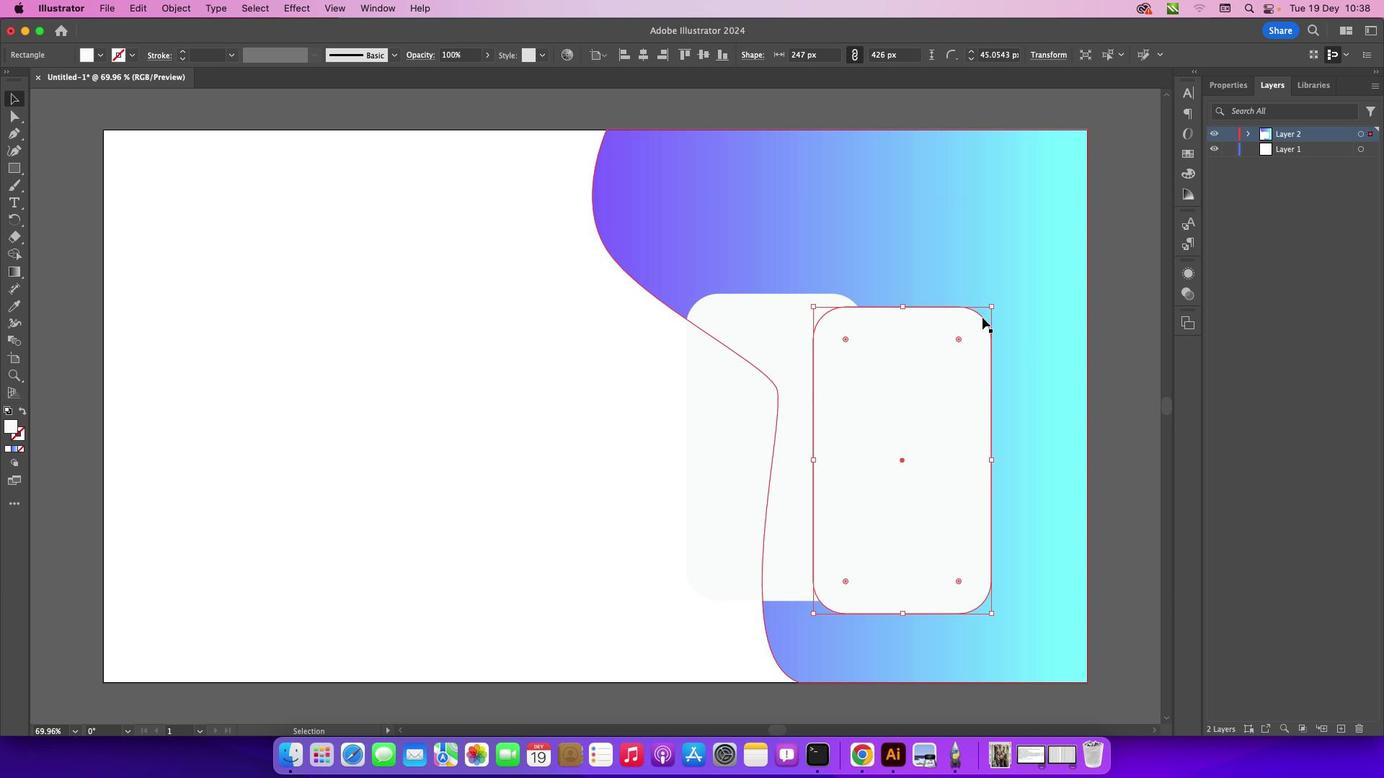 
Action: Mouse pressed left at (800, 458)
Screenshot: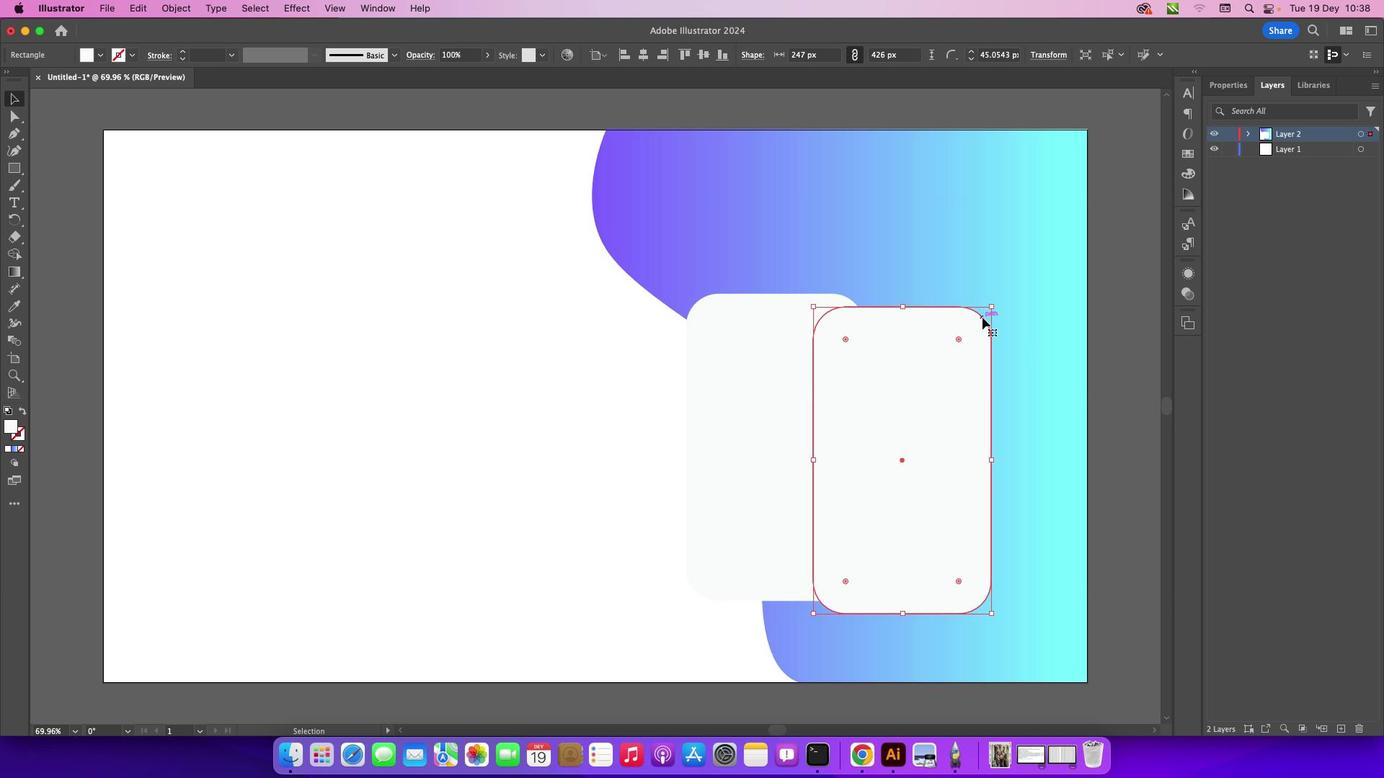 
Action: Mouse moved to (992, 306)
Screenshot: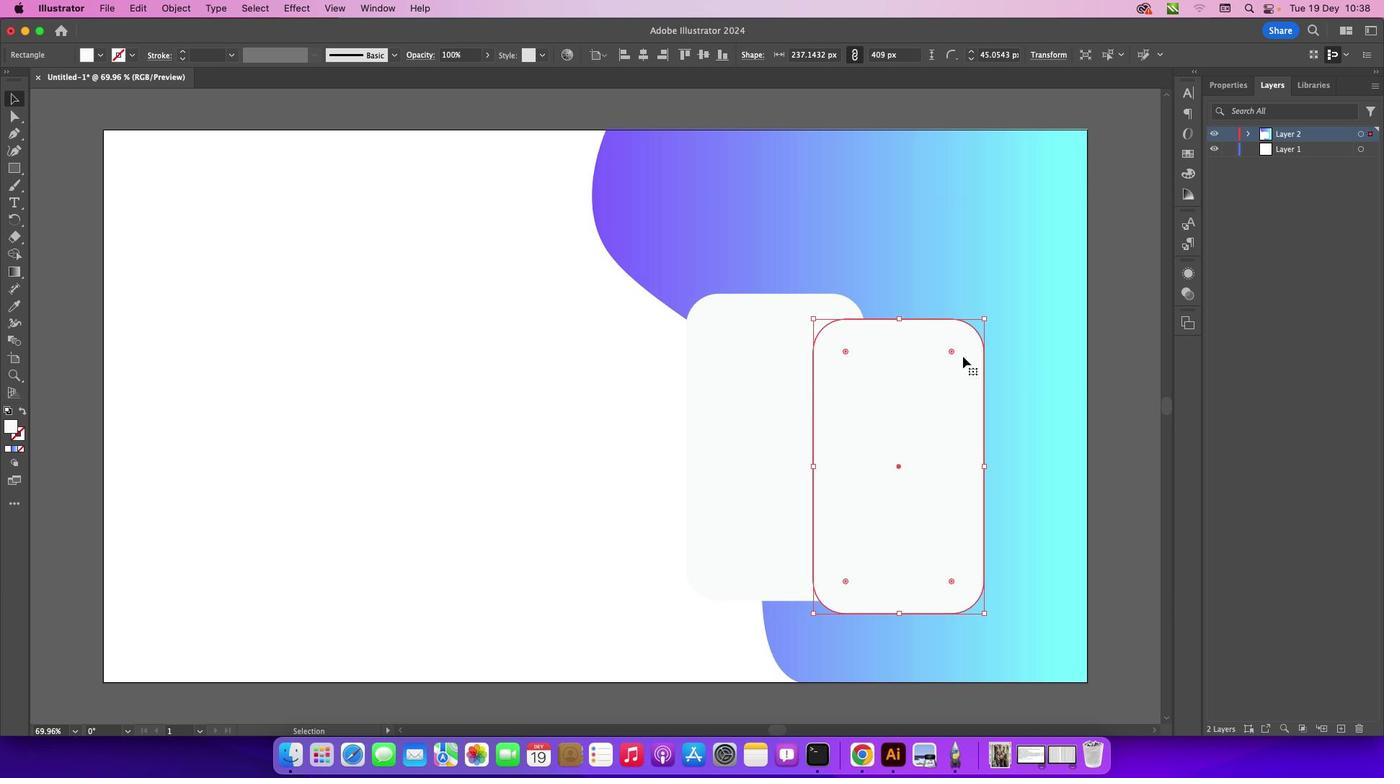 
Action: Key pressed Key.shift
Screenshot: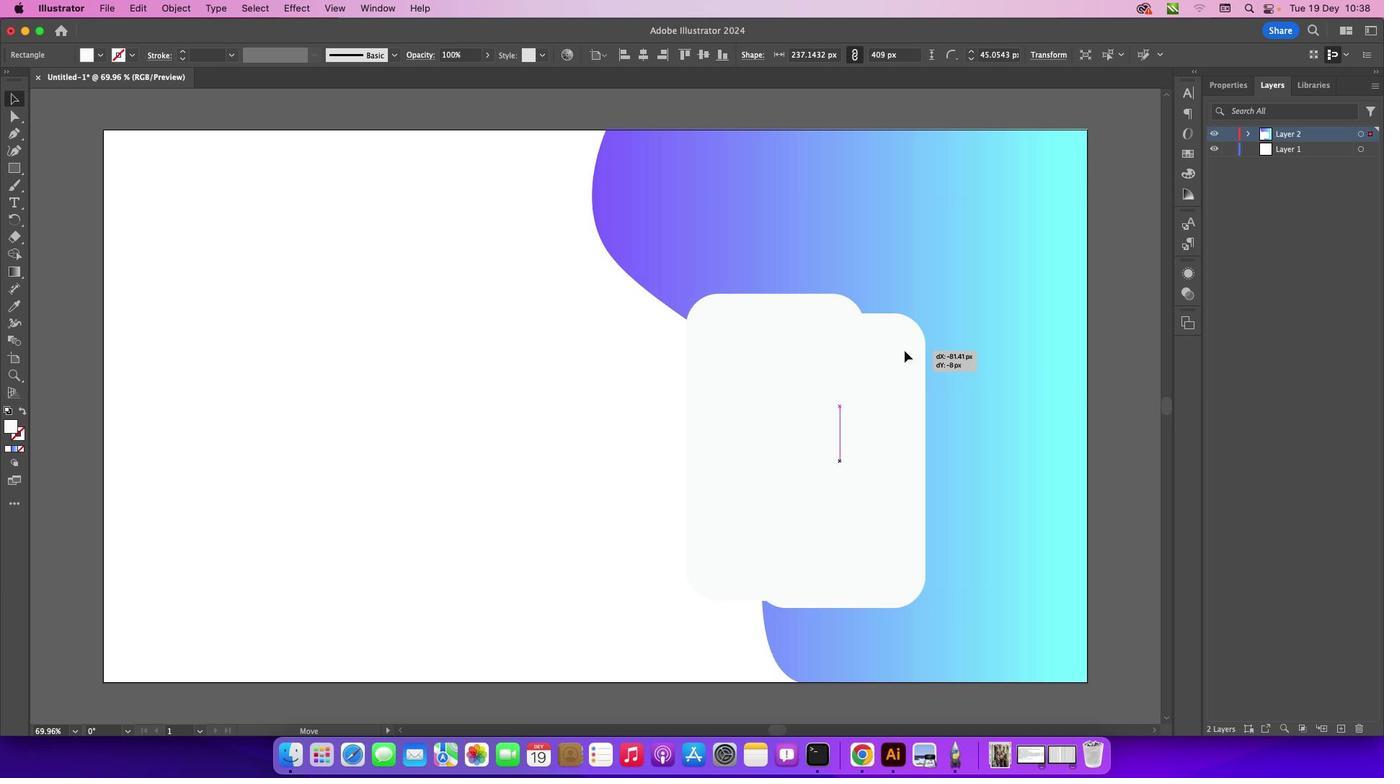 
Action: Mouse pressed left at (992, 306)
Screenshot: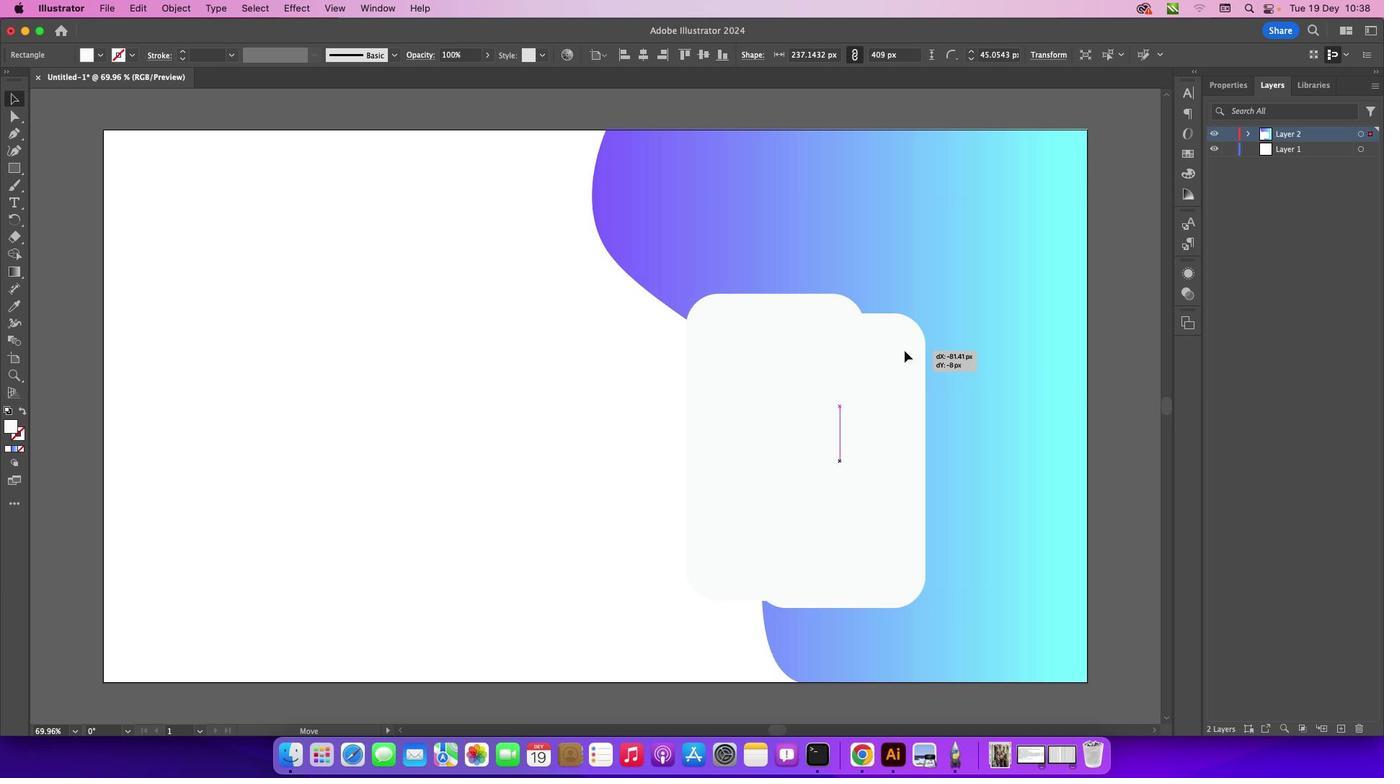 
Action: Mouse moved to (963, 356)
Screenshot: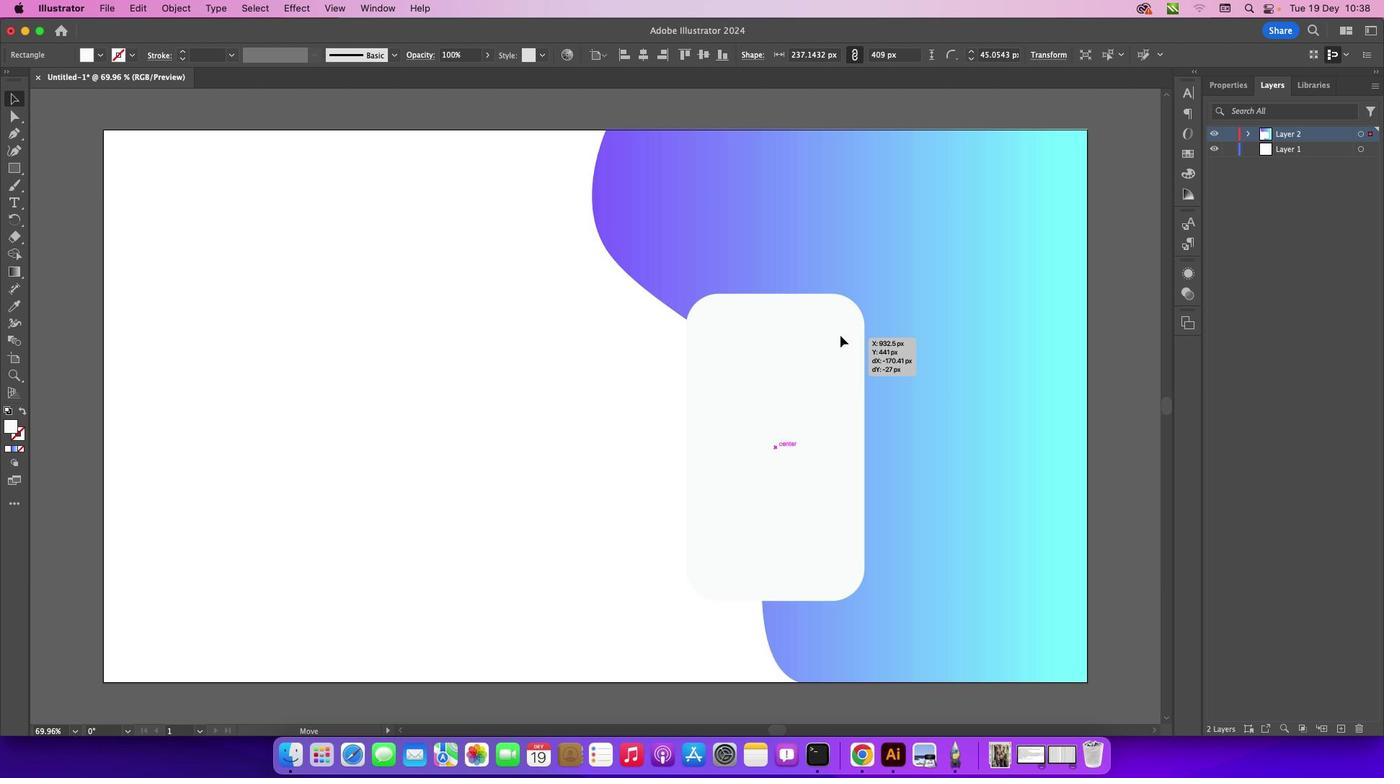 
Action: Mouse pressed left at (963, 356)
Screenshot: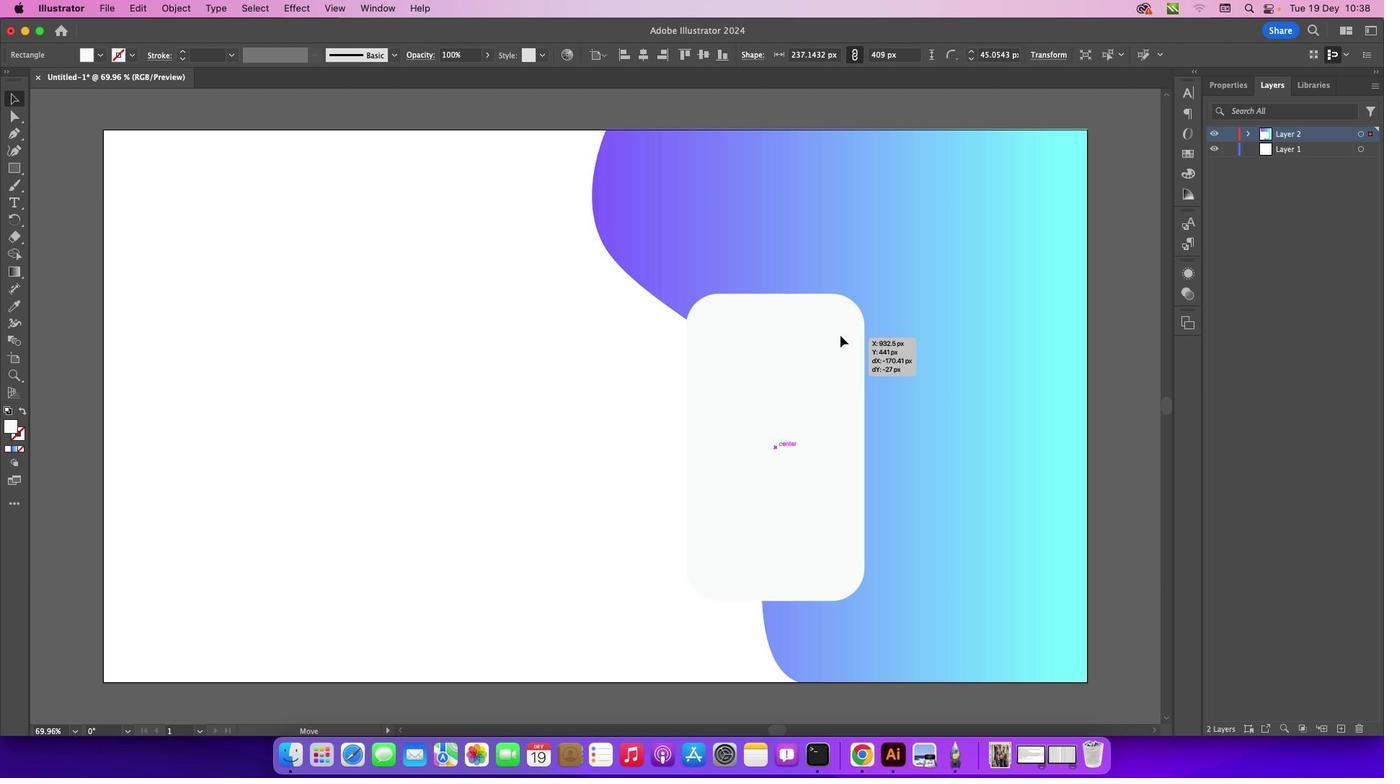
Action: Mouse moved to (10, 426)
Screenshot: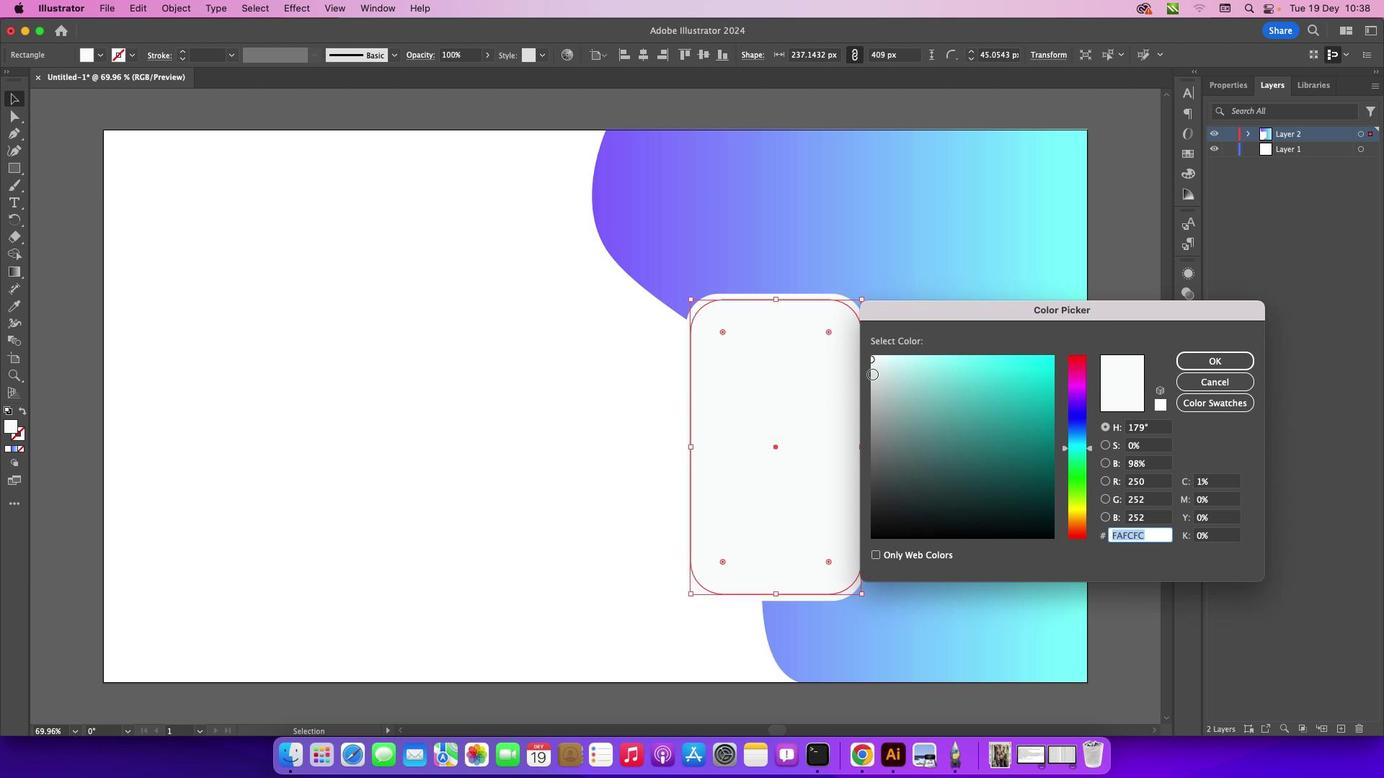 
Action: Mouse pressed left at (10, 426)
Screenshot: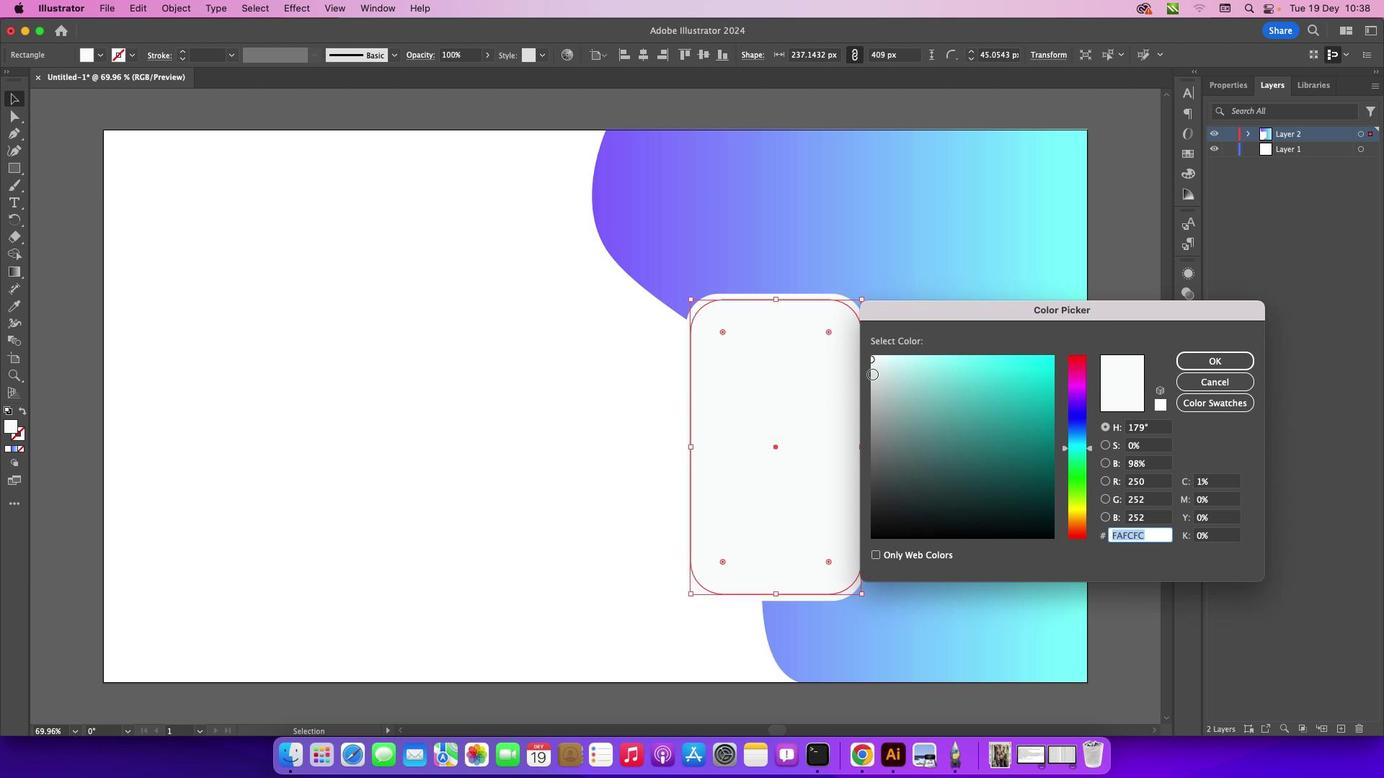 
Action: Mouse pressed left at (10, 426)
Screenshot: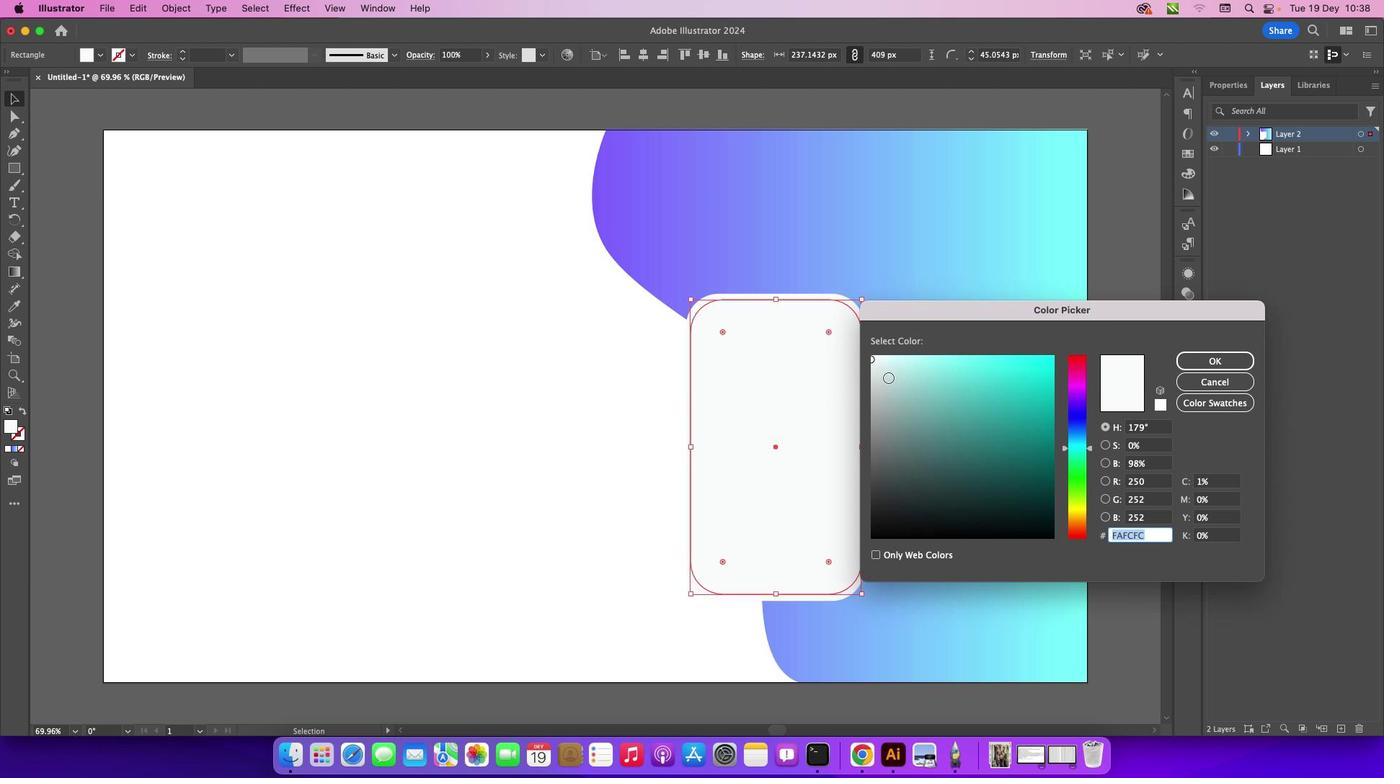 
Action: Mouse moved to (872, 369)
Screenshot: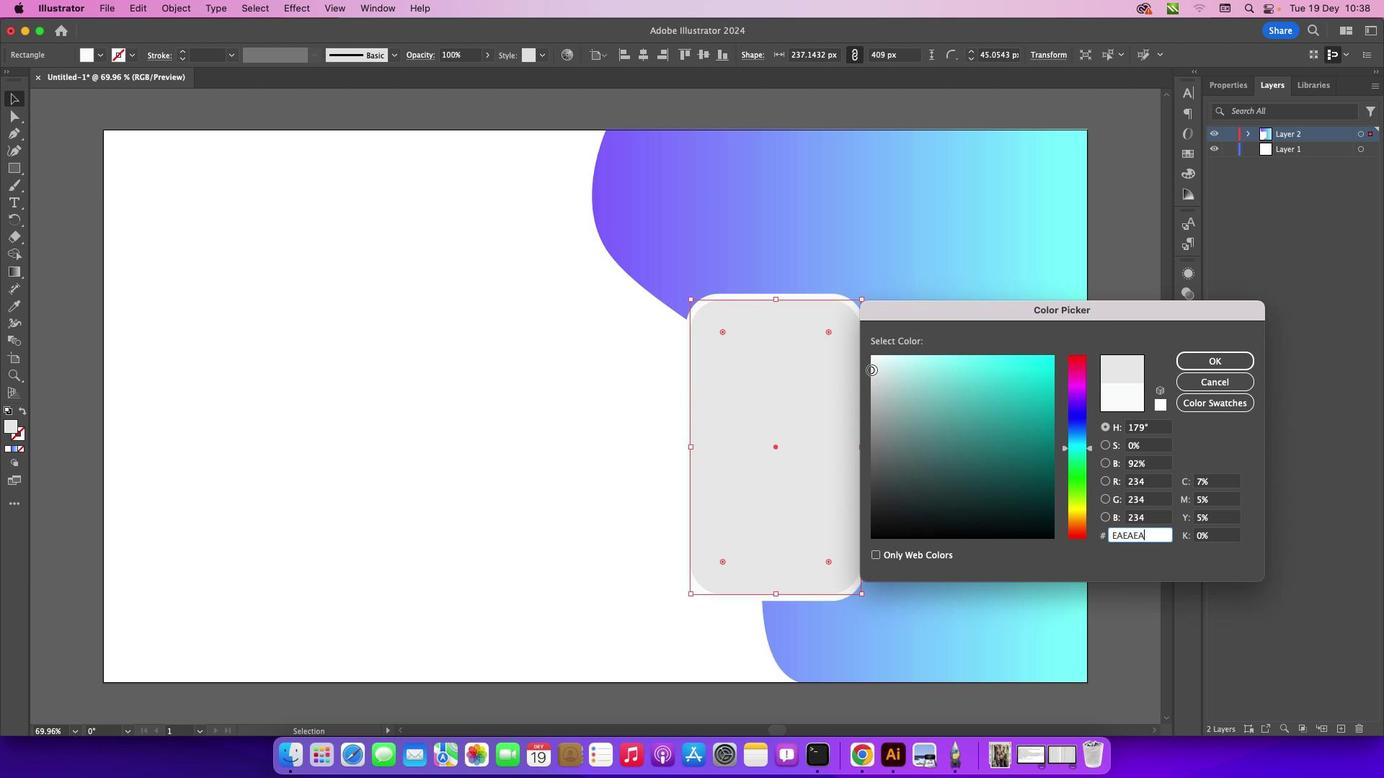 
Action: Mouse pressed left at (872, 369)
Screenshot: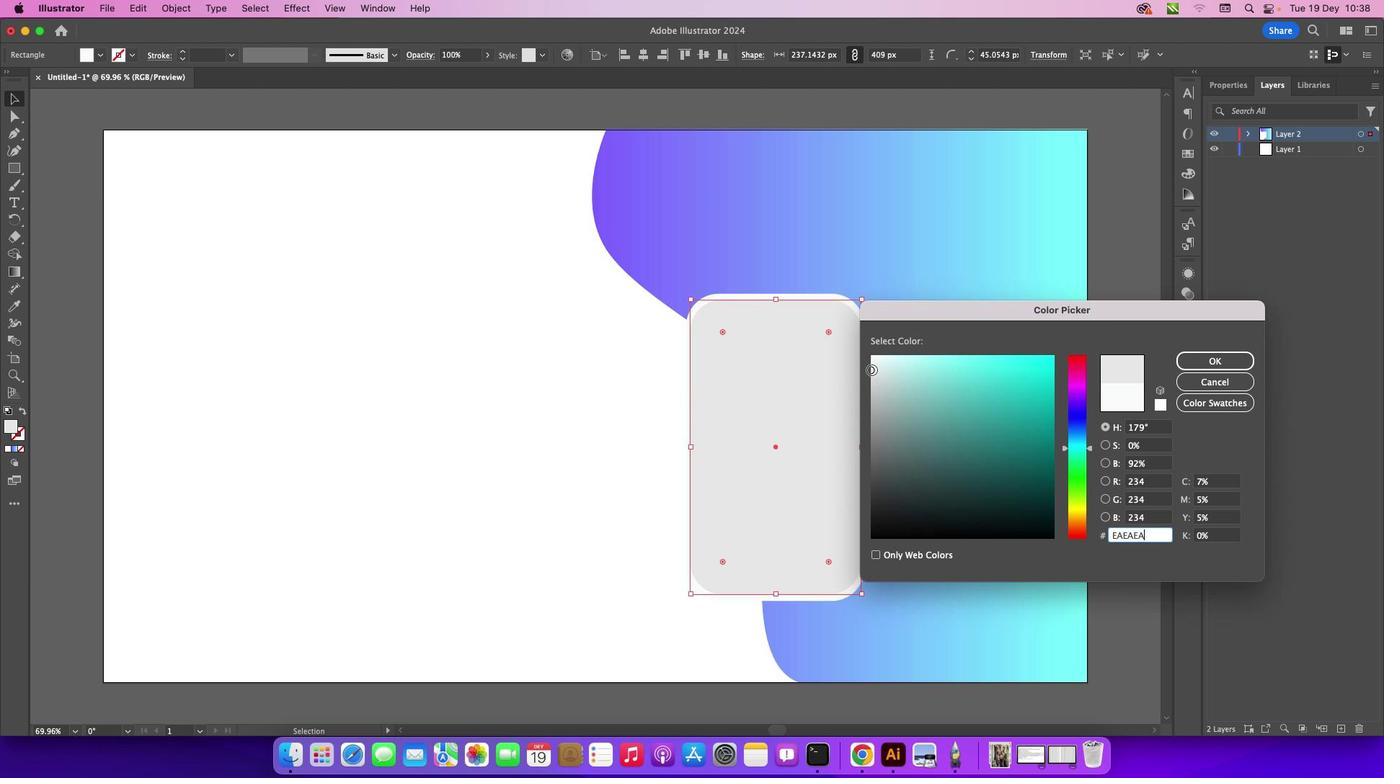 
Action: Mouse moved to (1240, 358)
Screenshot: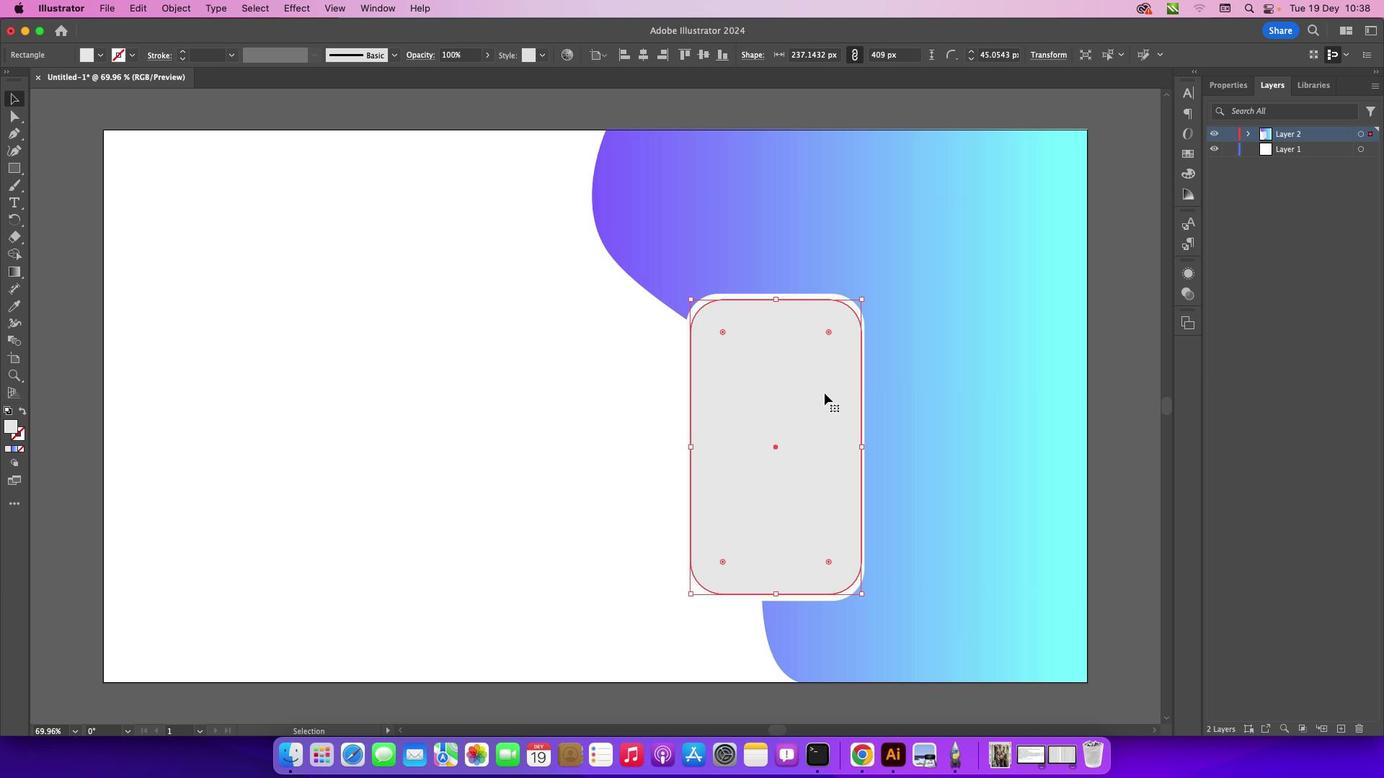 
Action: Mouse pressed left at (1240, 358)
Screenshot: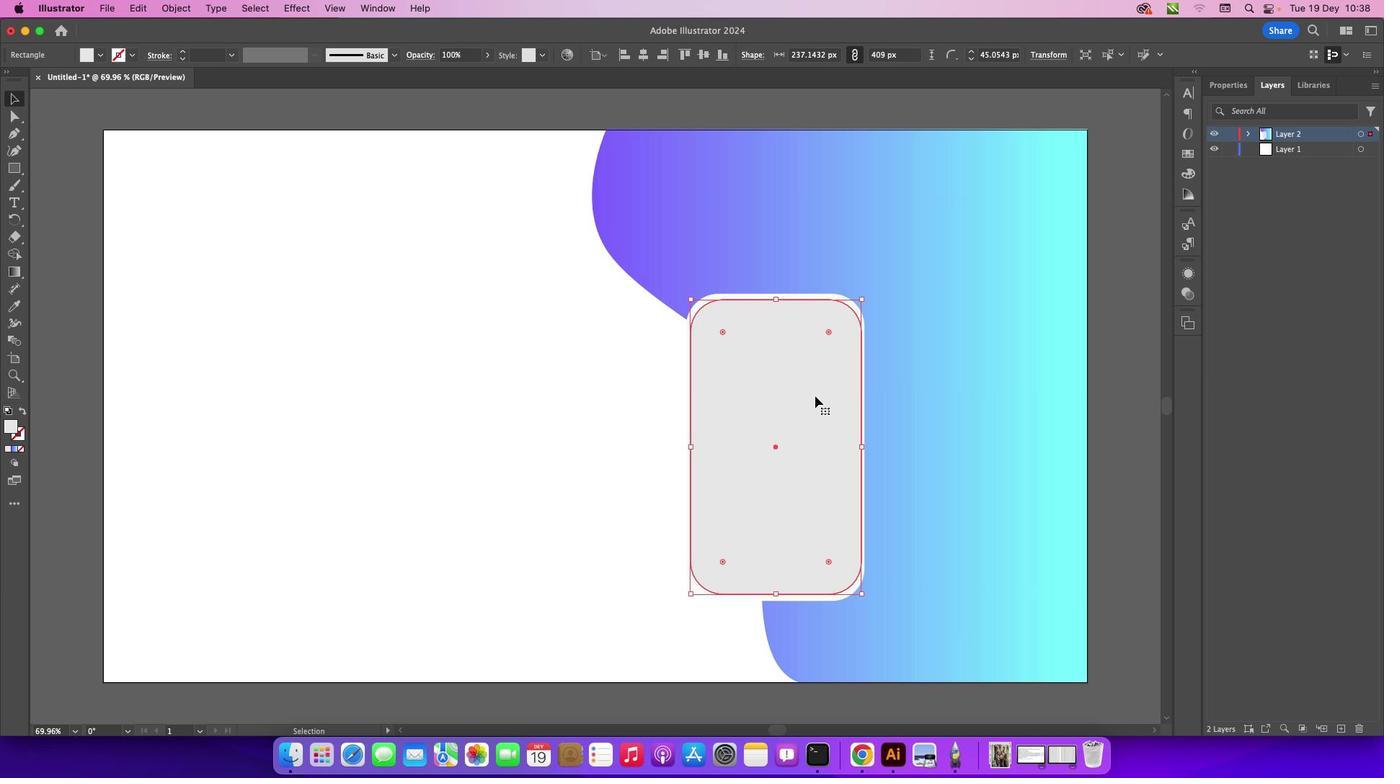 
Action: Mouse moved to (611, 380)
Screenshot: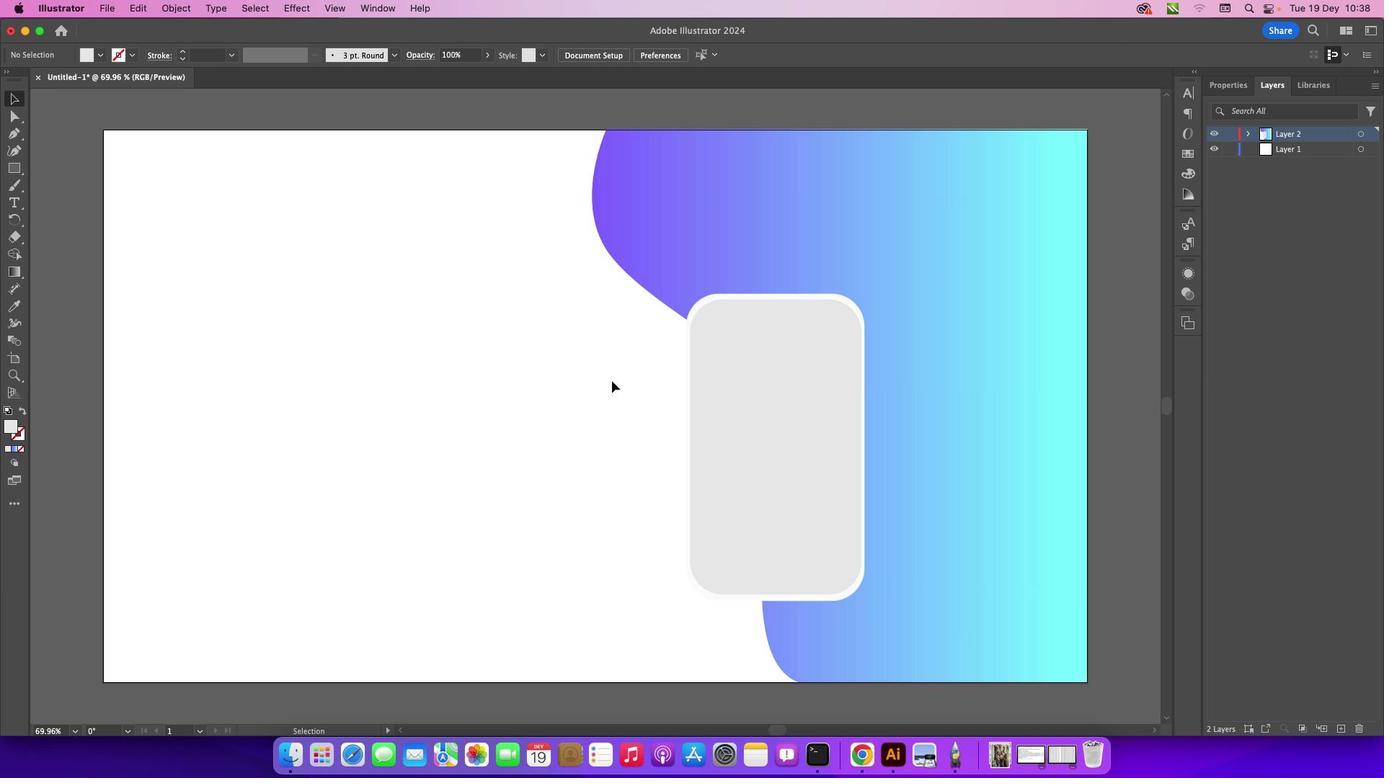 
Action: Mouse pressed left at (611, 380)
Screenshot: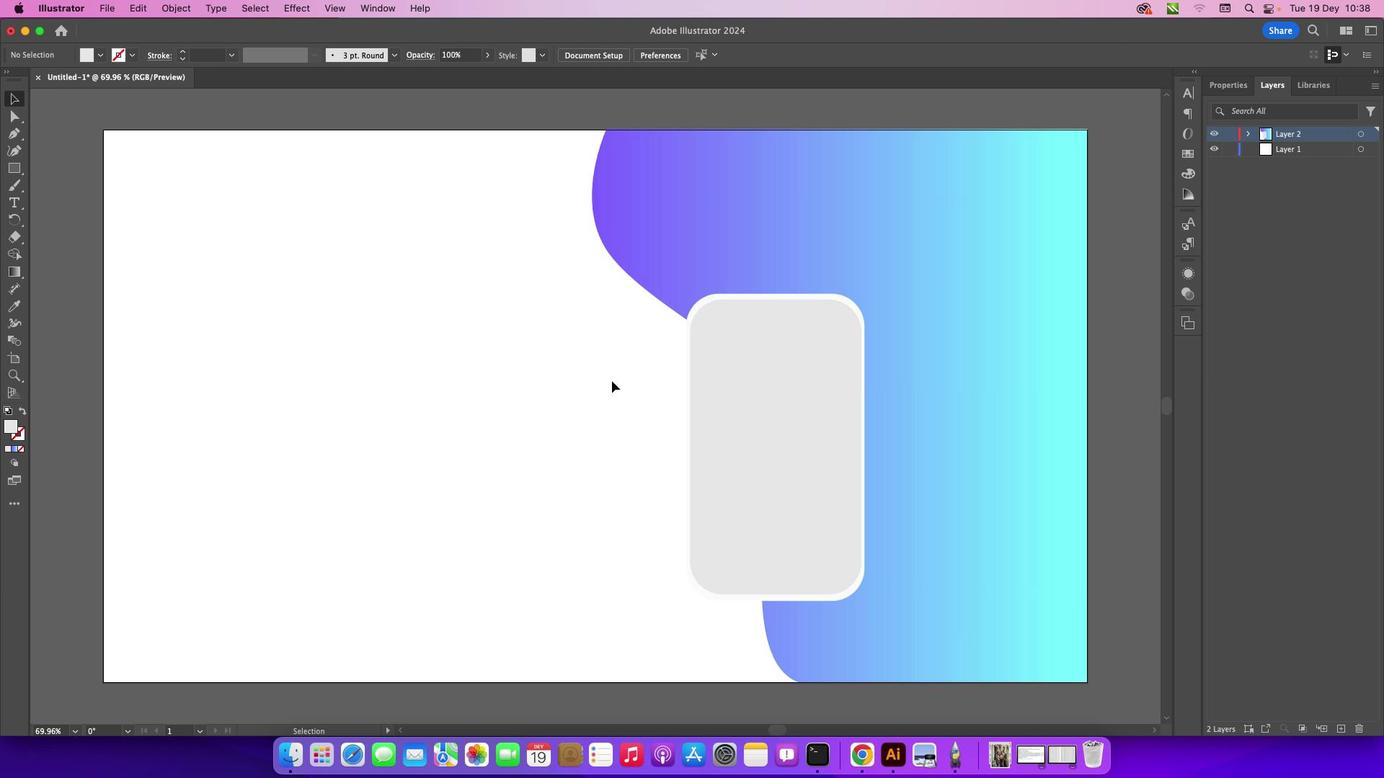 
Action: Mouse moved to (839, 298)
Screenshot: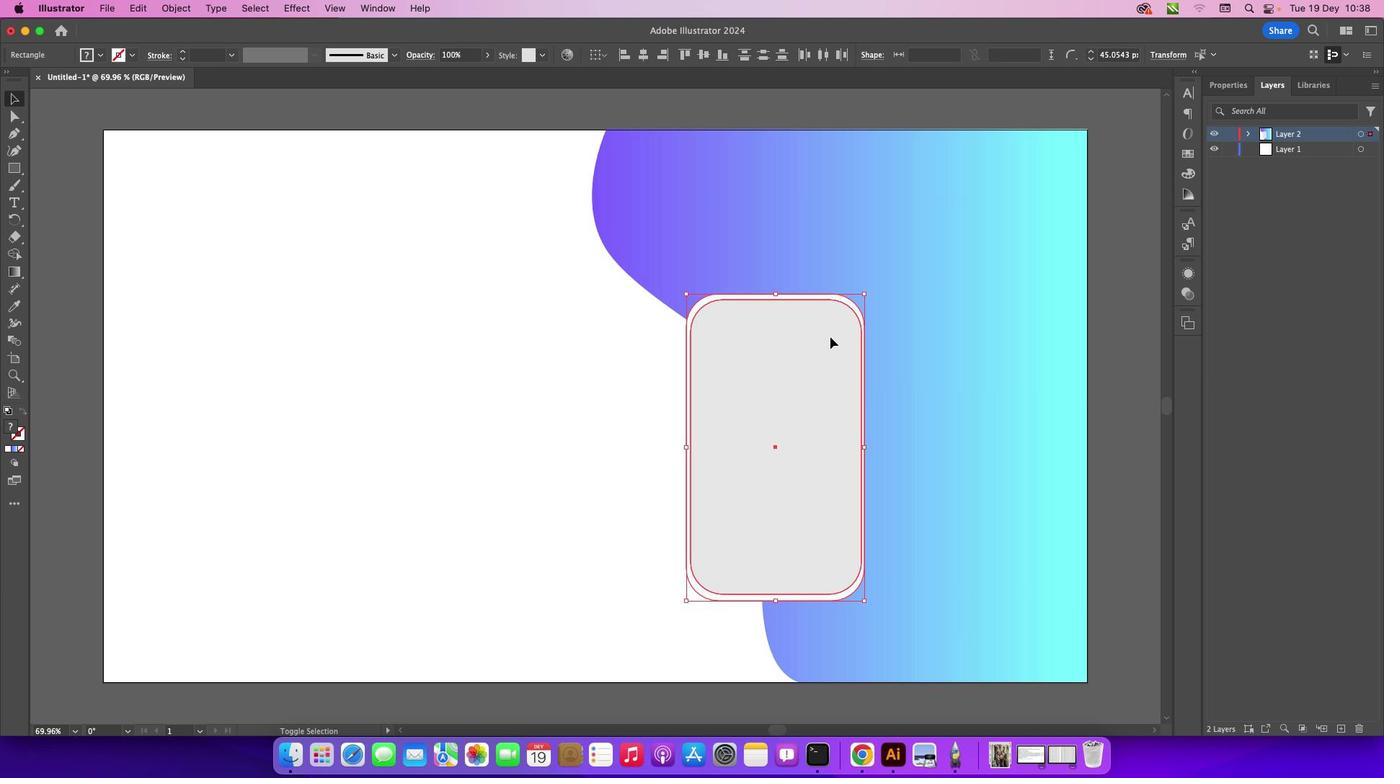 
Action: Mouse pressed left at (839, 298)
Screenshot: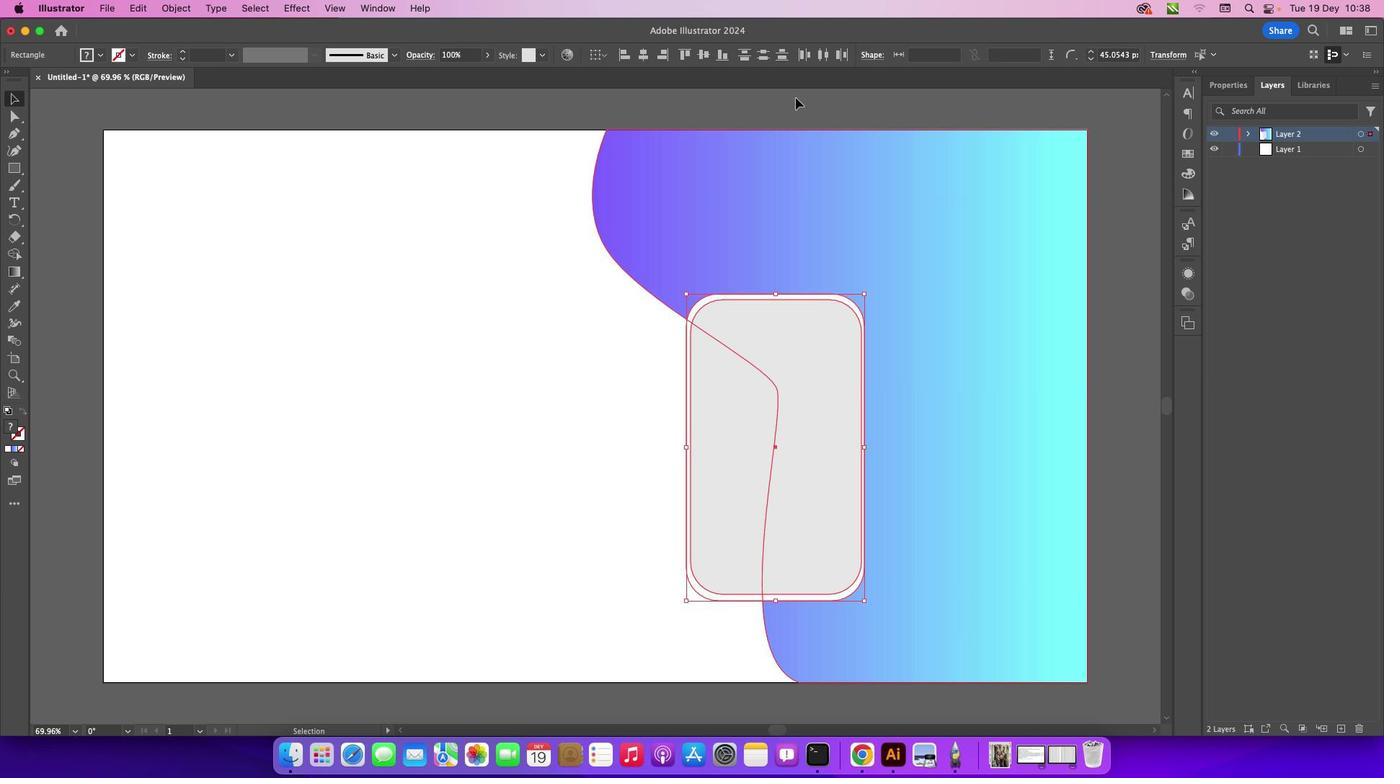 
Action: Mouse moved to (829, 336)
Screenshot: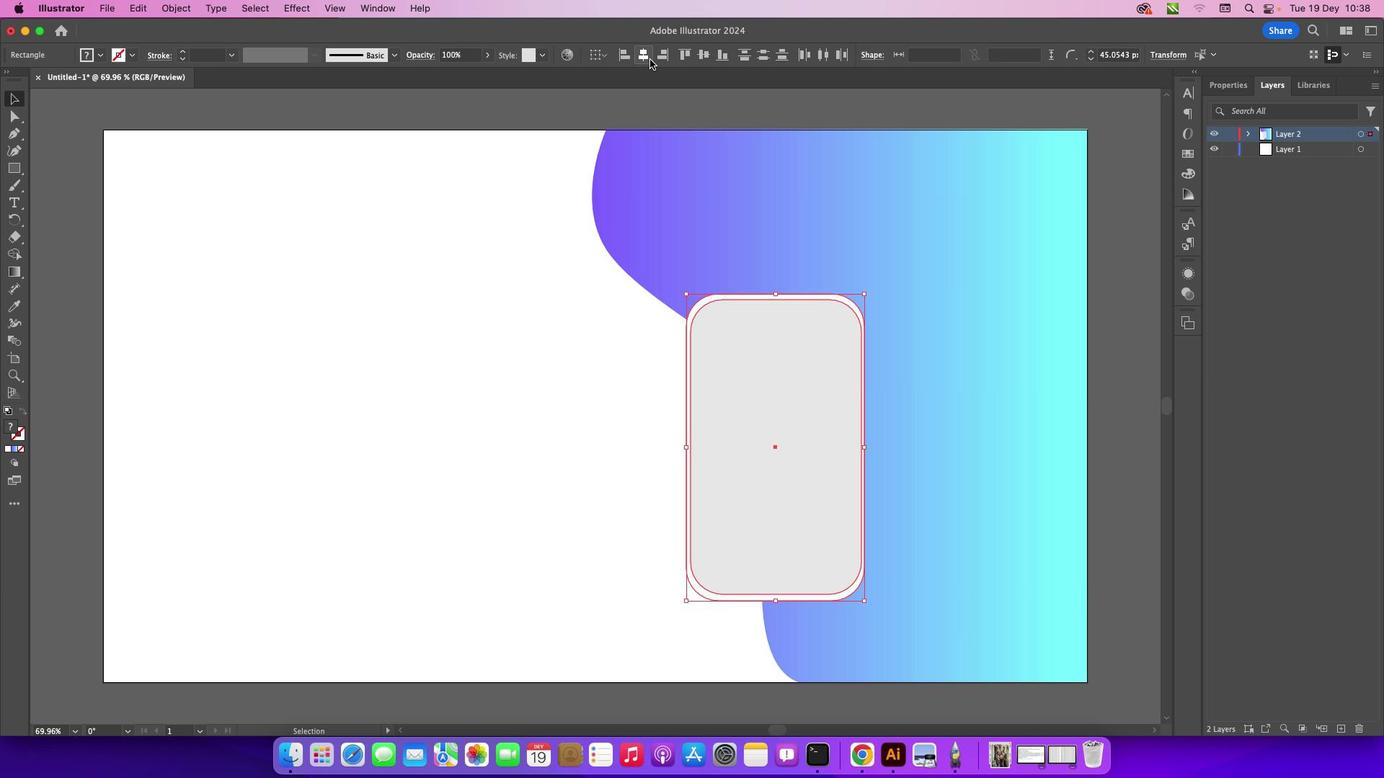 
Action: Key pressed Key.shift
Screenshot: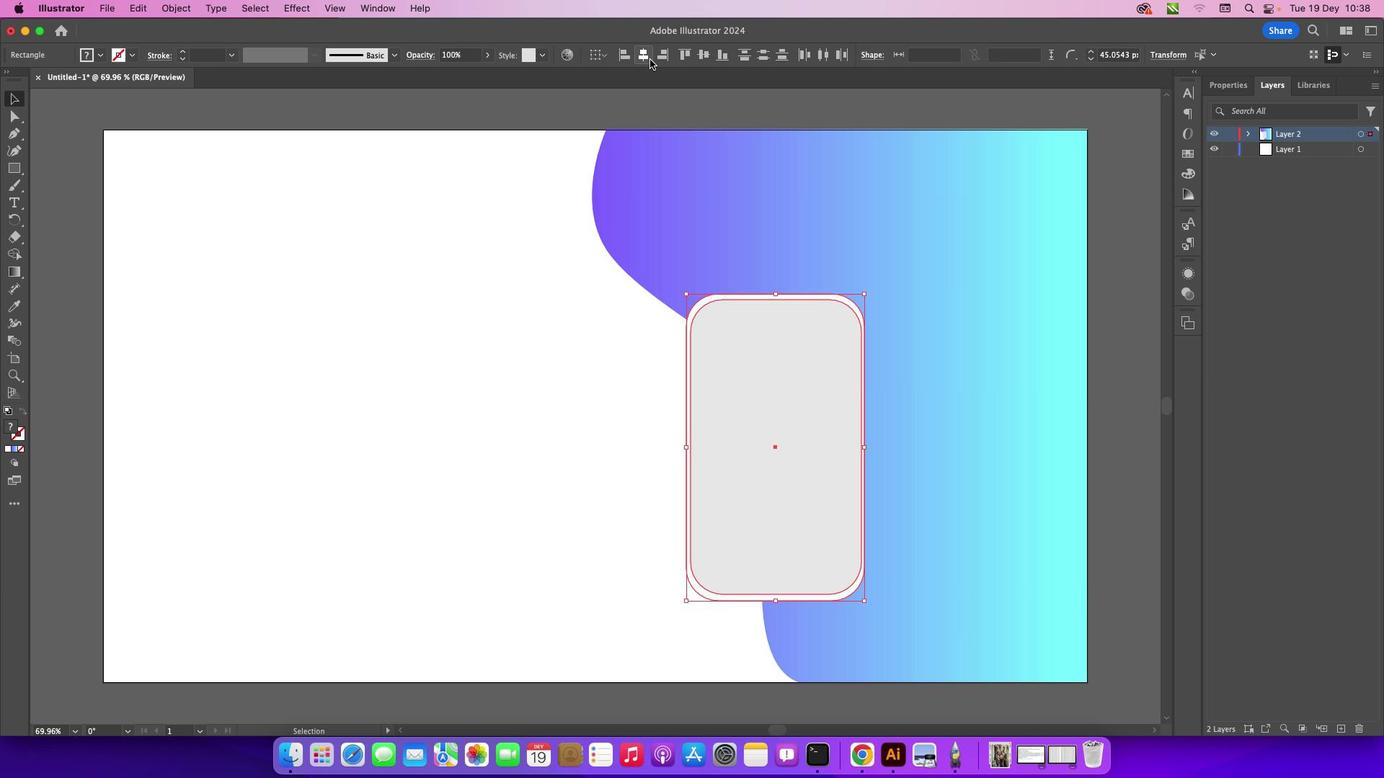 
Action: Mouse pressed left at (829, 336)
Screenshot: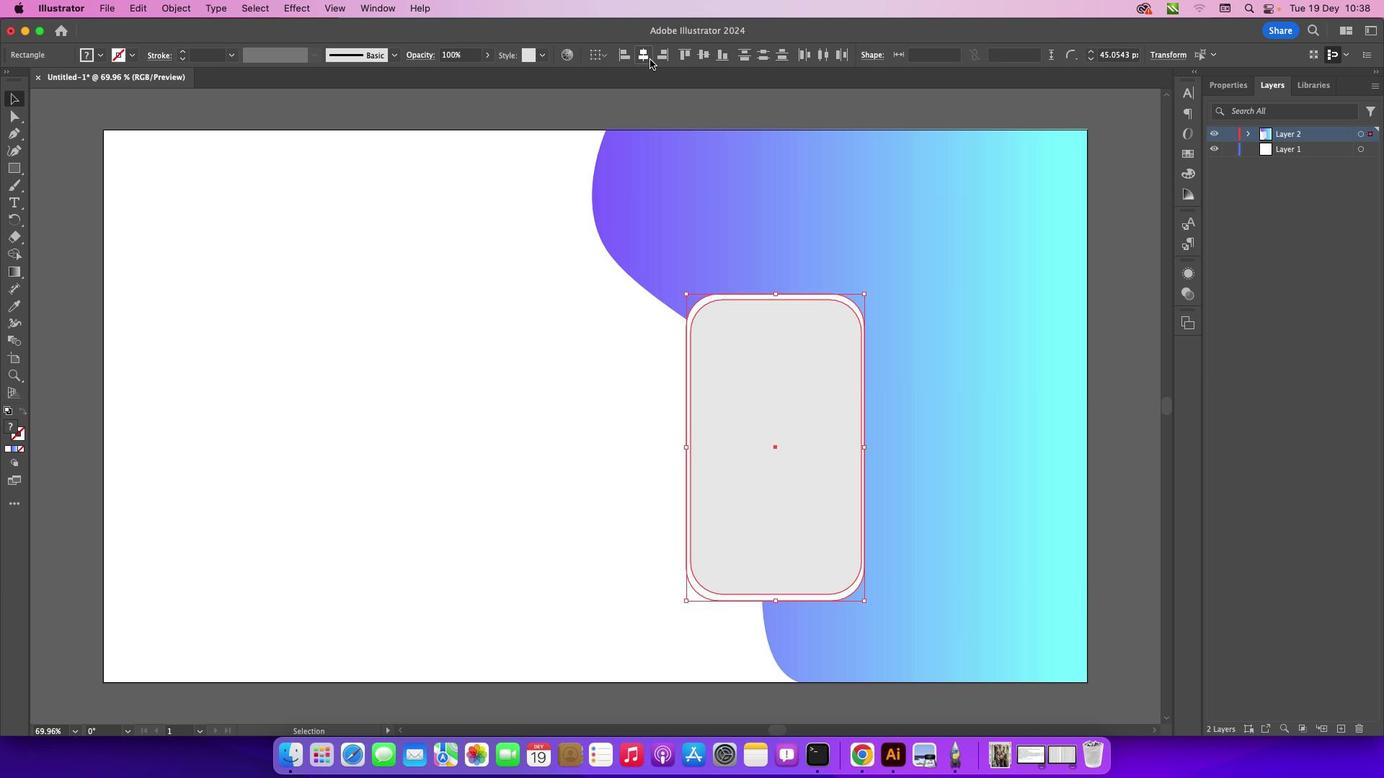 
Action: Mouse moved to (650, 59)
Screenshot: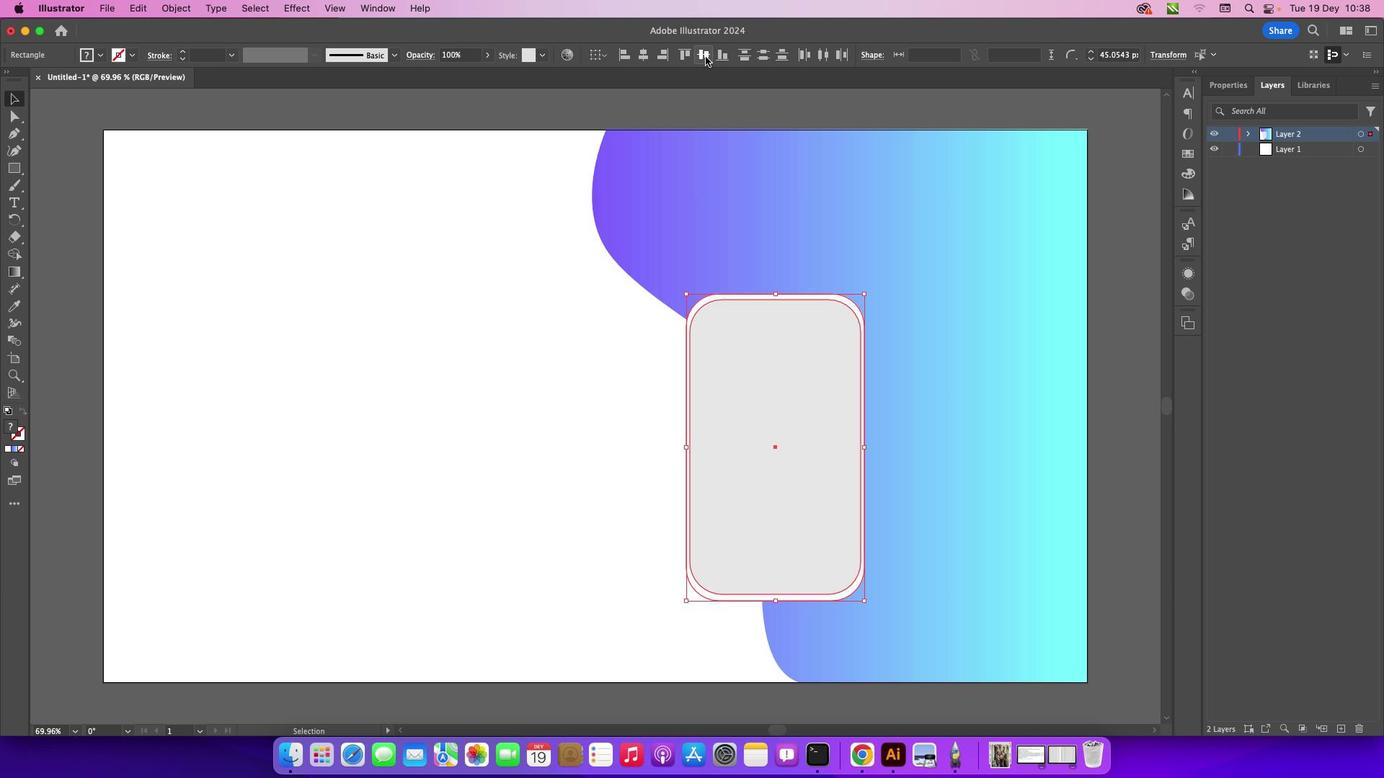 
Action: Mouse pressed left at (650, 59)
Screenshot: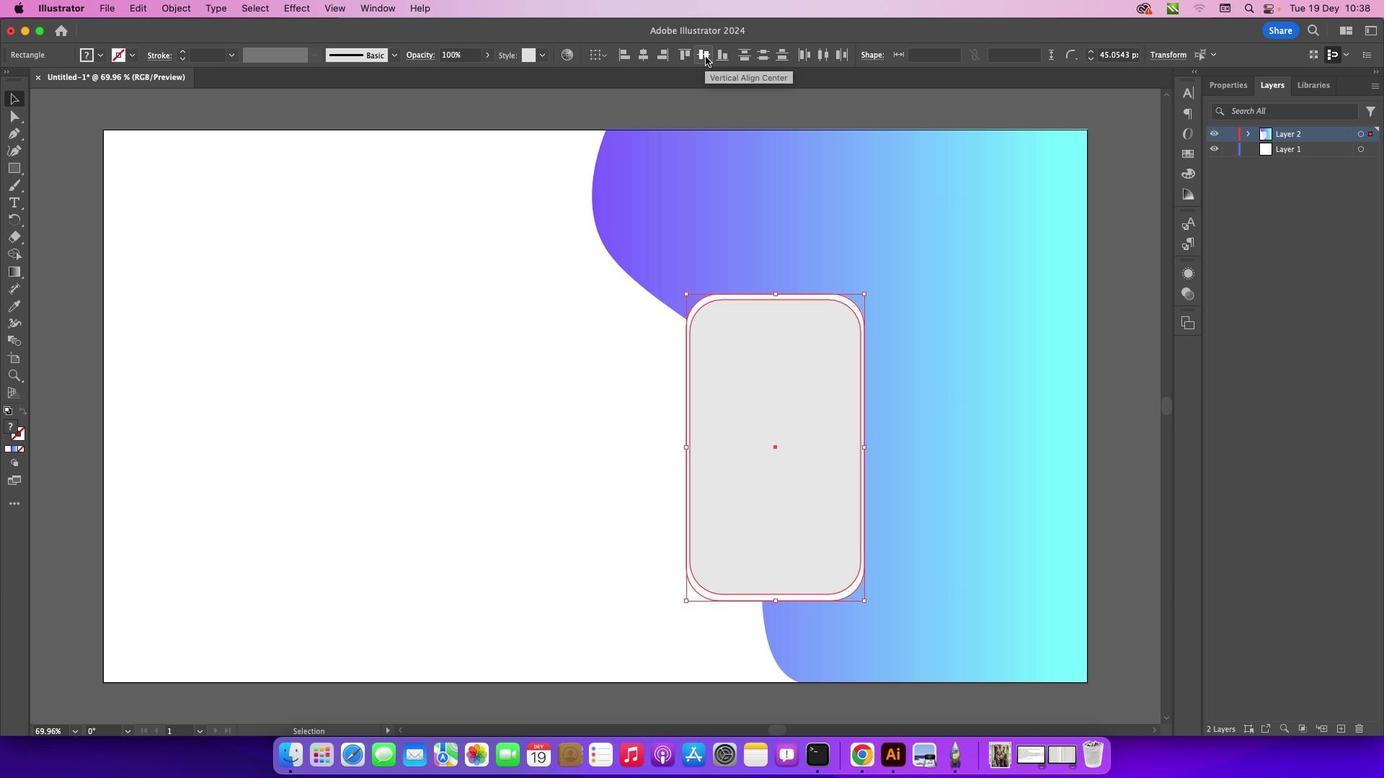 
Action: Mouse moved to (705, 56)
Screenshot: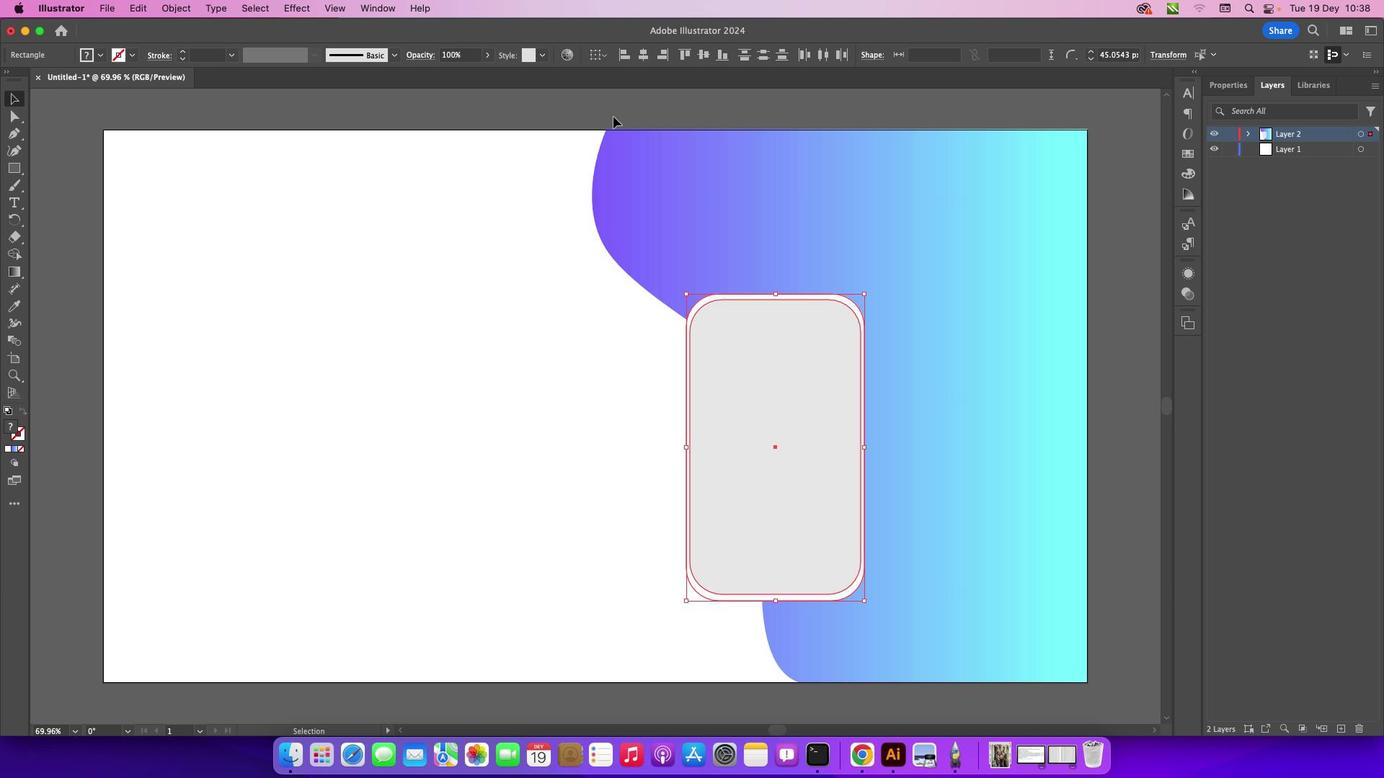 
Action: Mouse pressed left at (705, 56)
Screenshot: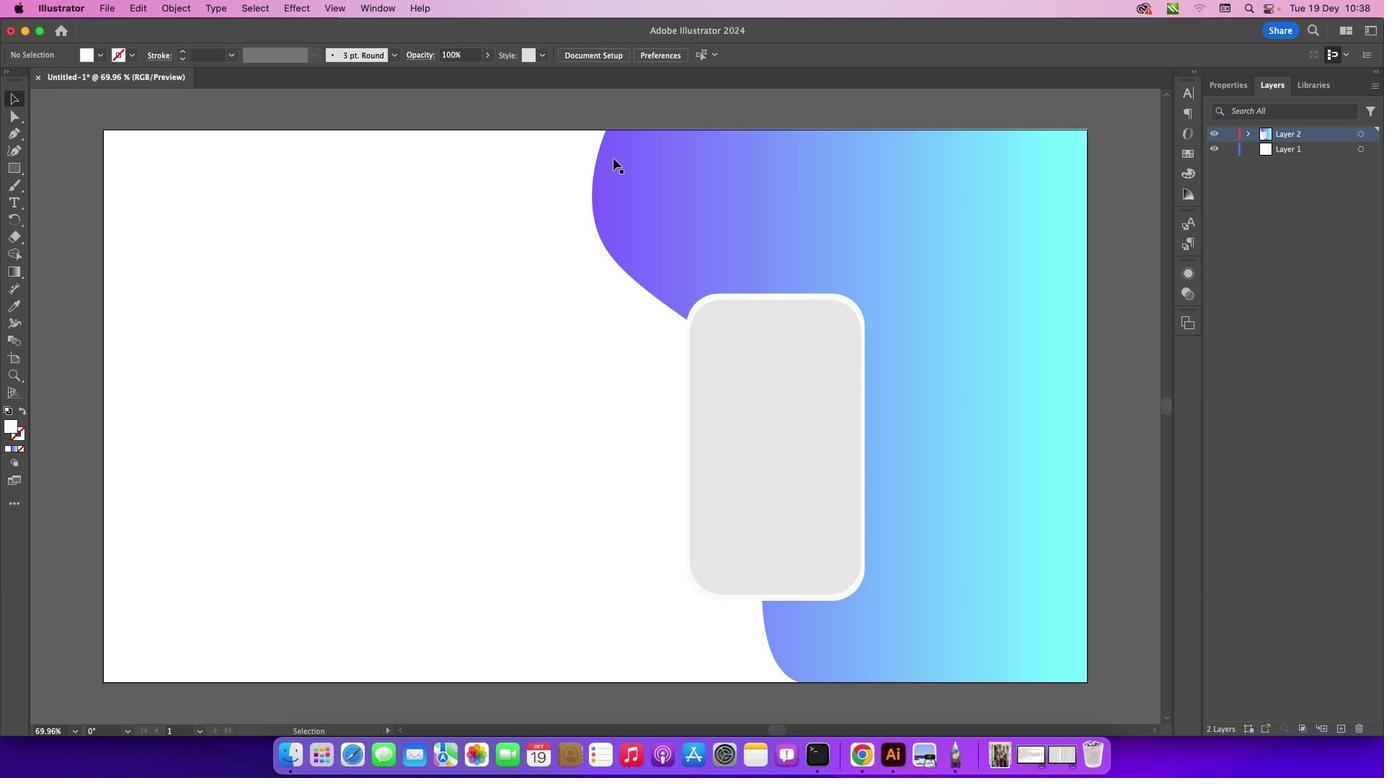 
Action: Mouse moved to (613, 116)
Screenshot: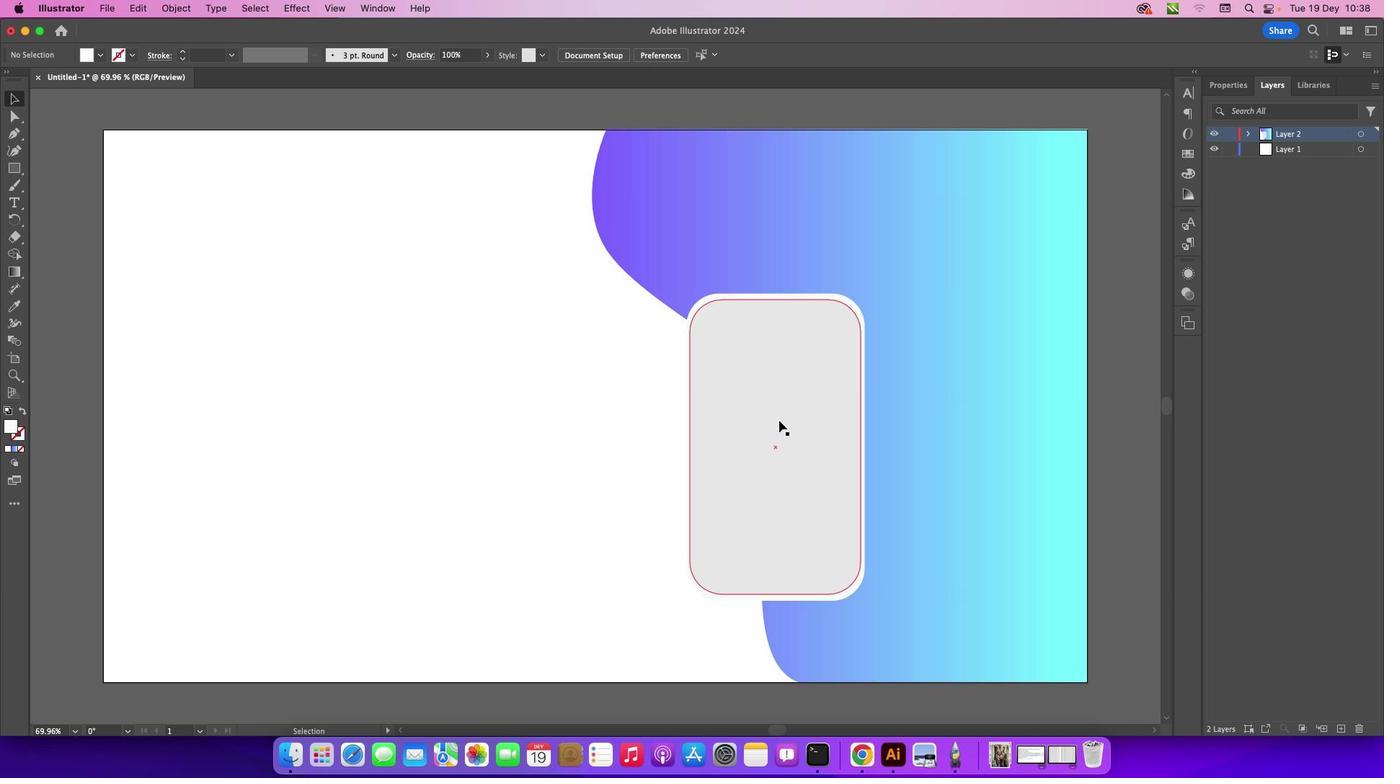 
Action: Mouse pressed left at (613, 116)
Screenshot: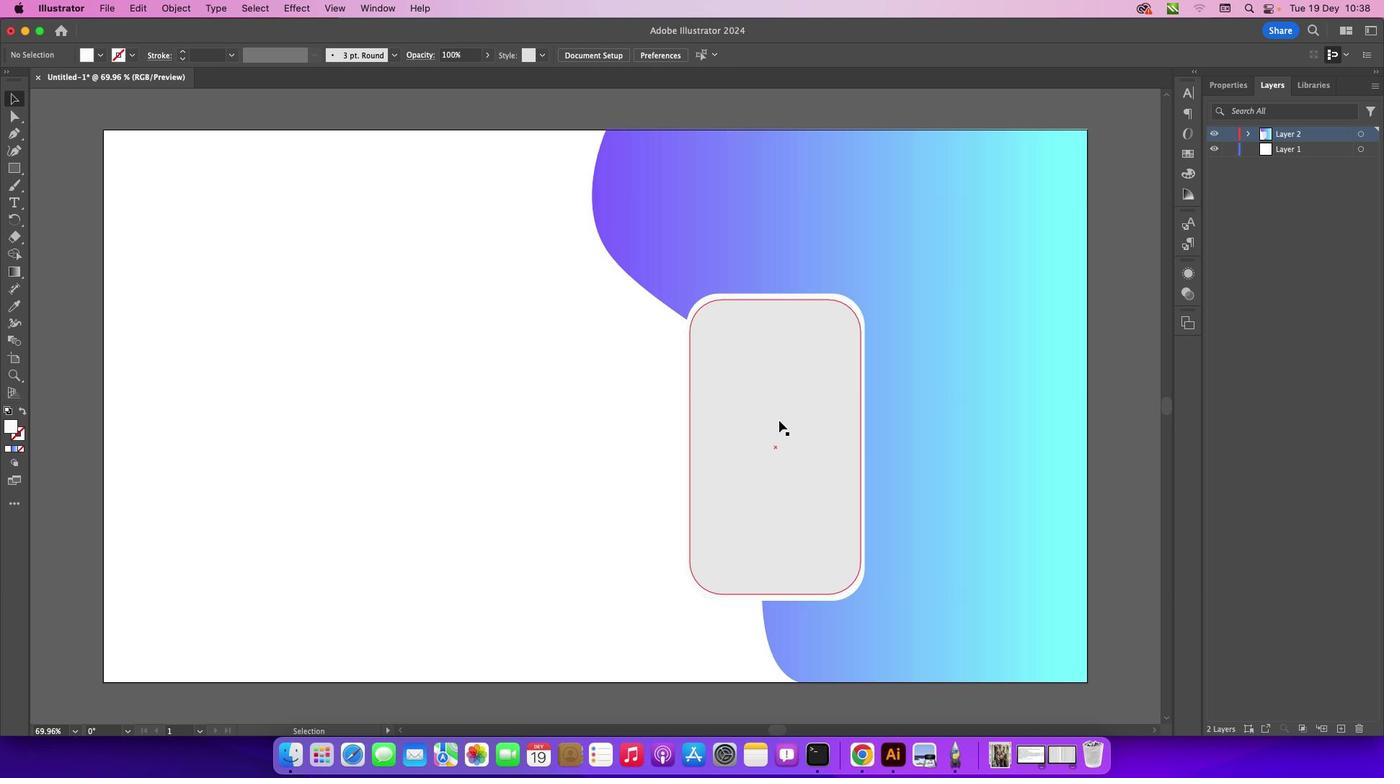 
Action: Mouse moved to (779, 420)
Screenshot: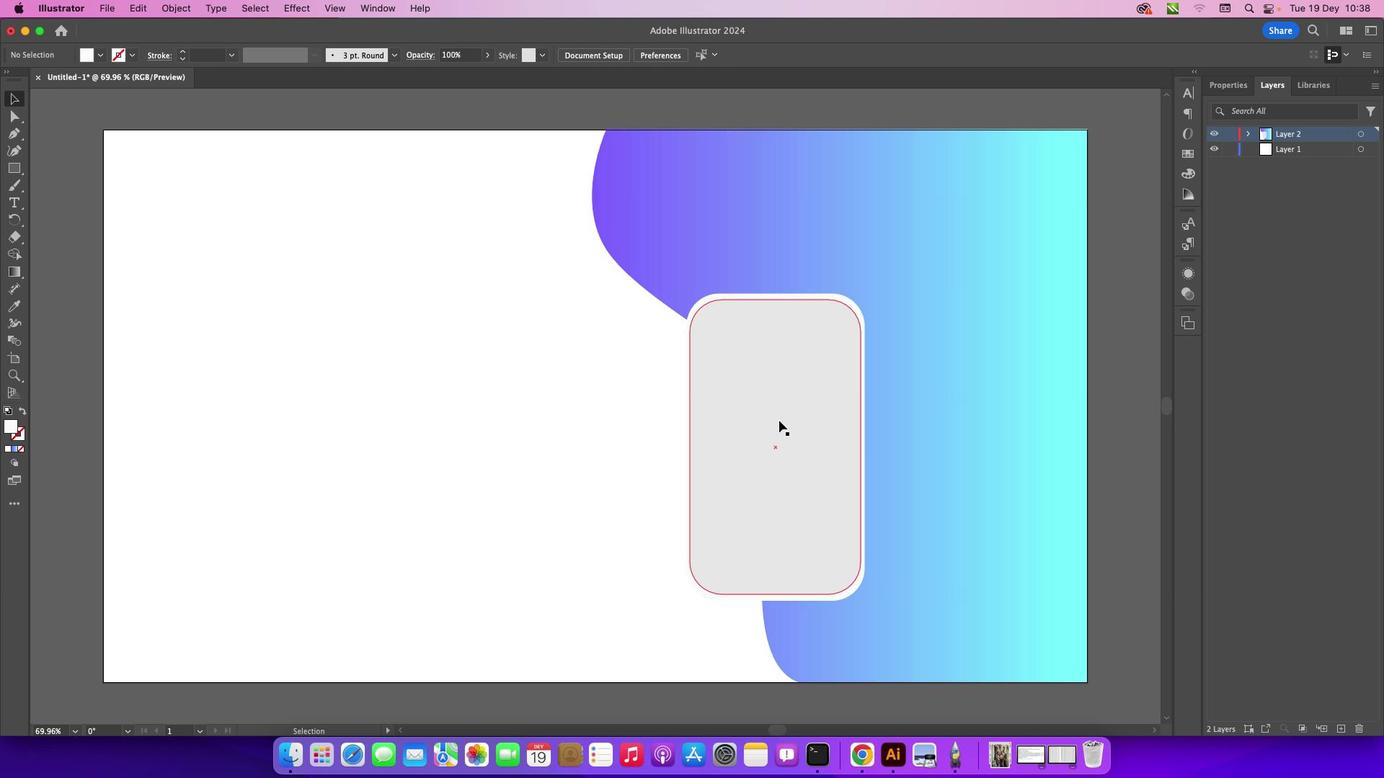 
Action: Key pressed Key.alt
Screenshot: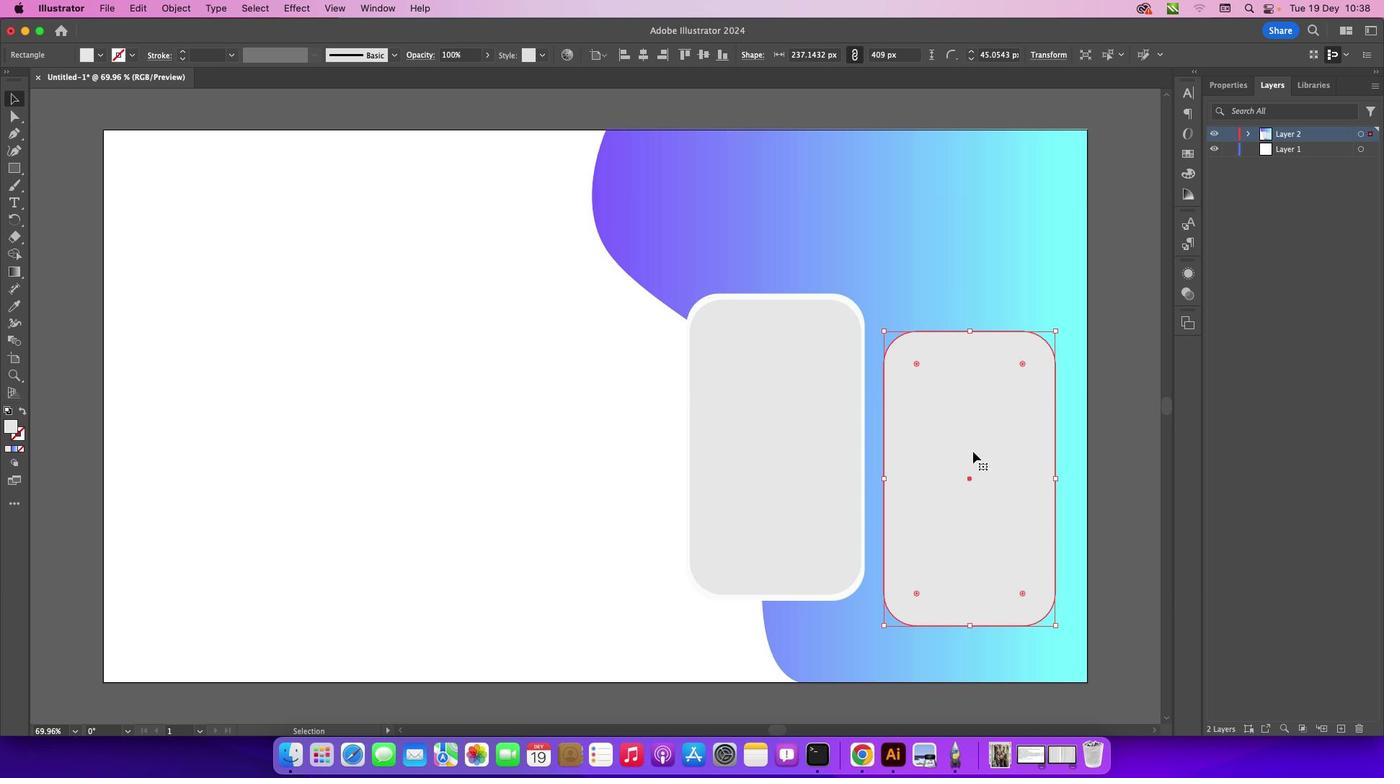 
Action: Mouse pressed left at (779, 420)
Screenshot: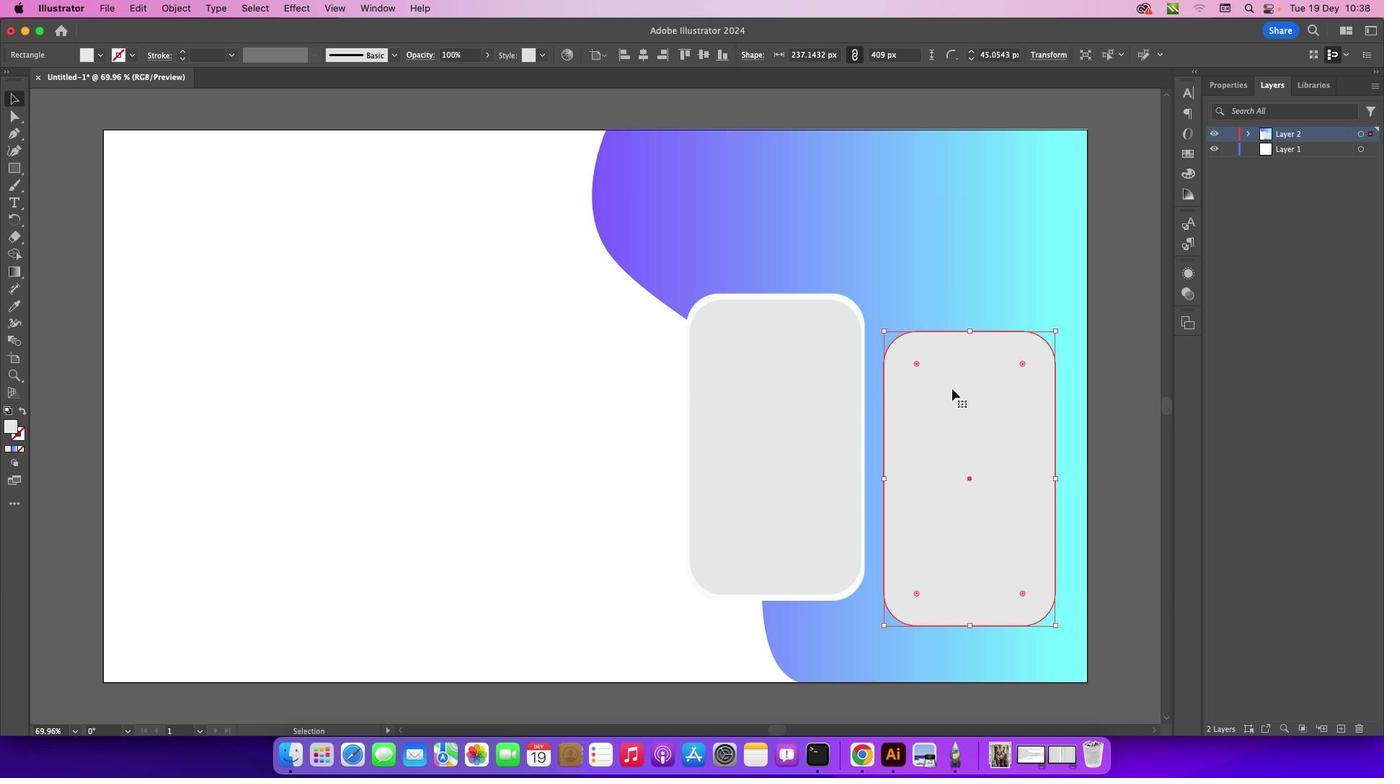 
Action: Mouse moved to (917, 360)
Screenshot: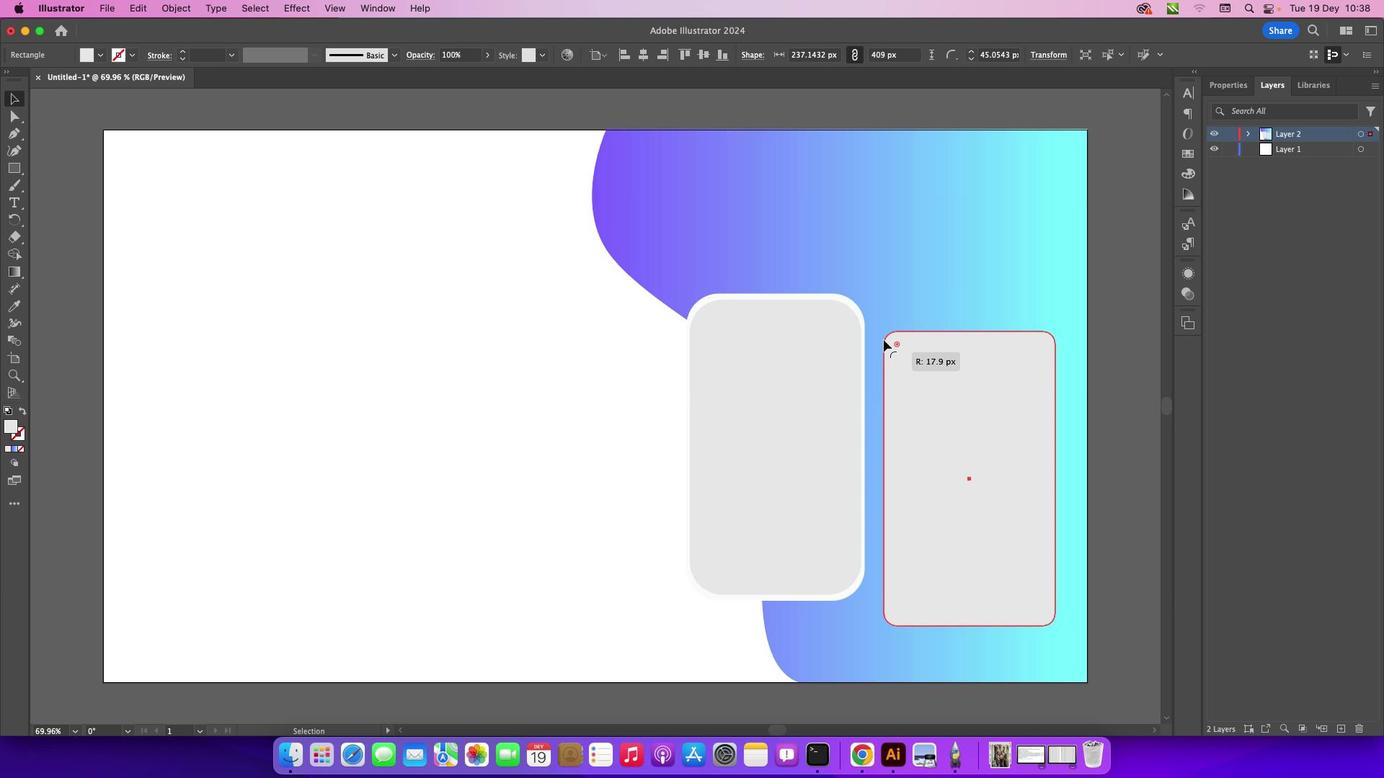 
Action: Mouse pressed left at (917, 360)
Screenshot: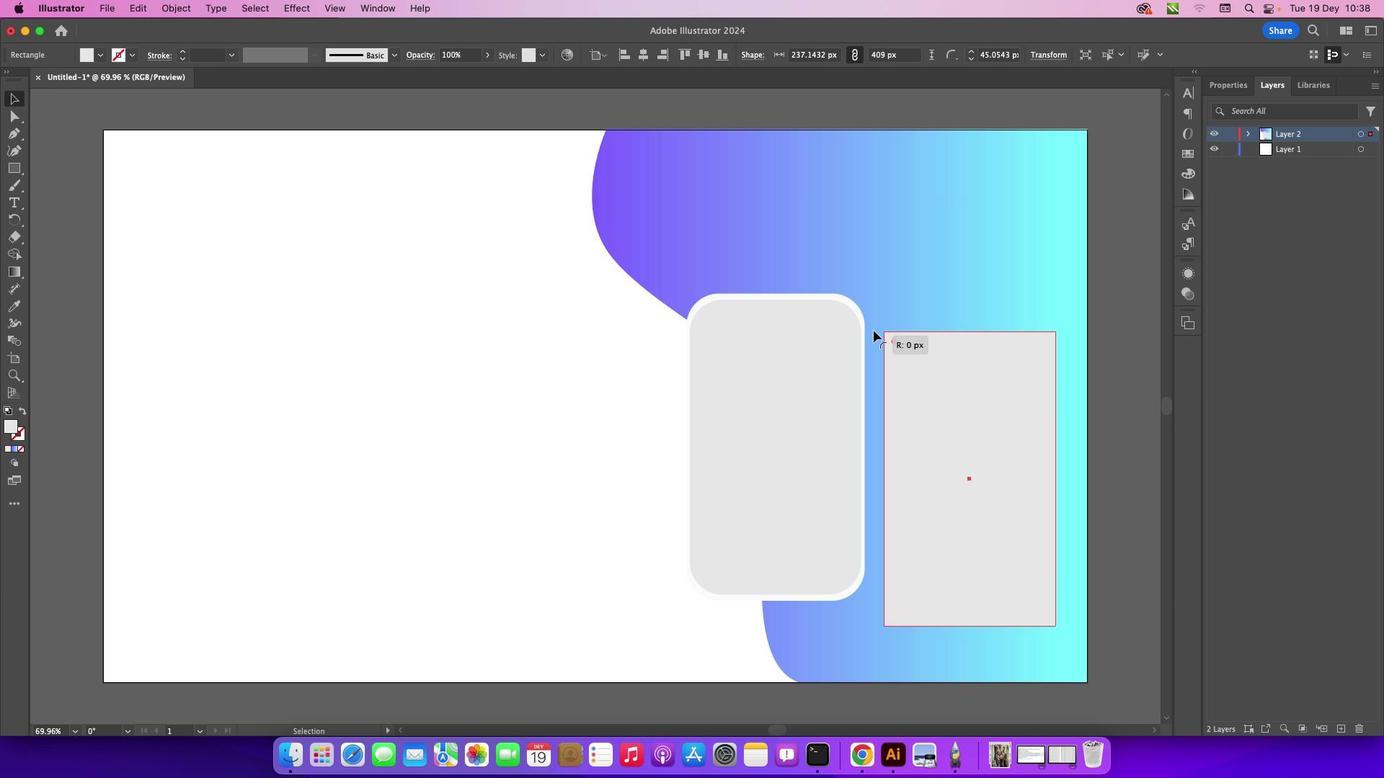 
Action: Mouse moved to (1057, 329)
Screenshot: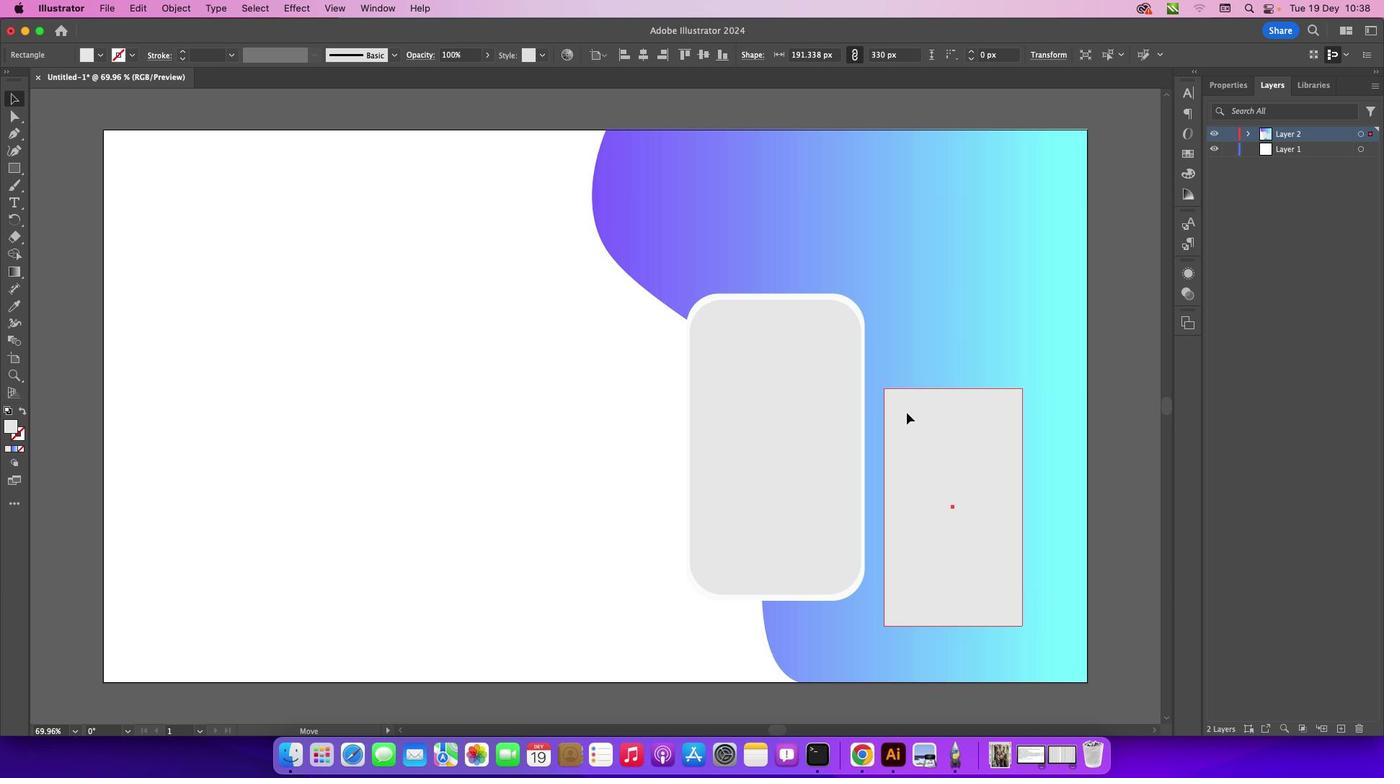 
Action: Mouse pressed left at (1057, 329)
Screenshot: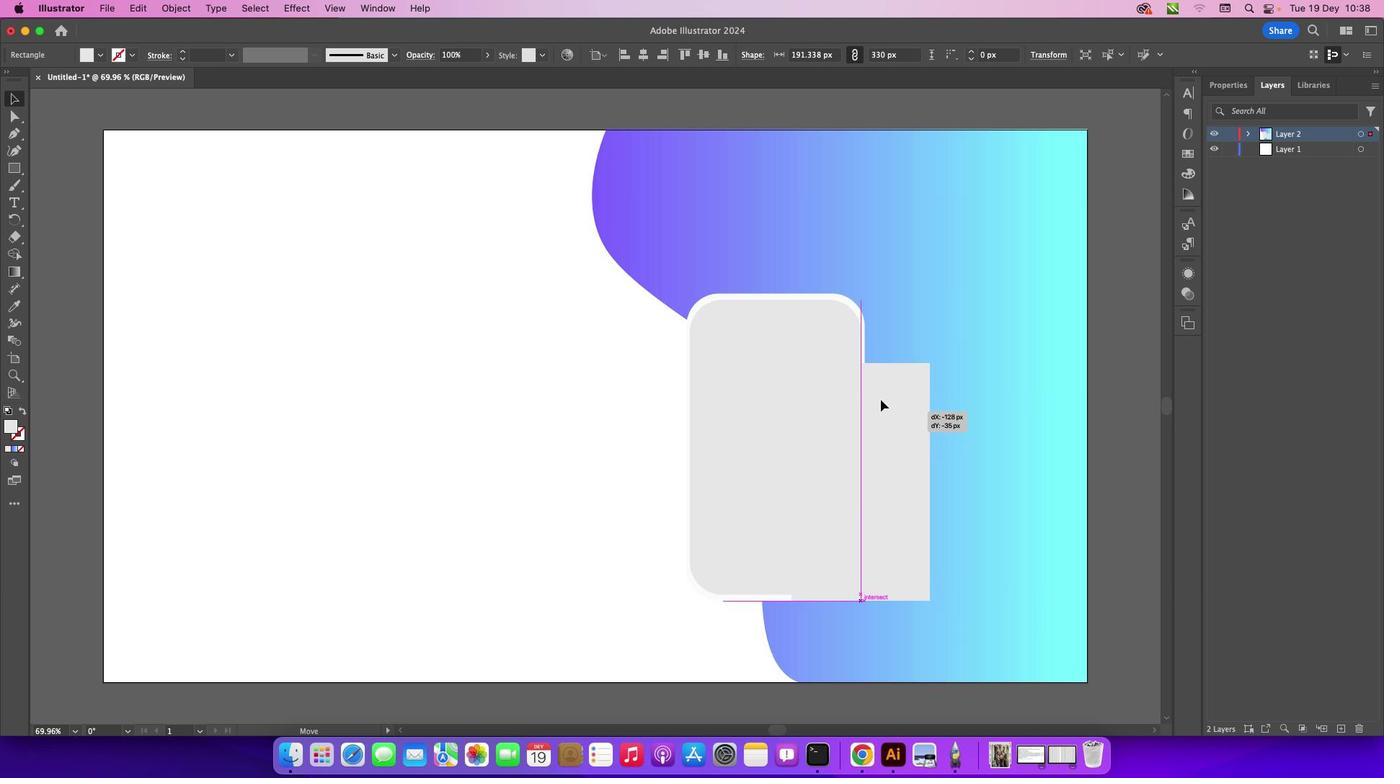 
Action: Key pressed Key.shift
Screenshot: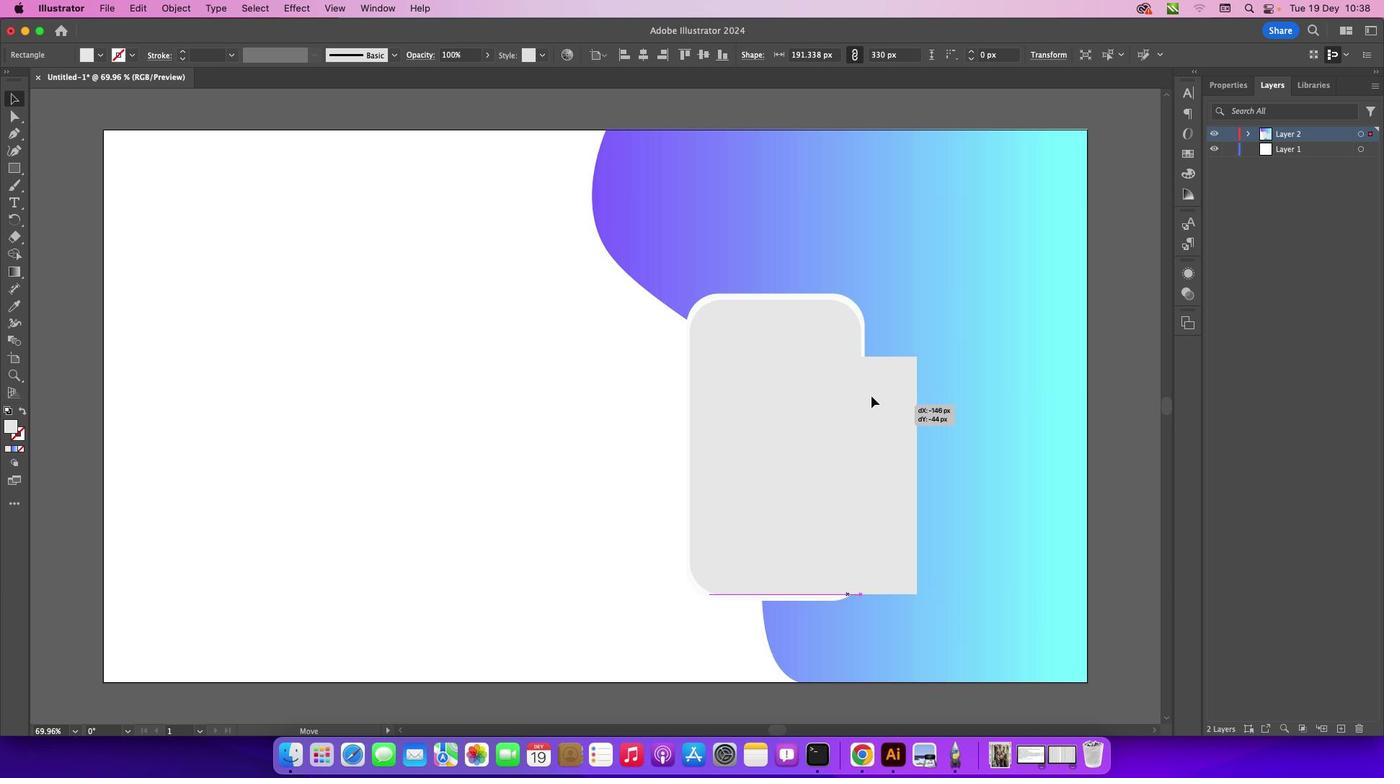 
Action: Mouse moved to (991, 436)
Screenshot: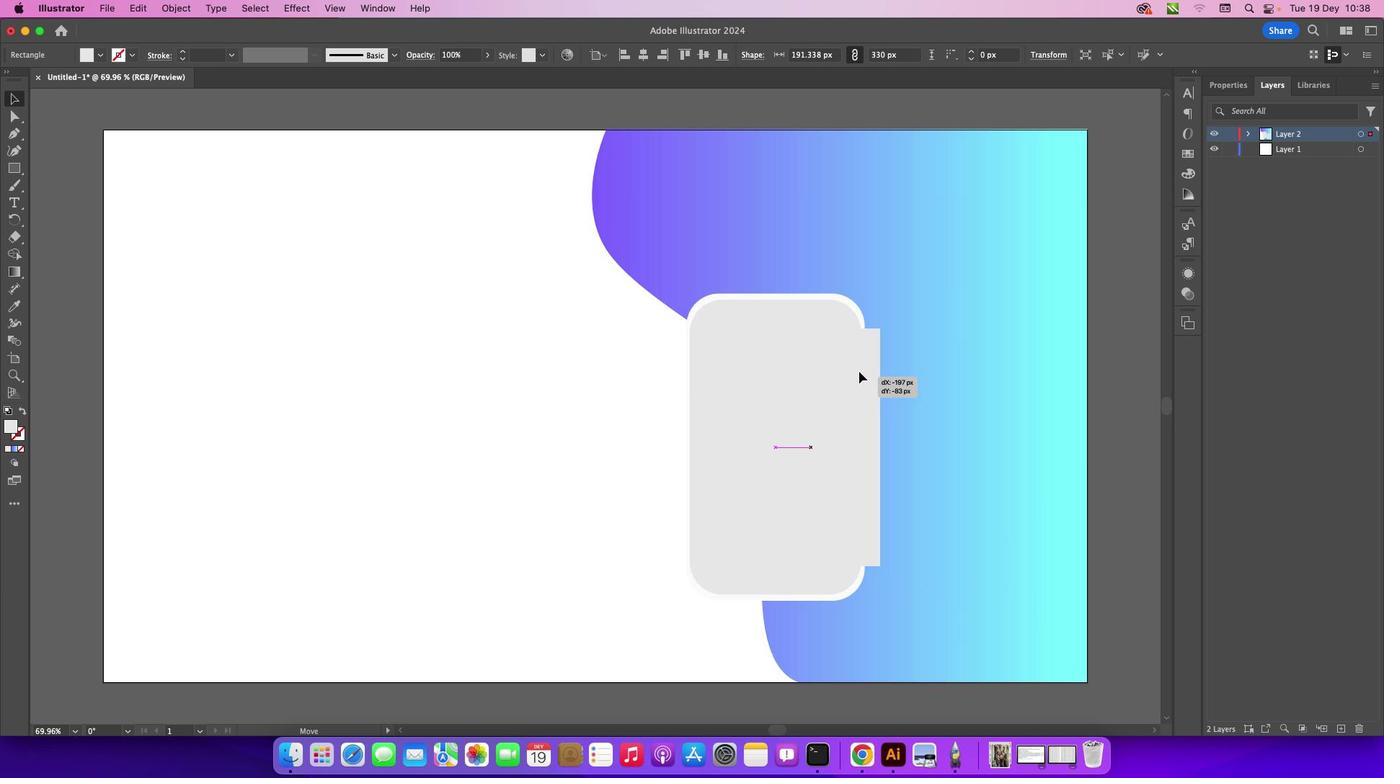 
Action: Mouse pressed left at (991, 436)
Screenshot: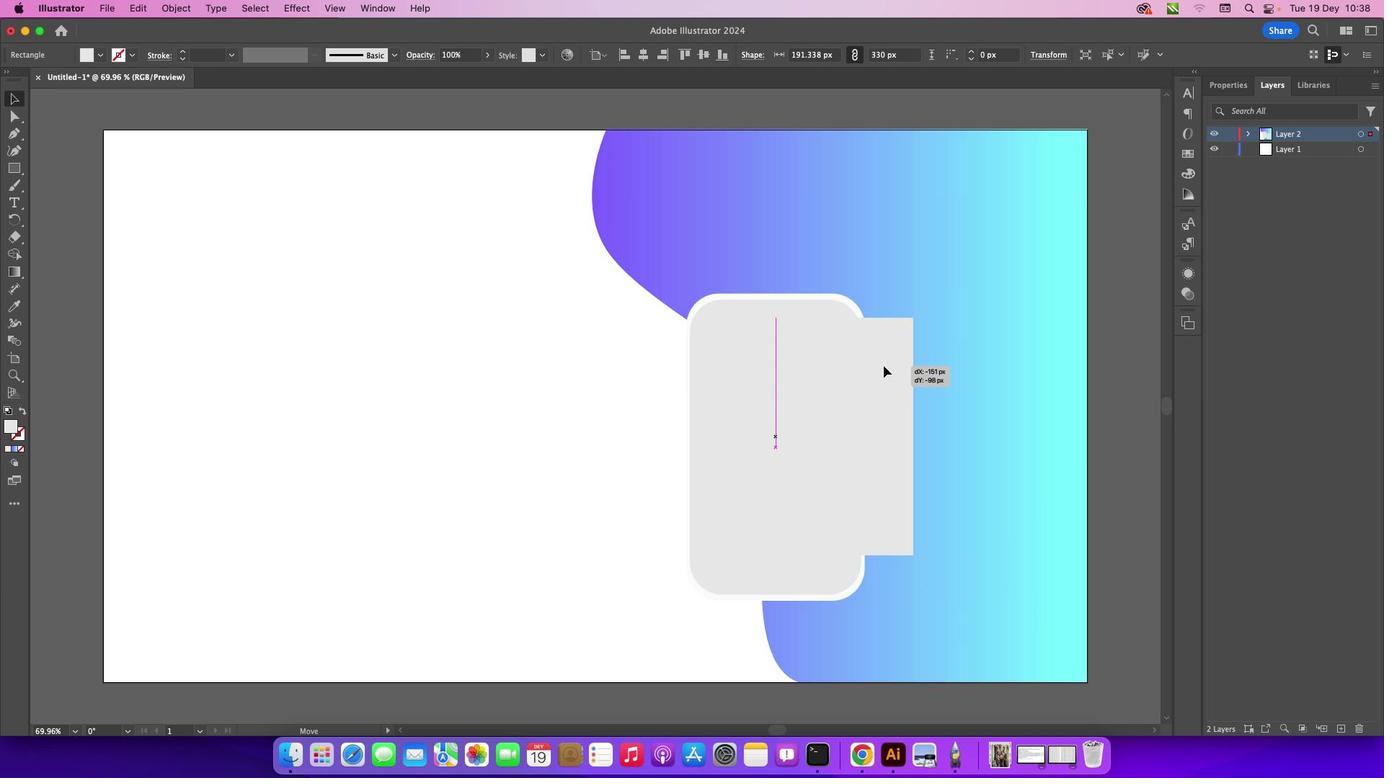 
Action: Mouse moved to (11, 447)
Screenshot: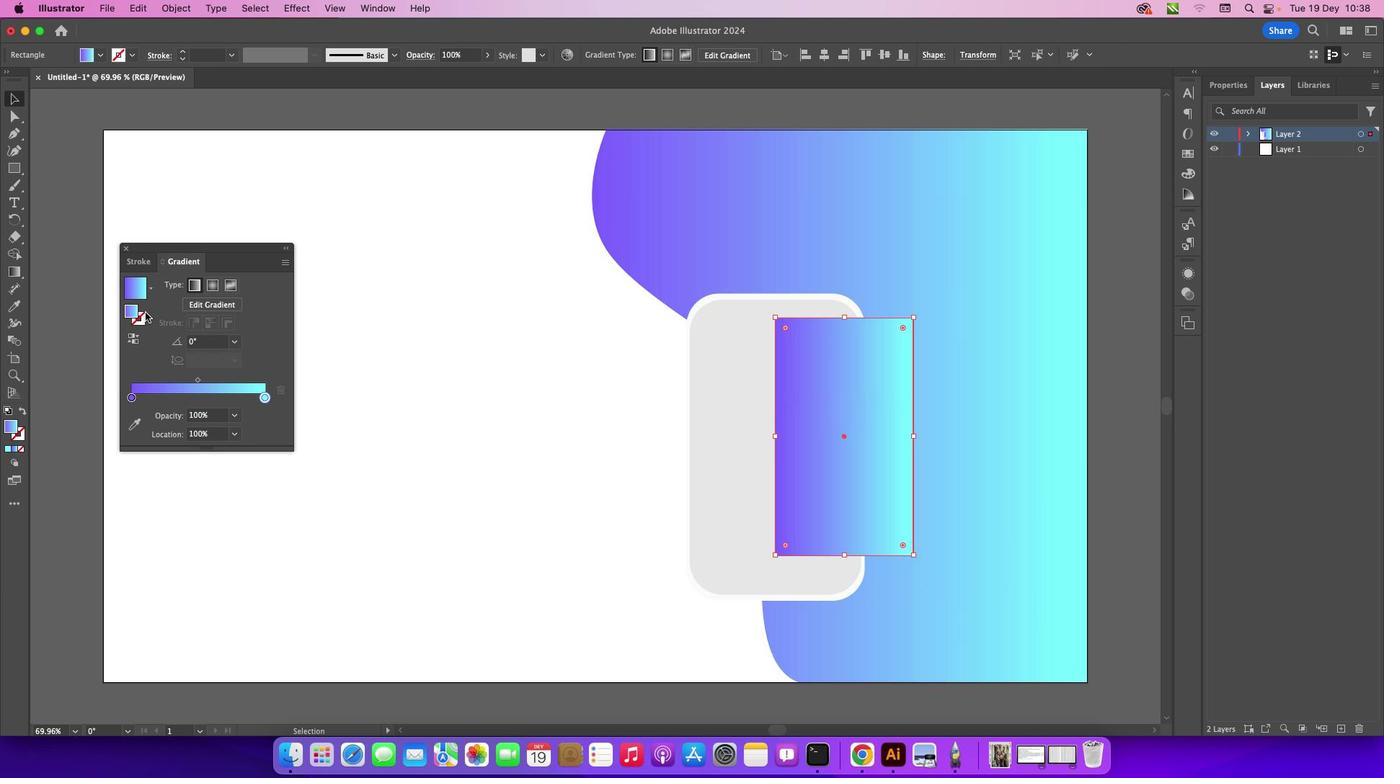 
Action: Mouse pressed left at (11, 447)
Screenshot: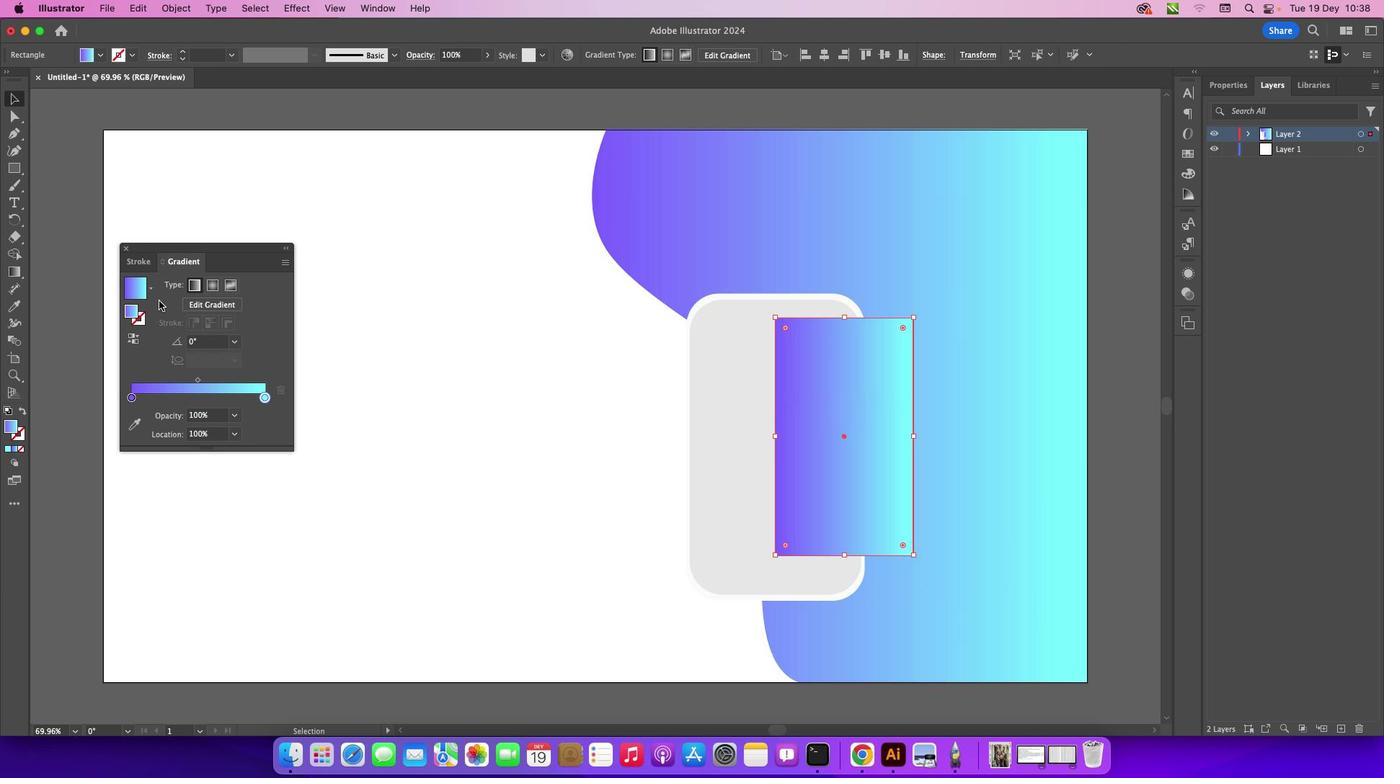 
Action: Mouse moved to (124, 248)
Screenshot: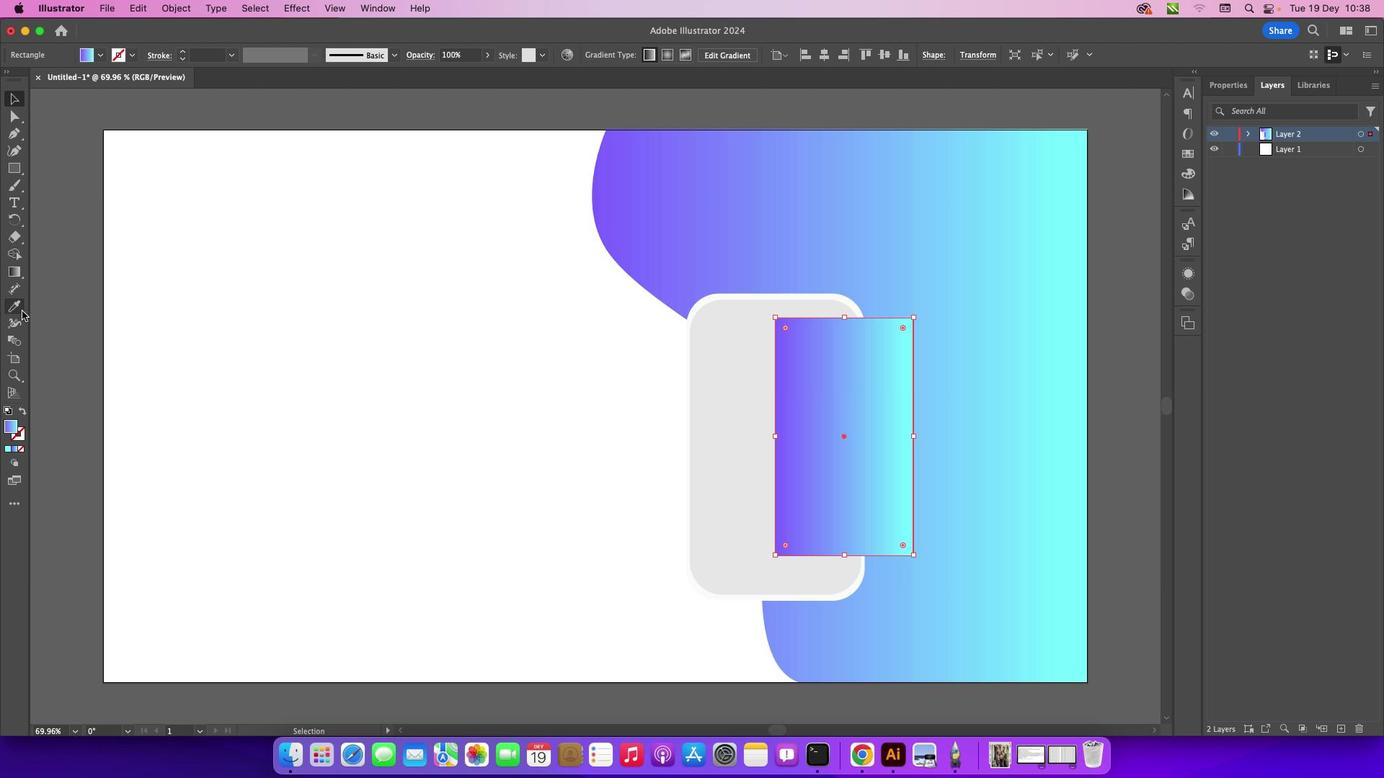 
Action: Mouse pressed left at (124, 248)
Screenshot: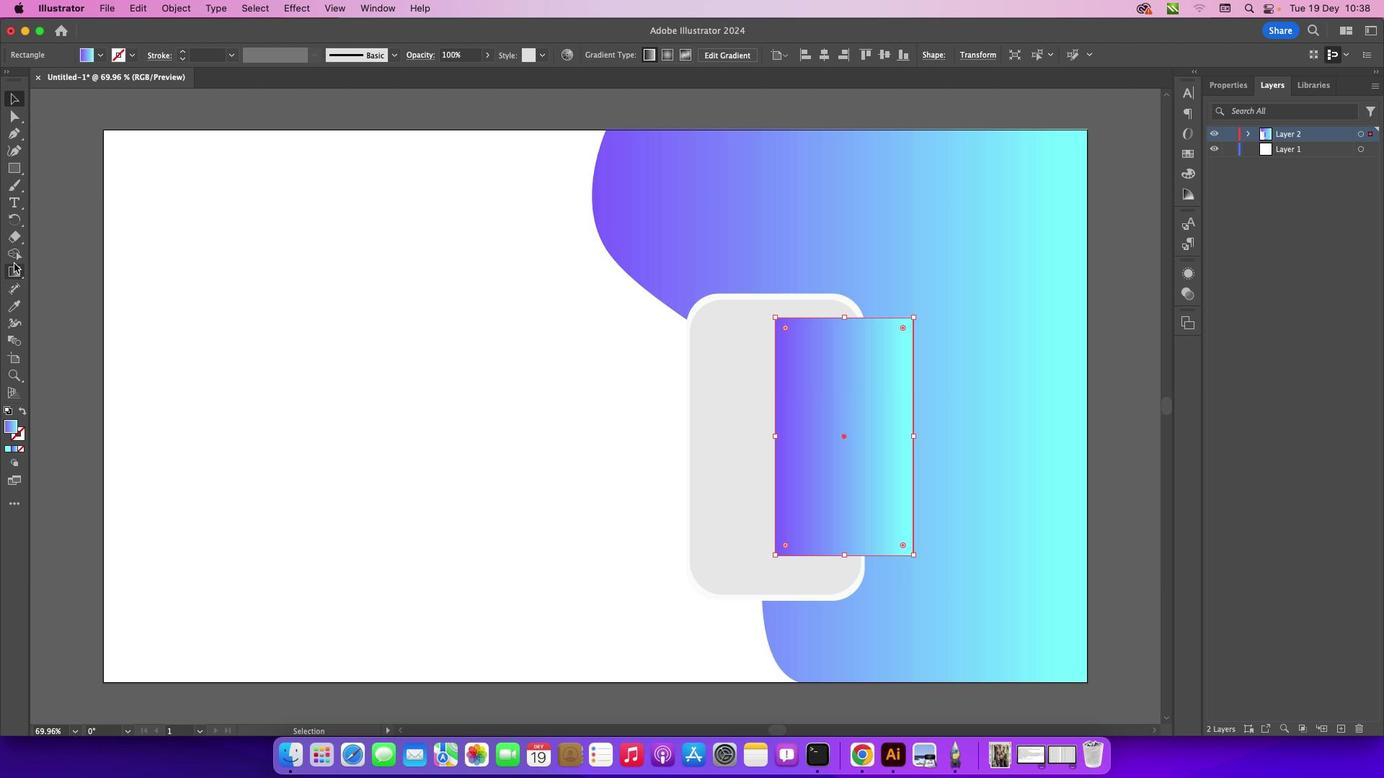
Action: Mouse moved to (16, 271)
Screenshot: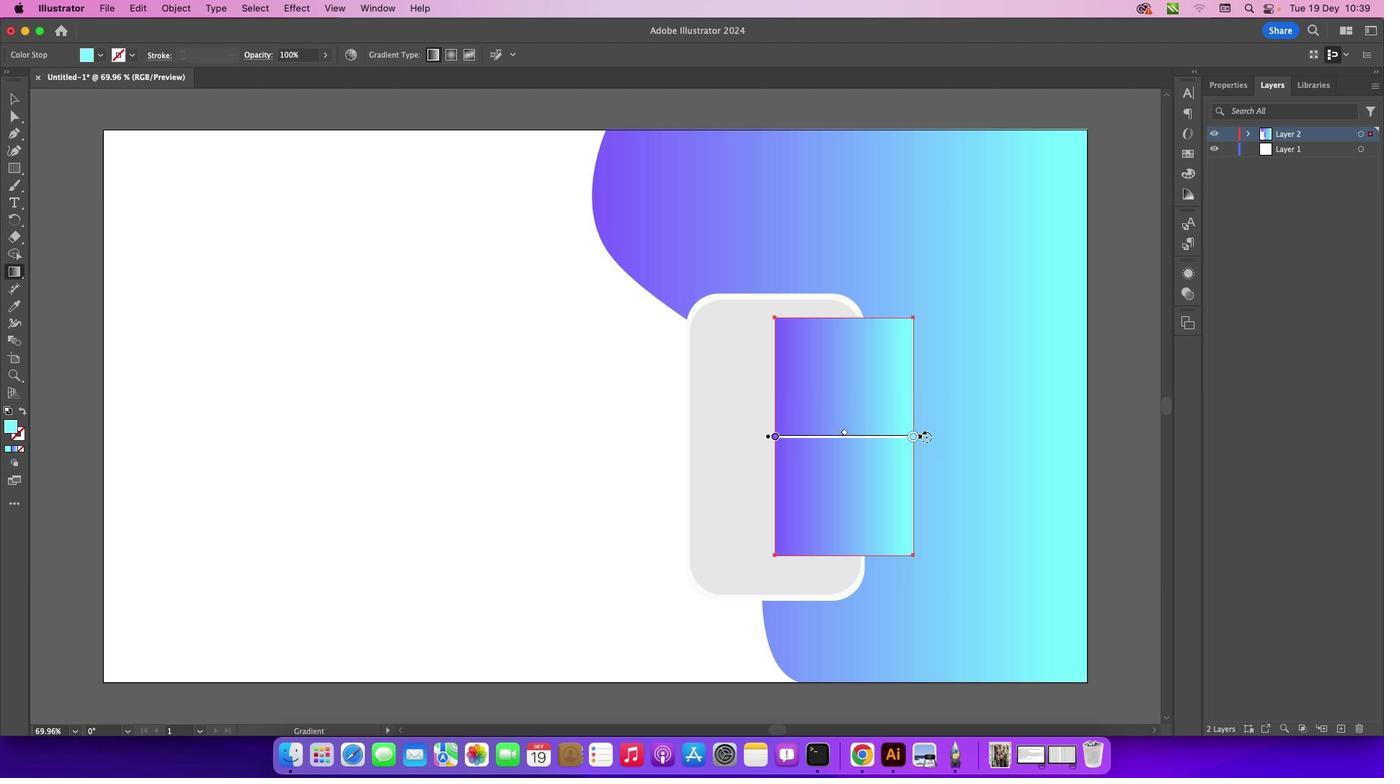 
Action: Mouse pressed left at (16, 271)
Screenshot: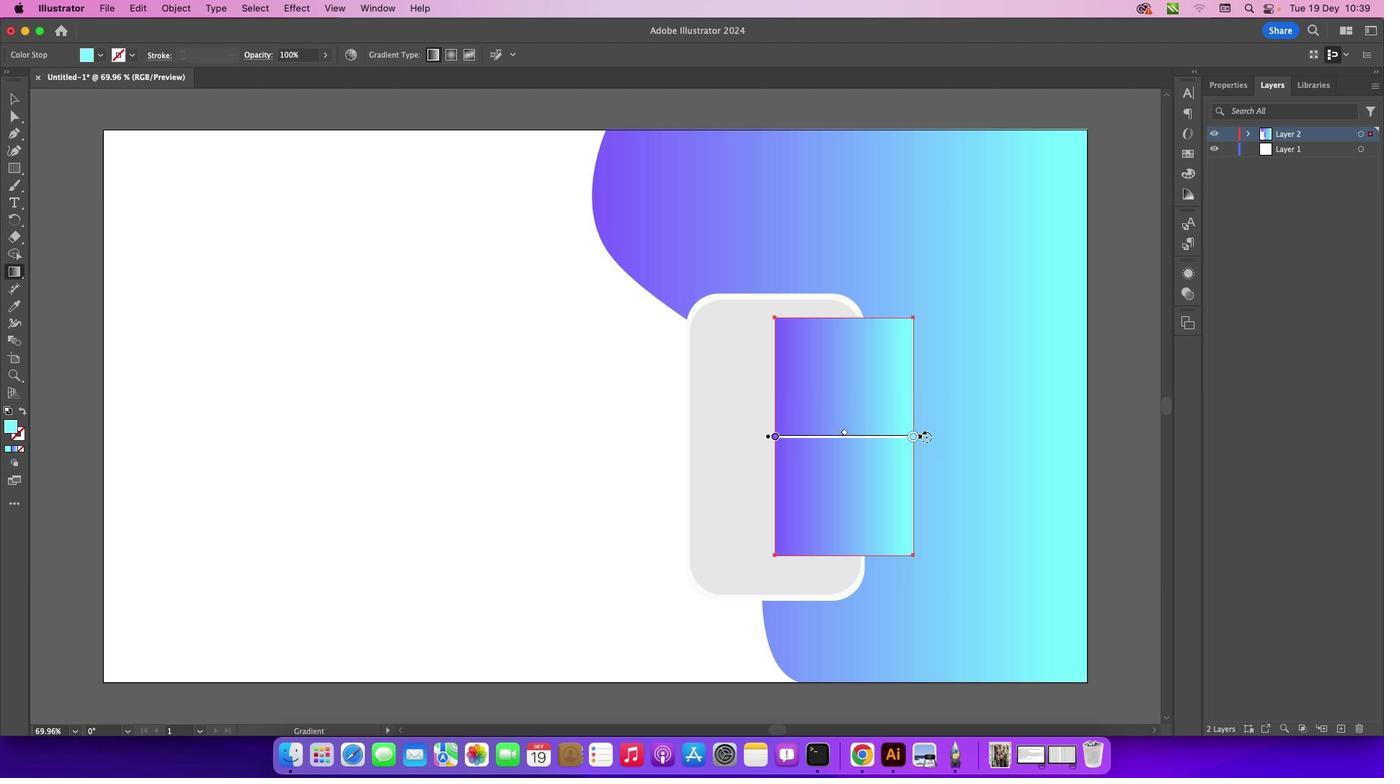 
Action: Mouse moved to (926, 437)
Screenshot: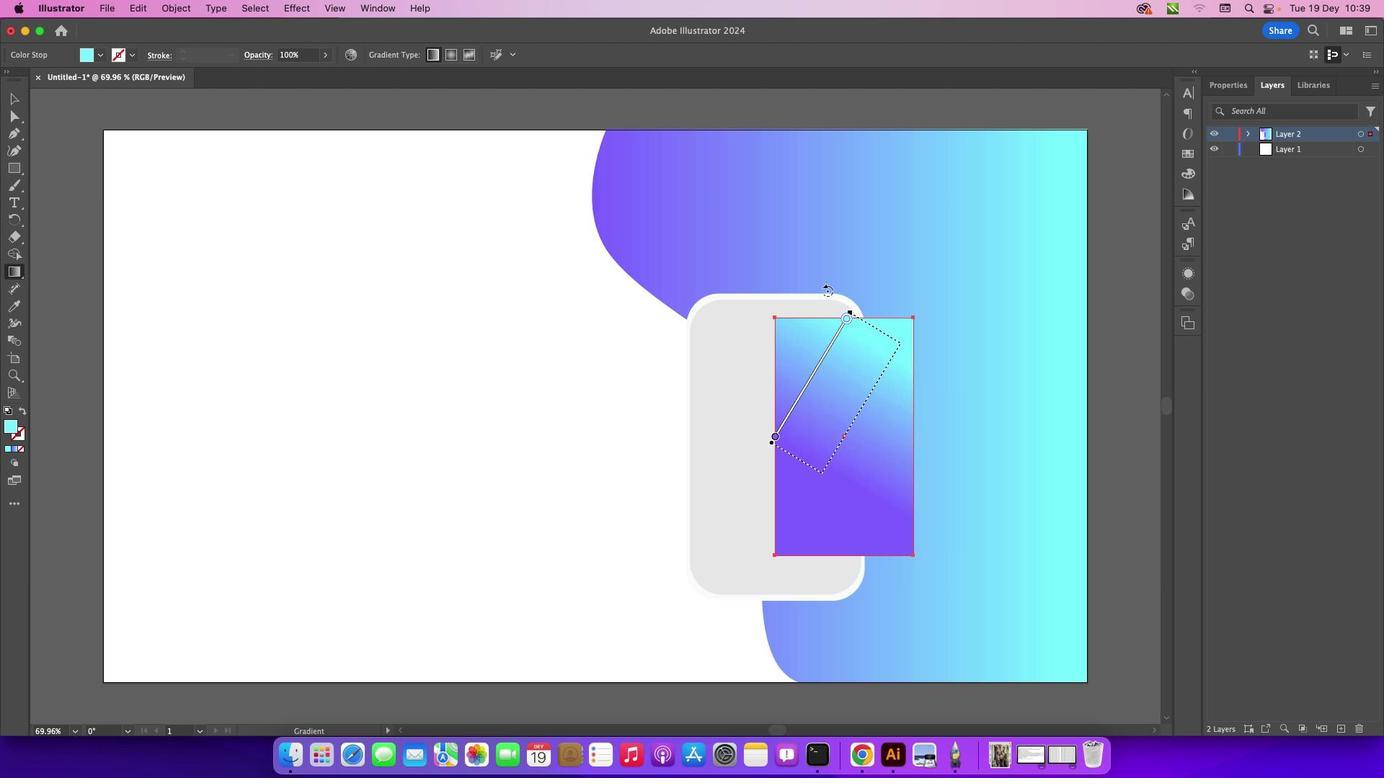 
Action: Mouse pressed left at (926, 437)
Screenshot: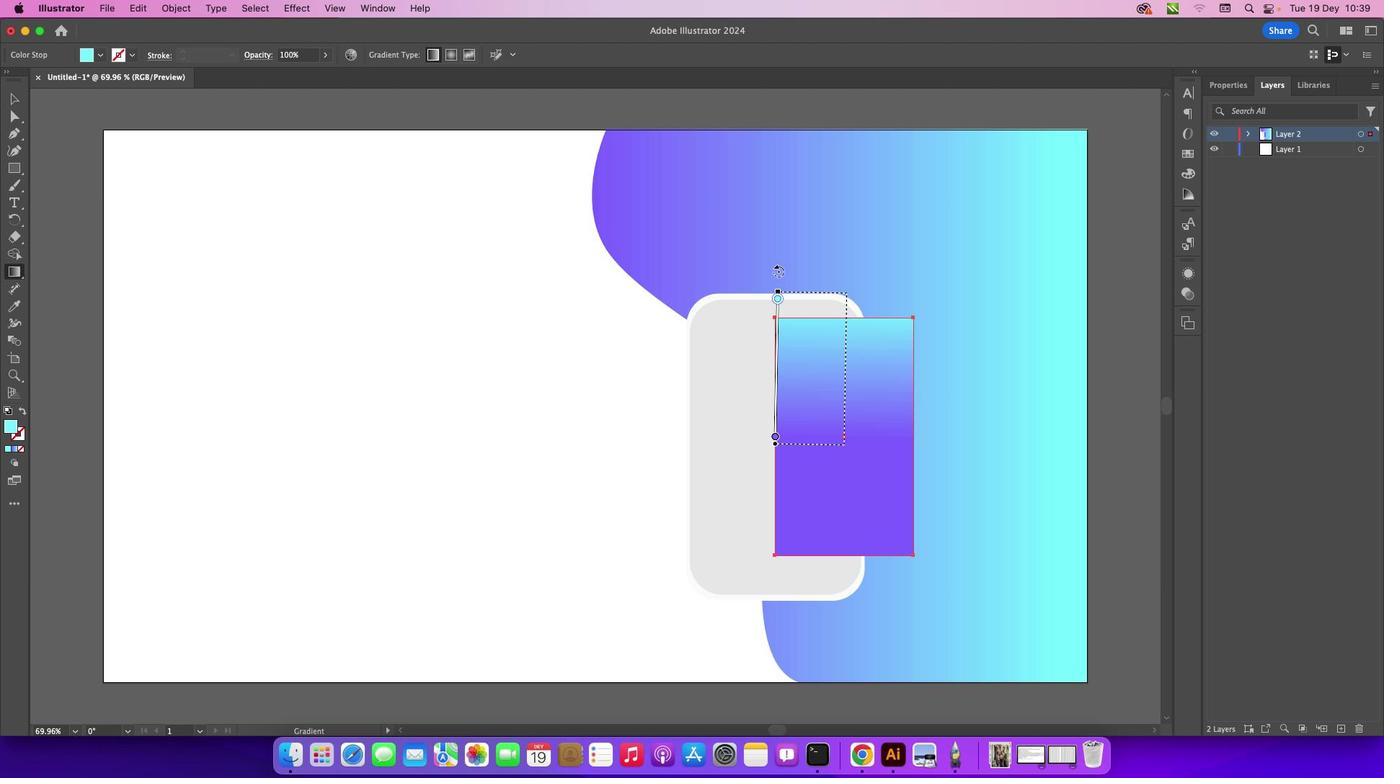 
Action: Mouse moved to (9, 98)
Screenshot: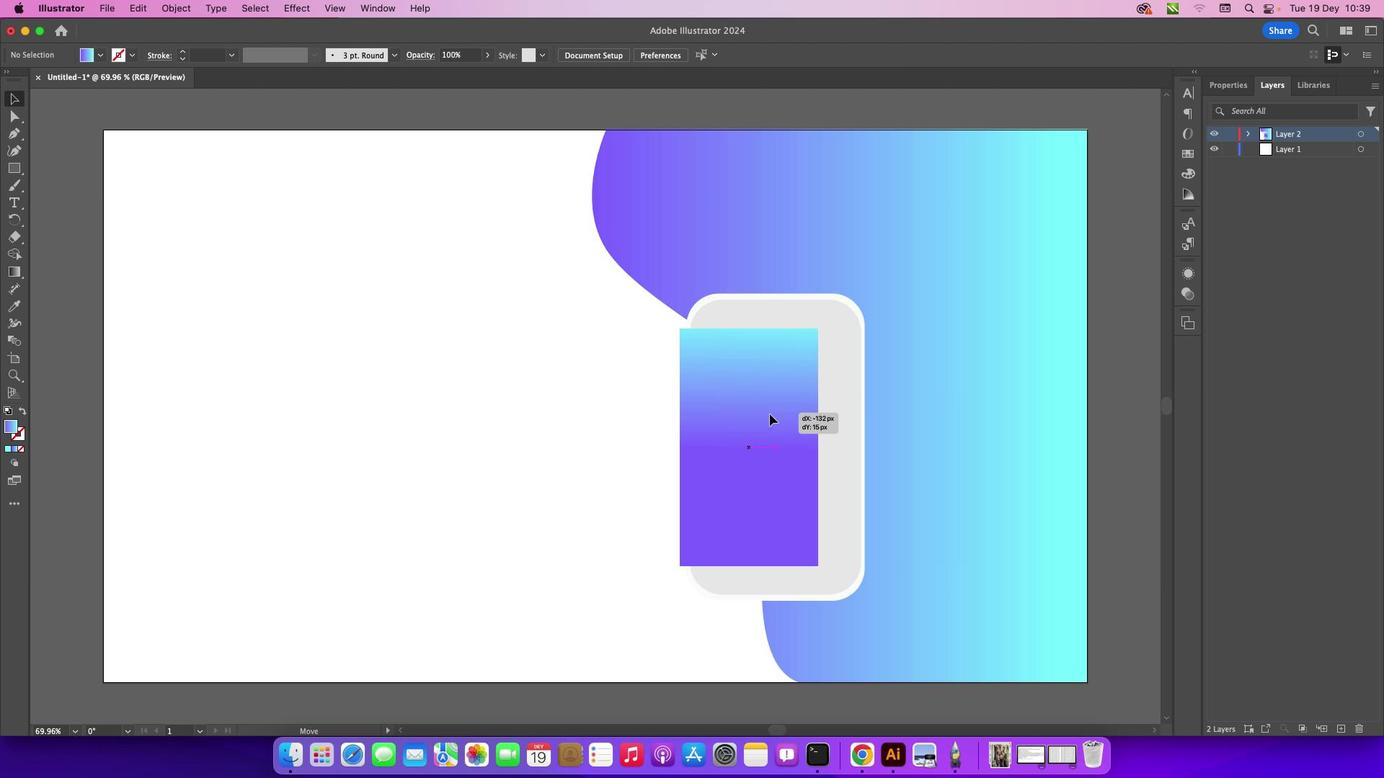 
Action: Mouse pressed left at (9, 98)
Screenshot: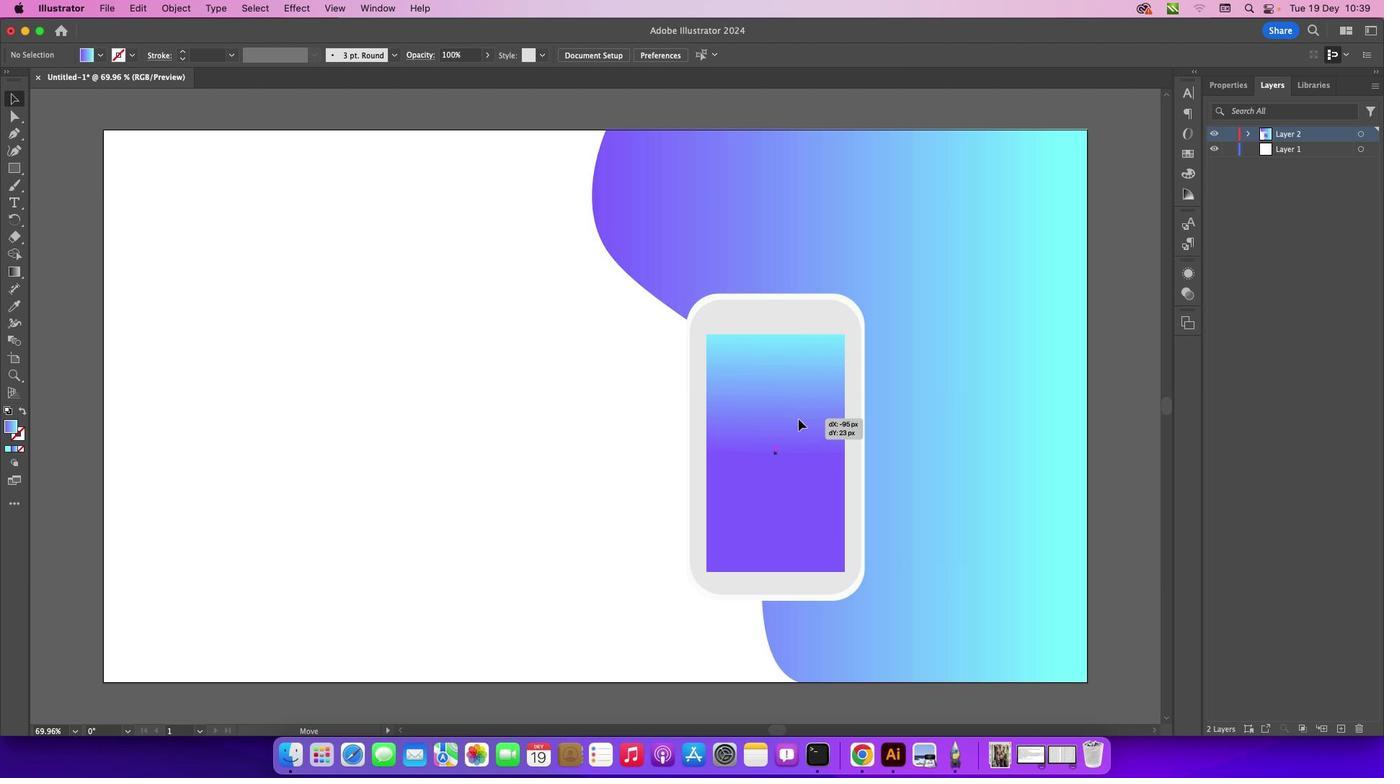 
Action: Mouse moved to (267, 164)
Screenshot: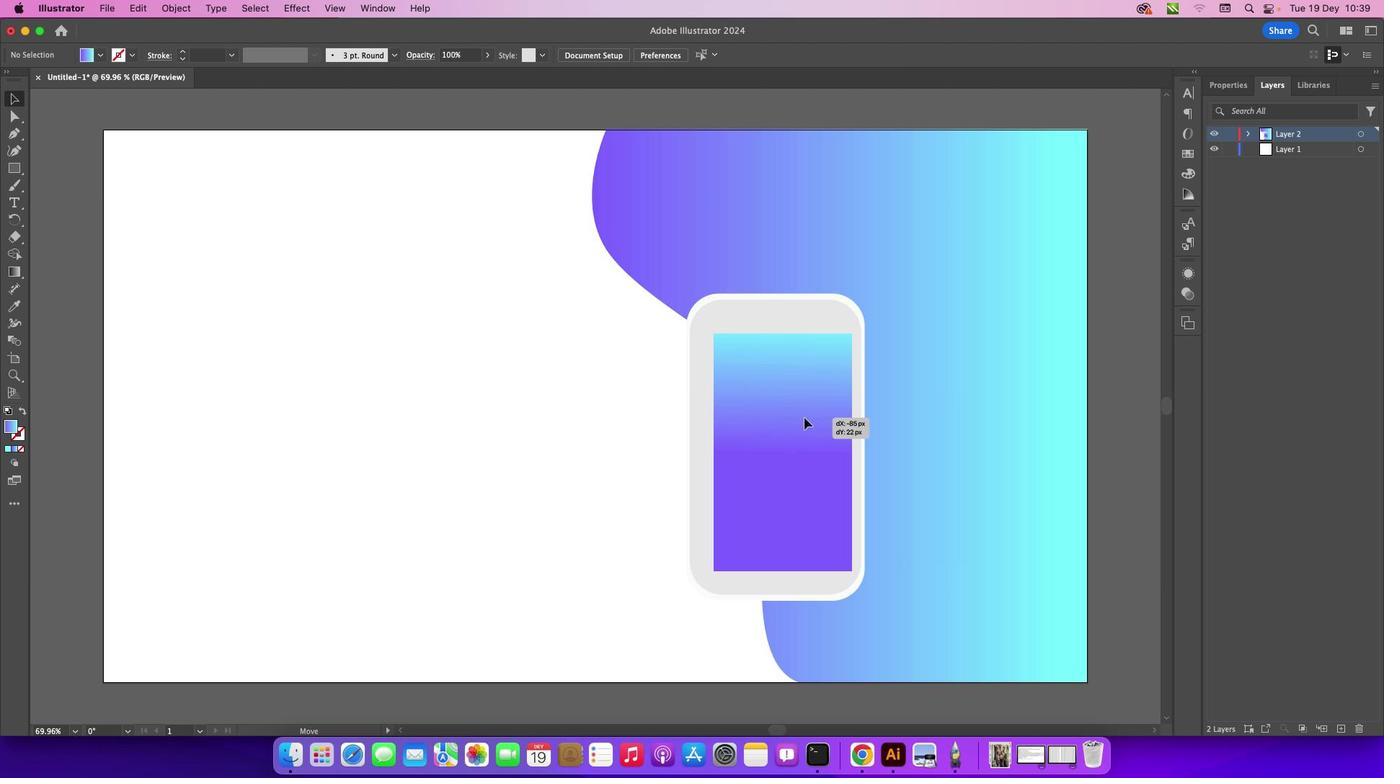 
Action: Mouse pressed left at (267, 164)
Screenshot: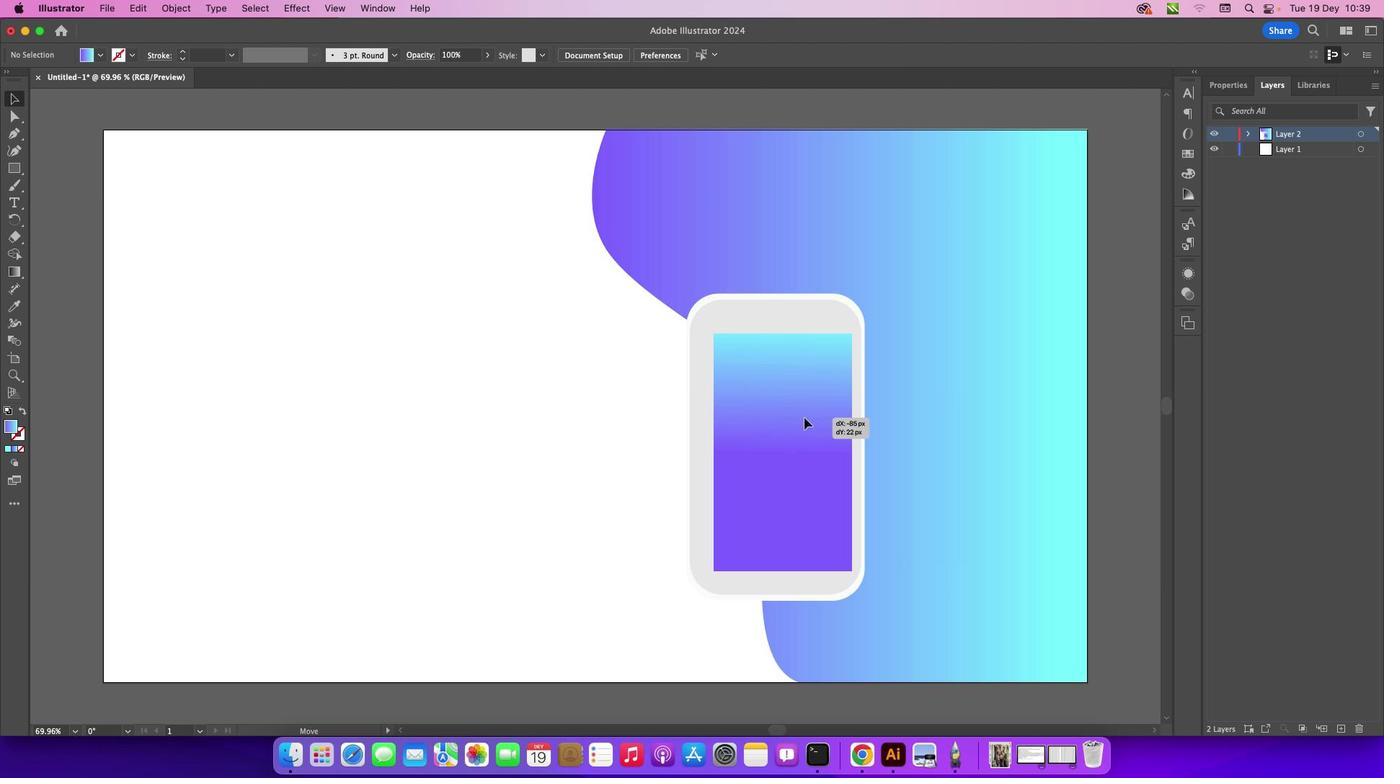 
Action: Mouse moved to (865, 402)
Screenshot: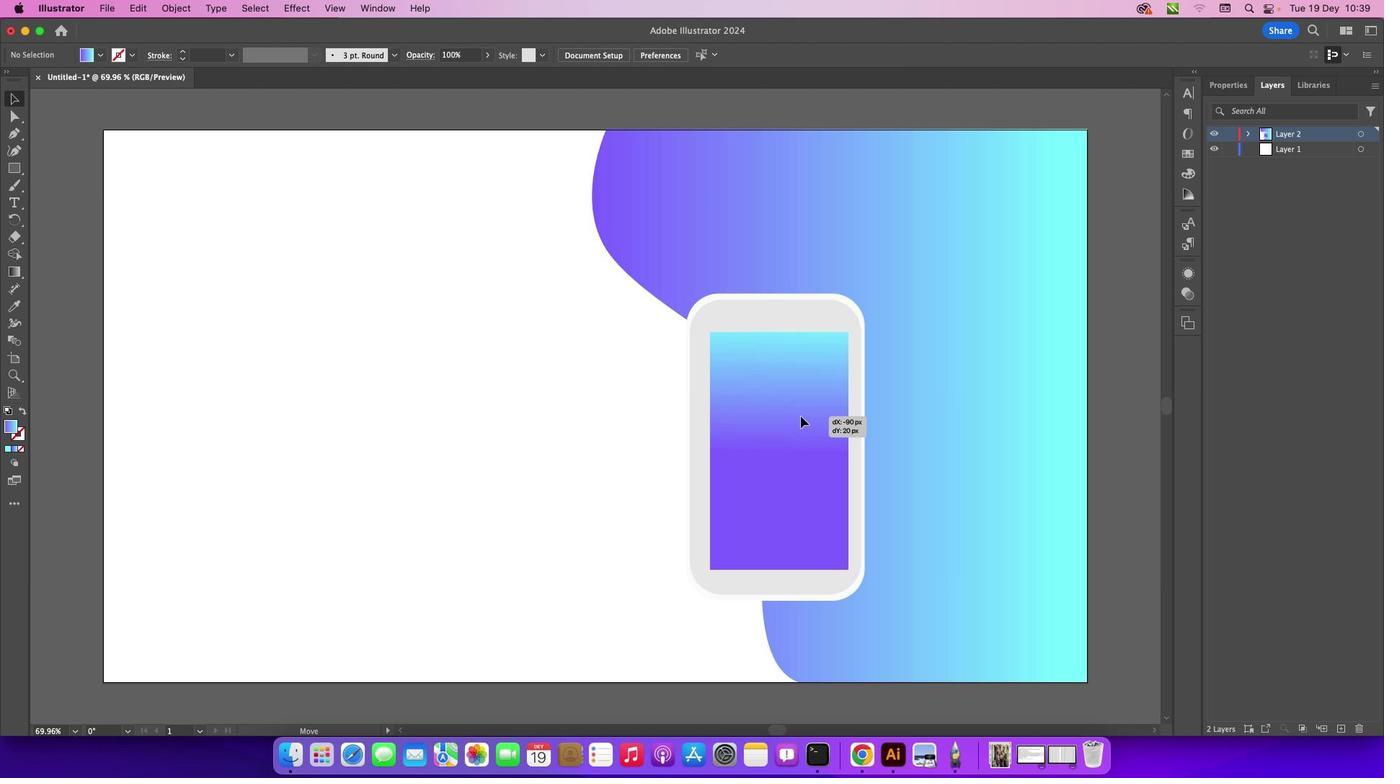 
Action: Mouse pressed left at (865, 402)
Screenshot: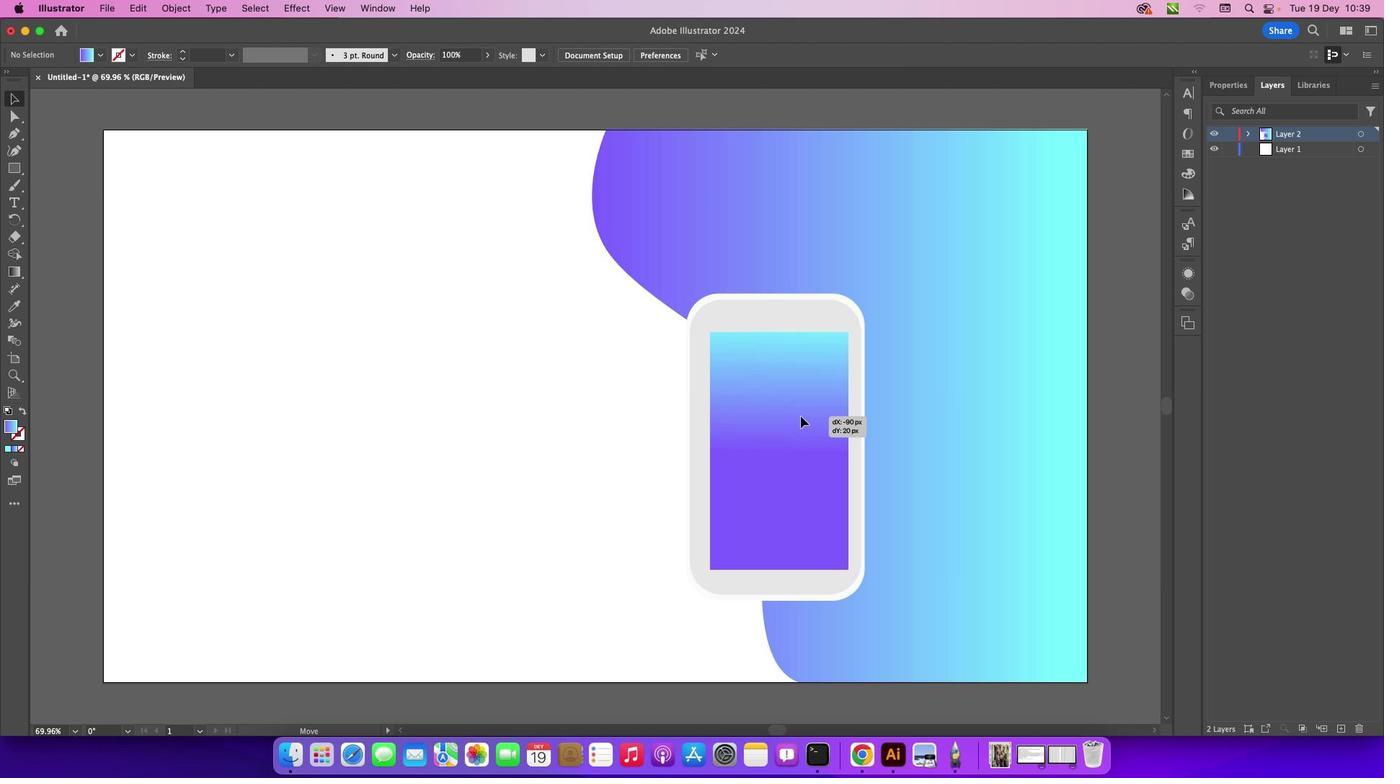
Action: Mouse moved to (849, 446)
Screenshot: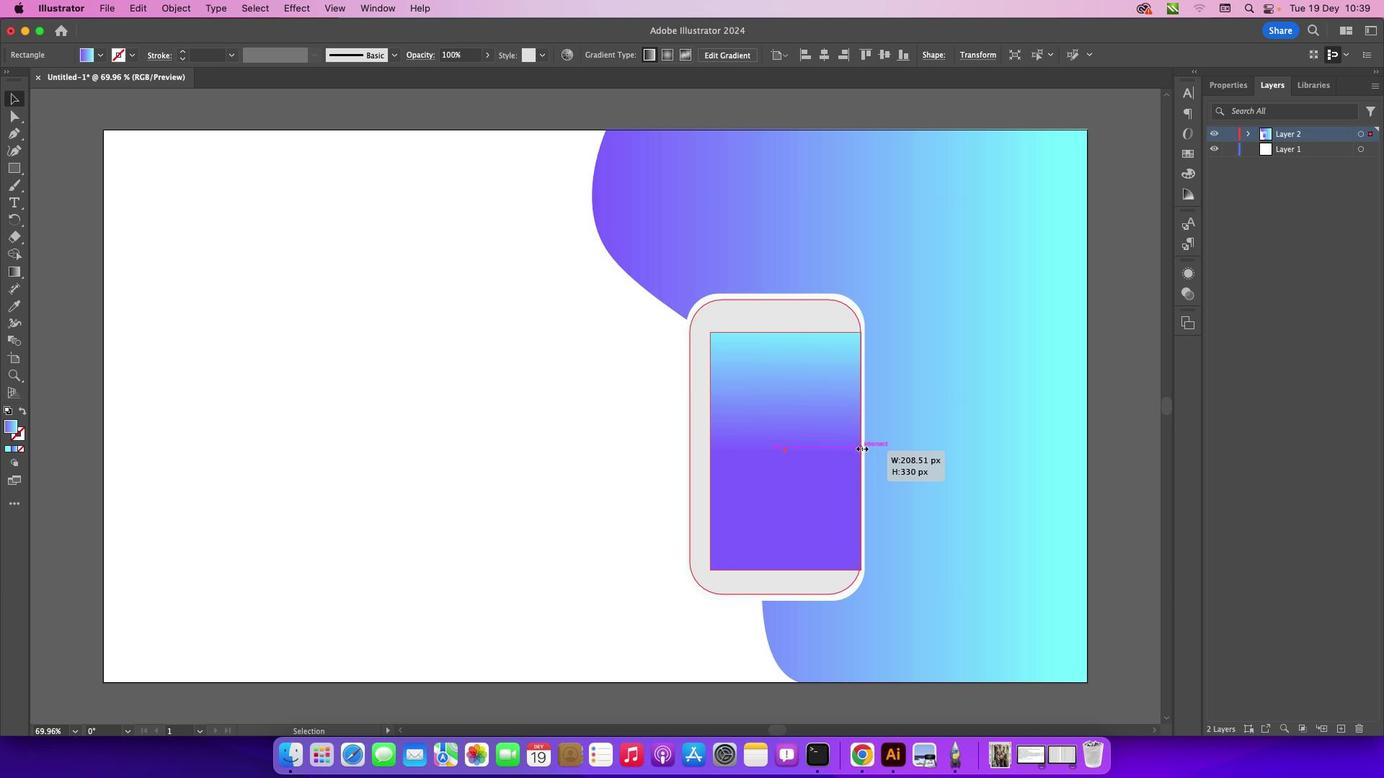 
Action: Mouse pressed left at (849, 446)
Screenshot: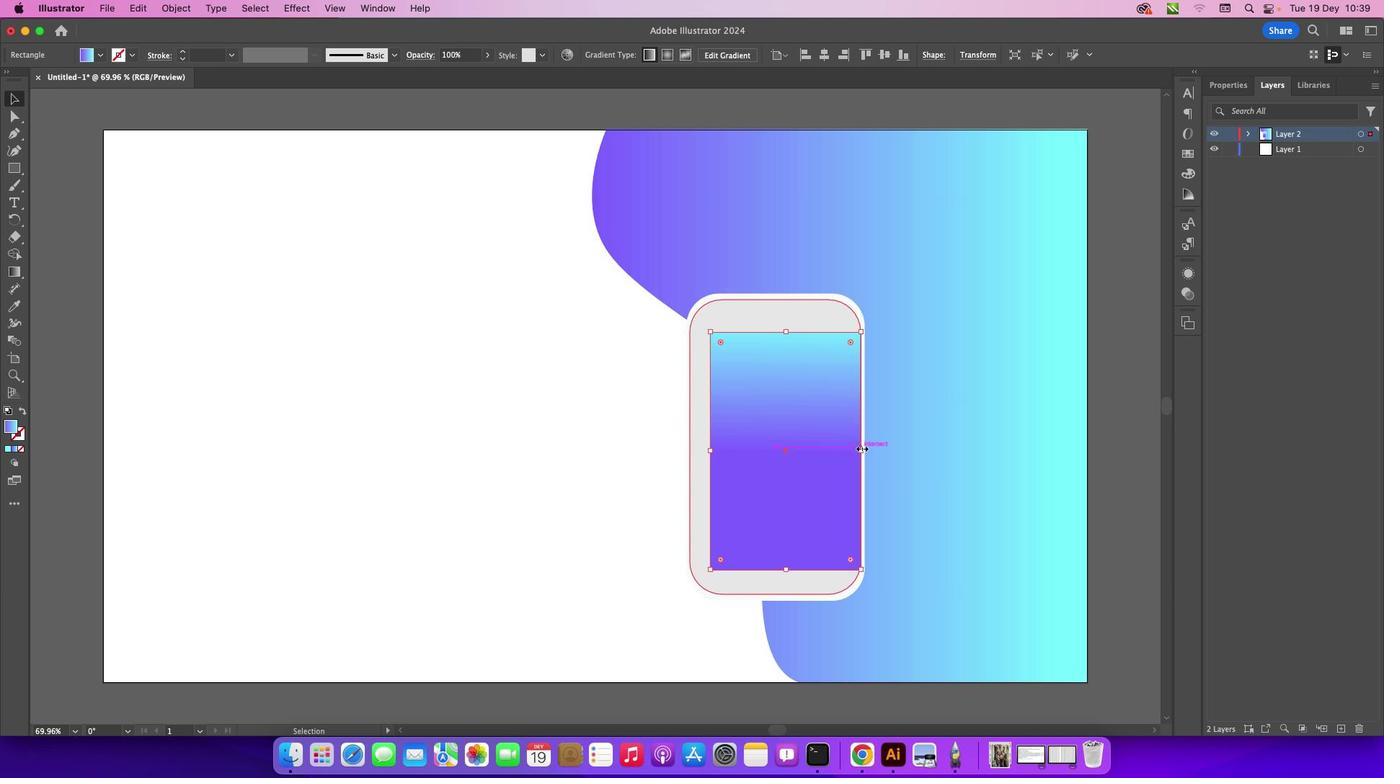 
Action: Mouse moved to (712, 449)
Screenshot: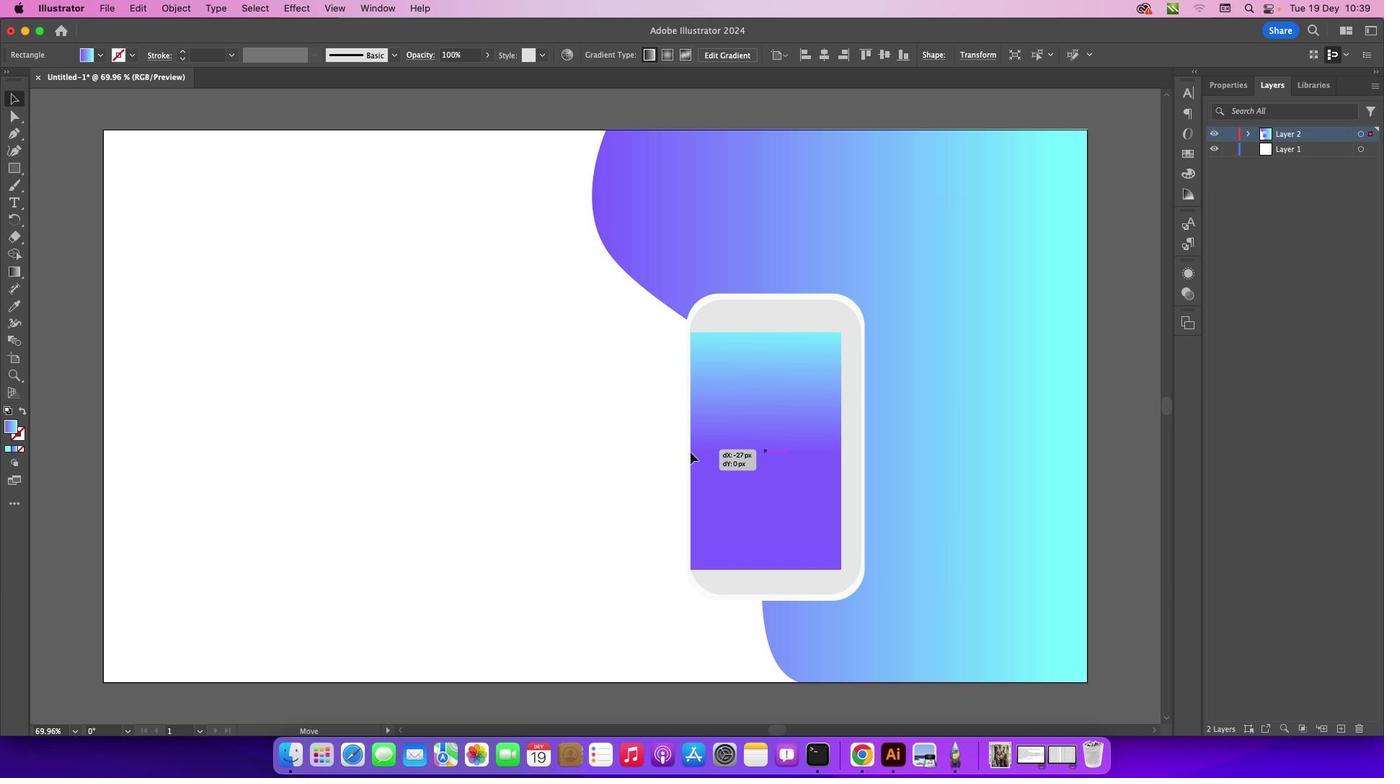 
Action: Mouse pressed left at (712, 449)
Screenshot: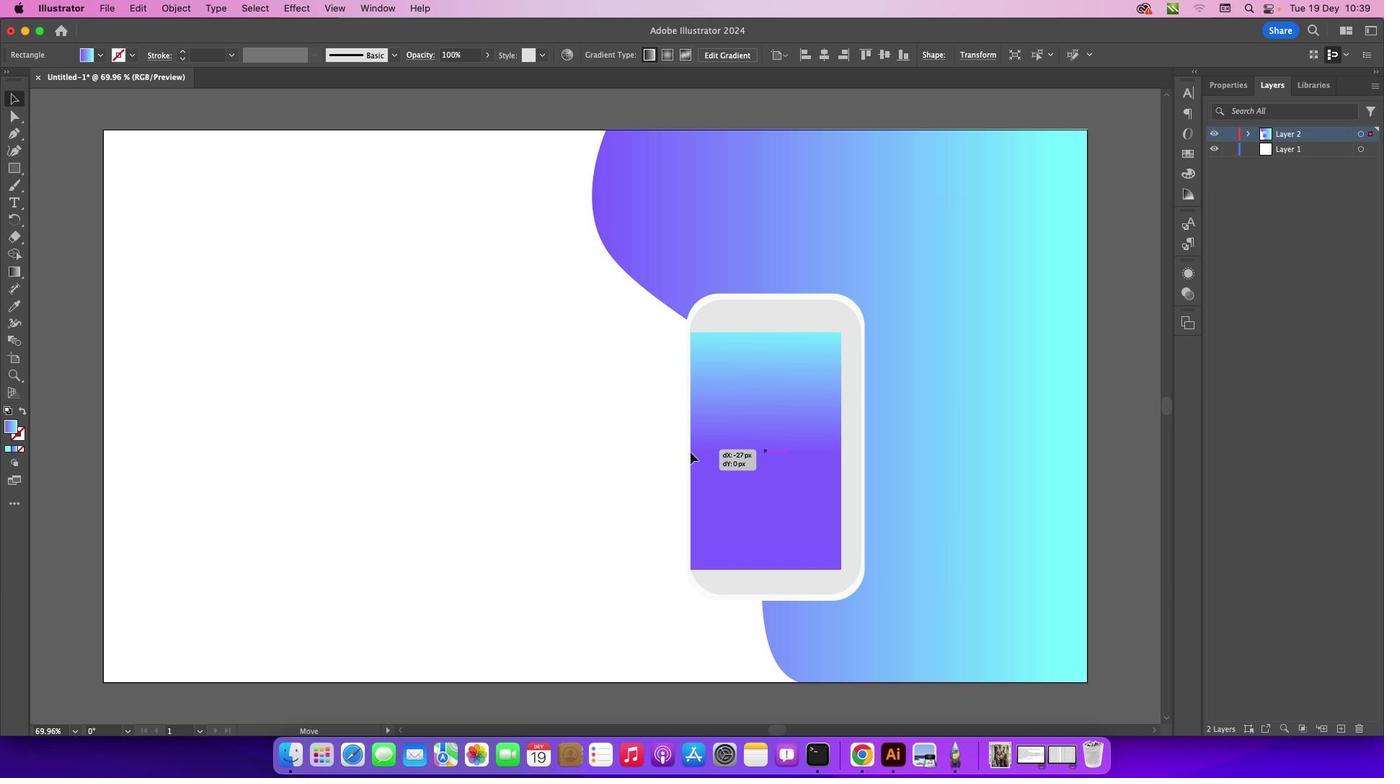 
Action: Mouse moved to (841, 449)
Screenshot: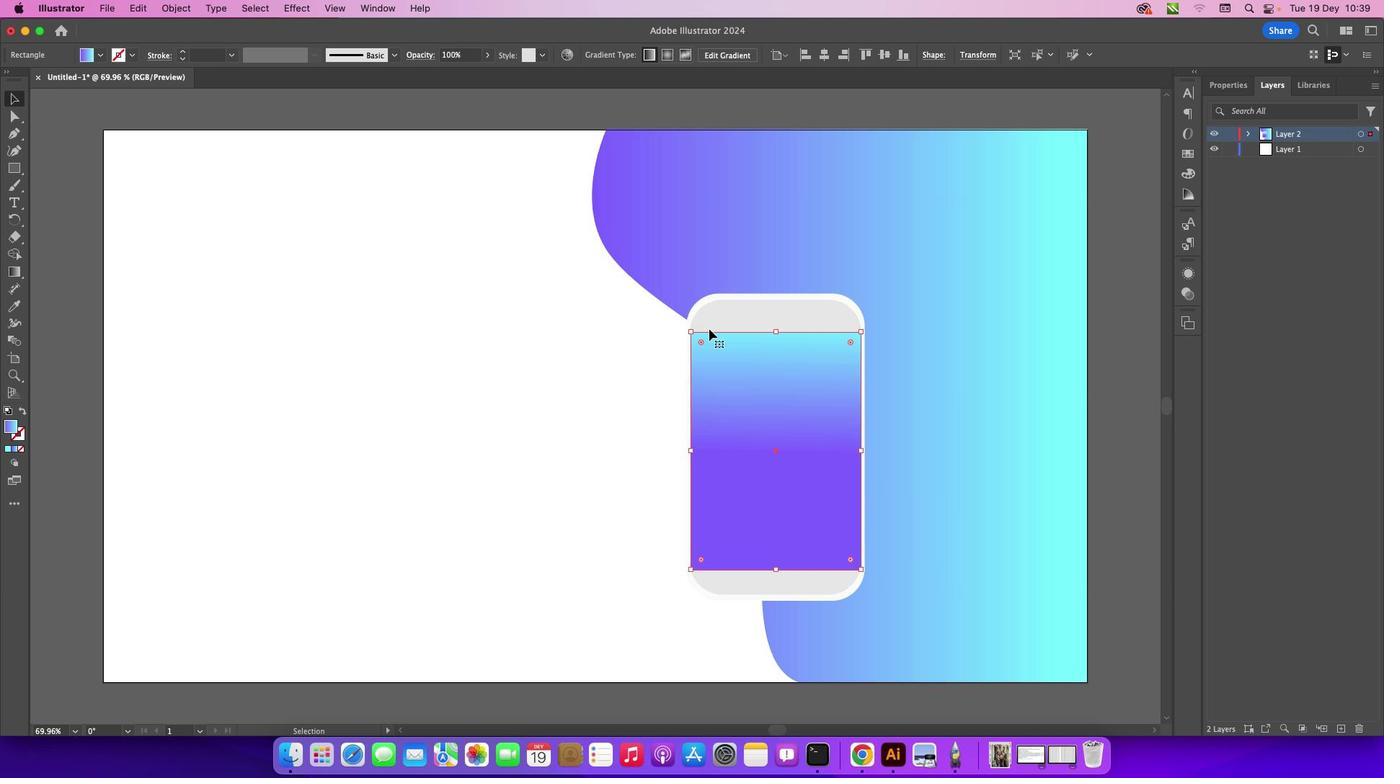 
Action: Mouse pressed left at (841, 449)
Screenshot: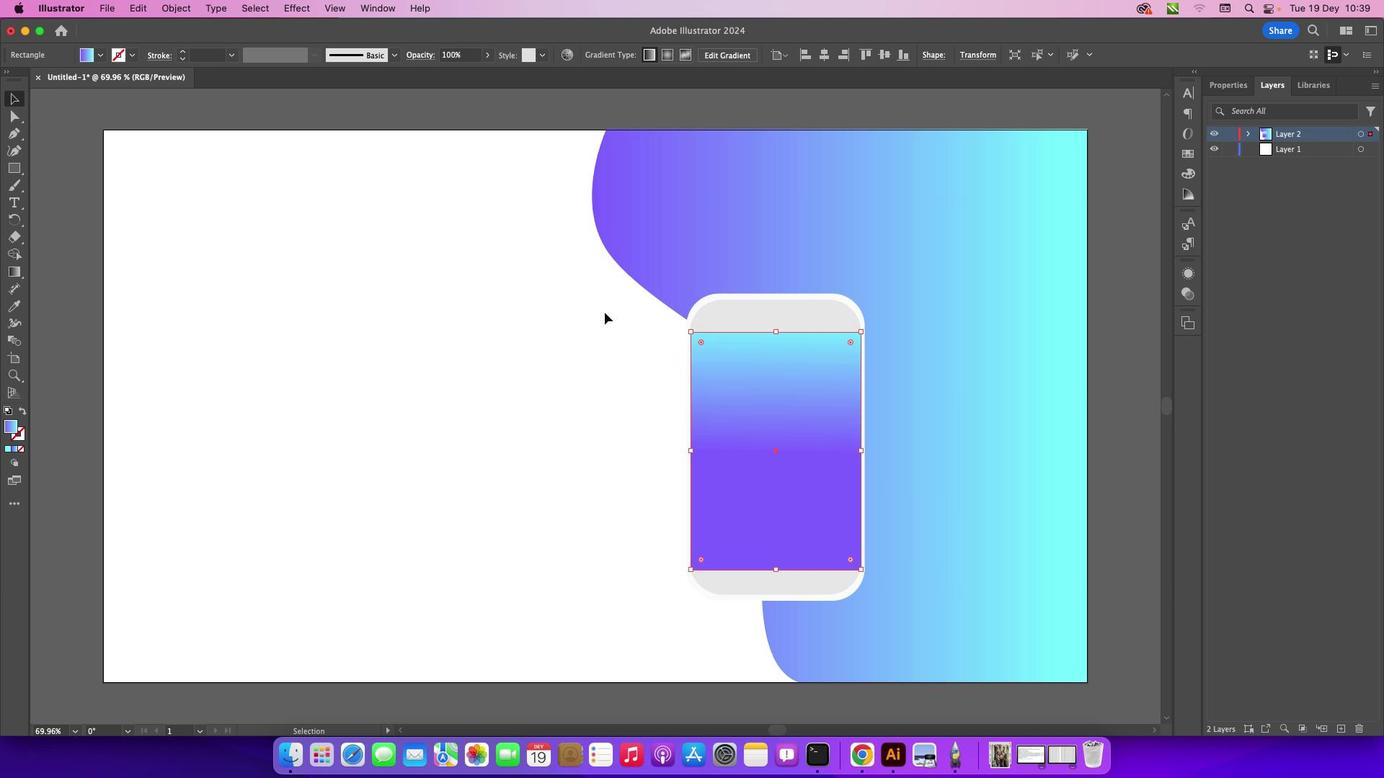 
Action: Mouse moved to (1123, 394)
Screenshot: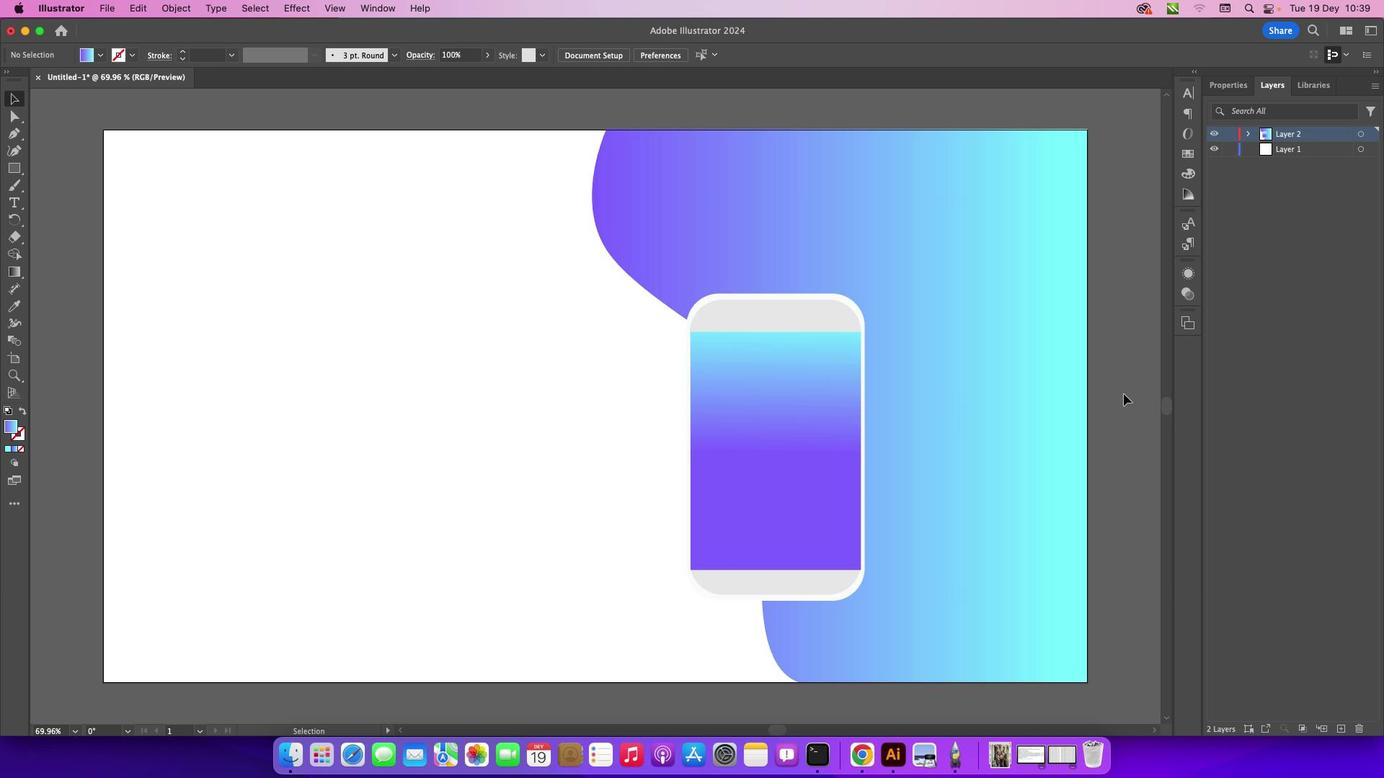 
Action: Mouse pressed left at (1123, 394)
Screenshot: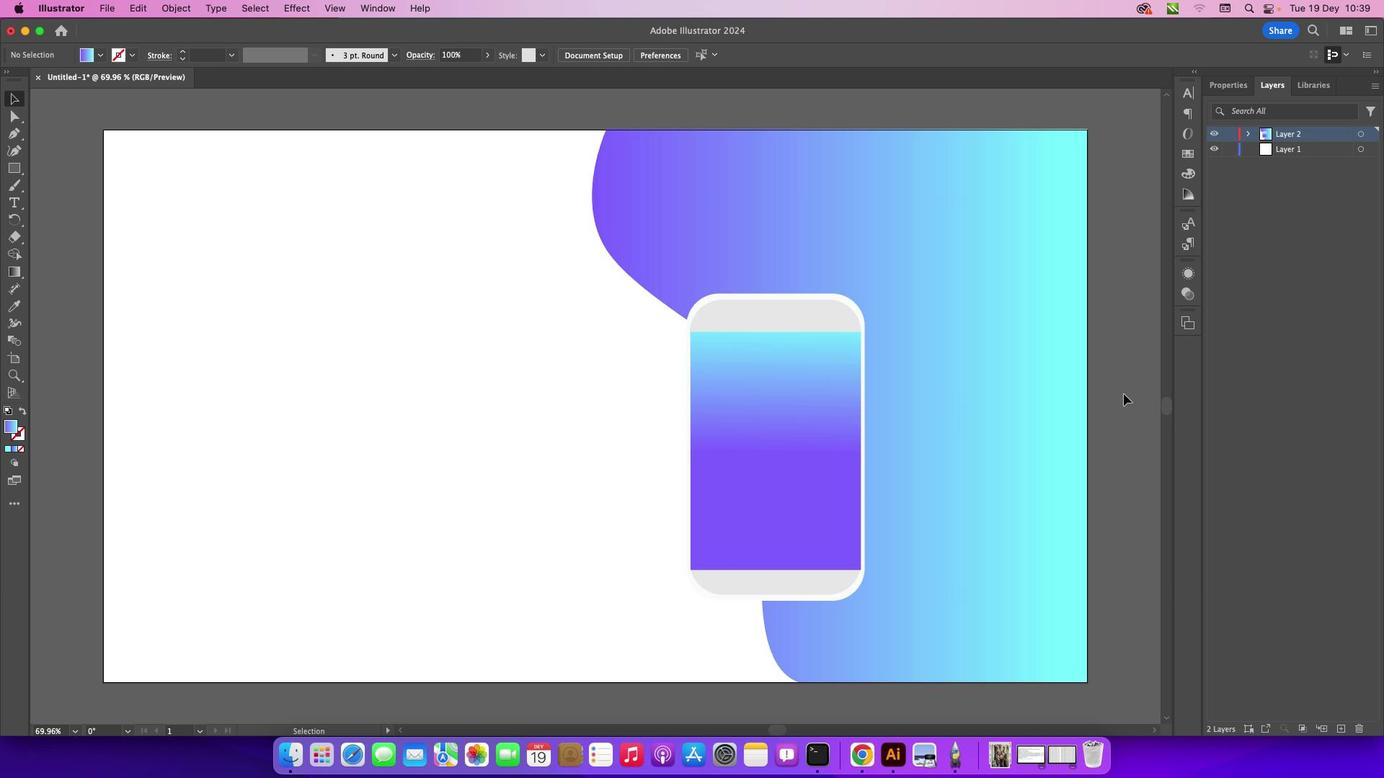 
Action: Mouse moved to (772, 434)
Screenshot: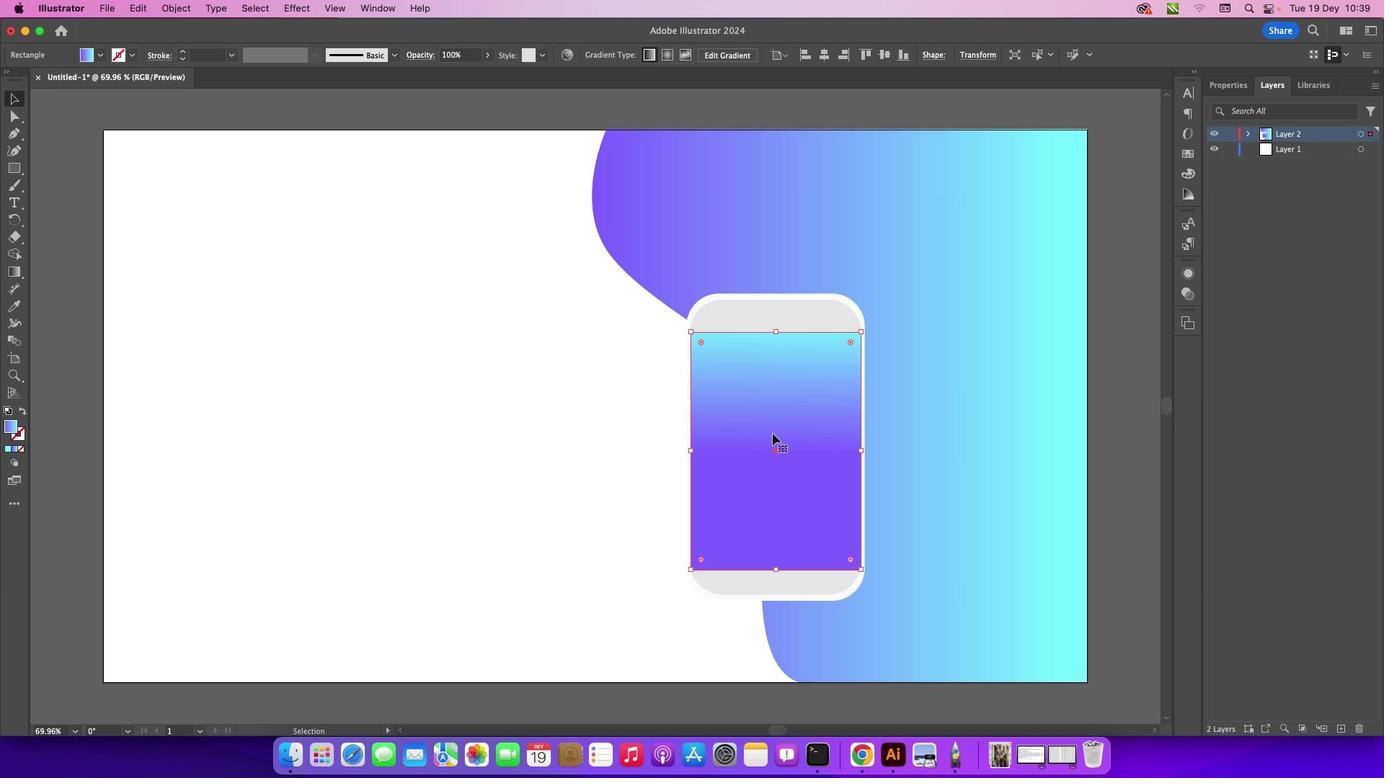 
Action: Mouse pressed left at (772, 434)
Screenshot: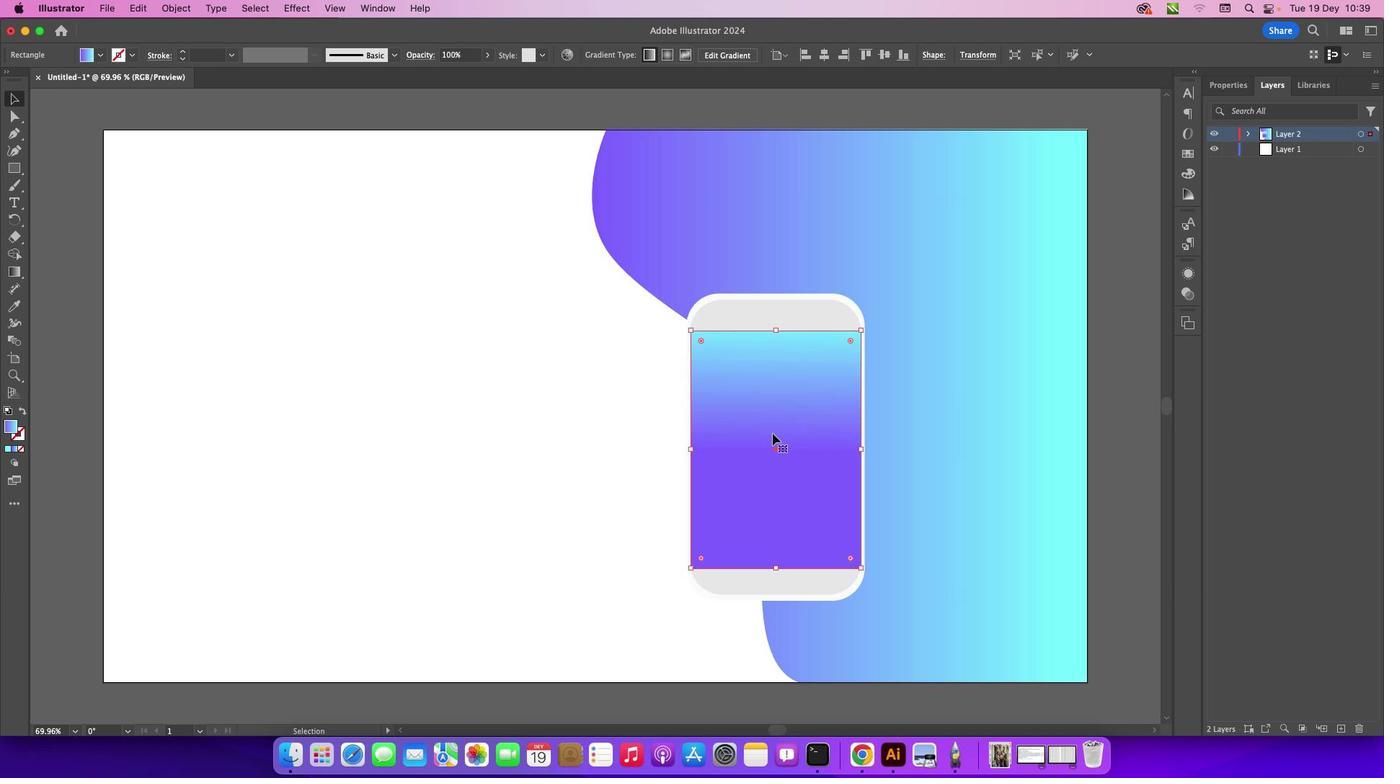
Action: Key pressed Key.upKey.upKey.upKey.upKey.up
Screenshot: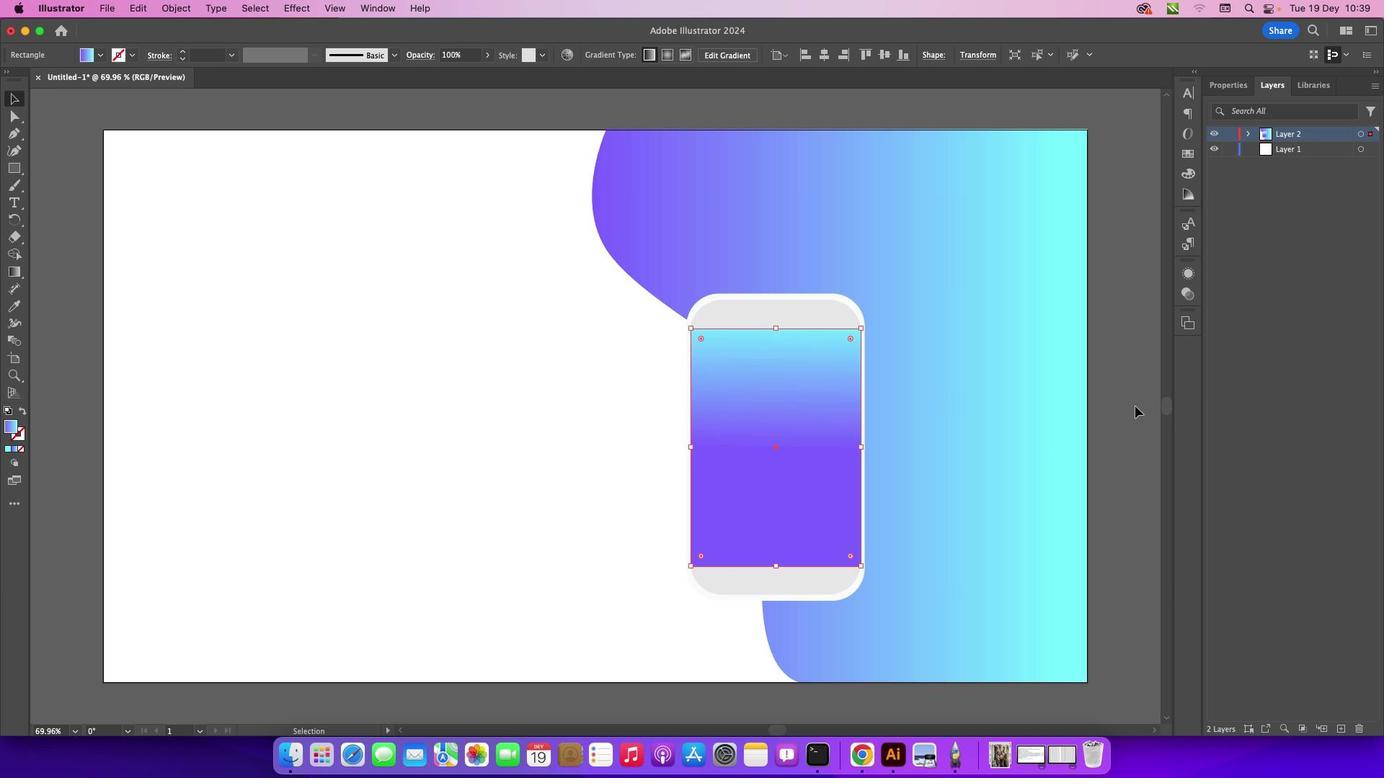 
Action: Mouse moved to (1089, 369)
Screenshot: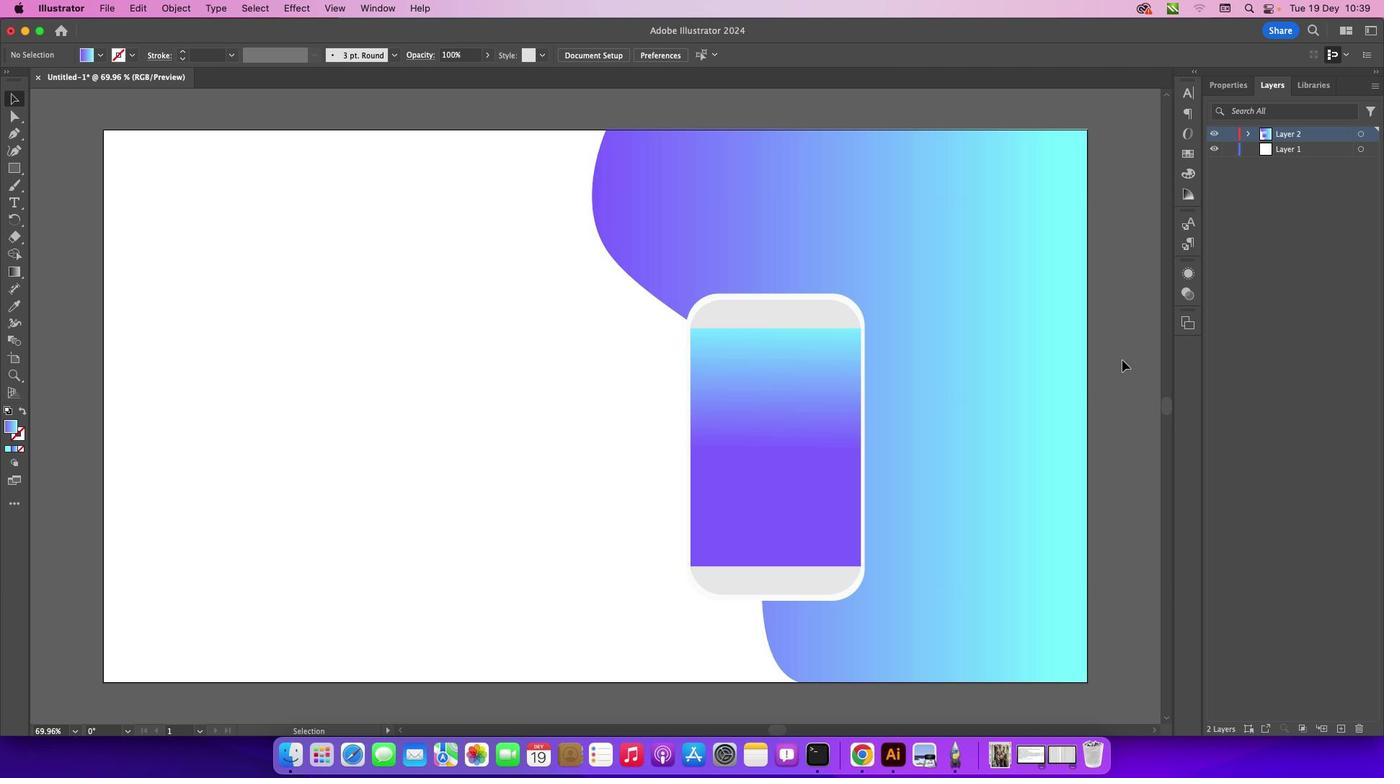 
Action: Mouse pressed left at (1089, 369)
Screenshot: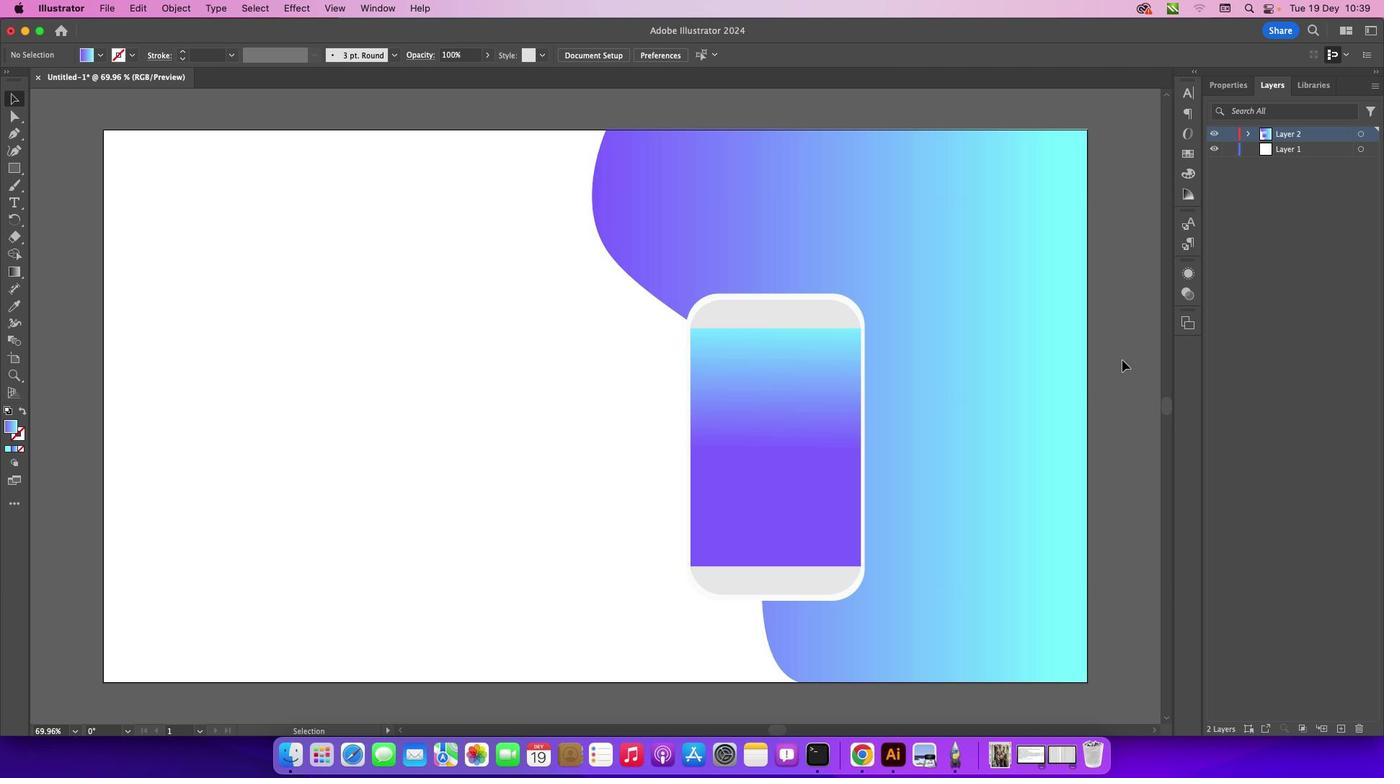 
Action: Mouse moved to (1121, 359)
Screenshot: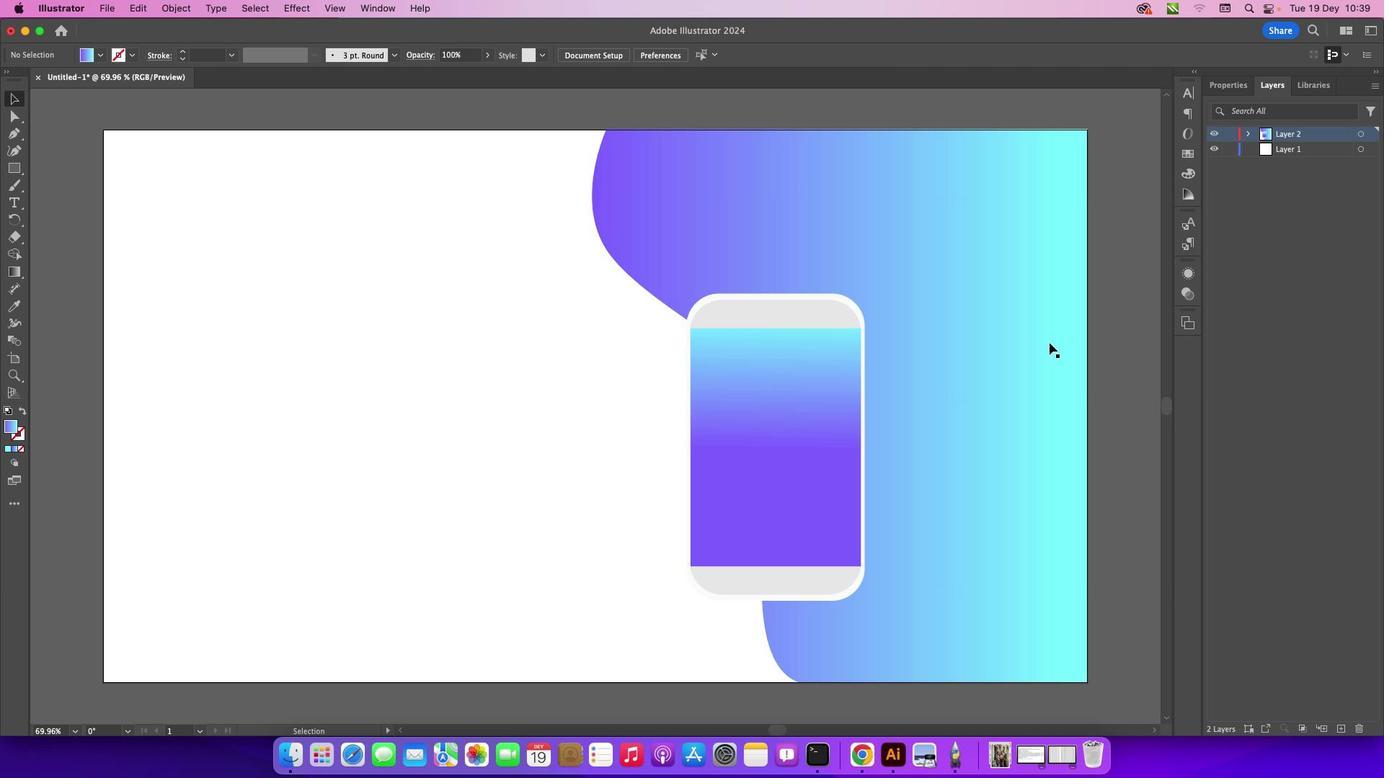 
Action: Mouse pressed left at (1121, 359)
Screenshot: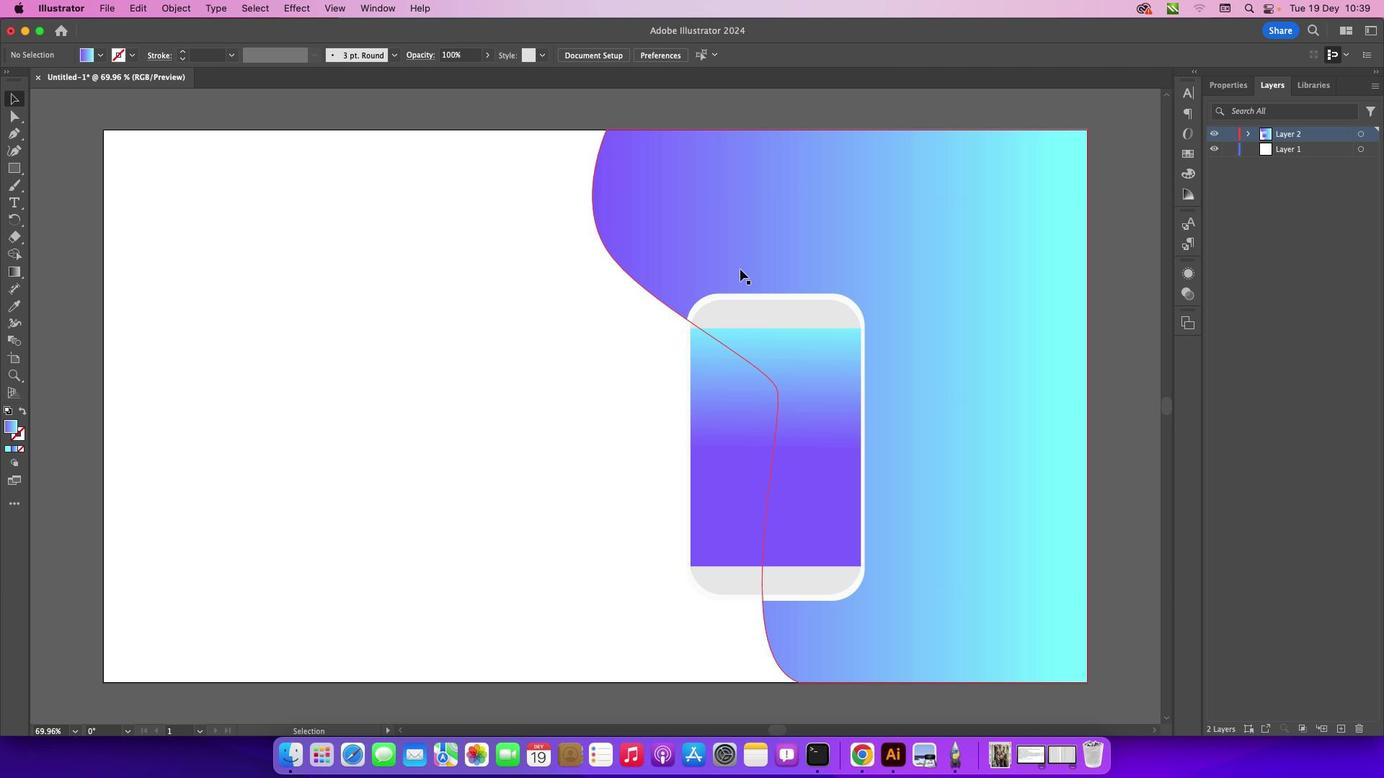 
Action: Mouse moved to (14, 167)
Screenshot: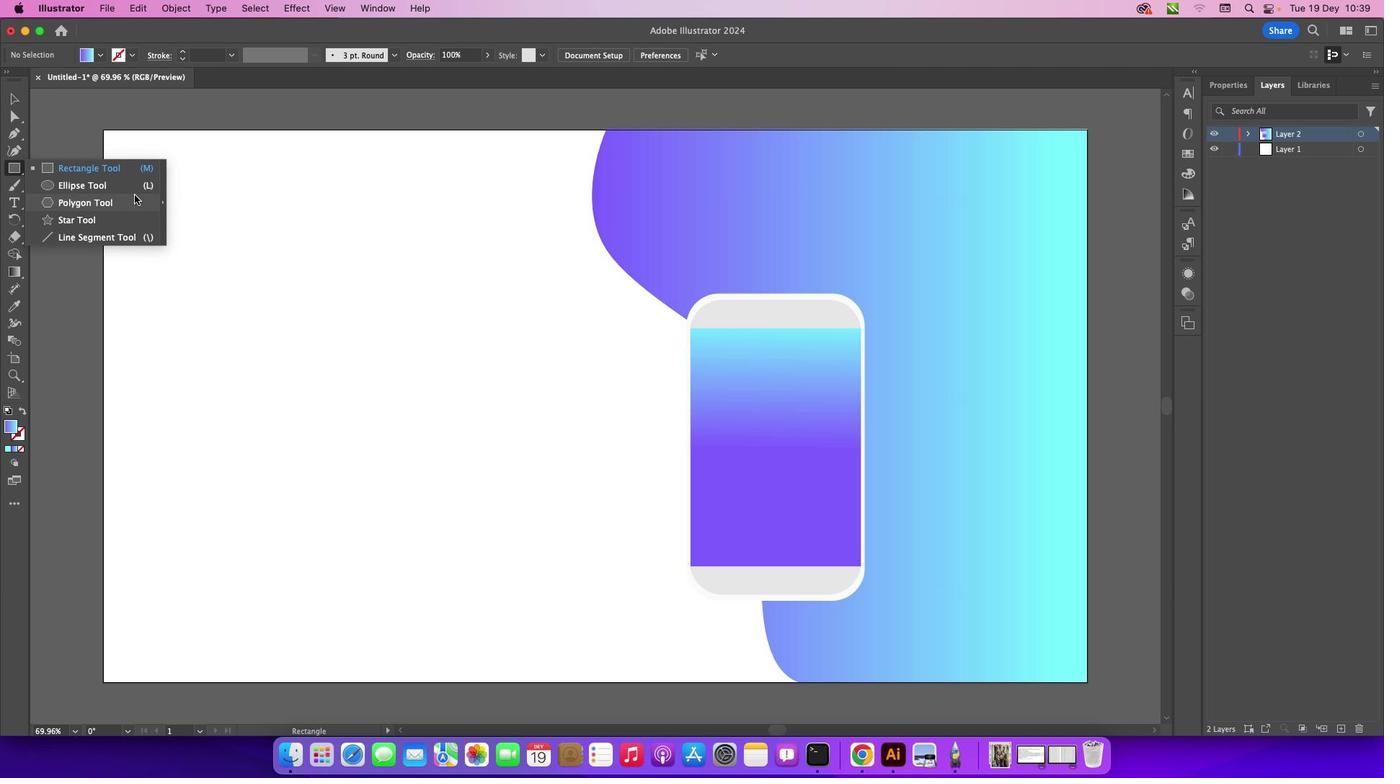 
Action: Mouse pressed left at (14, 167)
Screenshot: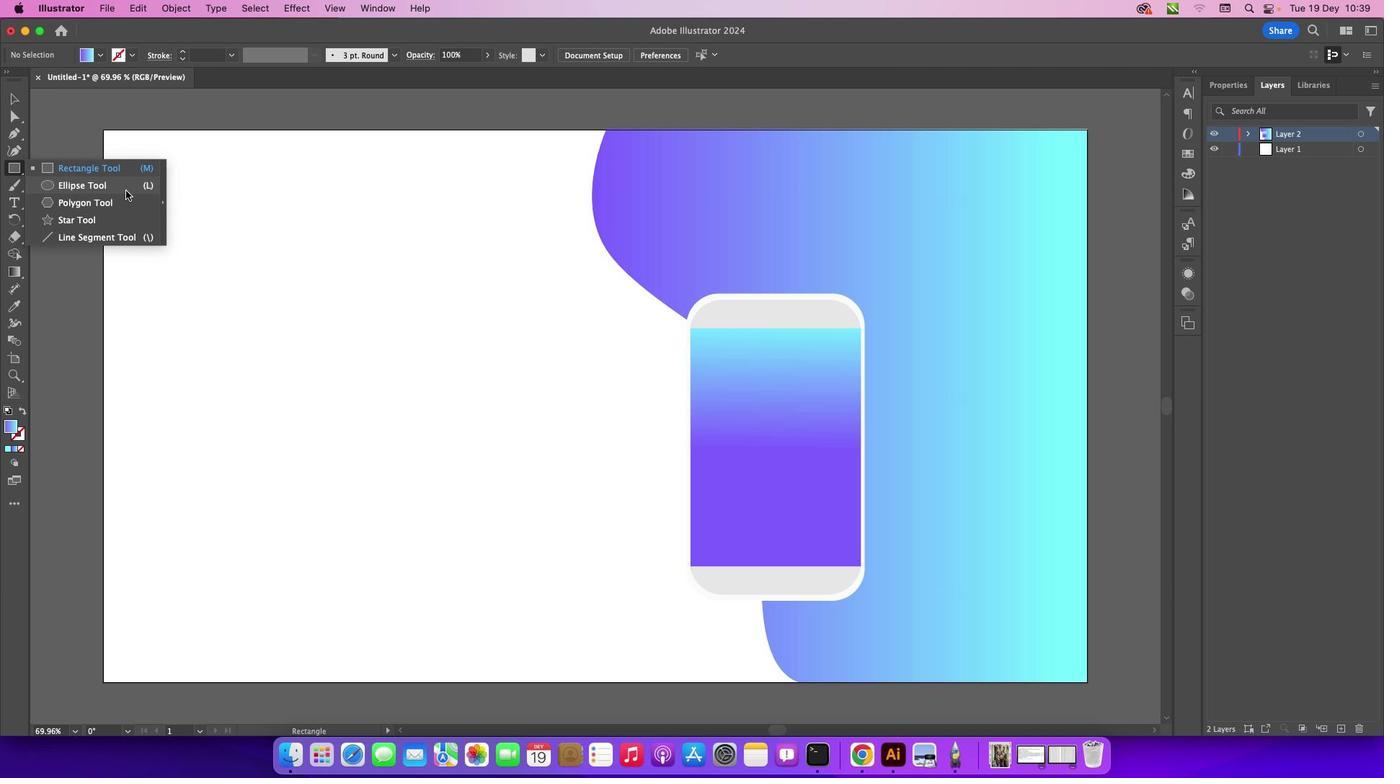 
Action: Mouse moved to (126, 191)
Screenshot: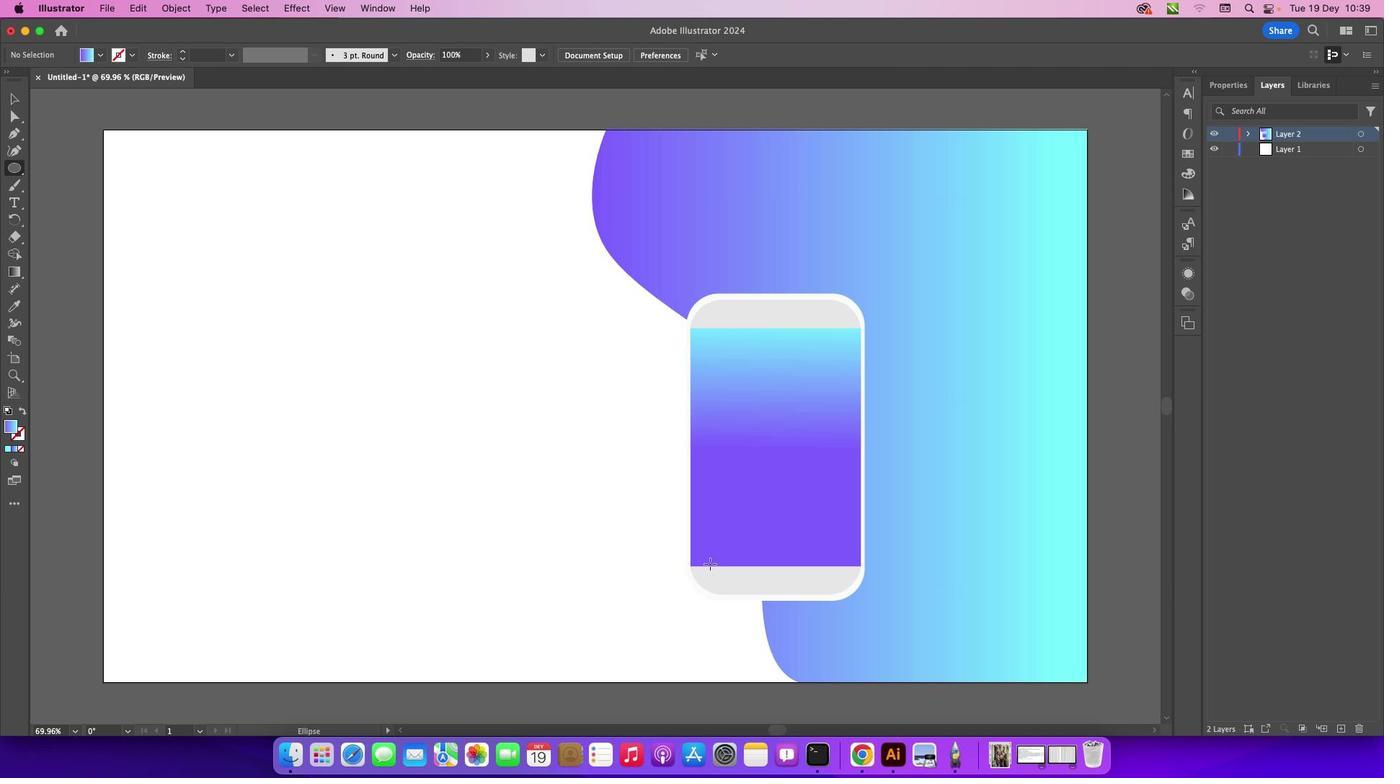 
Action: Mouse pressed left at (126, 191)
Screenshot: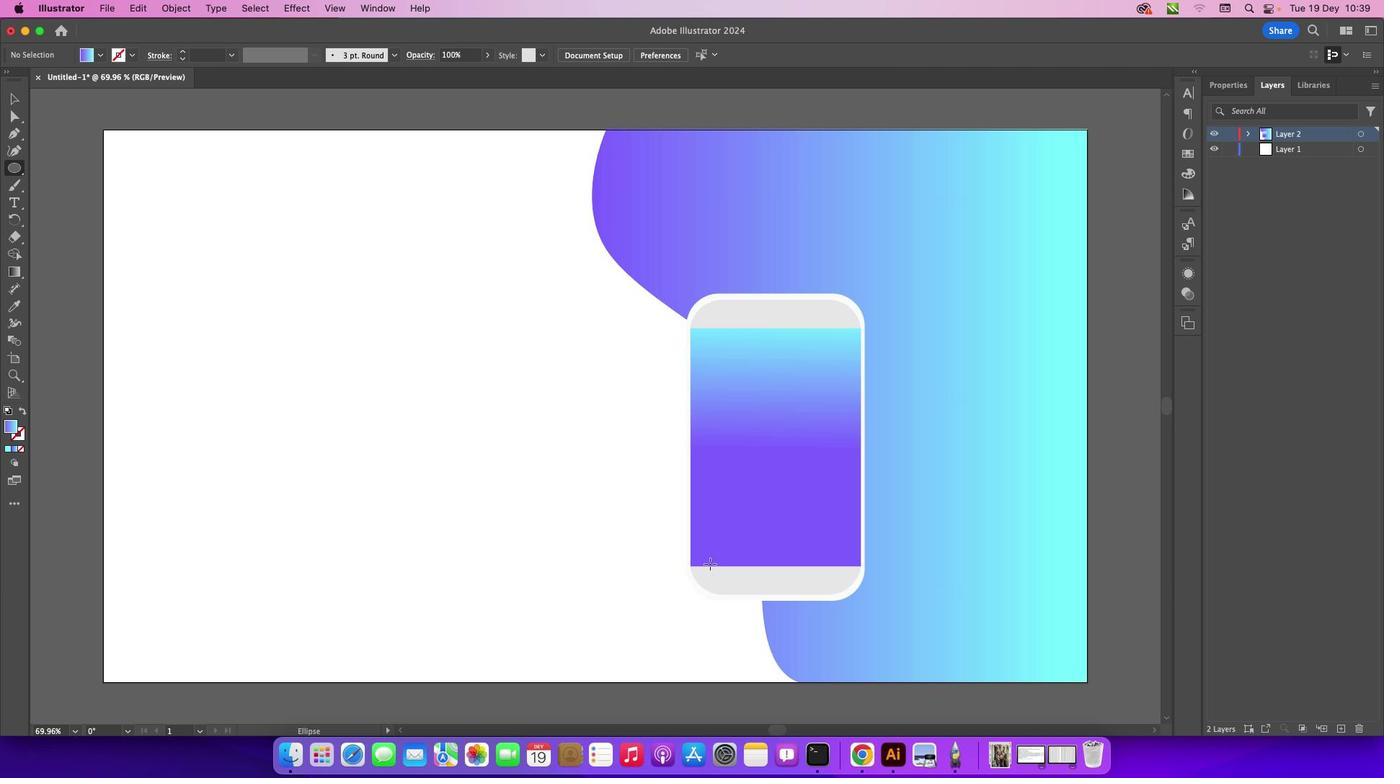 
Action: Mouse moved to (756, 591)
Screenshot: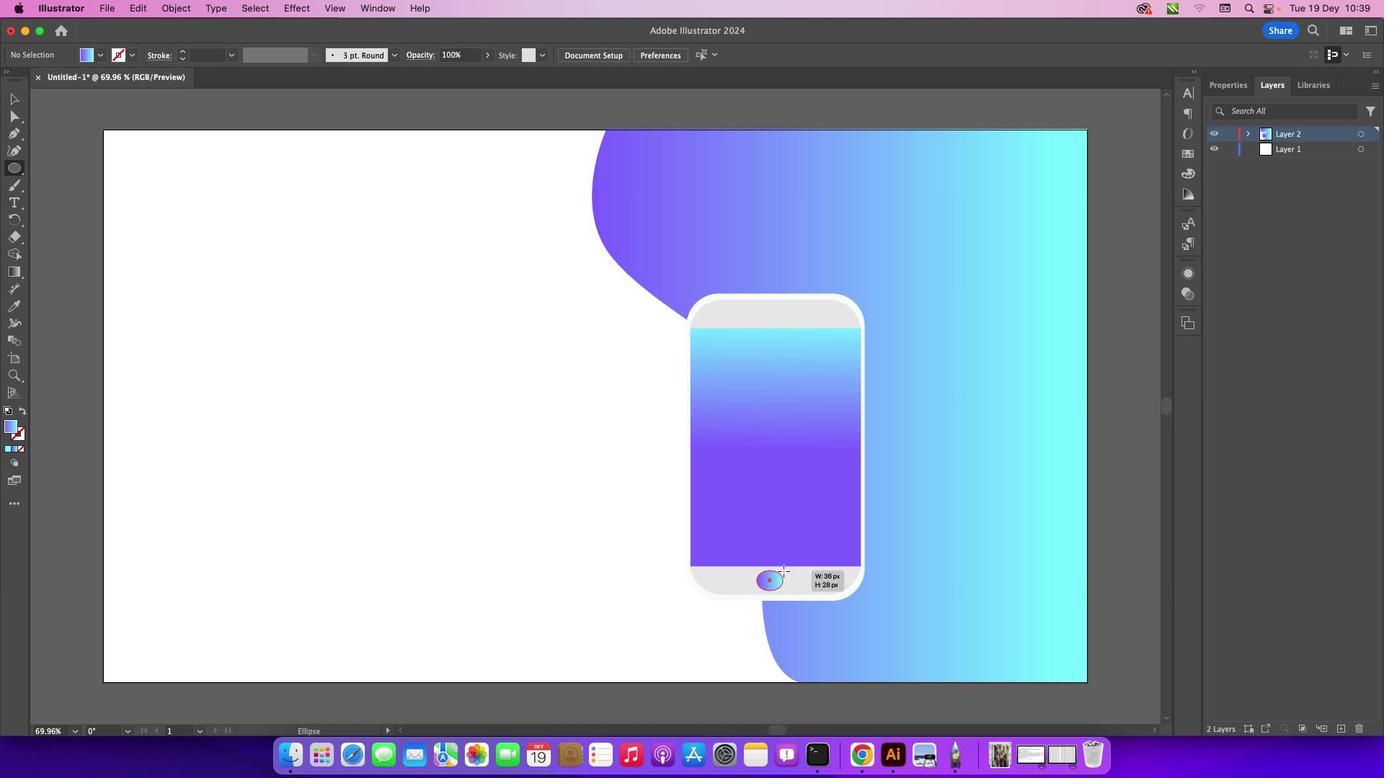 
Action: Mouse pressed left at (756, 591)
Screenshot: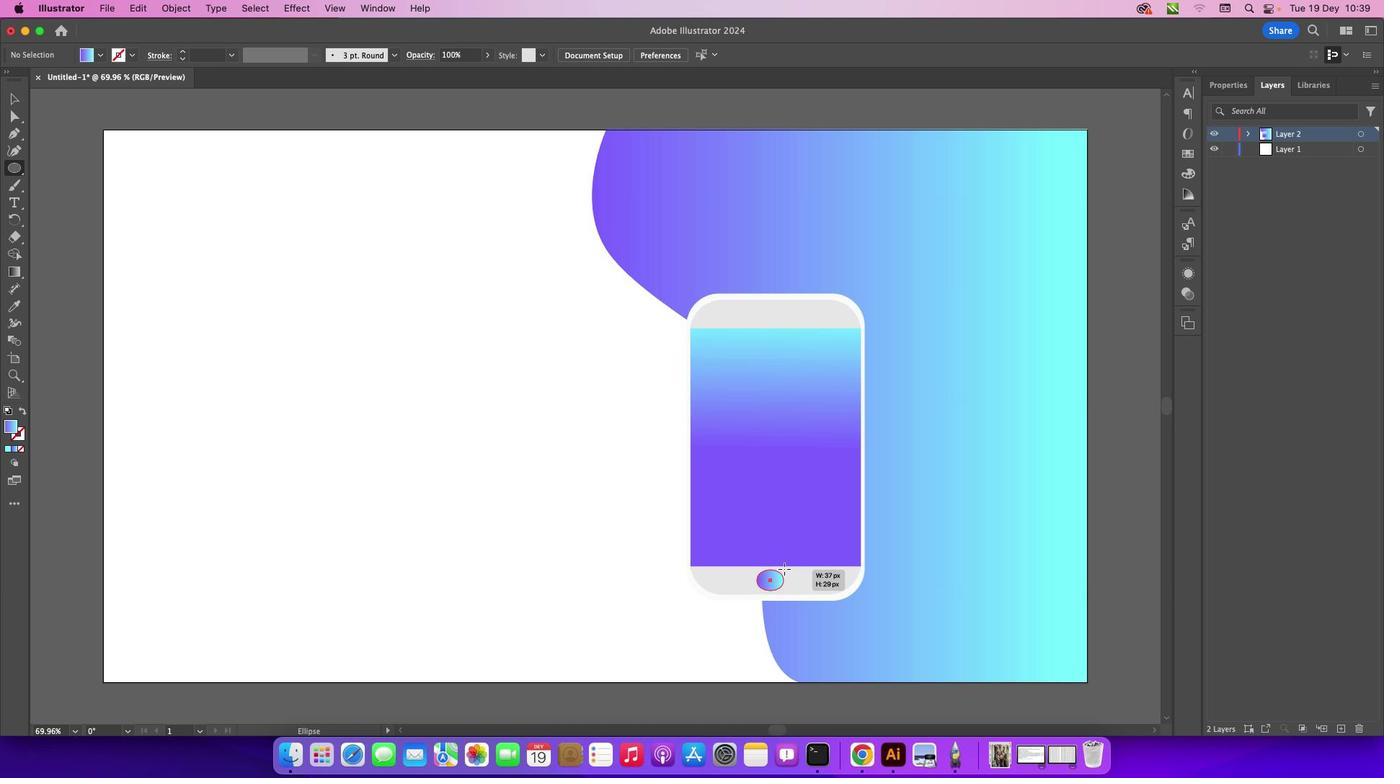 
Action: Mouse moved to (7, 451)
Screenshot: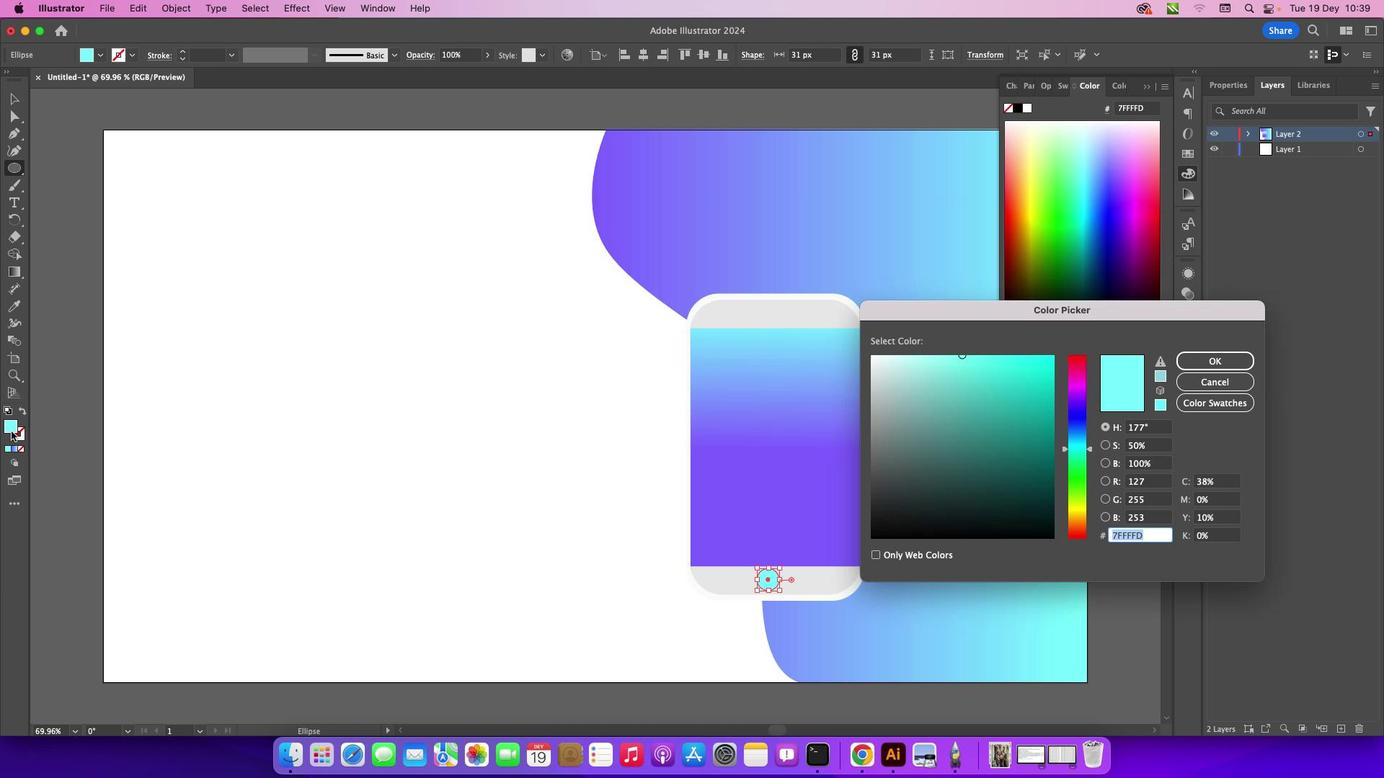 
Action: Mouse pressed left at (7, 451)
Screenshot: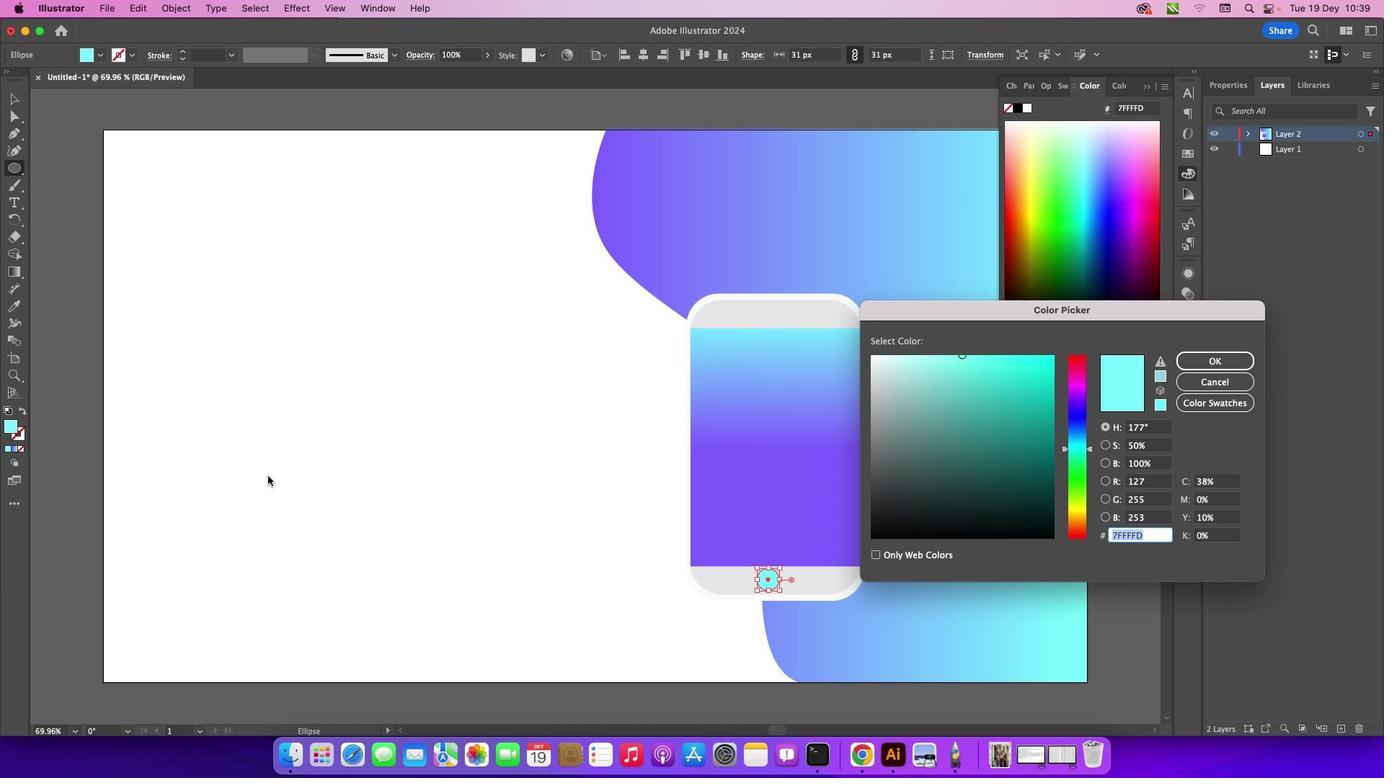 
Action: Mouse moved to (11, 431)
Screenshot: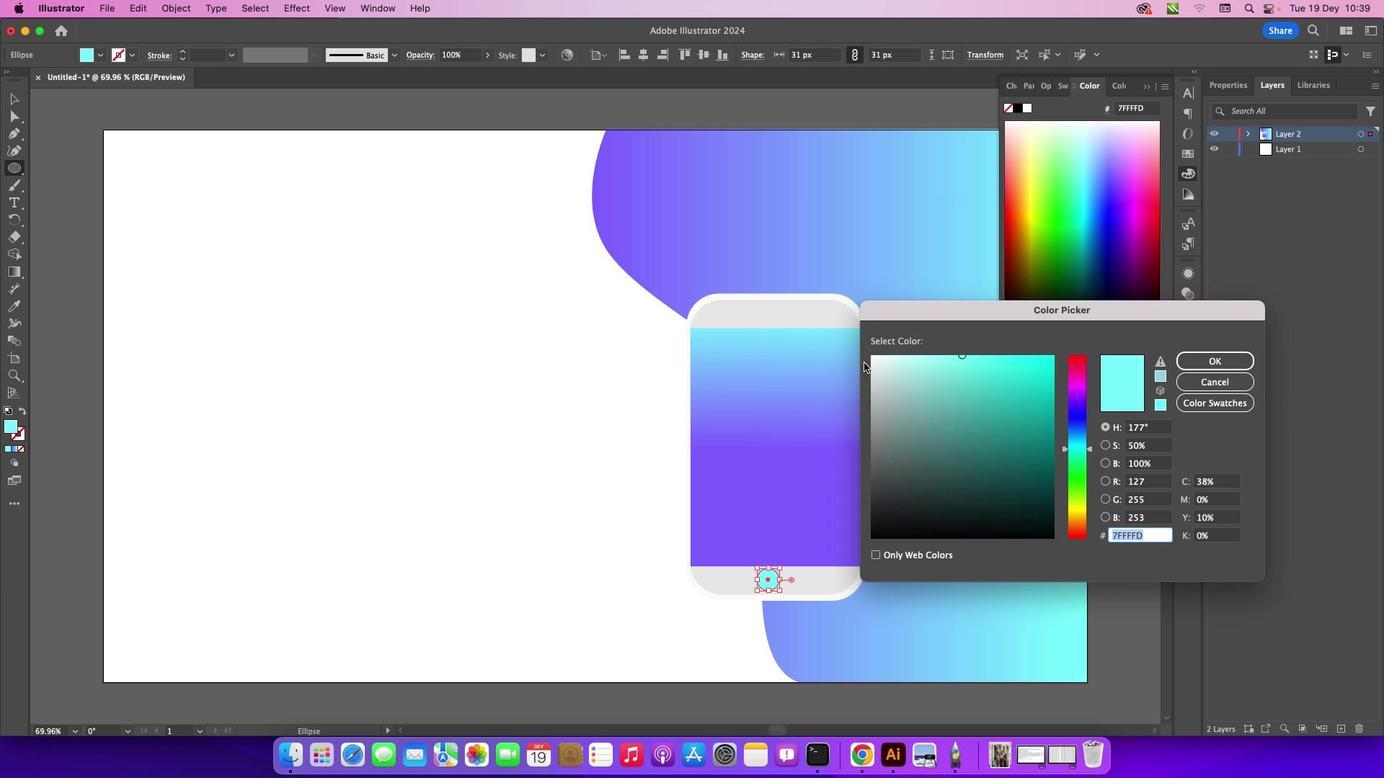 
Action: Mouse pressed left at (11, 431)
Screenshot: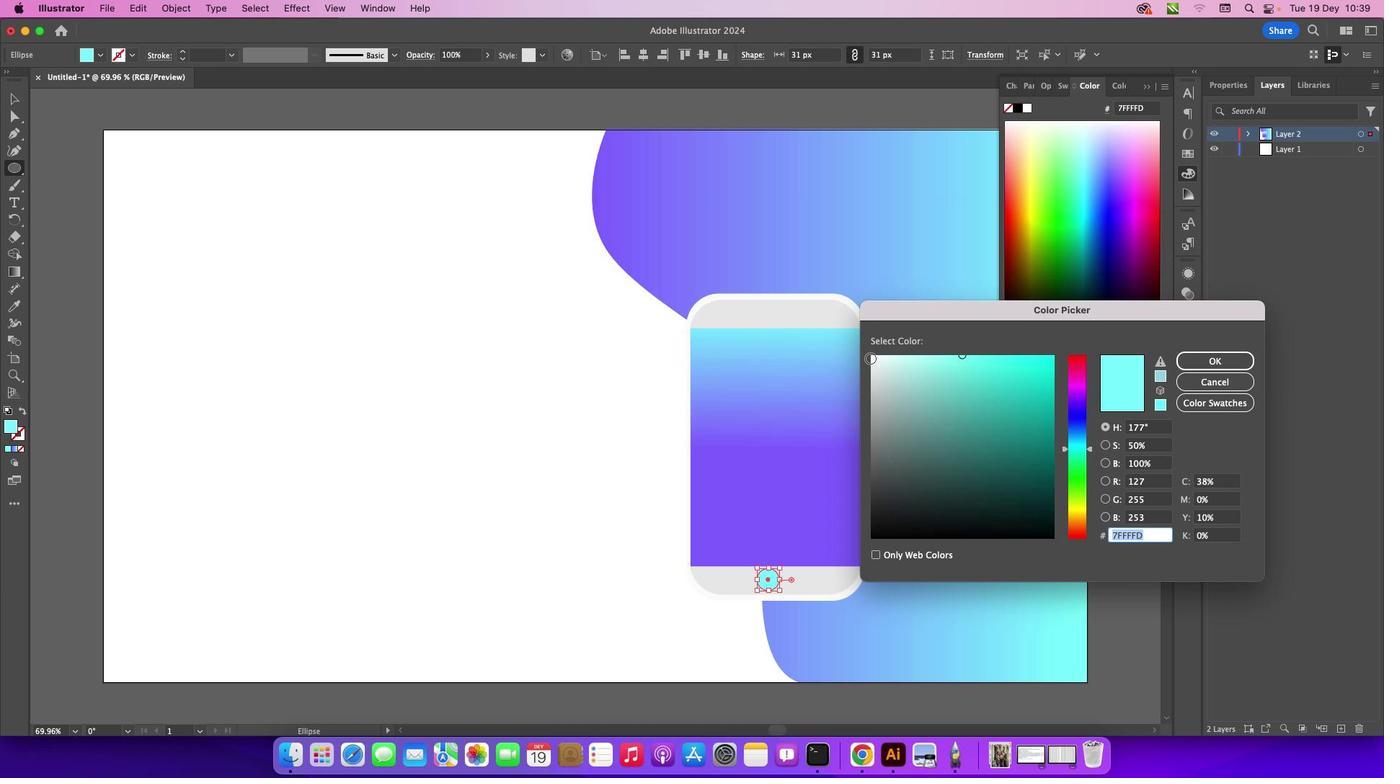 
Action: Mouse pressed left at (11, 431)
Screenshot: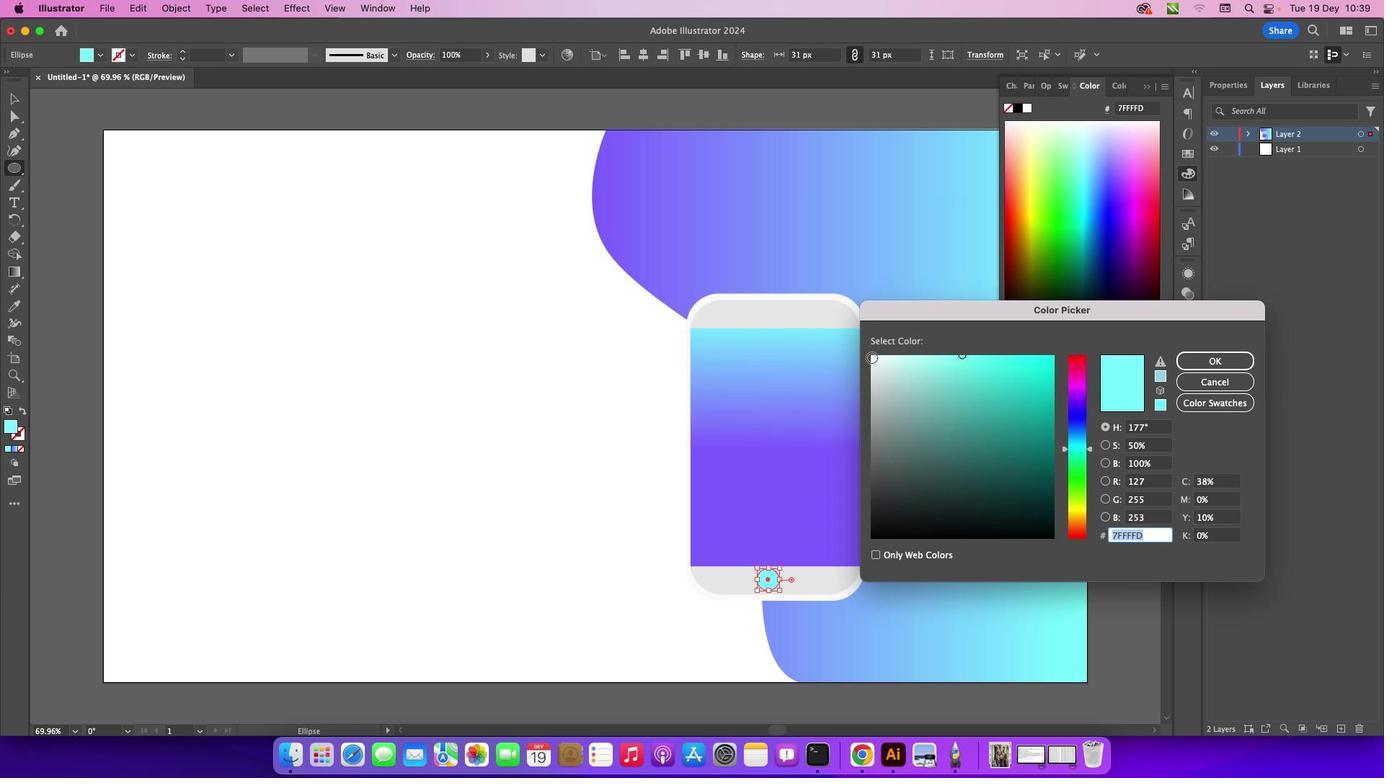 
Action: Mouse moved to (871, 357)
Screenshot: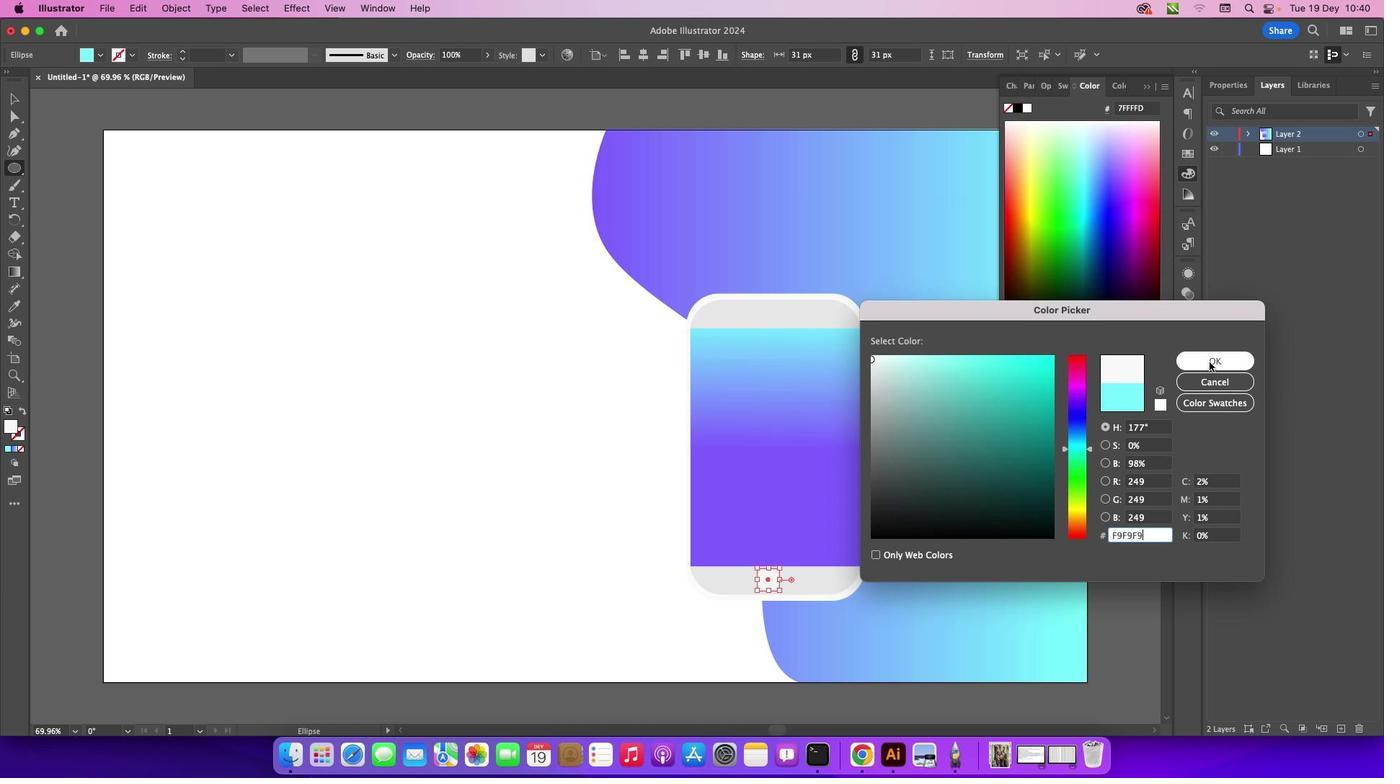 
Action: Mouse pressed left at (871, 357)
Screenshot: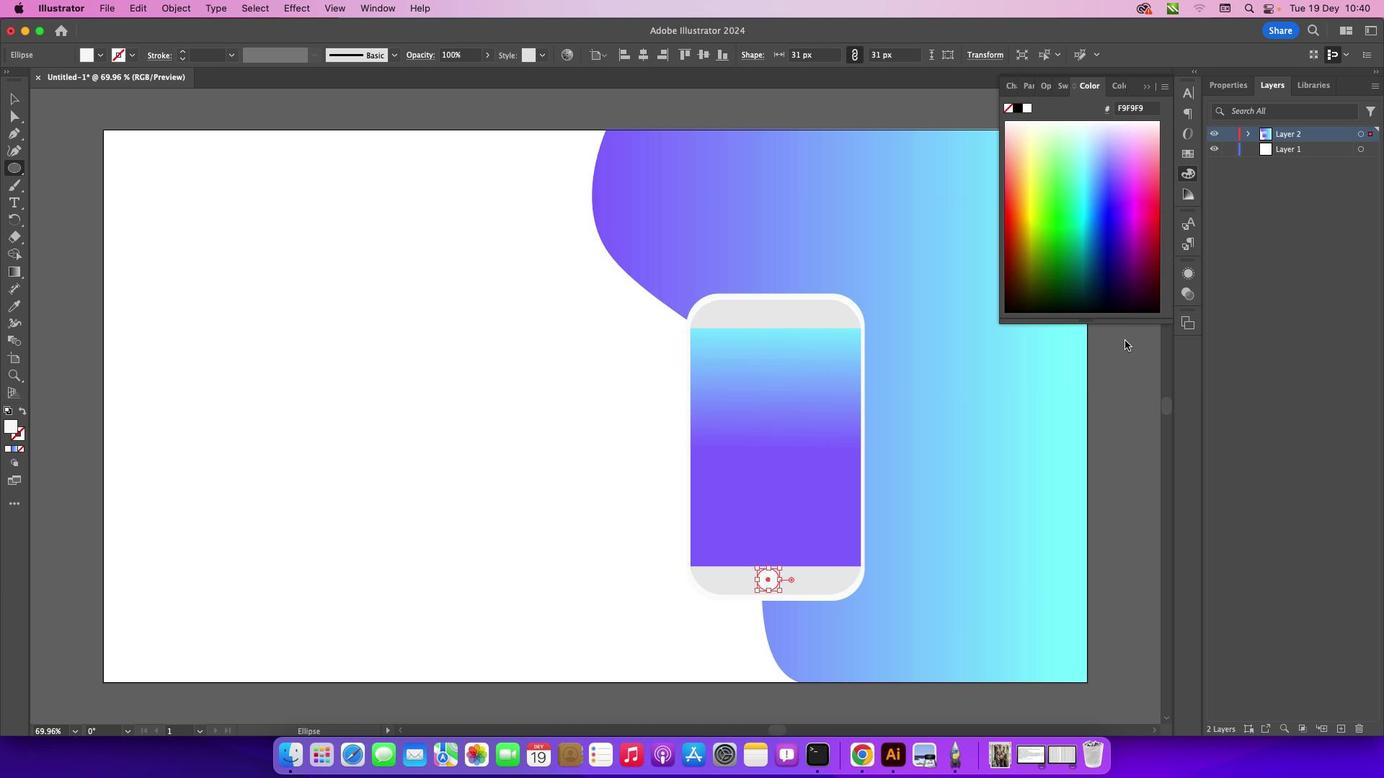 
Action: Mouse moved to (1210, 361)
Screenshot: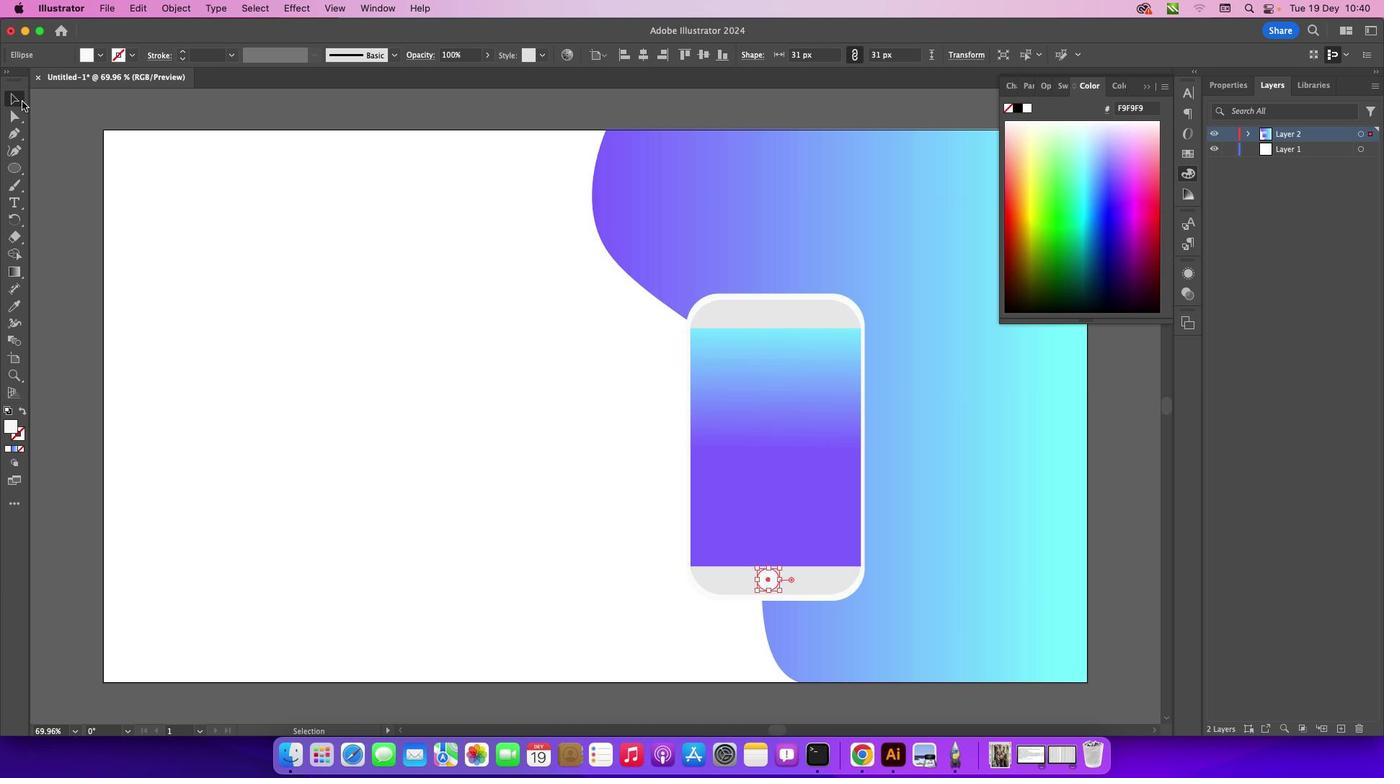 
Action: Mouse pressed left at (1210, 361)
Screenshot: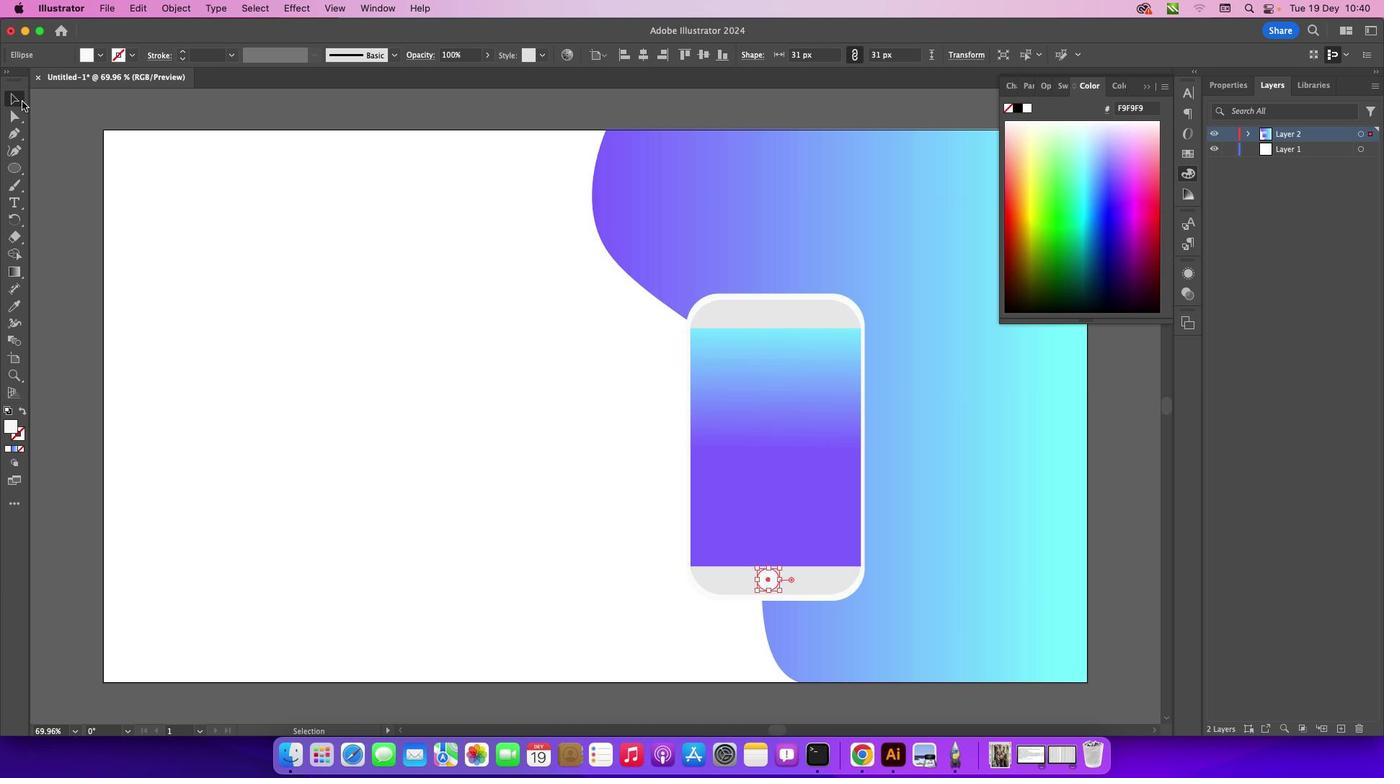 
Action: Mouse moved to (22, 101)
Screenshot: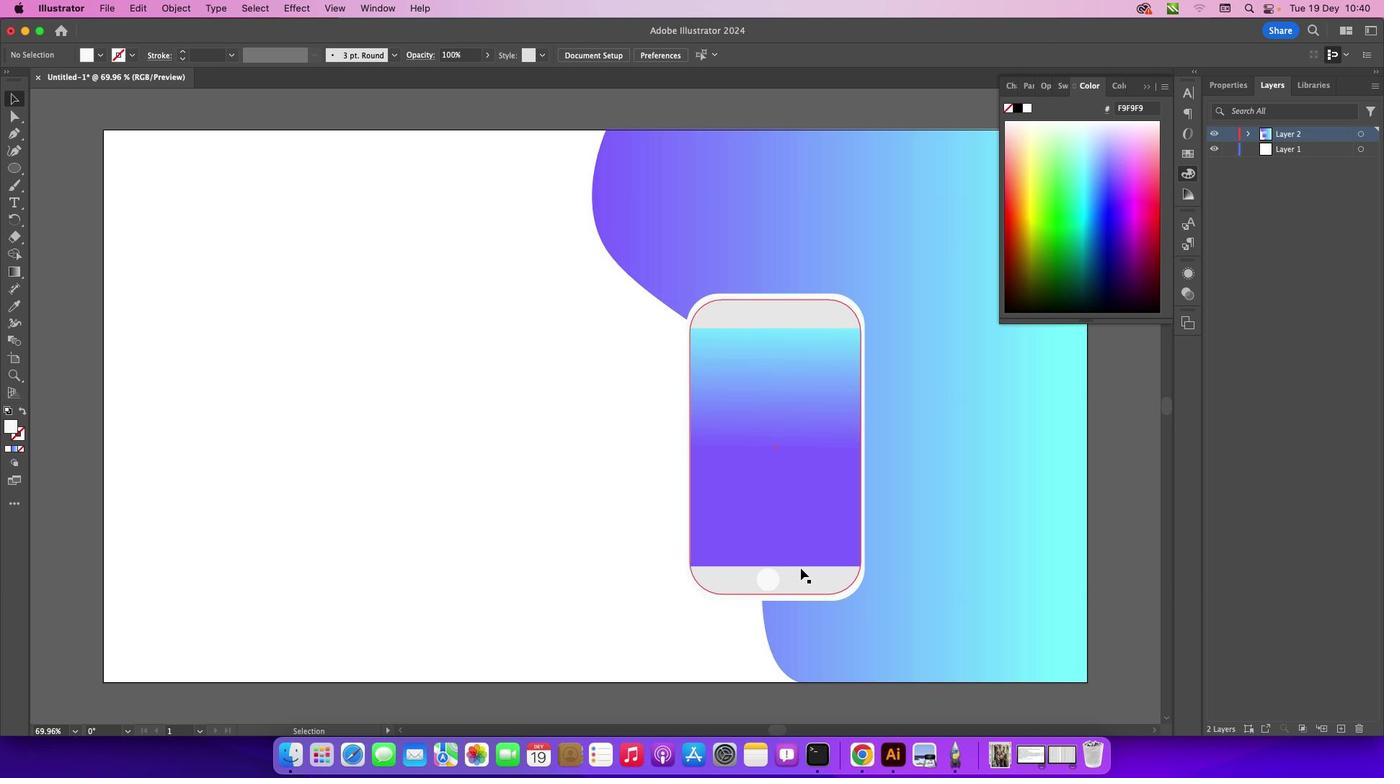 
Action: Mouse pressed left at (22, 101)
Screenshot: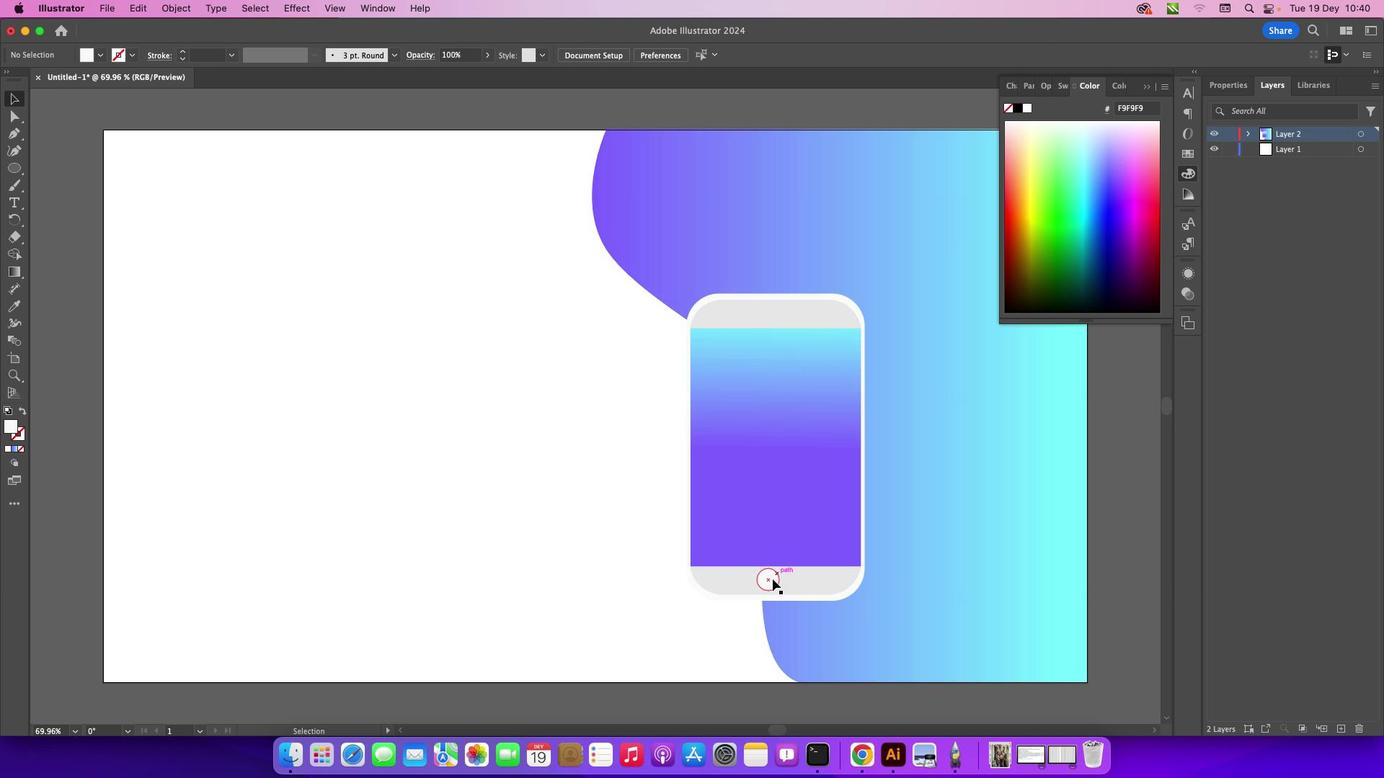 
Action: Mouse moved to (86, 113)
Screenshot: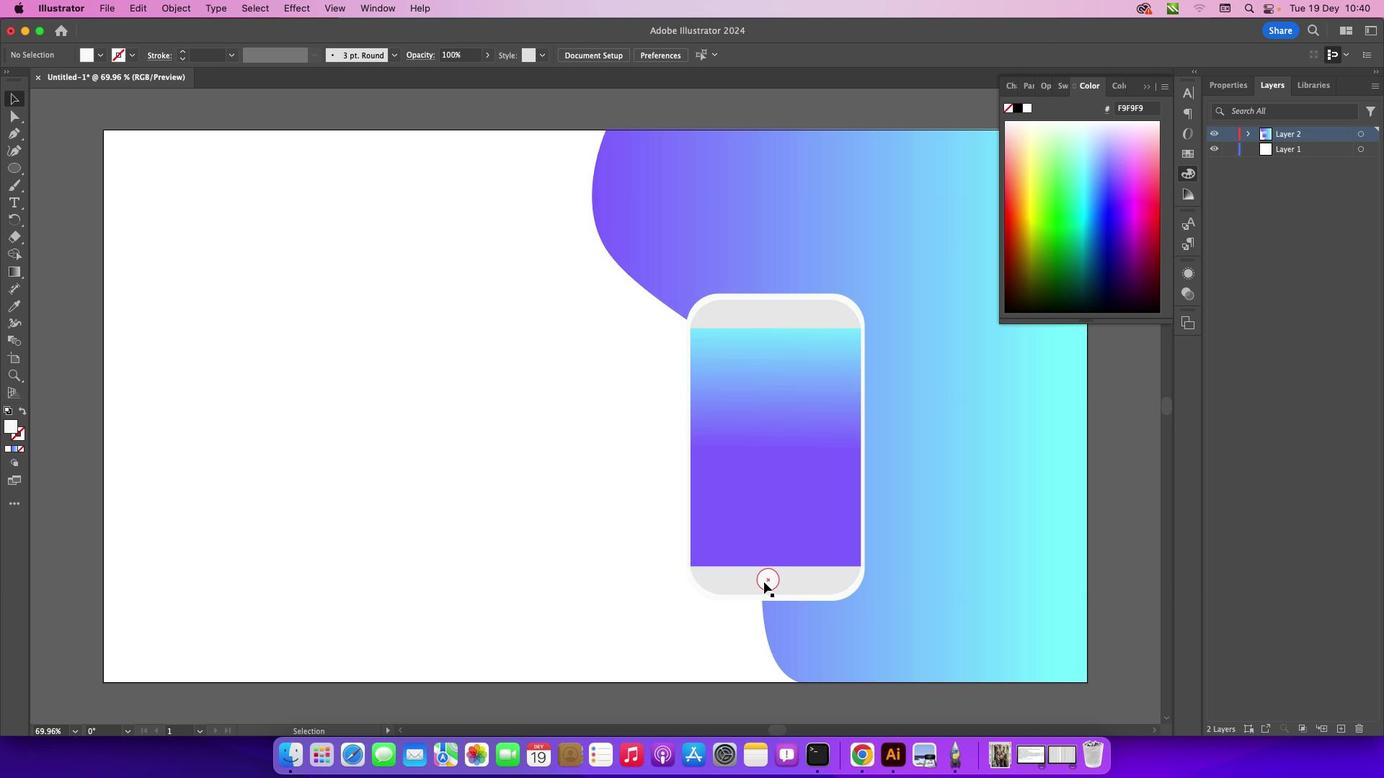 
Action: Mouse pressed left at (86, 113)
Screenshot: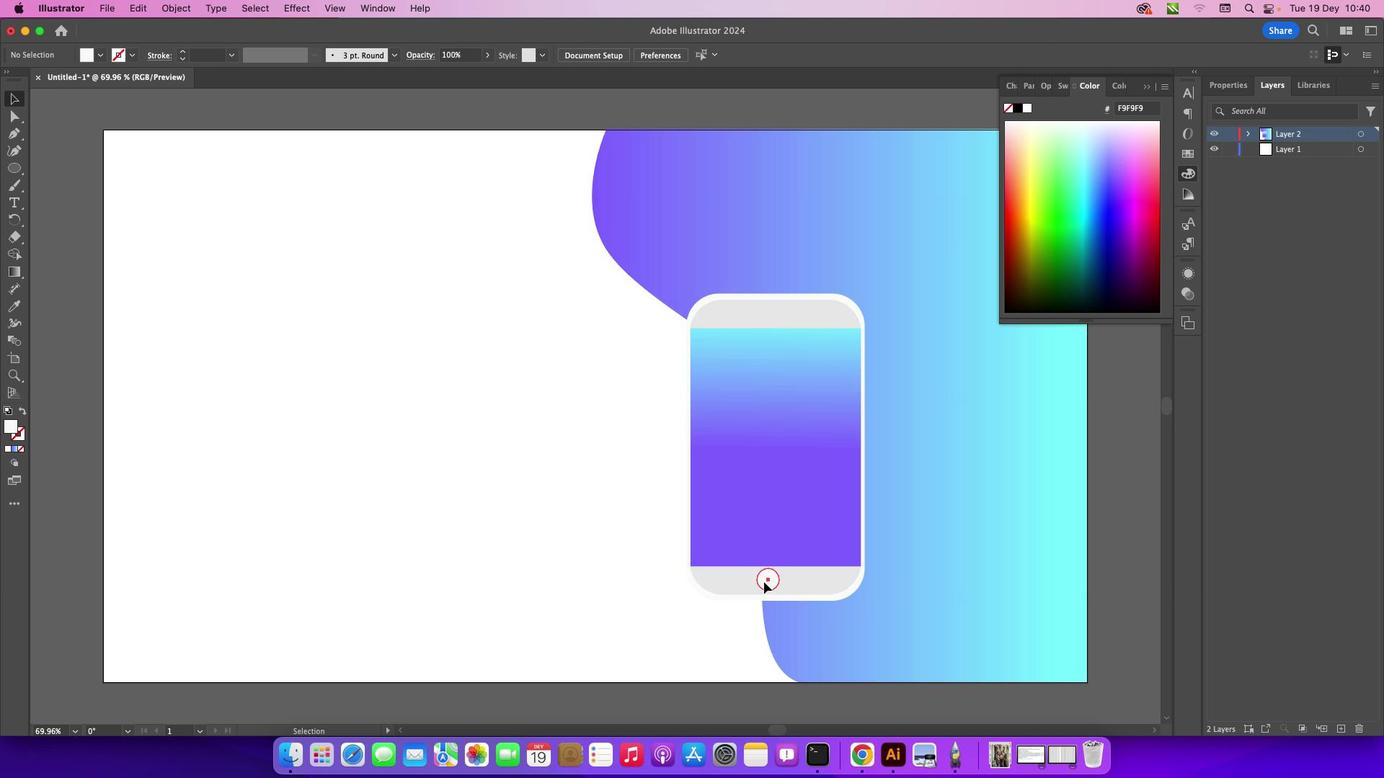 
Action: Mouse moved to (764, 582)
Screenshot: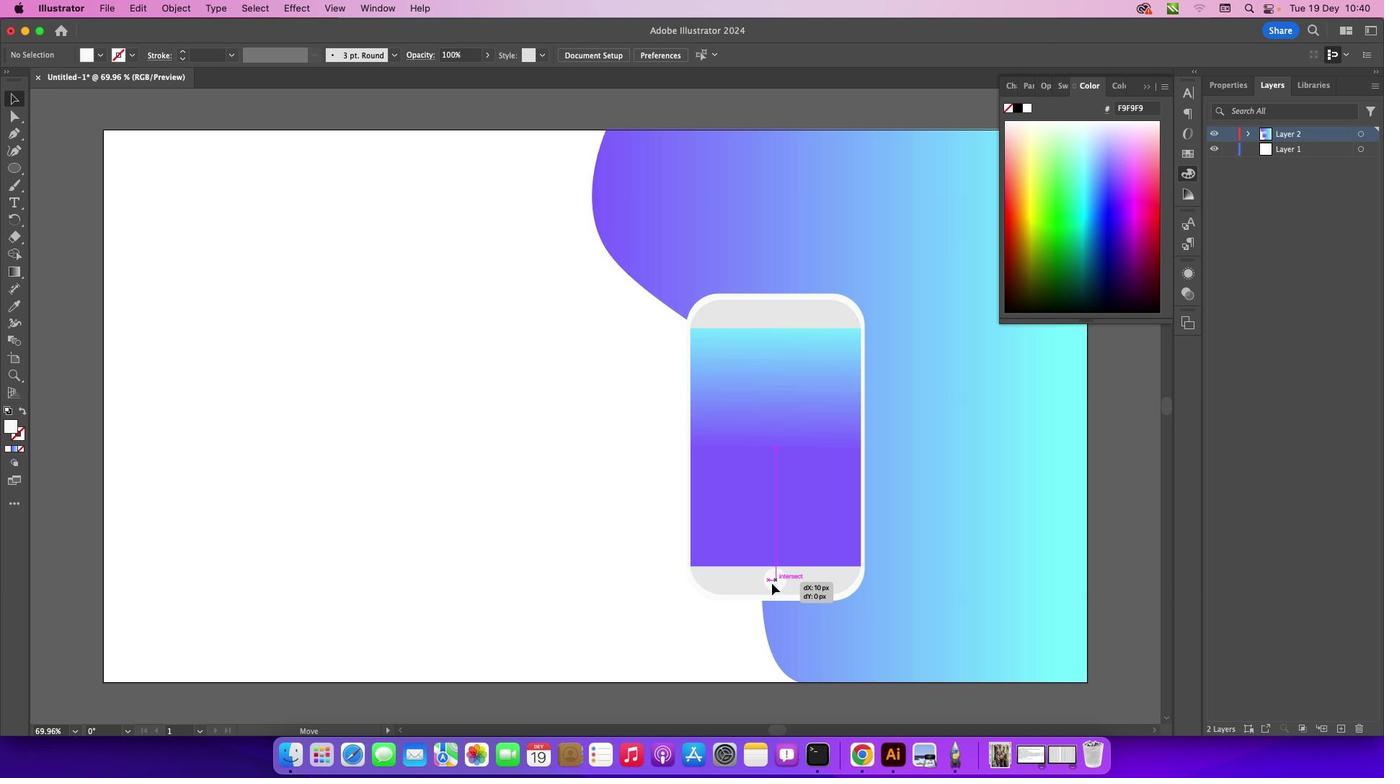 
Action: Mouse pressed left at (764, 582)
Screenshot: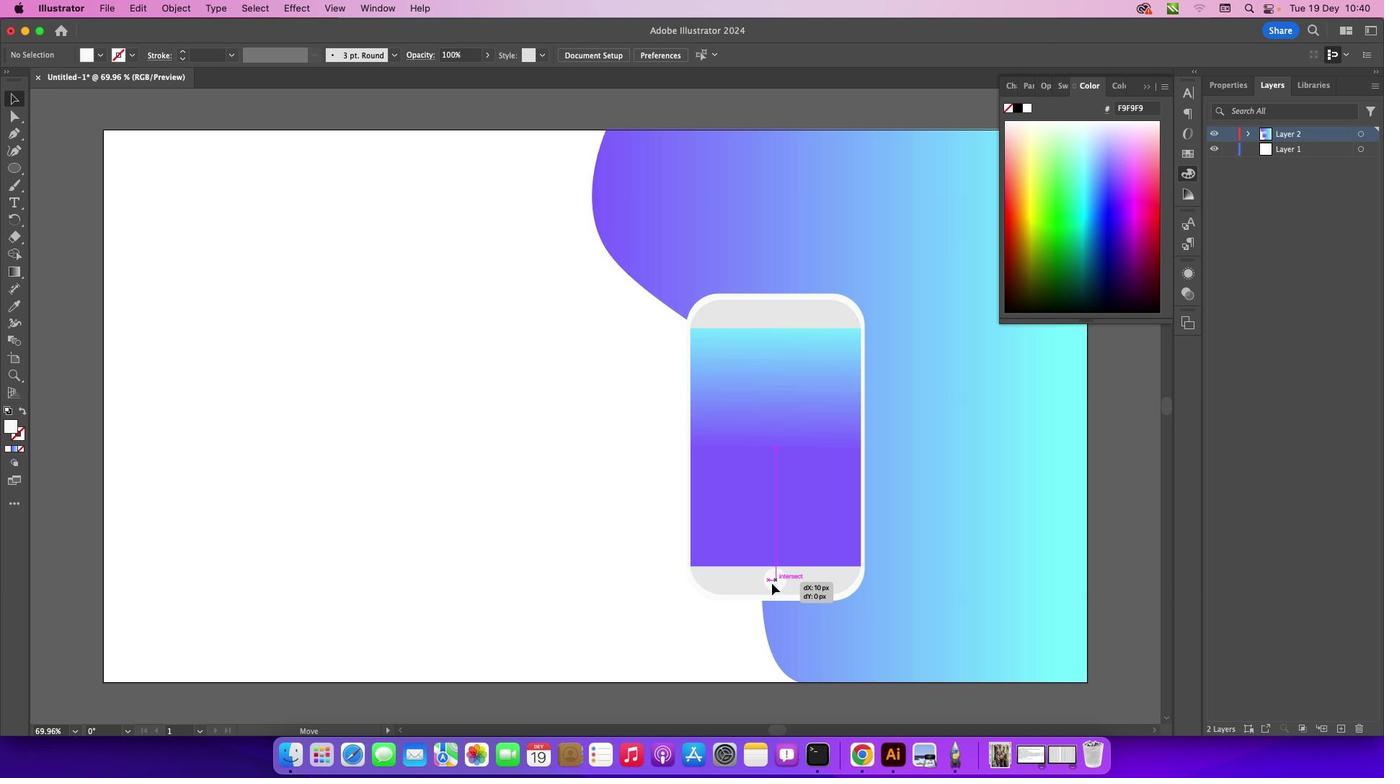 
Action: Mouse moved to (67, 422)
Screenshot: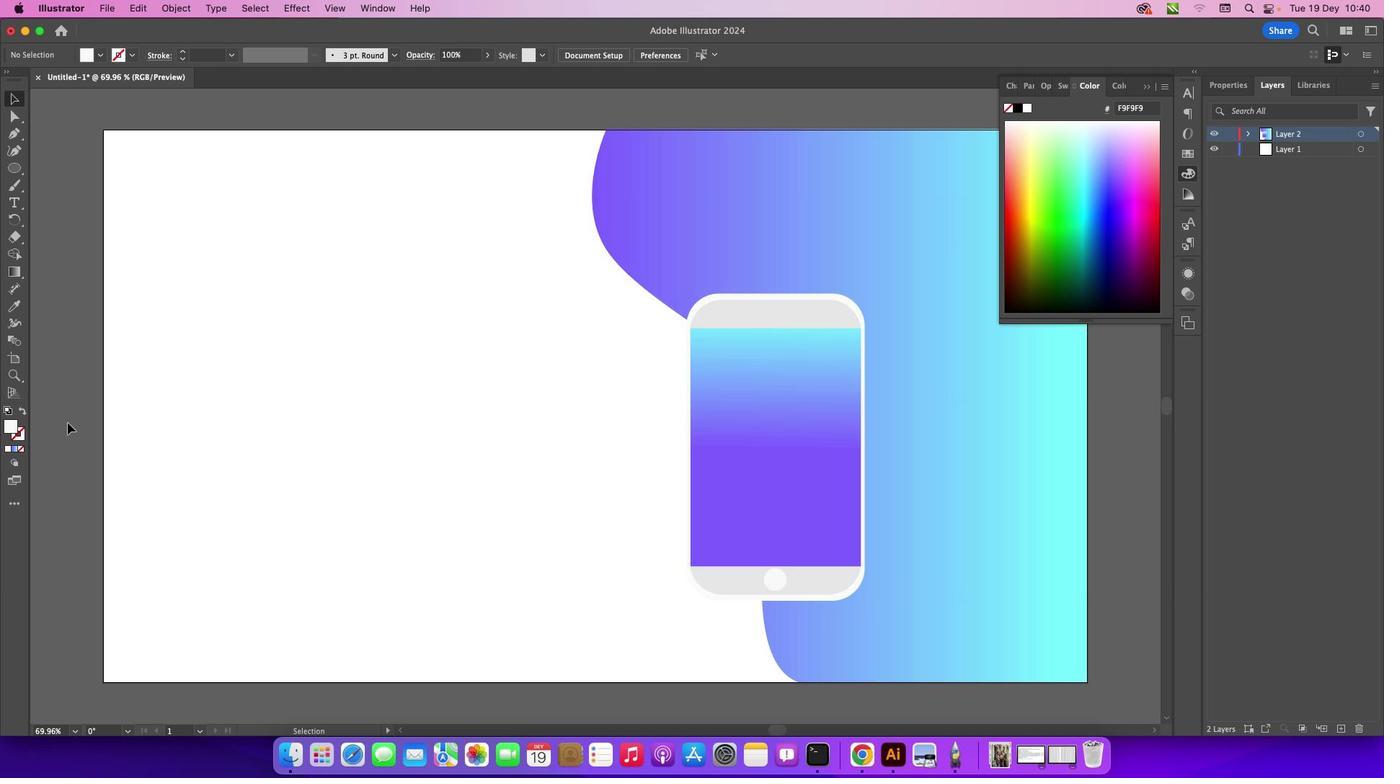 
Action: Mouse pressed left at (67, 422)
Screenshot: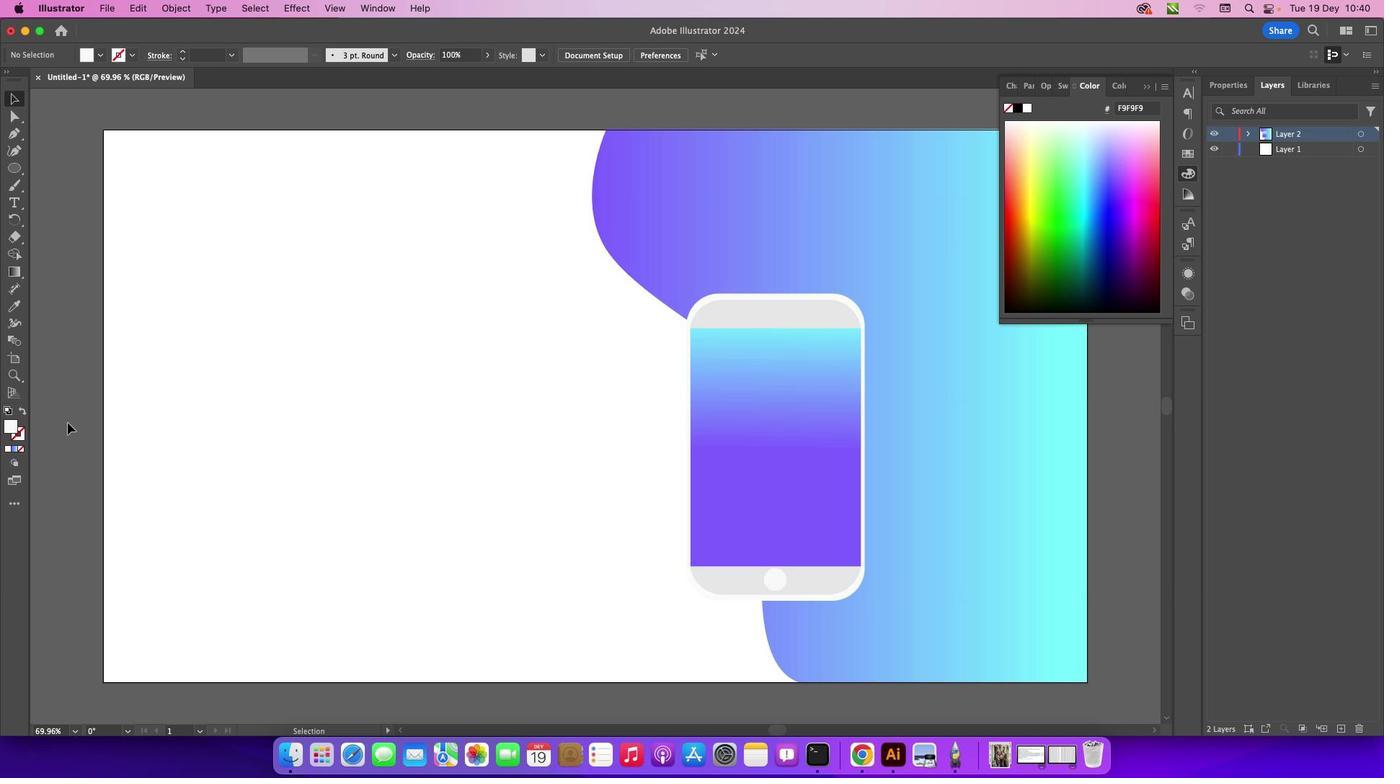 
Action: Mouse moved to (777, 576)
Screenshot: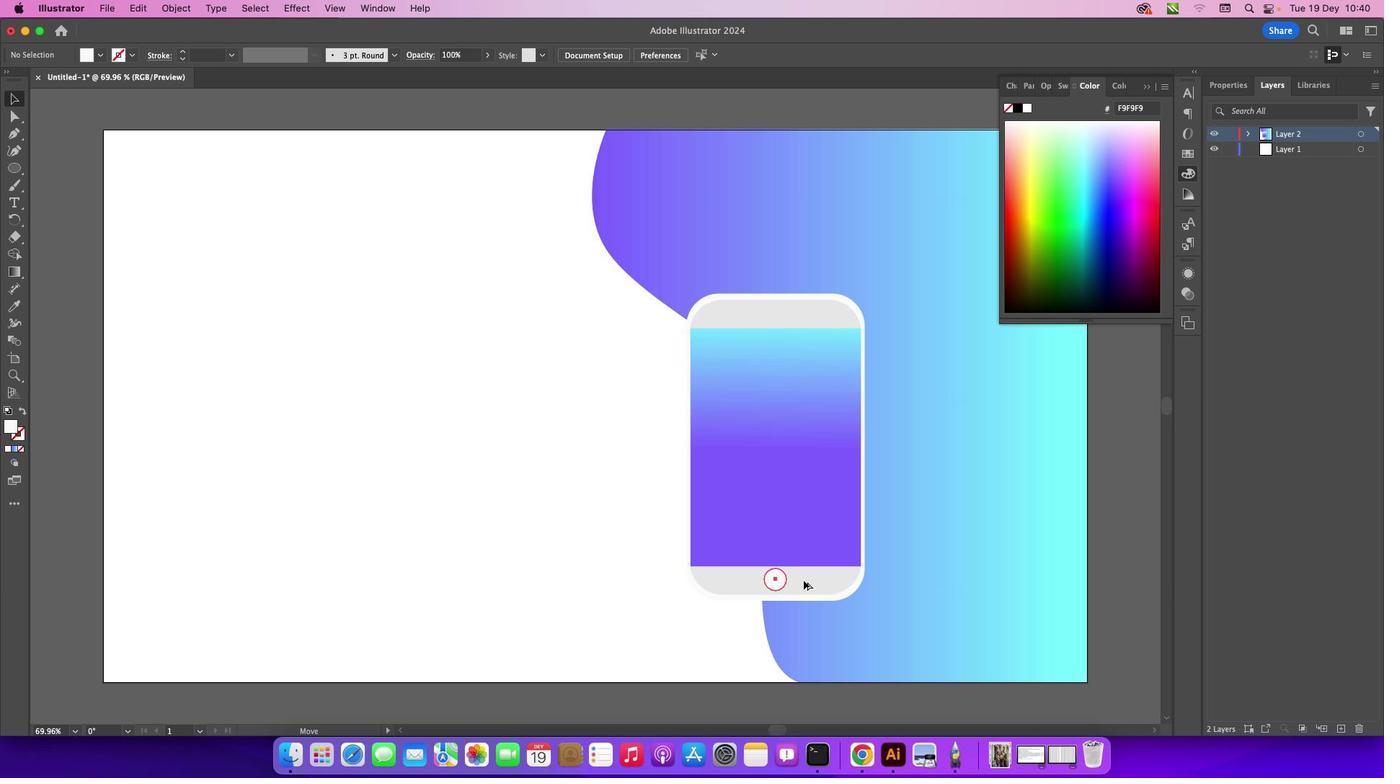
Action: Key pressed Key.alt
Screenshot: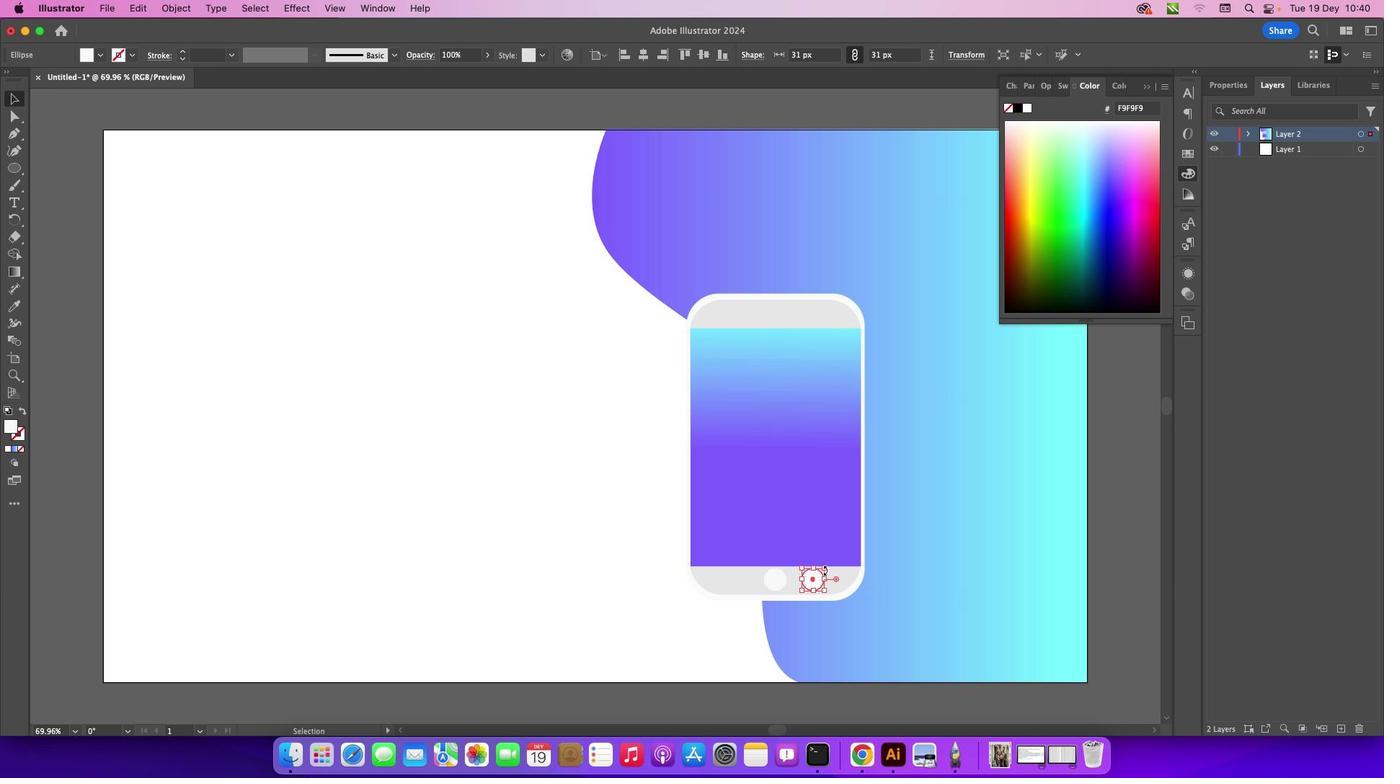 
Action: Mouse pressed left at (777, 576)
Screenshot: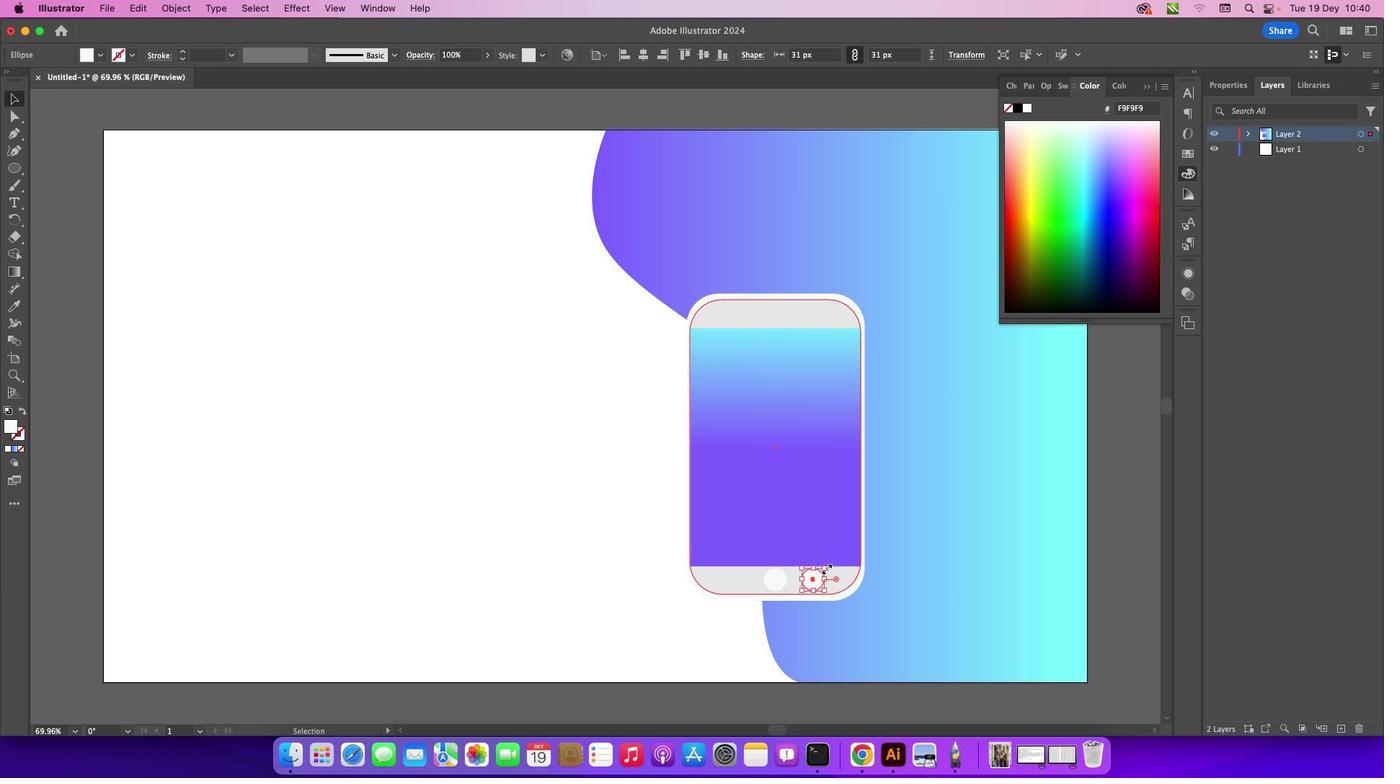 
Action: Mouse moved to (824, 566)
Screenshot: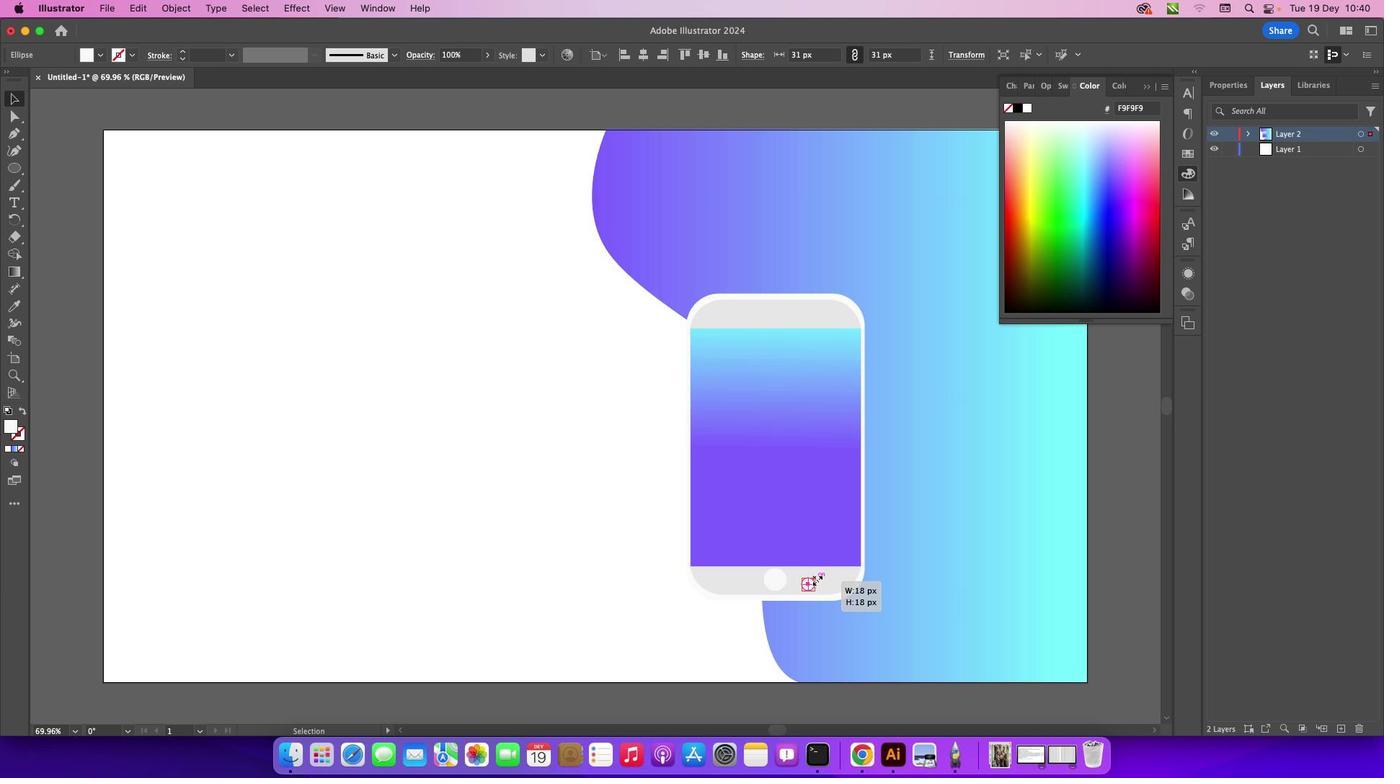 
Action: Mouse pressed left at (824, 566)
Screenshot: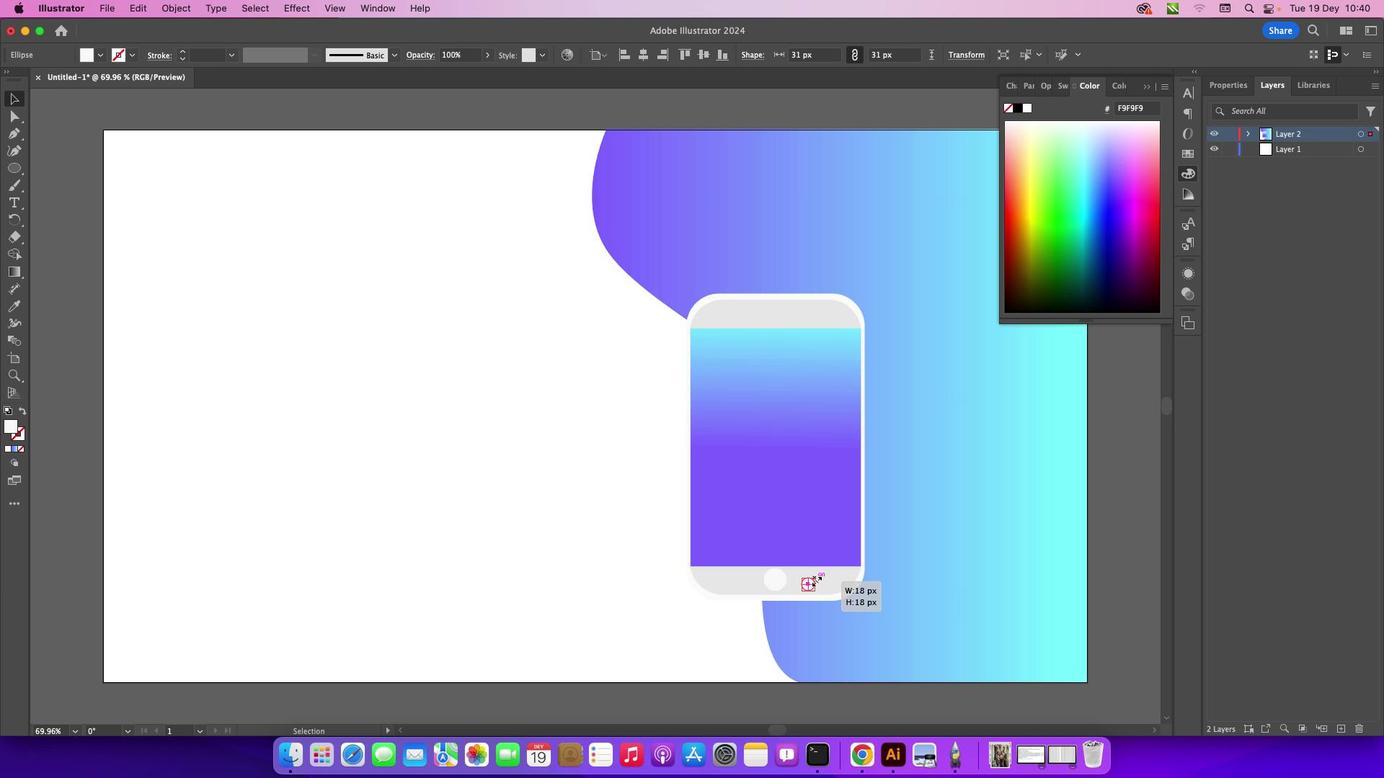 
Action: Key pressed Key.shift
Screenshot: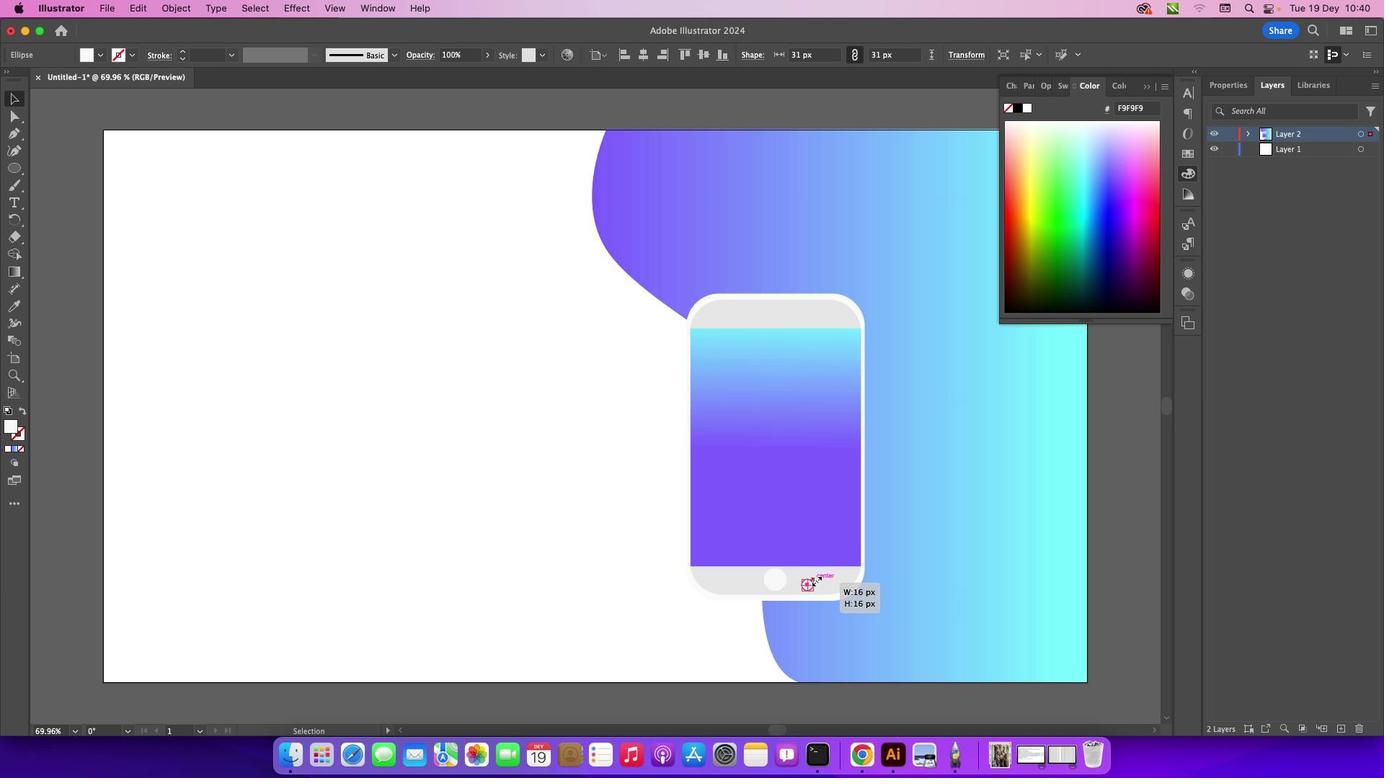 
Action: Mouse moved to (1104, 515)
Screenshot: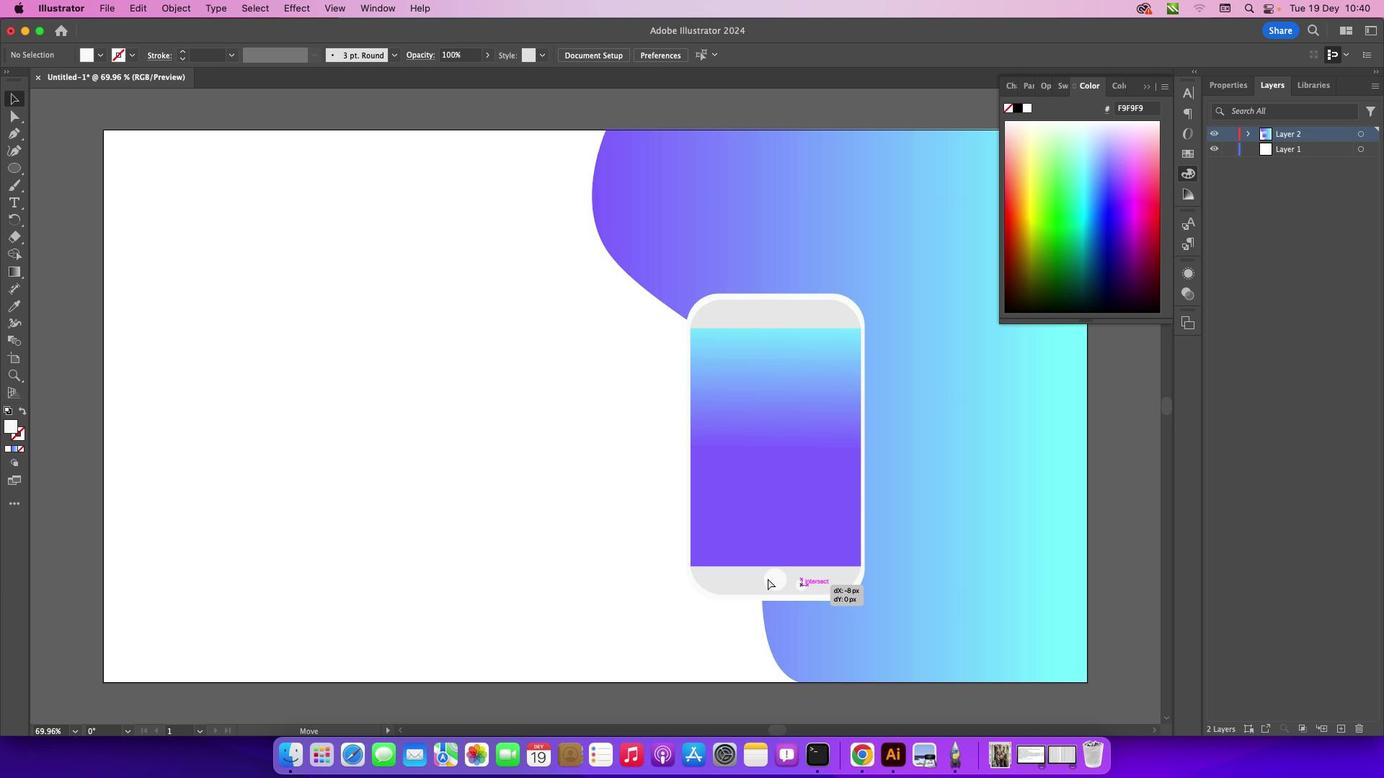 
Action: Mouse pressed left at (1104, 515)
Screenshot: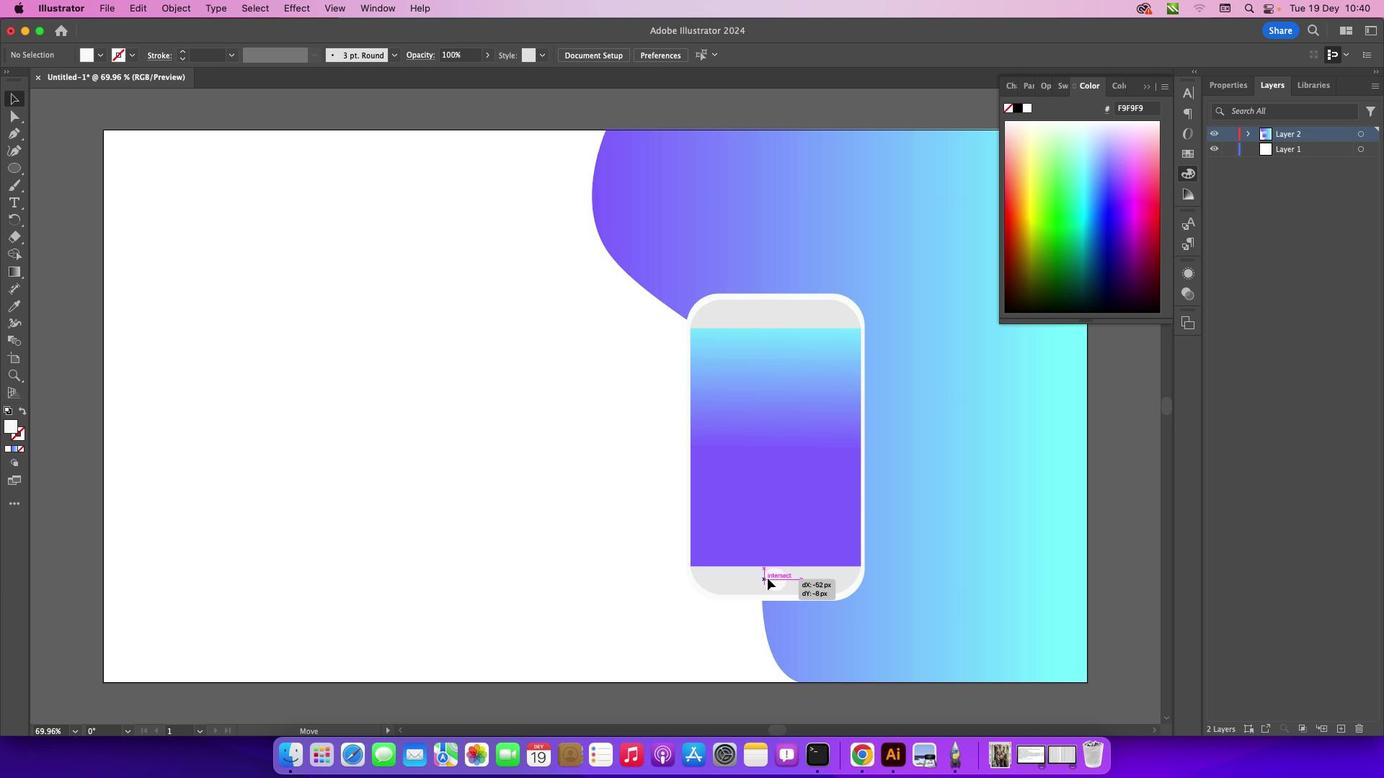 
Action: Mouse moved to (806, 587)
Screenshot: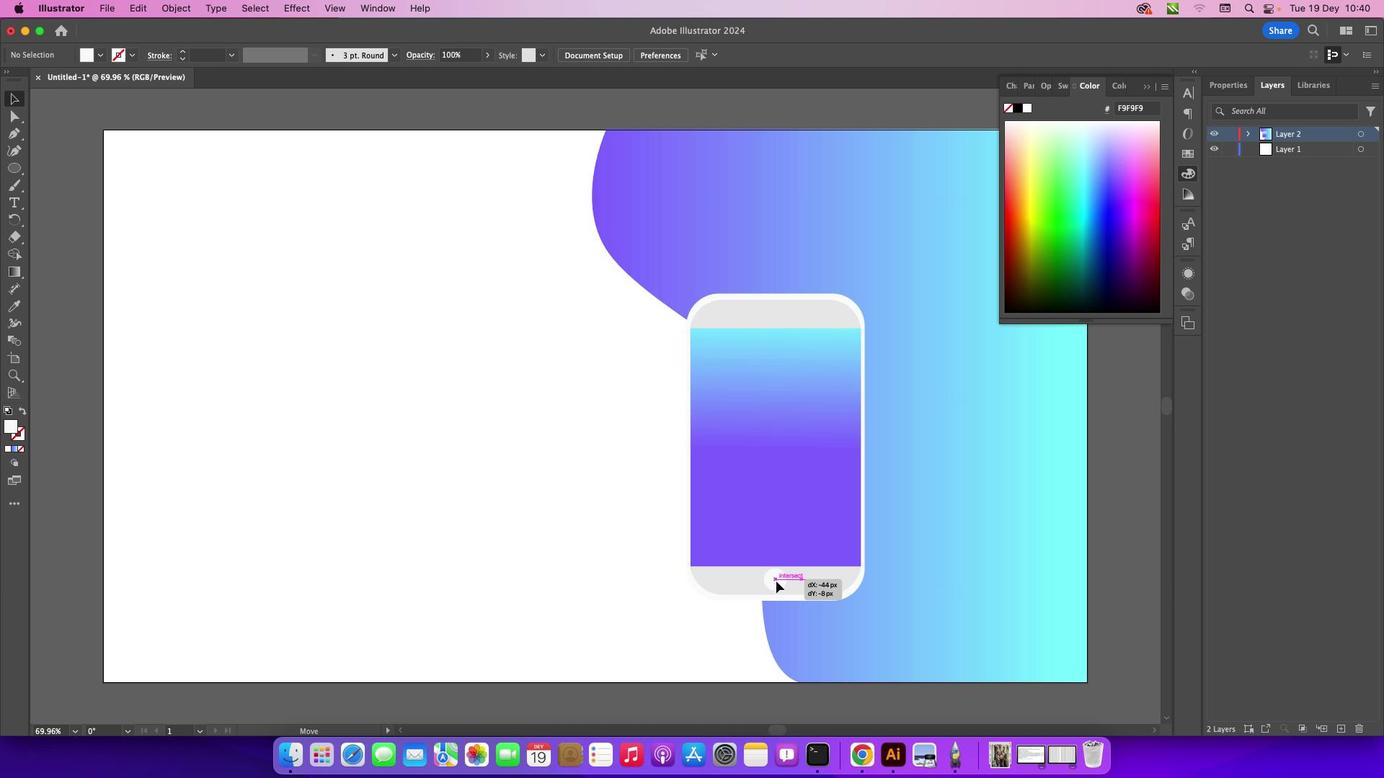 
Action: Mouse pressed left at (806, 587)
Screenshot: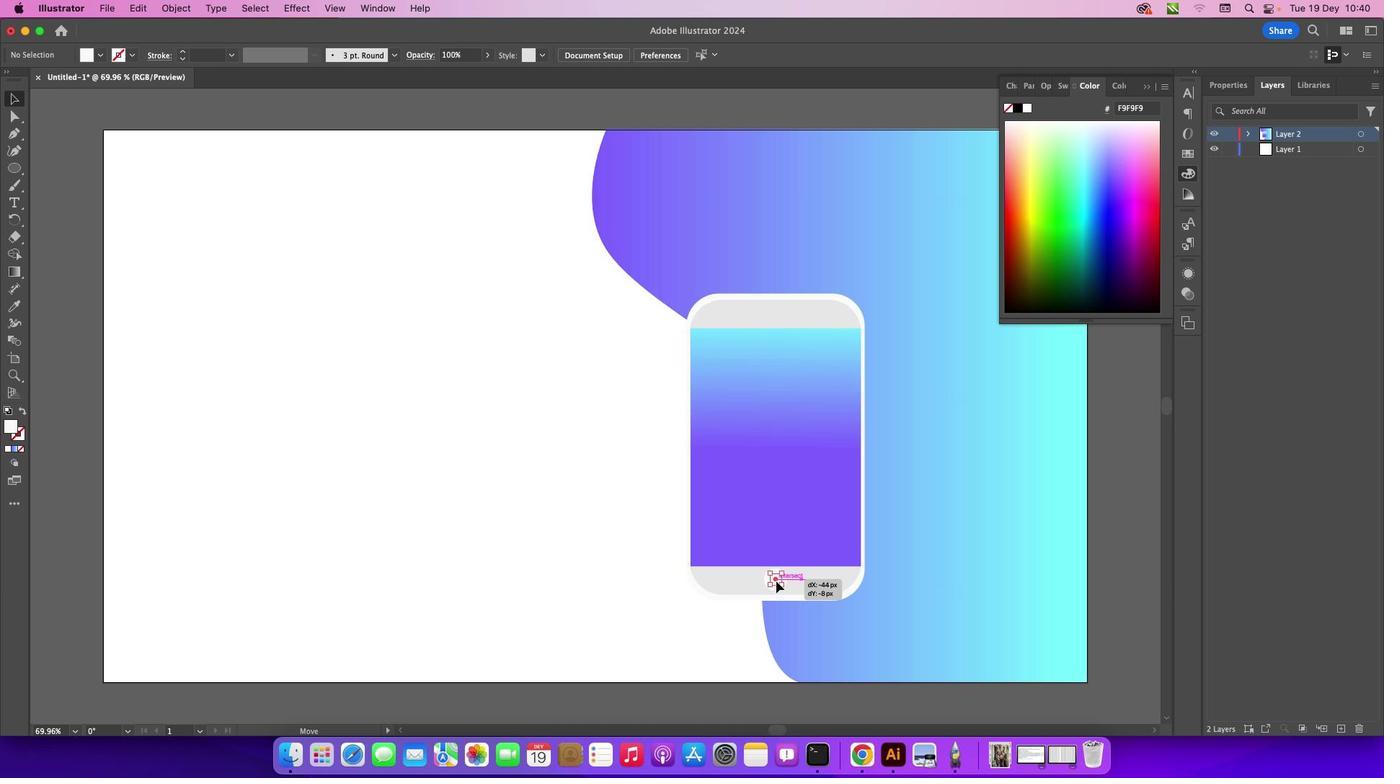 
Action: Mouse moved to (10, 425)
Screenshot: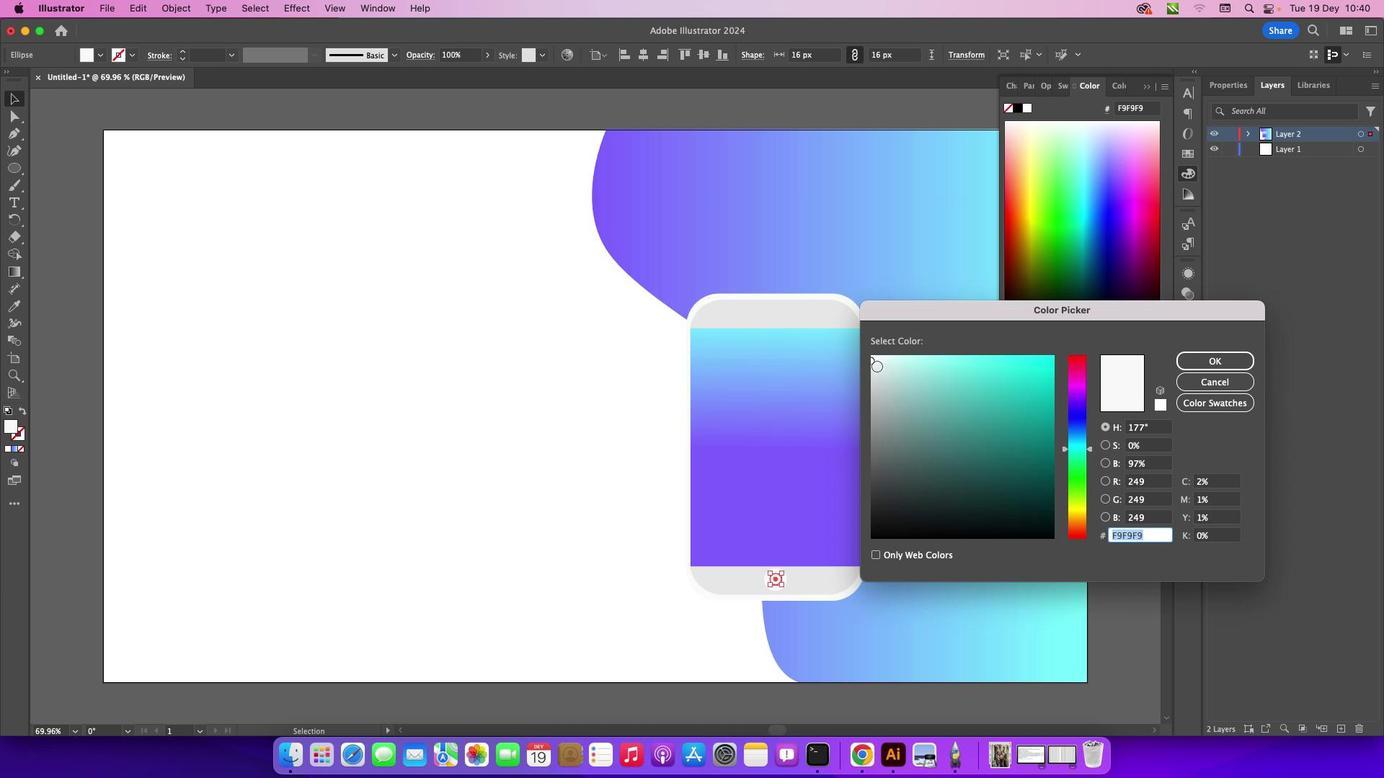 
Action: Mouse pressed left at (10, 425)
Screenshot: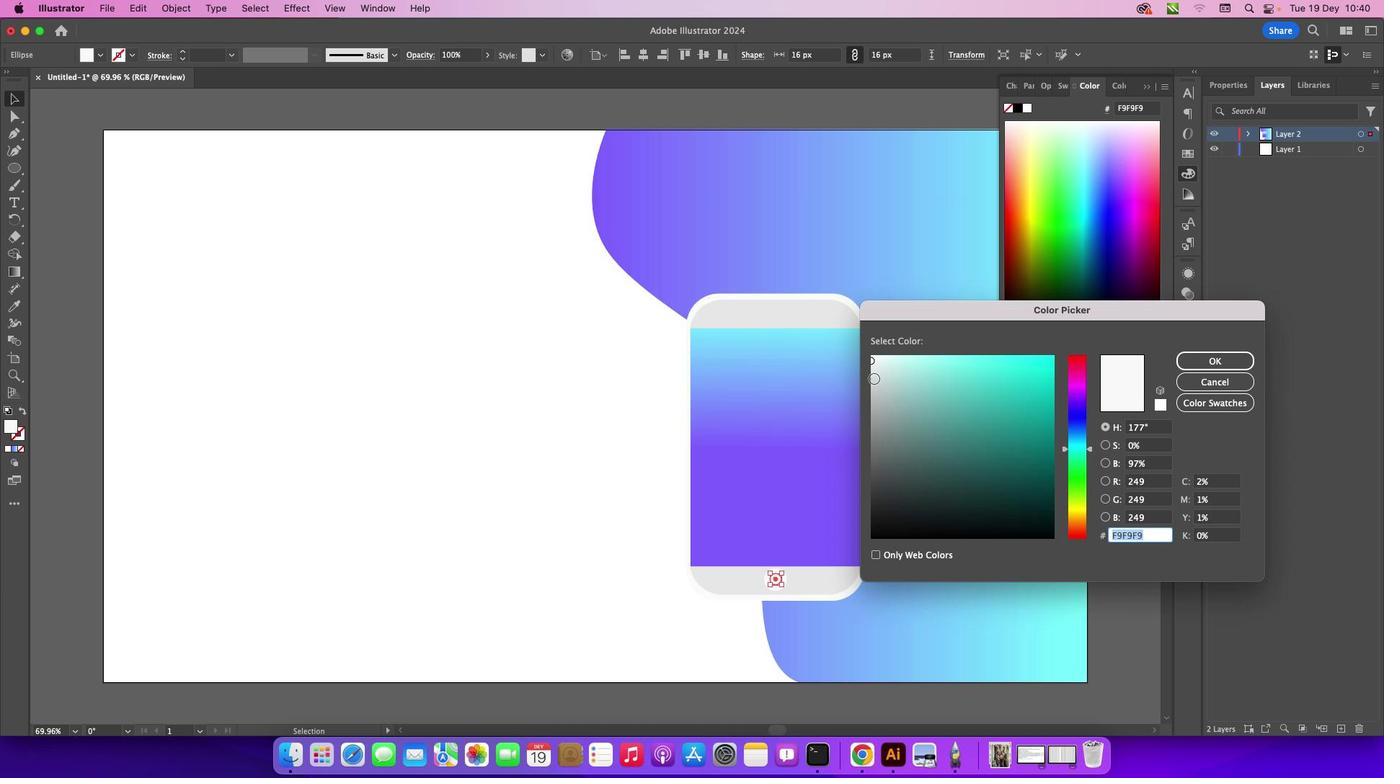 
Action: Mouse pressed left at (10, 425)
Screenshot: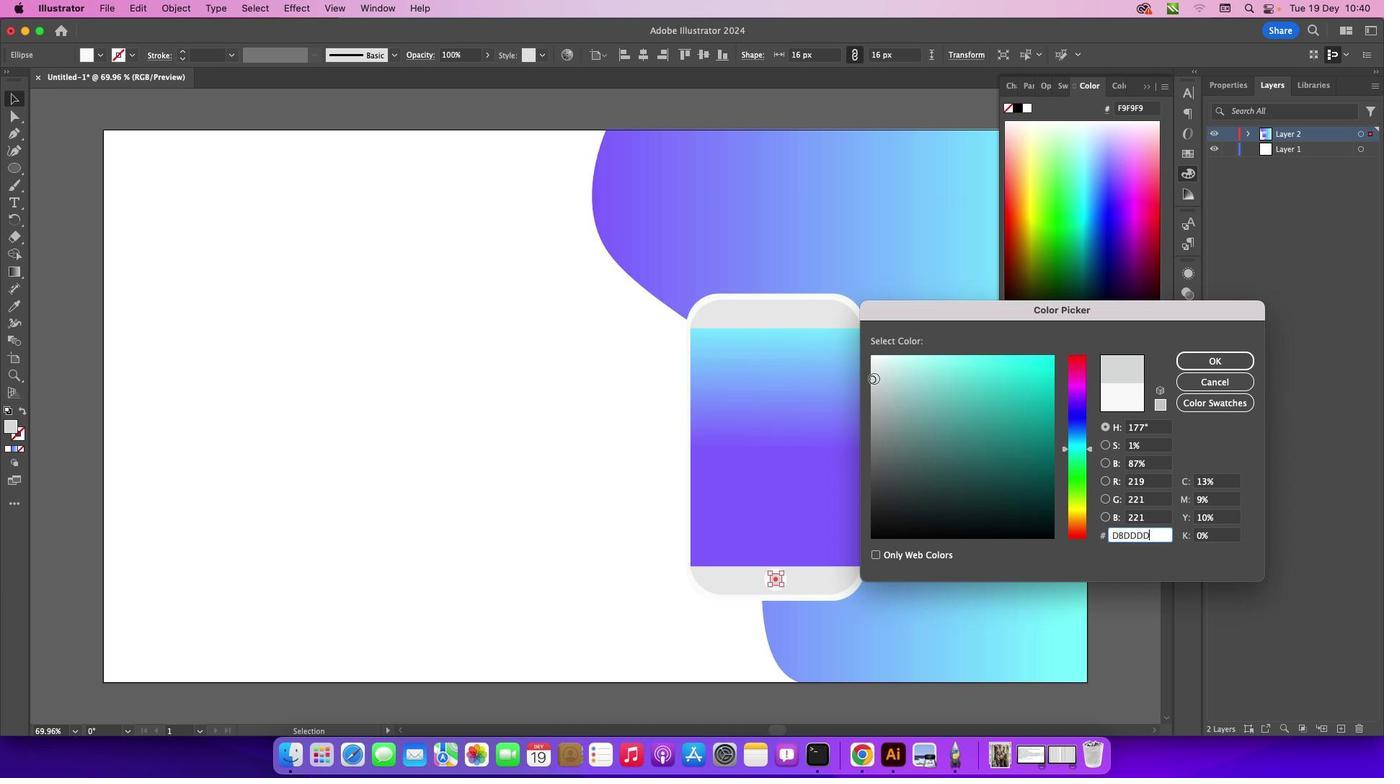 
Action: Mouse moved to (874, 379)
Screenshot: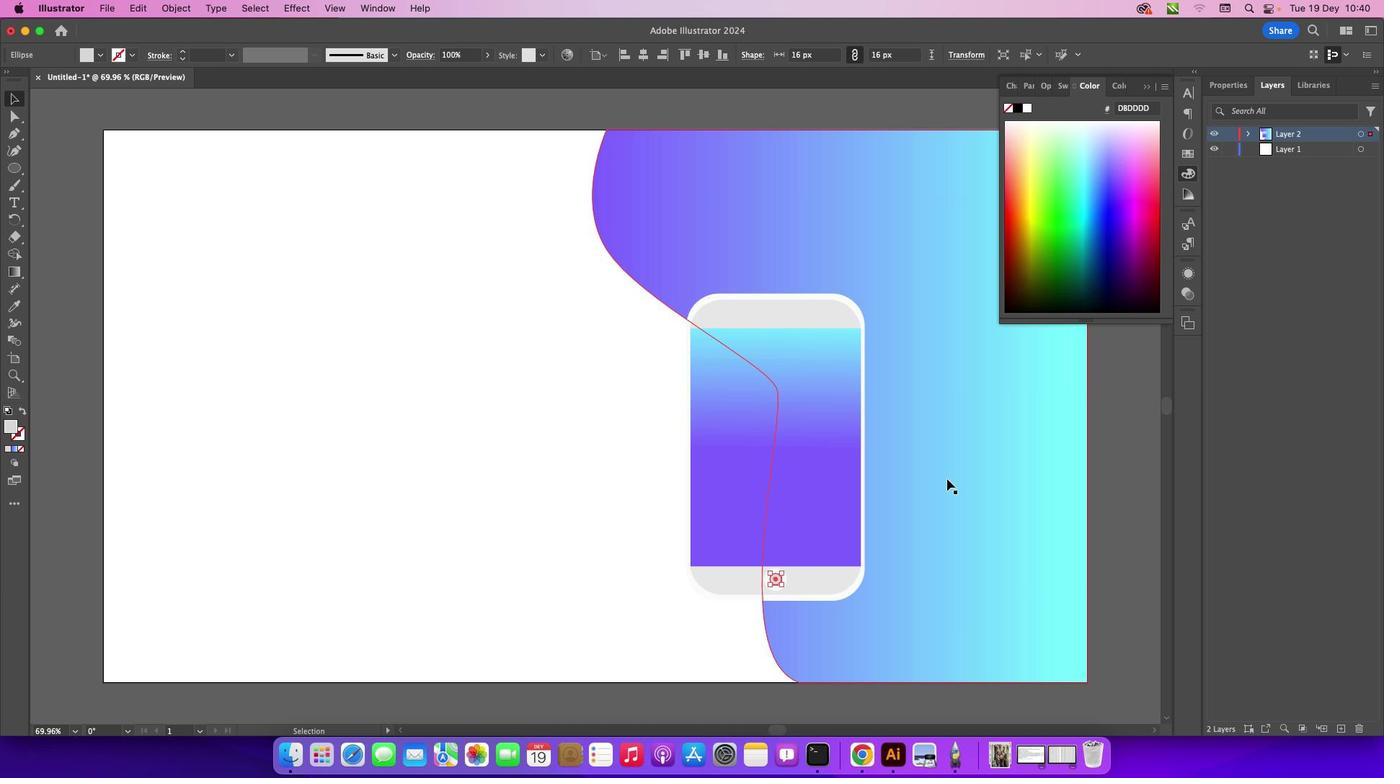 
Action: Mouse pressed left at (874, 379)
Screenshot: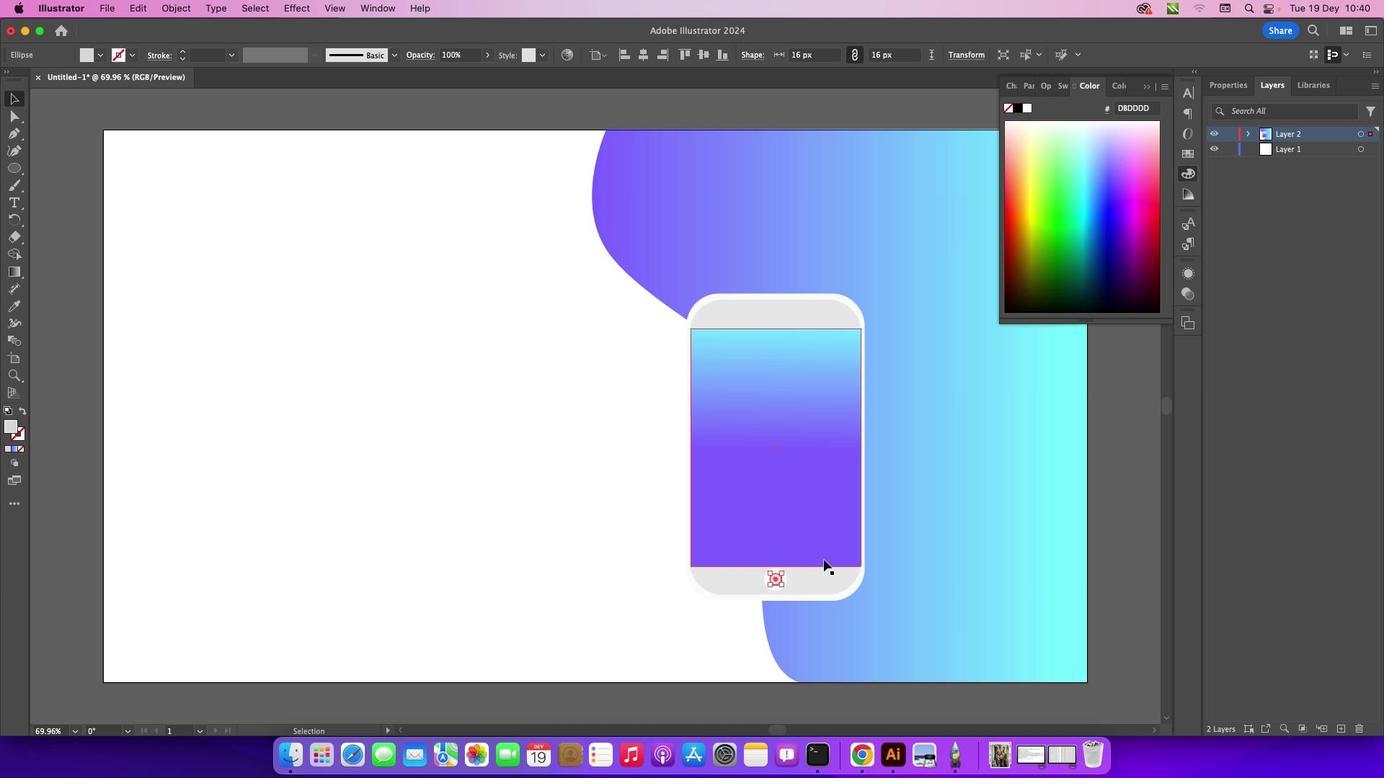 
Action: Mouse moved to (1201, 356)
Screenshot: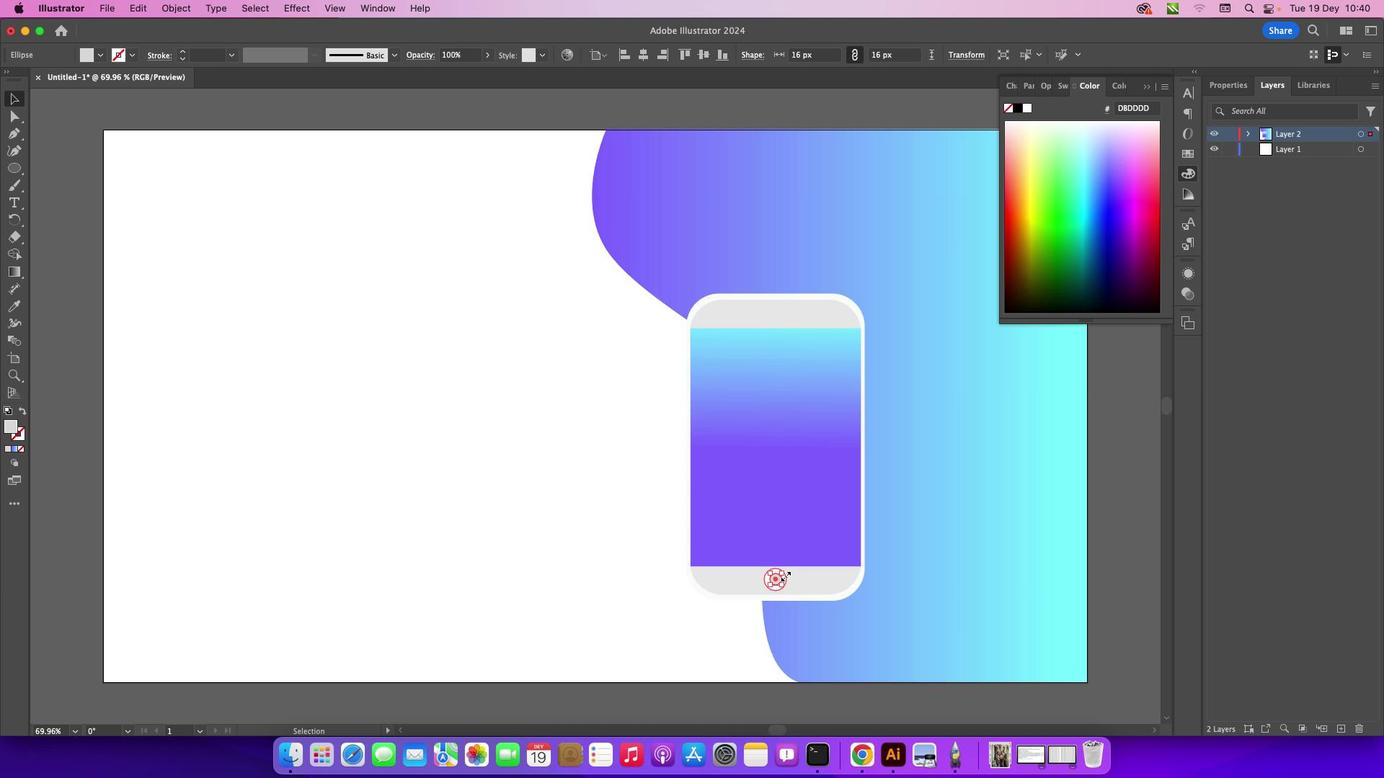 
Action: Mouse pressed left at (1201, 356)
Screenshot: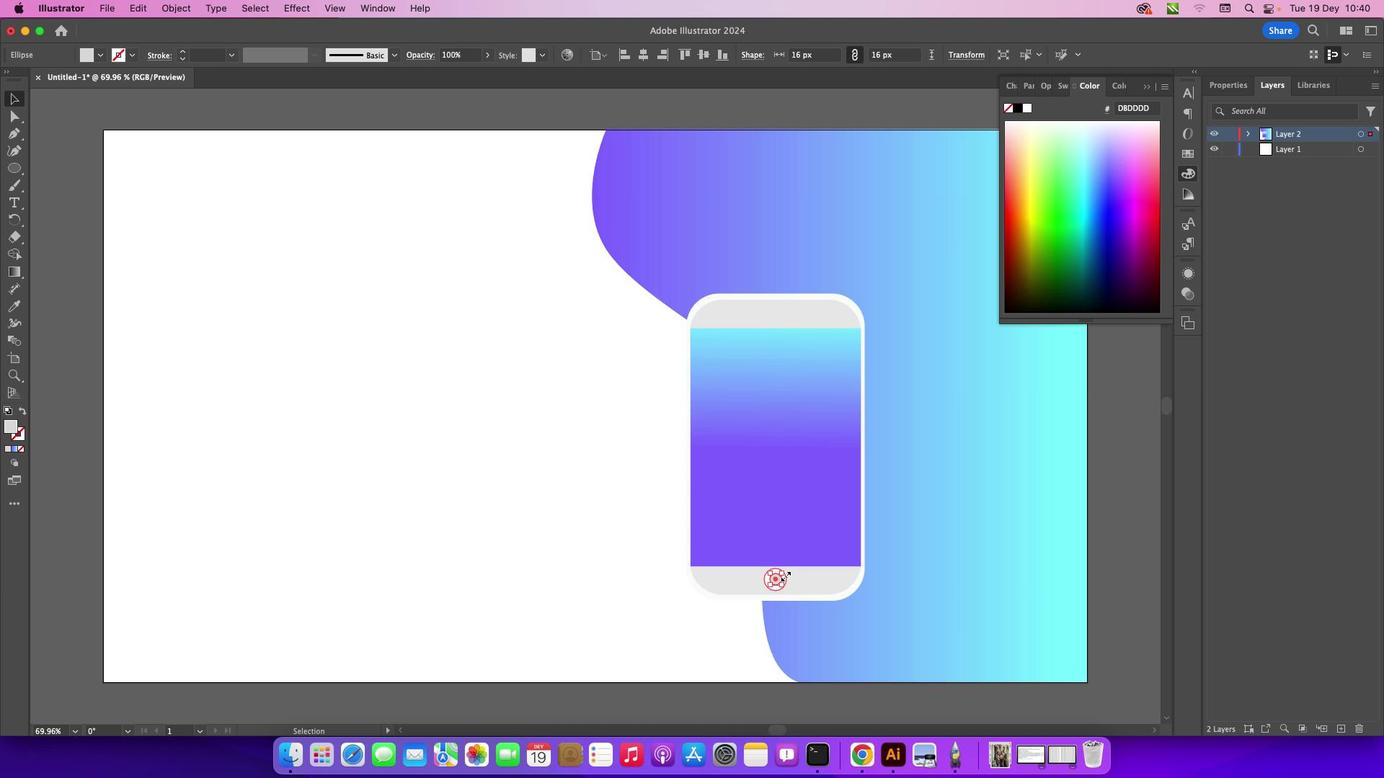 
Action: Mouse moved to (781, 573)
Screenshot: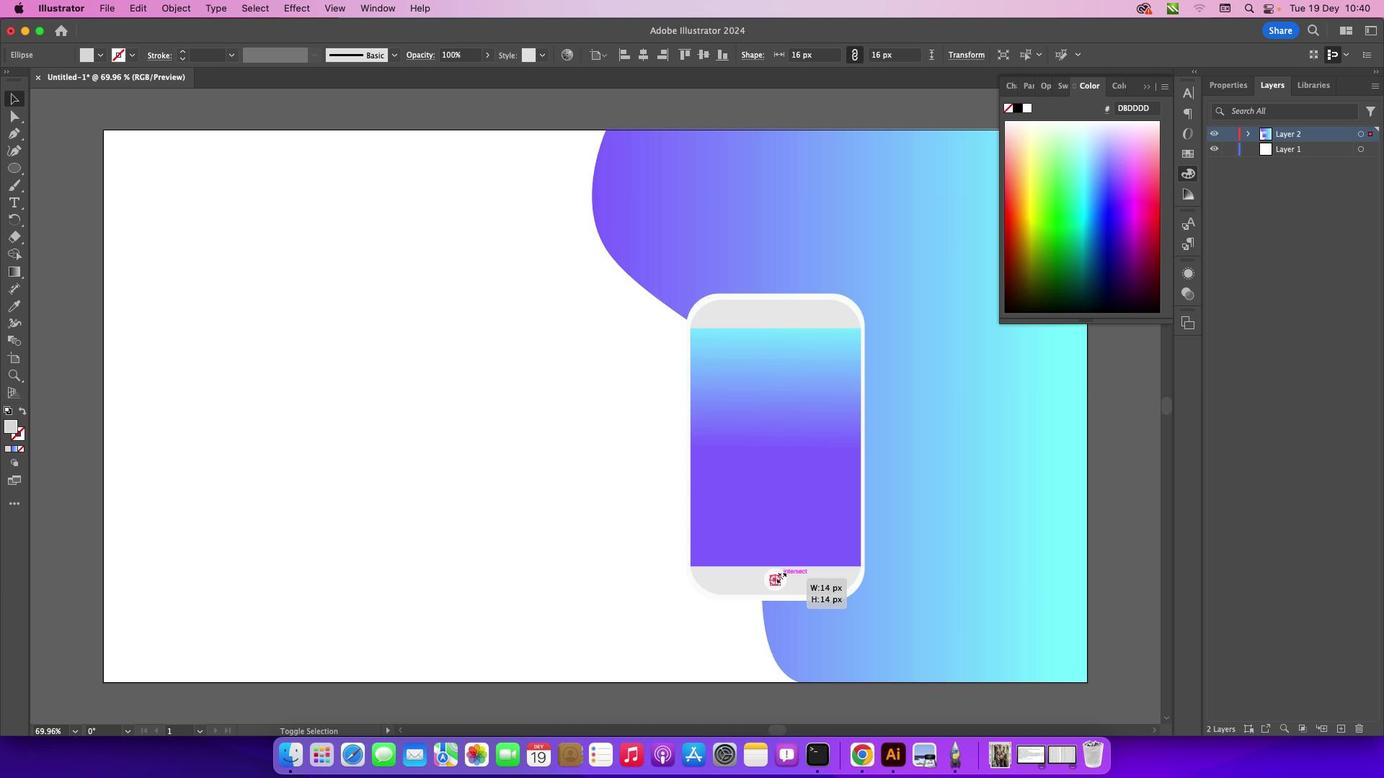 
Action: Key pressed Key.shift
Screenshot: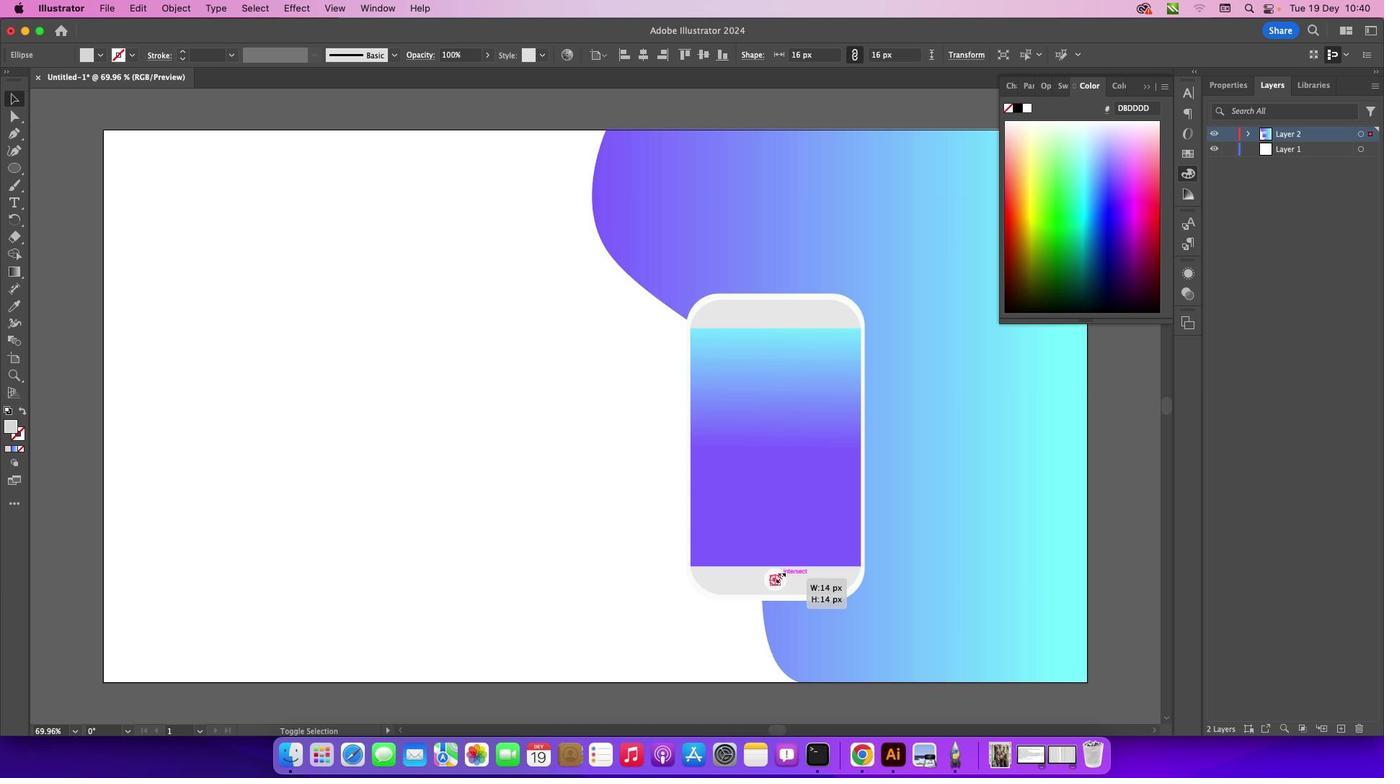 
Action: Mouse pressed left at (781, 573)
Screenshot: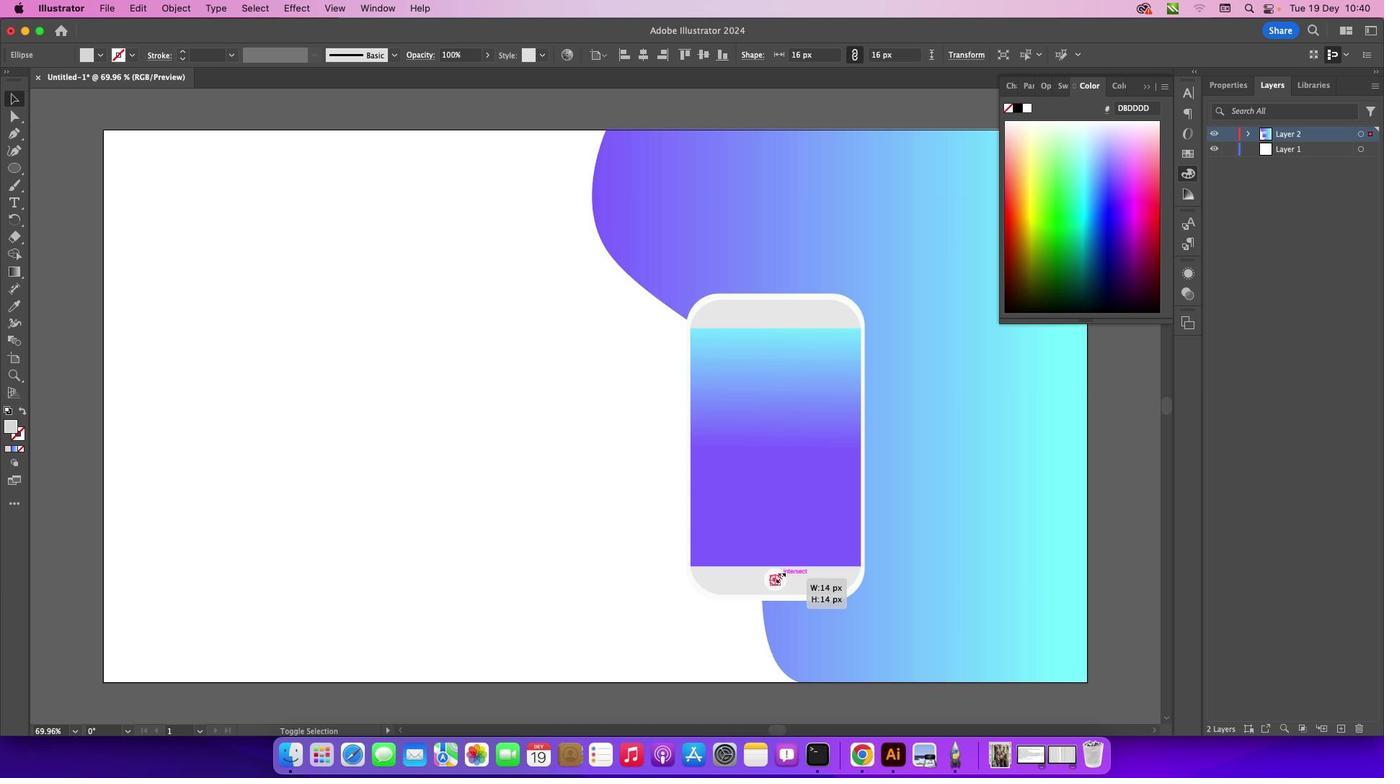 
Action: Mouse moved to (1110, 519)
Screenshot: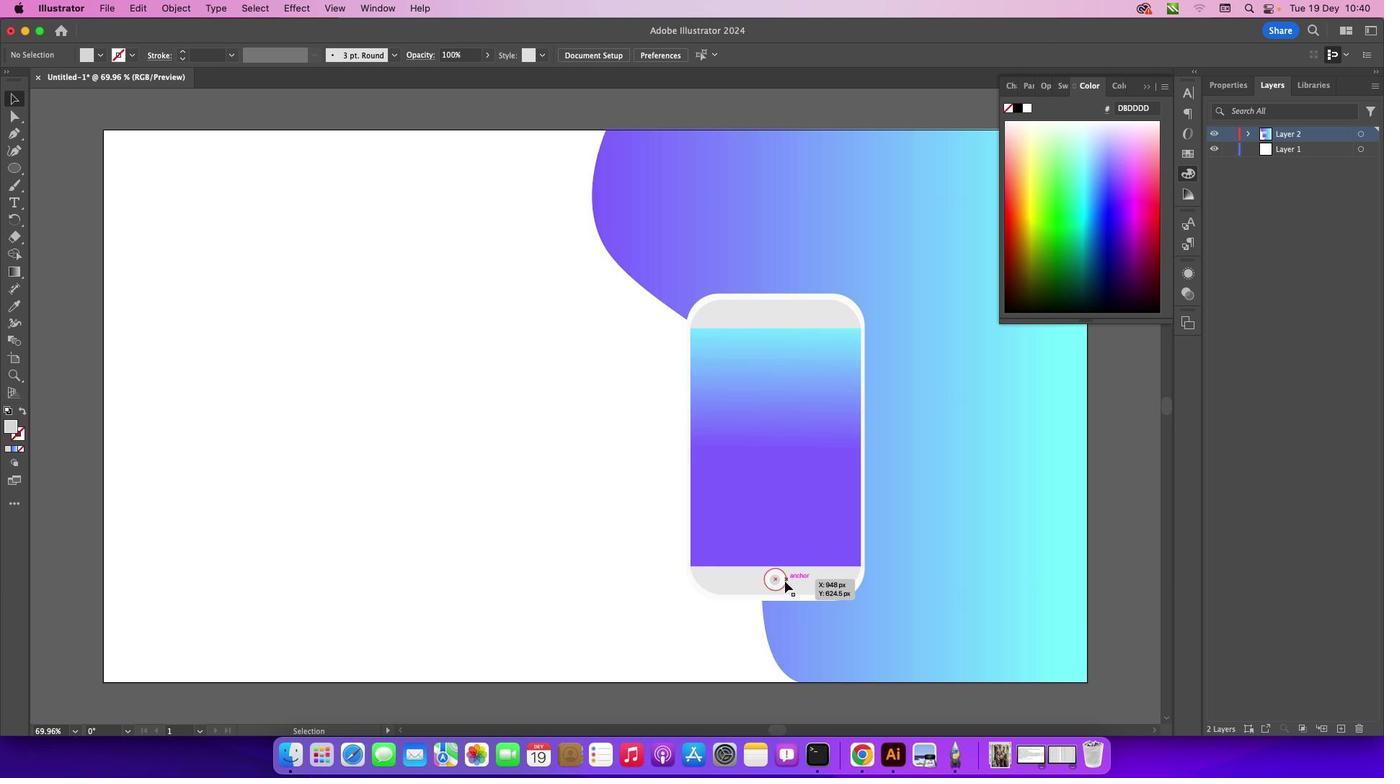 
Action: Mouse pressed left at (1110, 519)
Screenshot: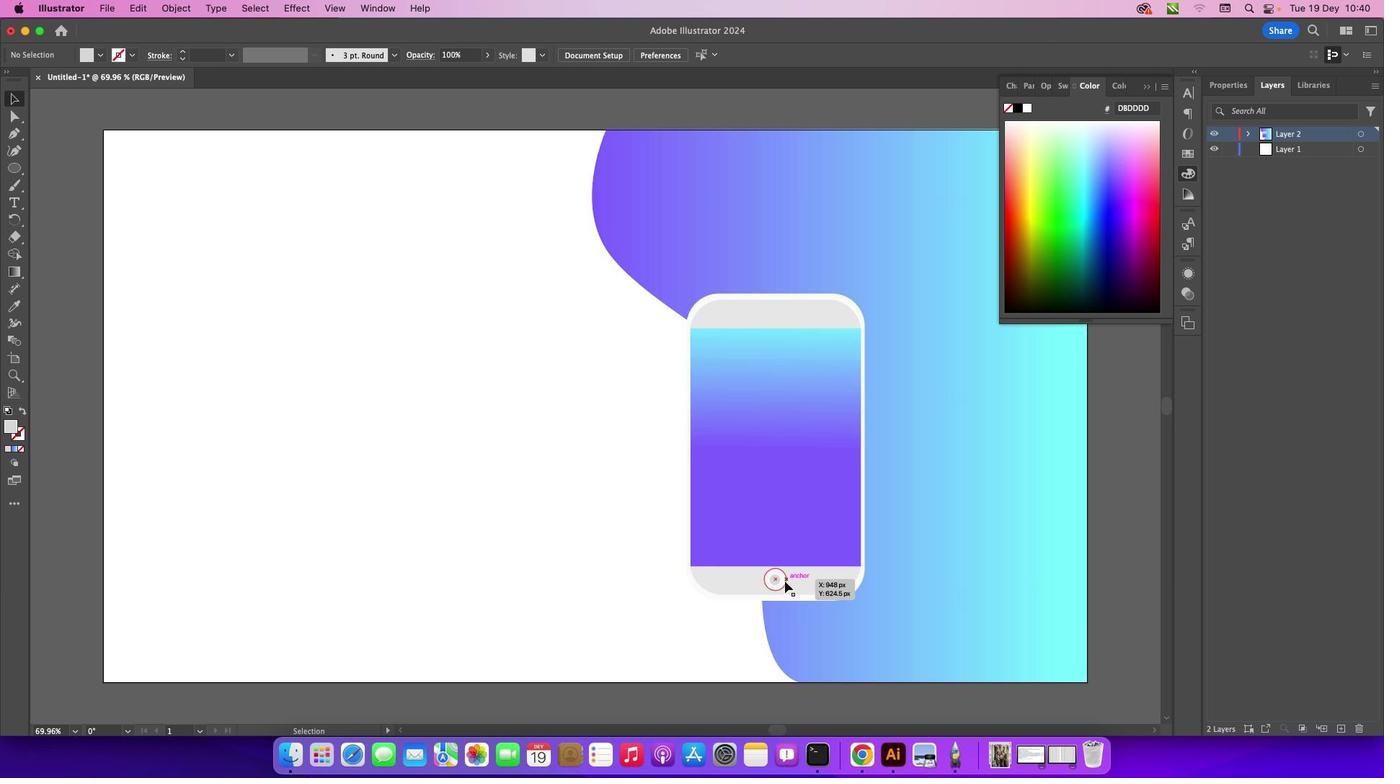
Action: Mouse moved to (785, 581)
Screenshot: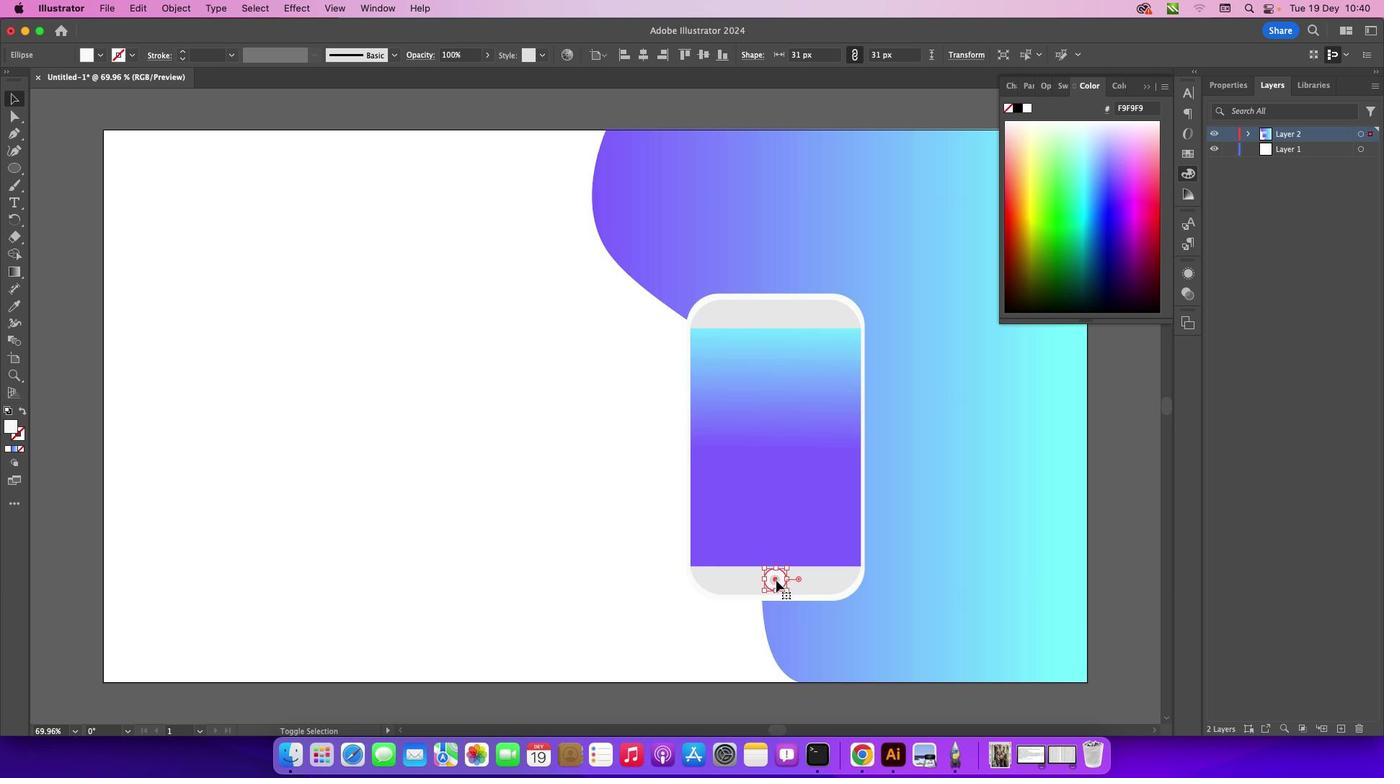
Action: Mouse pressed left at (785, 581)
